 Task: Explore a virtual tour of the Taj Mahal and learn about its history.
Action: Mouse moved to (476, 9)
Screenshot: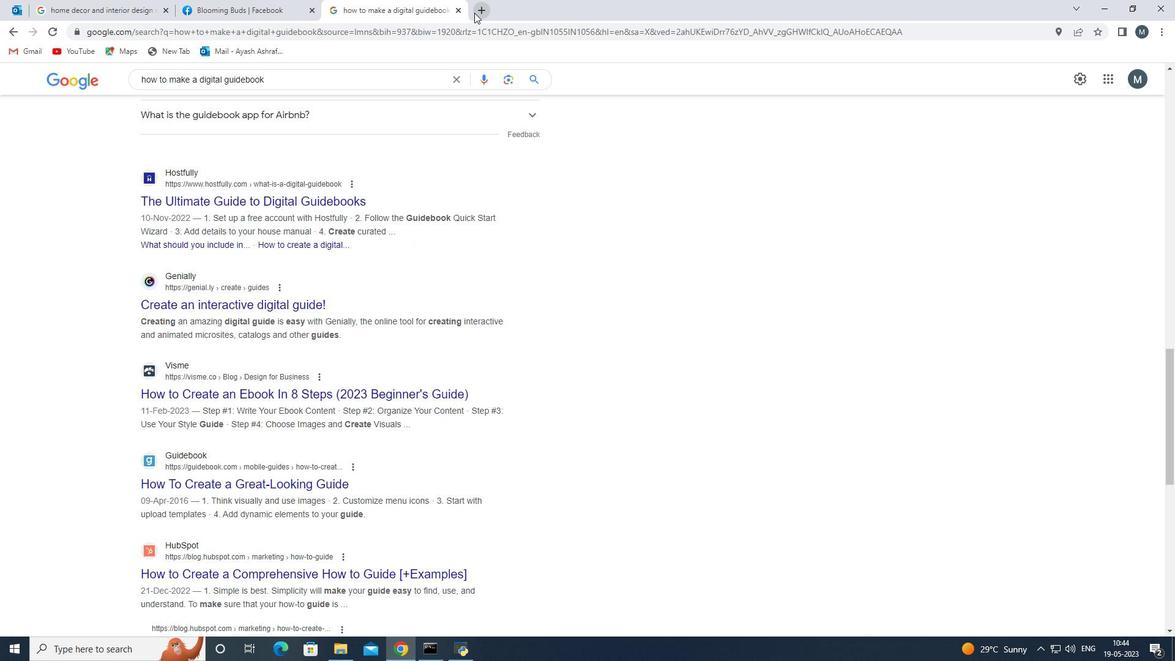 
Action: Mouse pressed left at (476, 9)
Screenshot: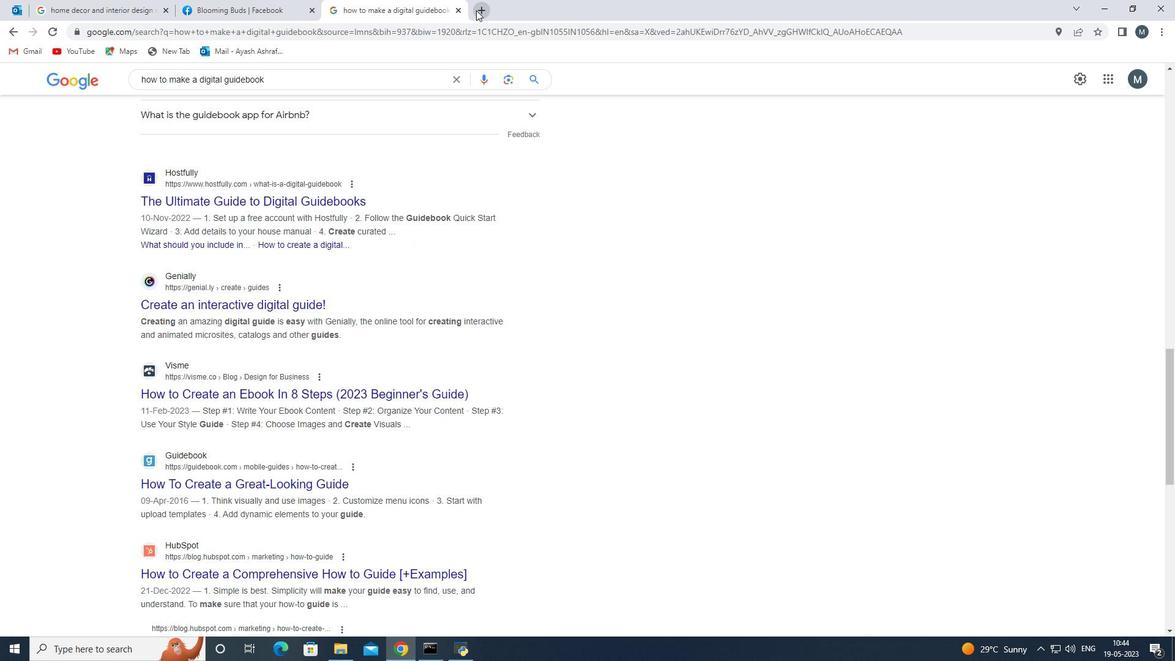 
Action: Mouse moved to (302, 25)
Screenshot: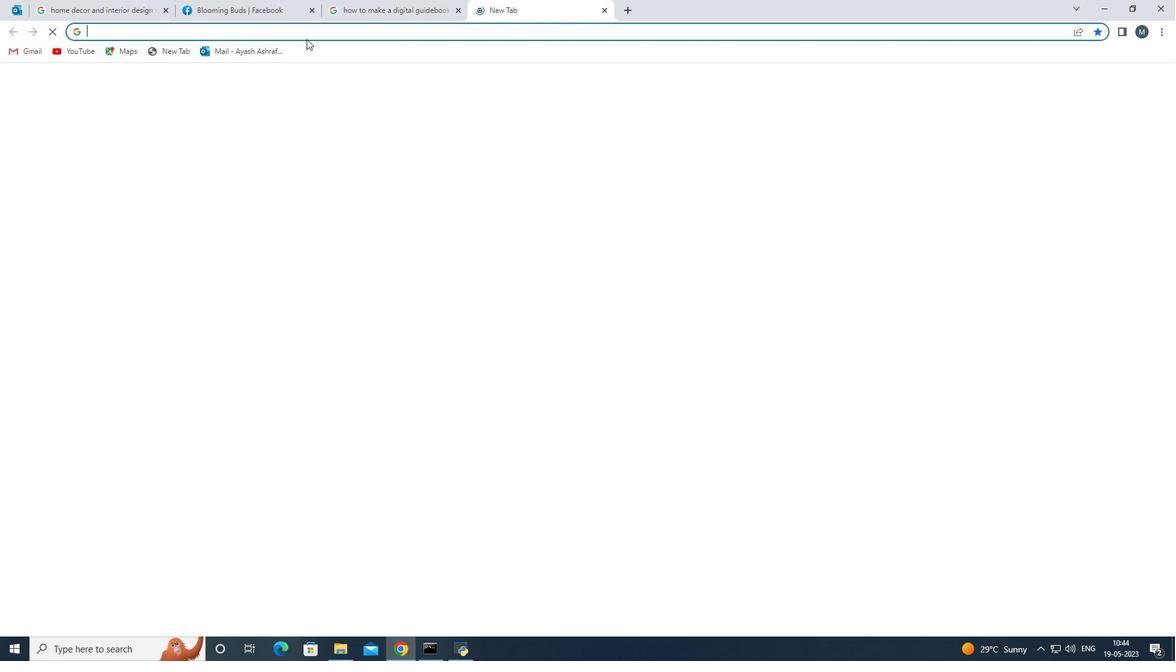 
Action: Mouse pressed left at (302, 25)
Screenshot: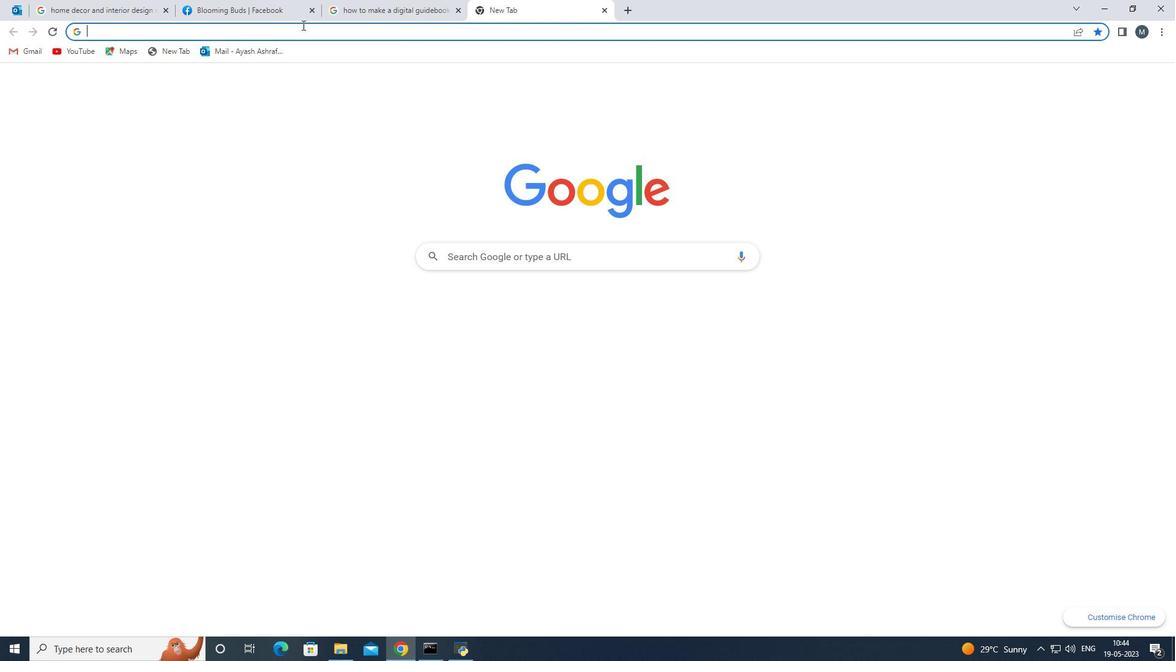 
Action: Mouse moved to (181, 36)
Screenshot: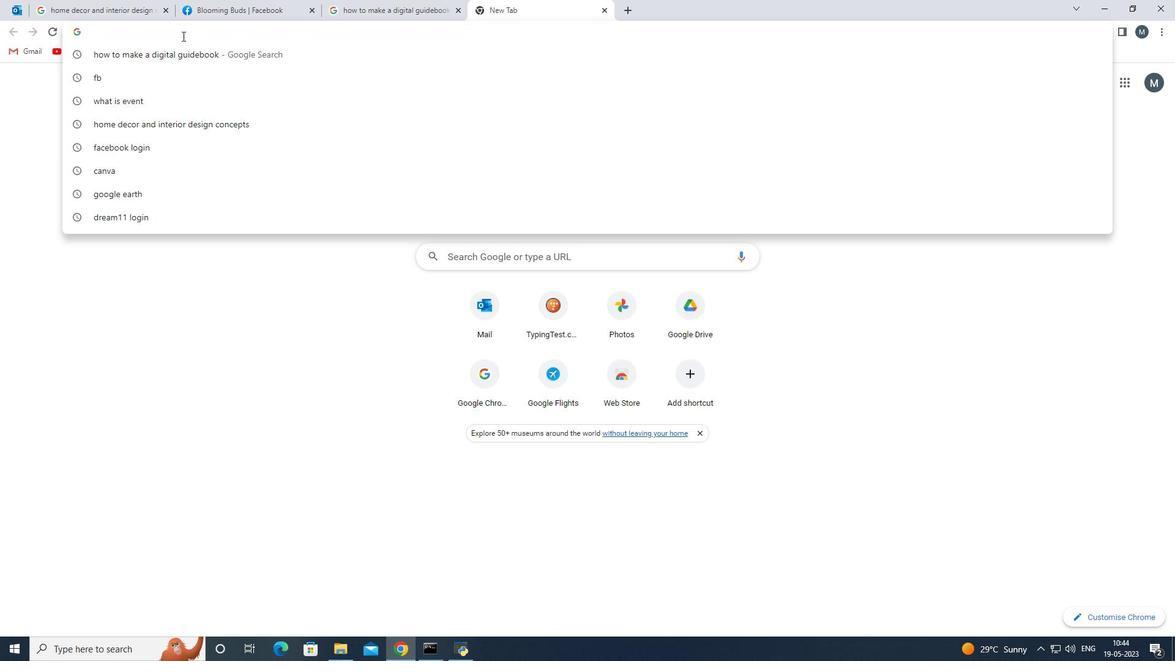 
Action: Key pressed <Key.shift>Tah<Key.backspace>j<Key.space>mahal<Key.space>virtu
Screenshot: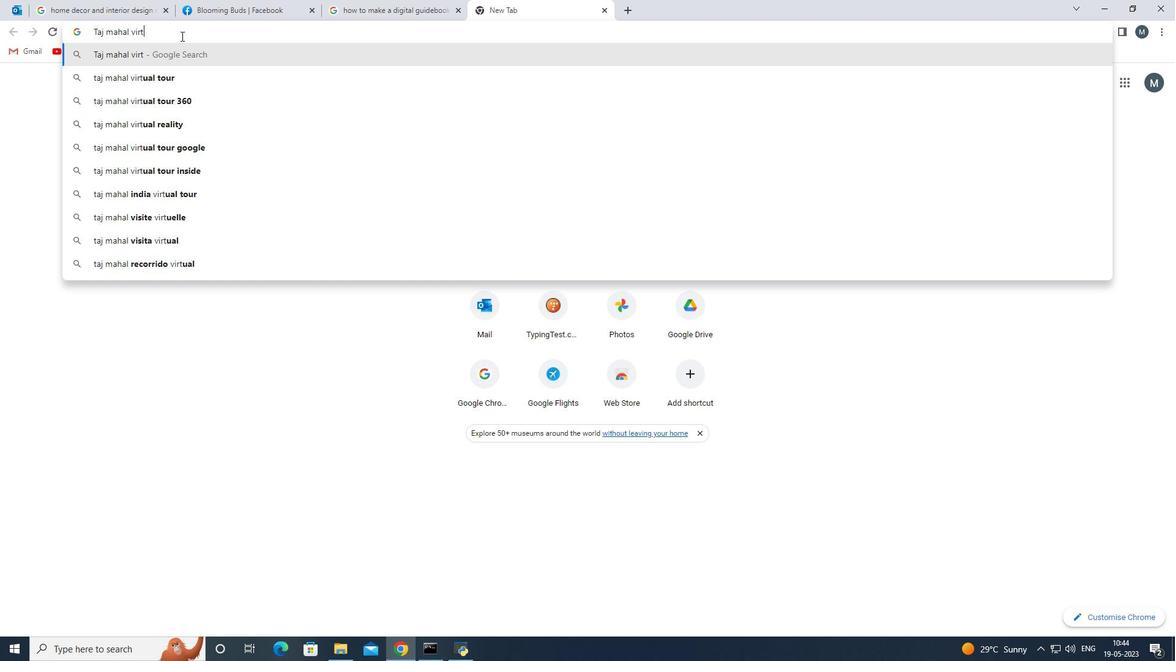 
Action: Mouse moved to (191, 56)
Screenshot: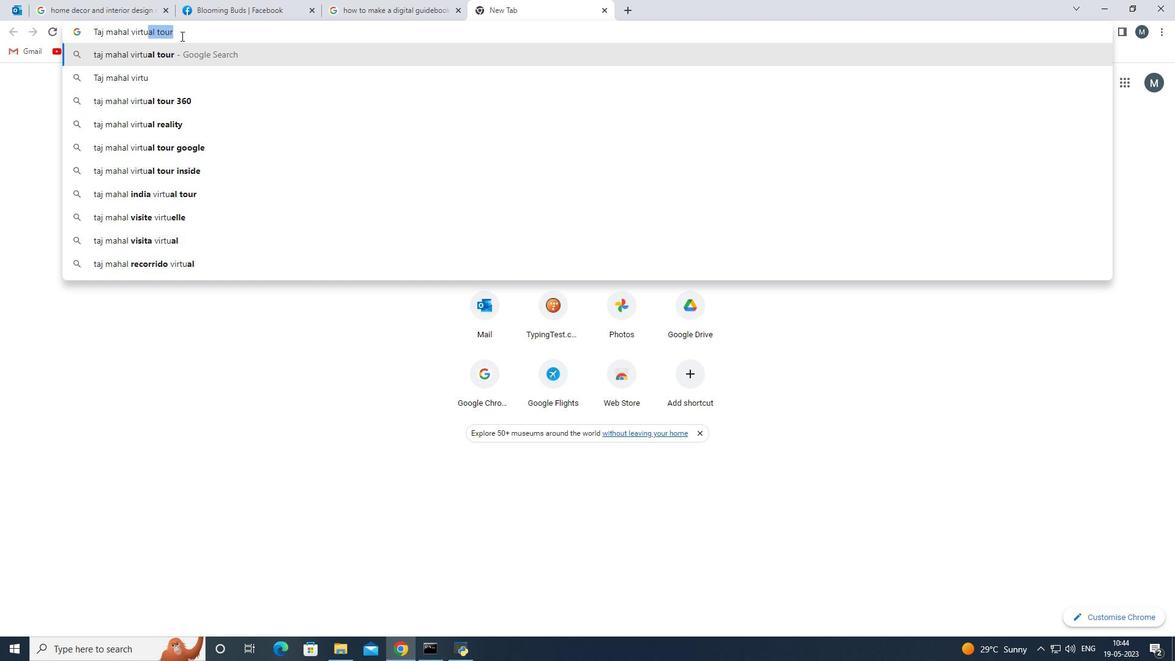 
Action: Mouse pressed left at (191, 56)
Screenshot: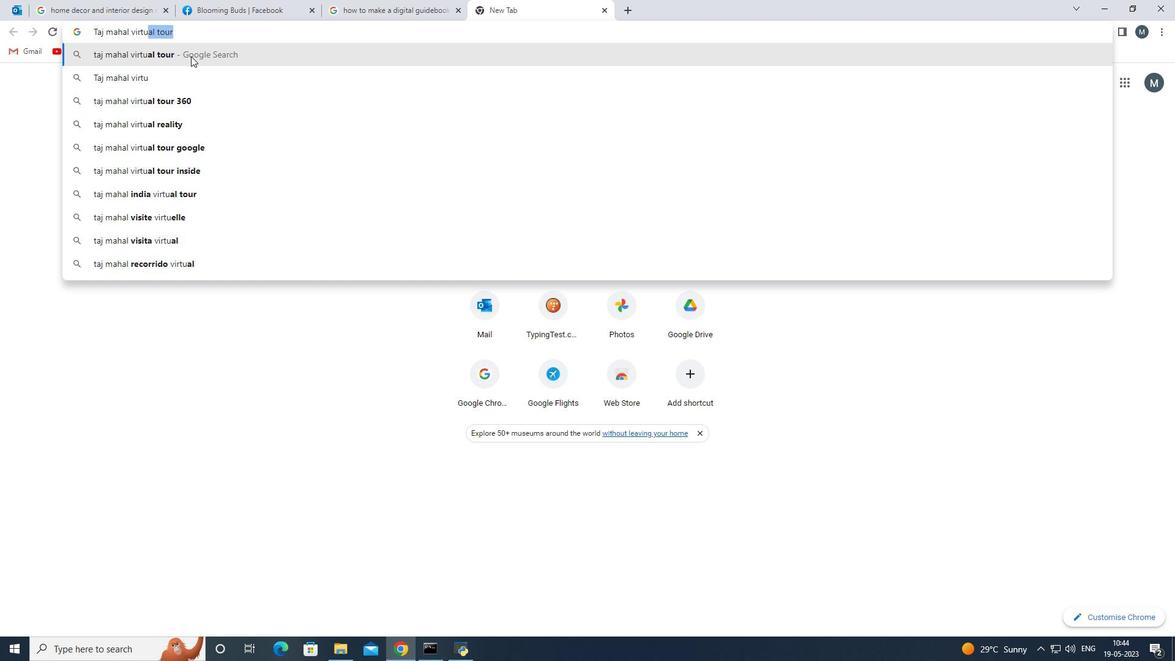 
Action: Mouse moved to (206, 247)
Screenshot: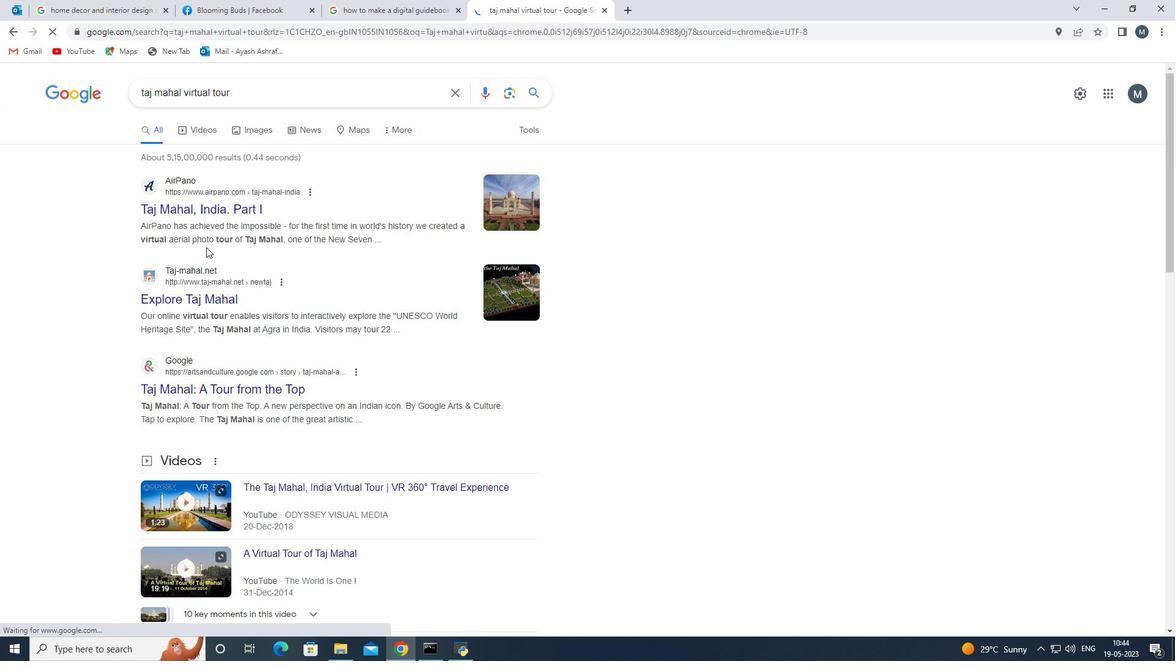 
Action: Mouse scrolled (206, 247) with delta (0, 0)
Screenshot: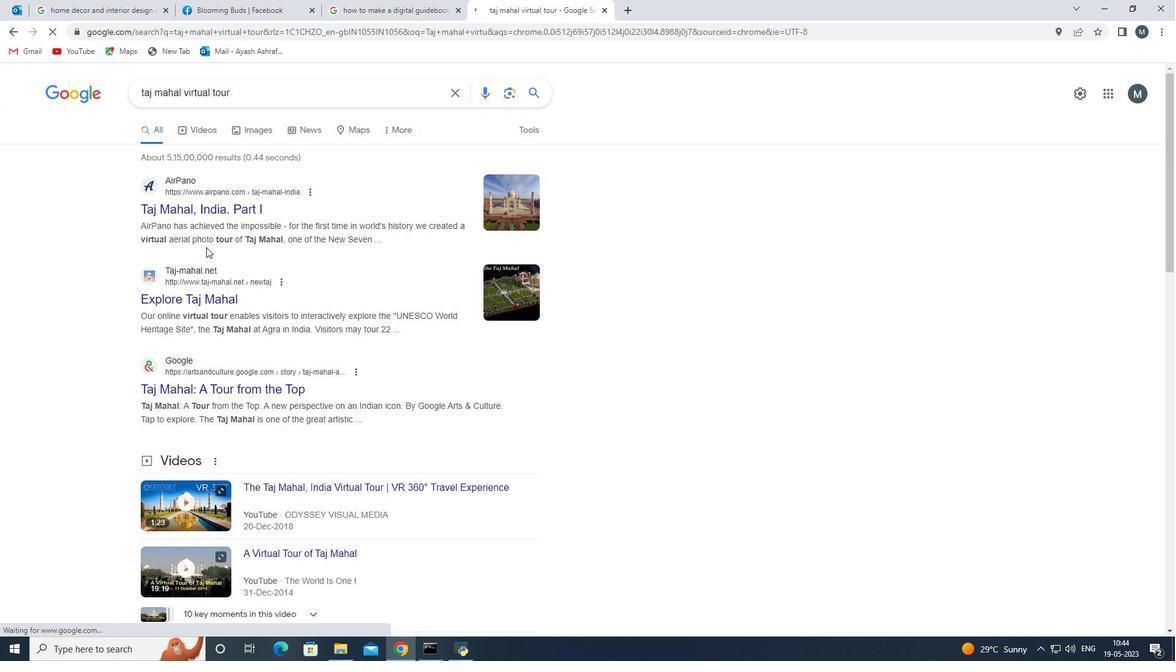 
Action: Mouse moved to (227, 238)
Screenshot: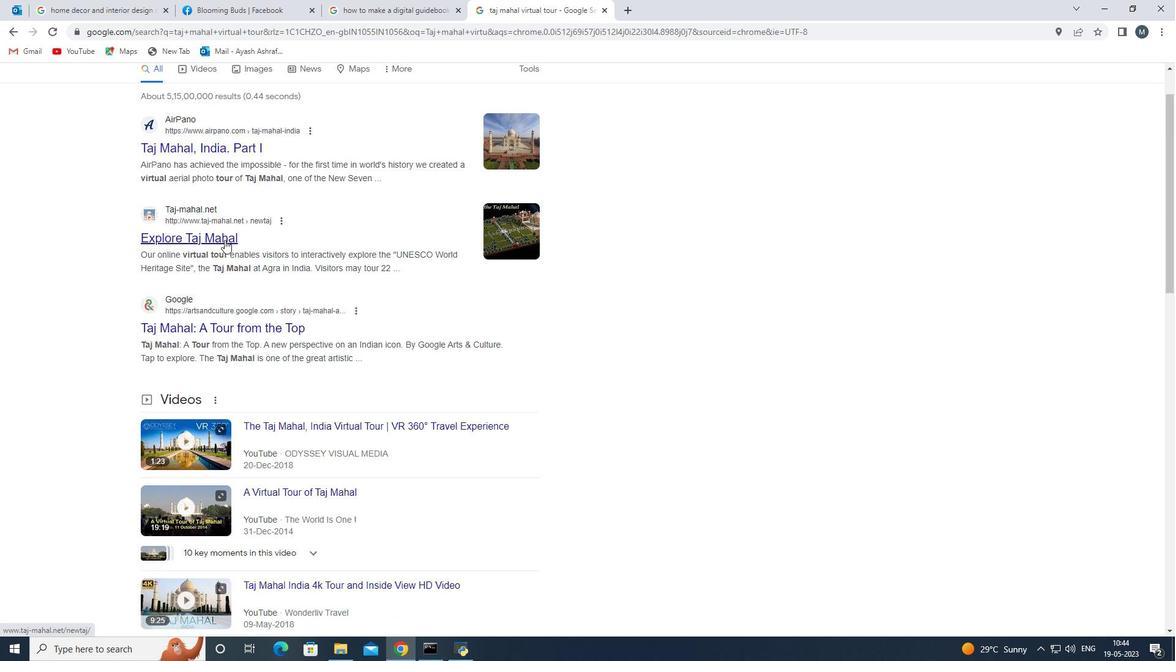 
Action: Mouse scrolled (227, 237) with delta (0, 0)
Screenshot: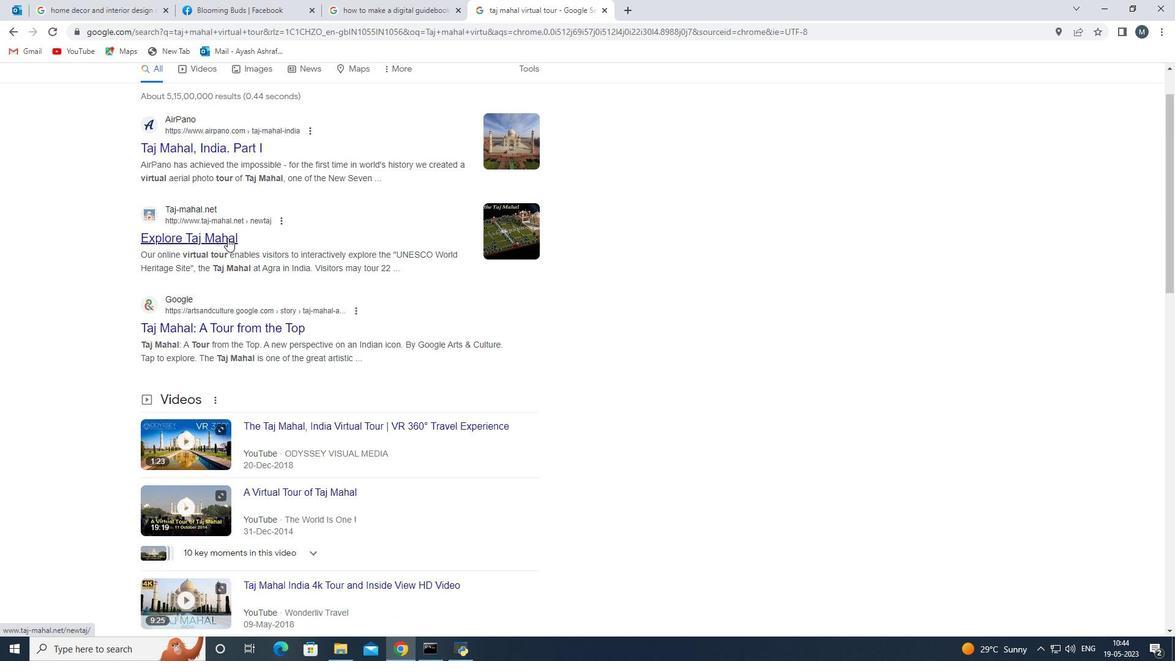 
Action: Mouse moved to (275, 355)
Screenshot: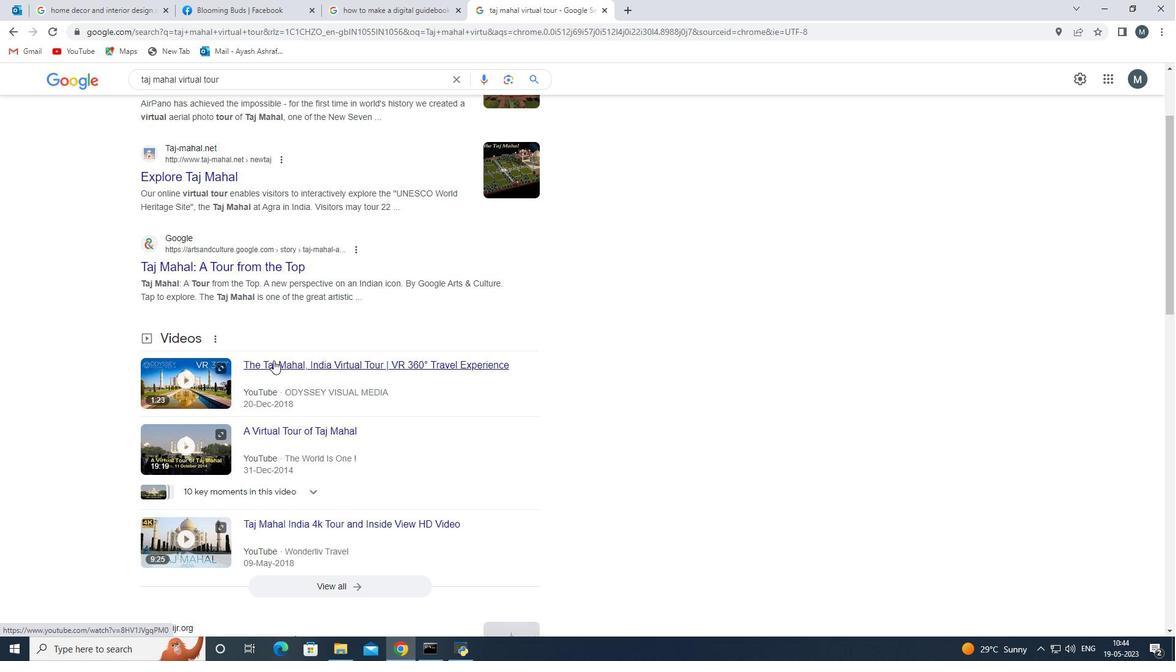 
Action: Mouse scrolled (275, 355) with delta (0, 0)
Screenshot: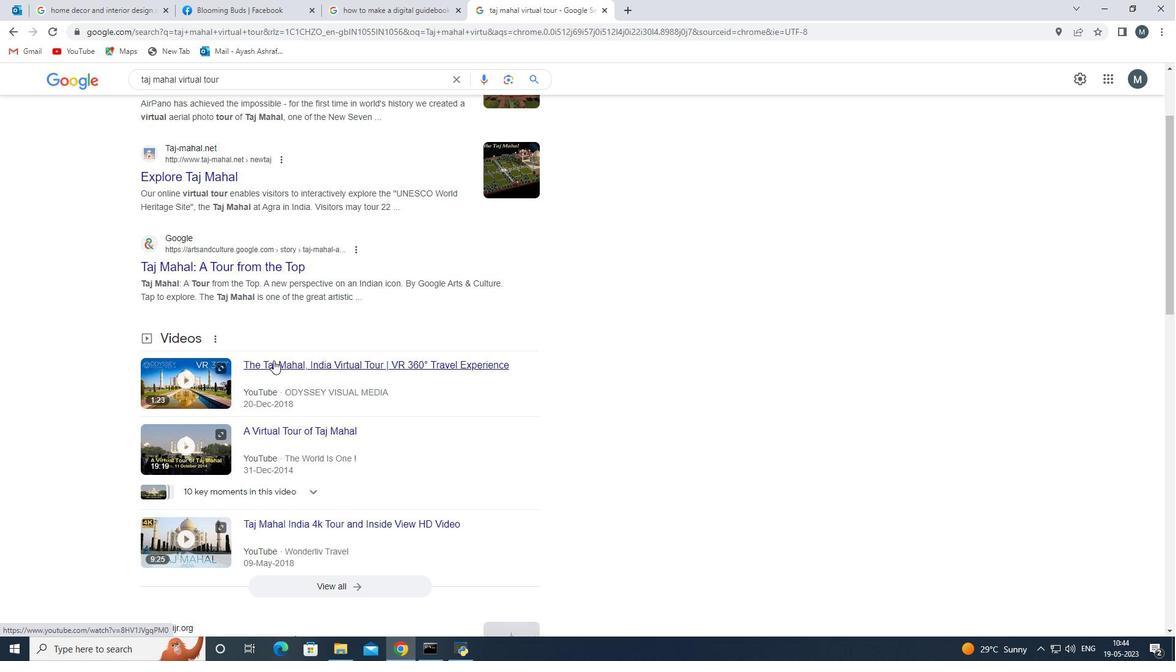 
Action: Mouse scrolled (275, 355) with delta (0, 0)
Screenshot: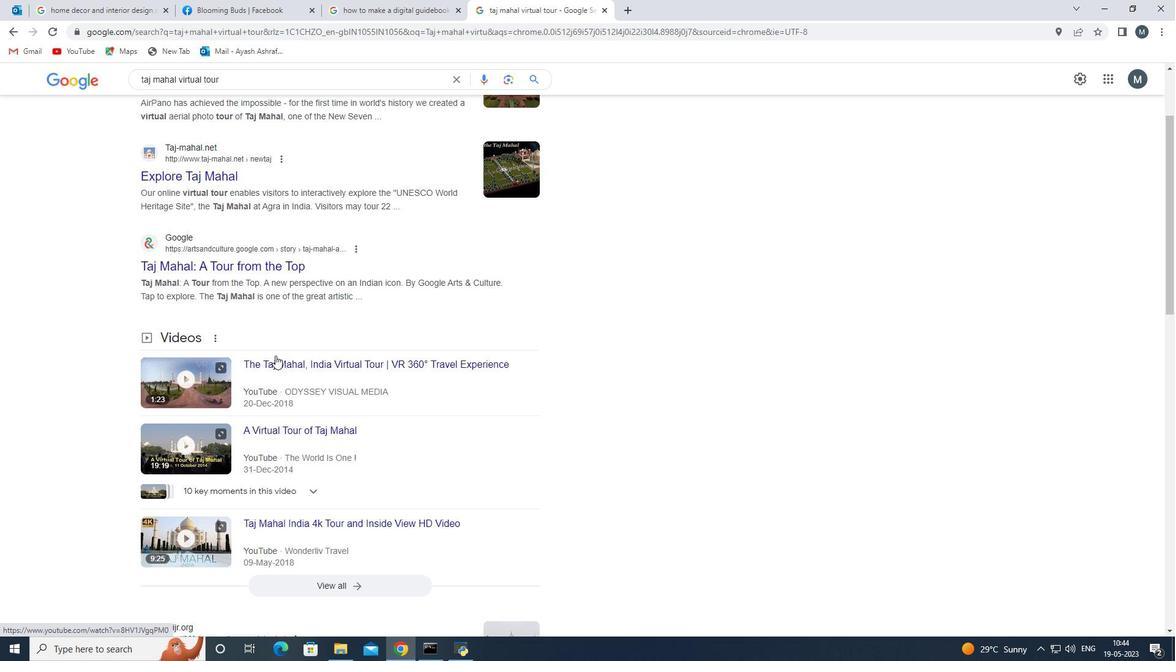 
Action: Mouse moved to (200, 334)
Screenshot: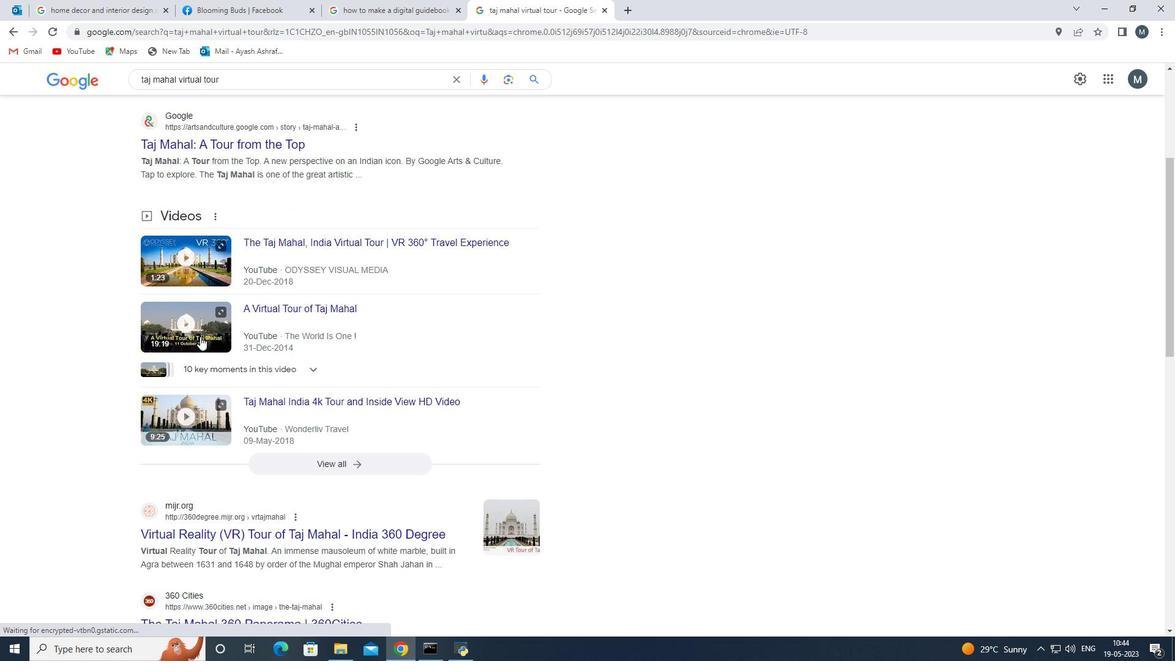 
Action: Mouse pressed left at (200, 334)
Screenshot: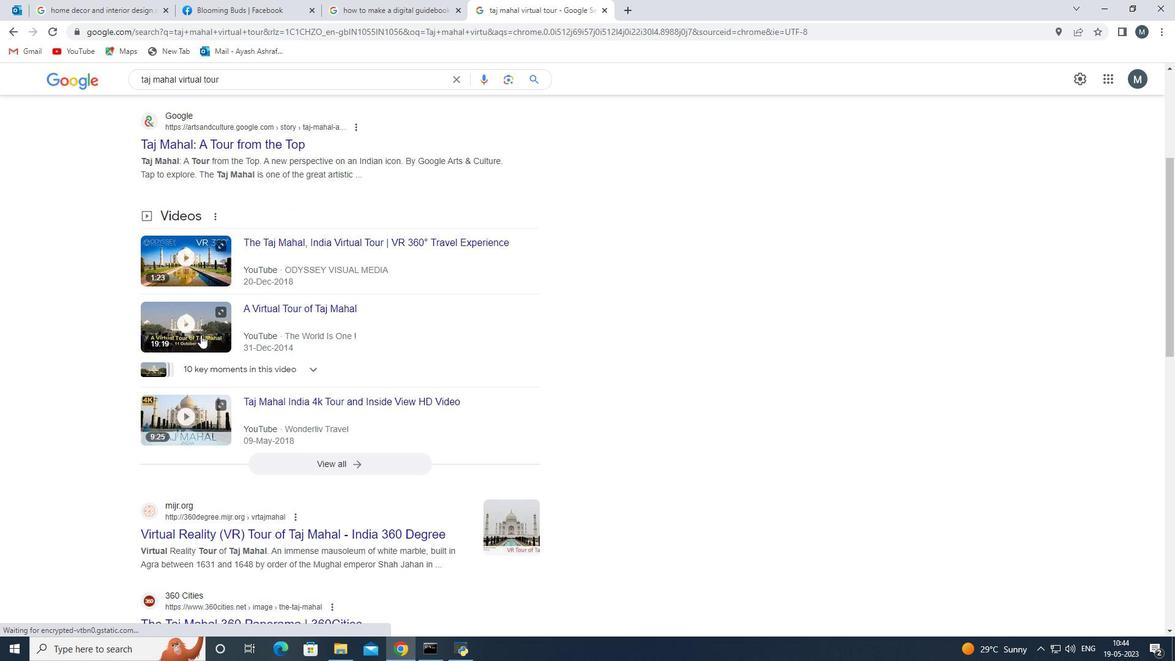 
Action: Mouse moved to (462, 243)
Screenshot: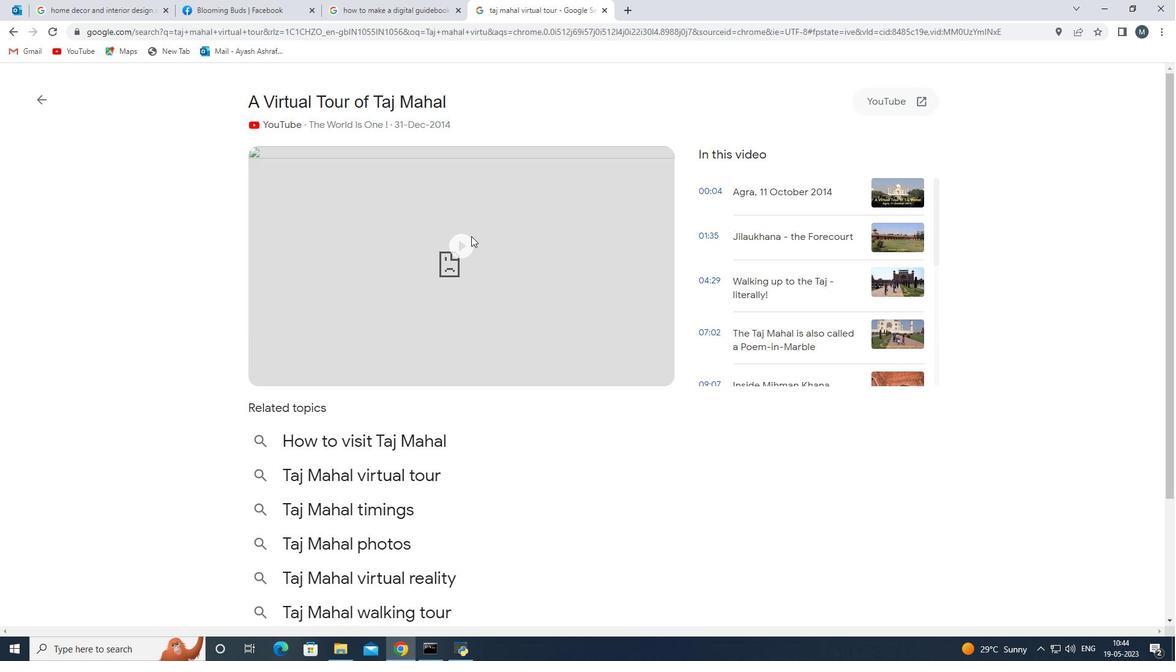 
Action: Mouse pressed left at (462, 243)
Screenshot: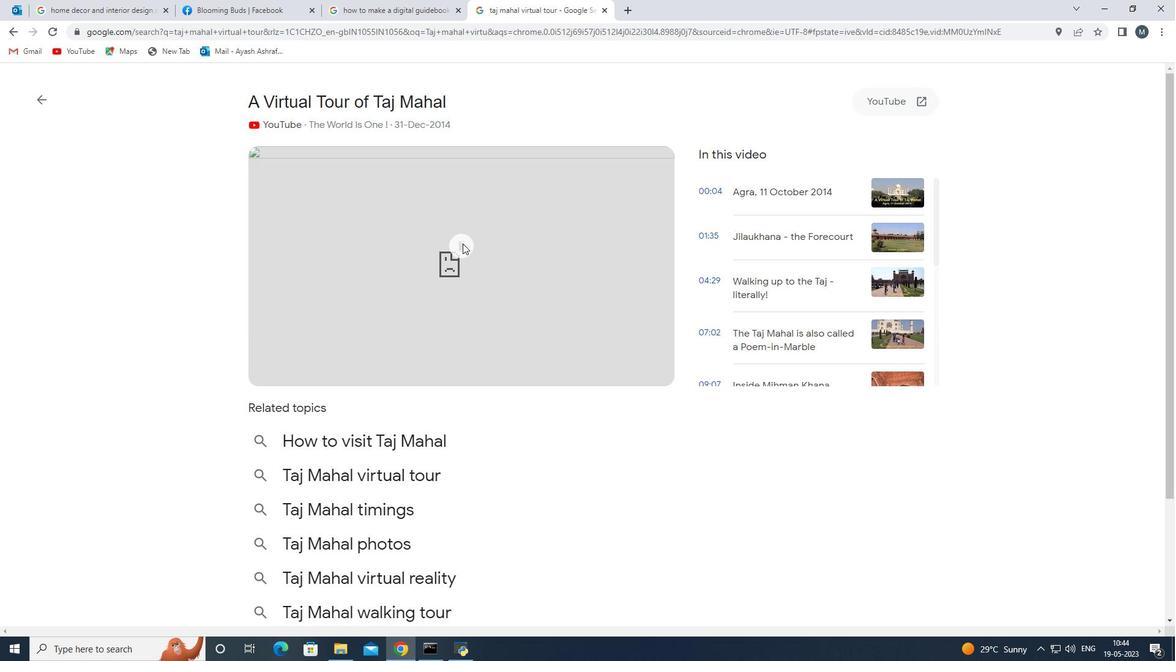 
Action: Mouse moved to (450, 266)
Screenshot: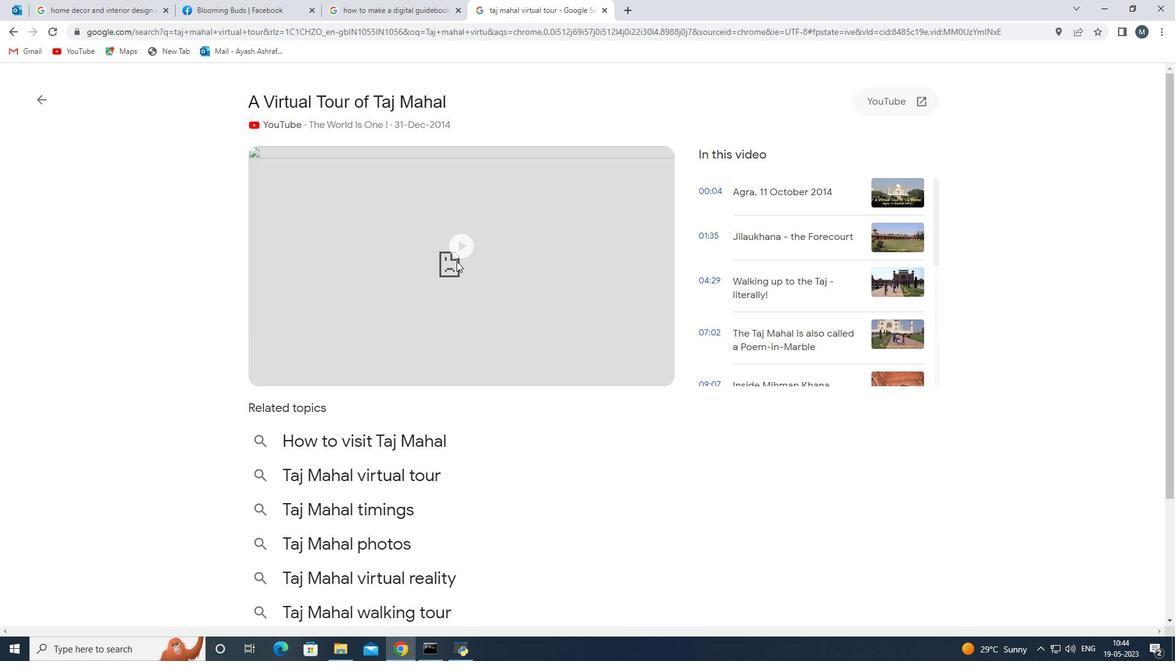 
Action: Mouse scrolled (450, 266) with delta (0, 0)
Screenshot: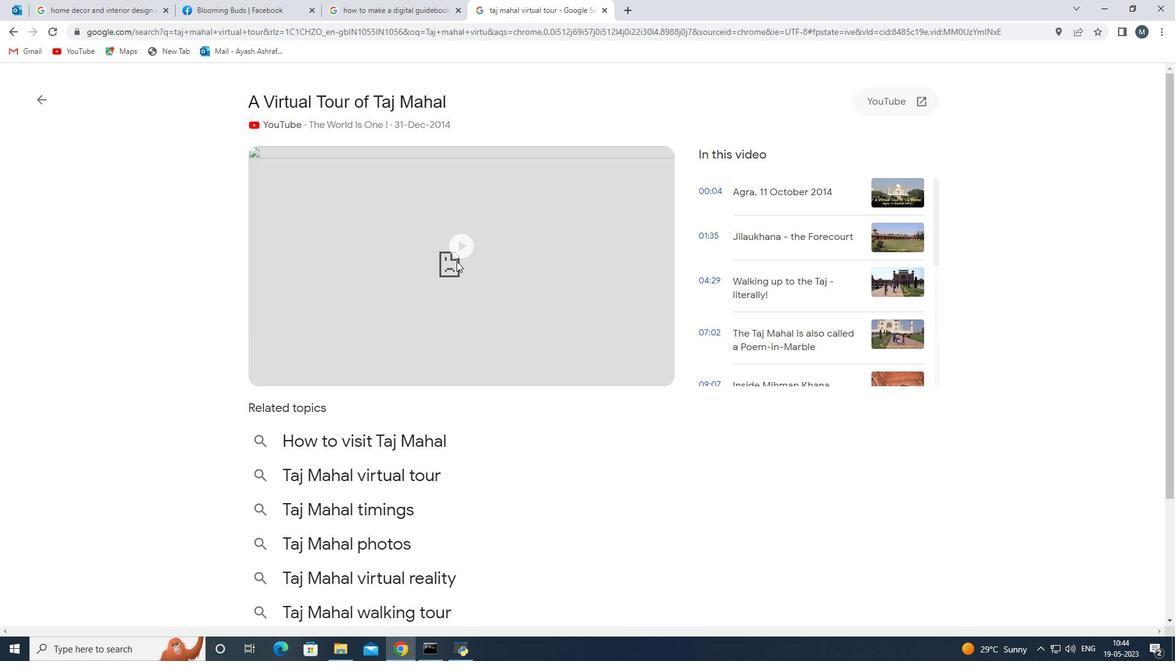 
Action: Mouse moved to (448, 269)
Screenshot: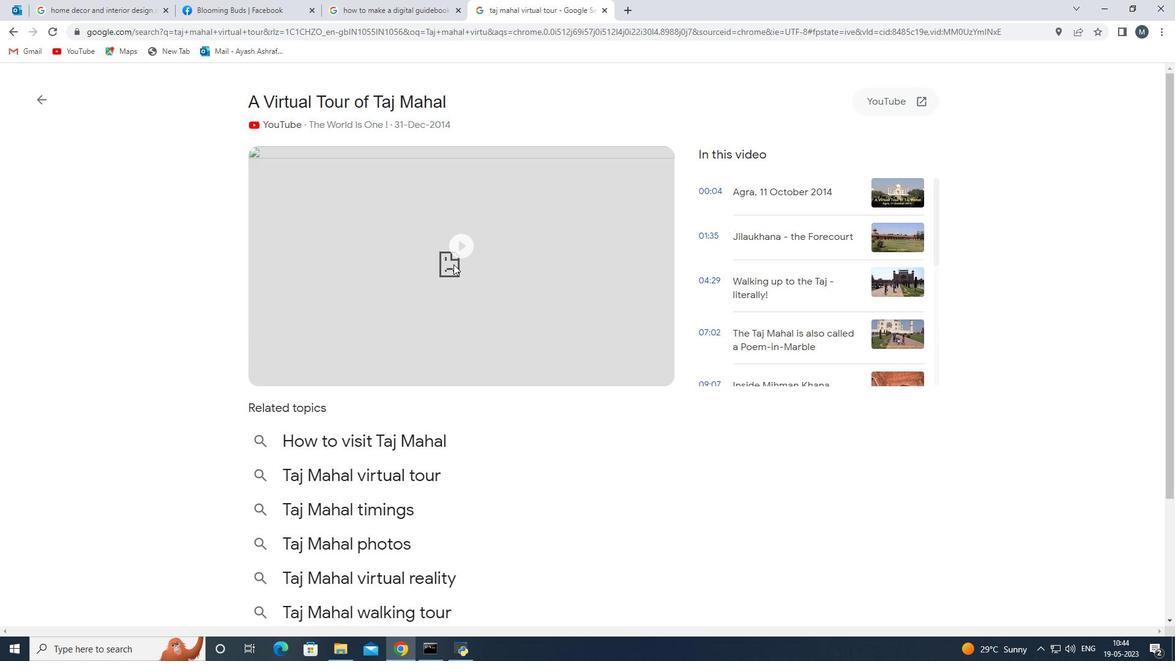 
Action: Mouse scrolled (448, 268) with delta (0, 0)
Screenshot: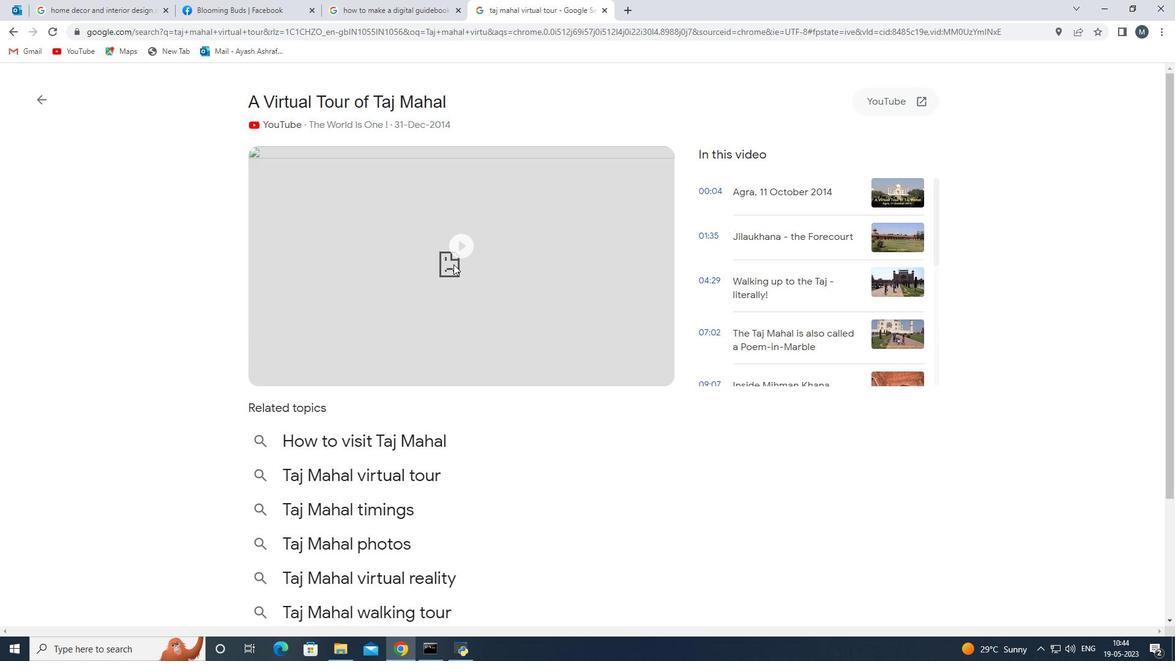 
Action: Mouse moved to (444, 271)
Screenshot: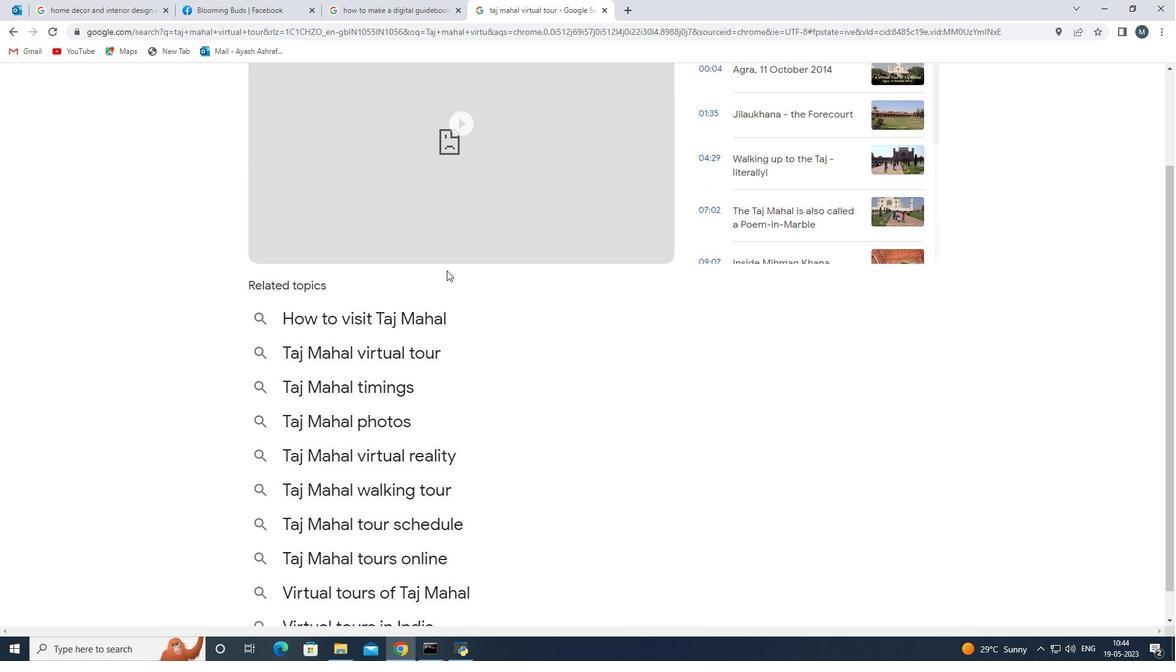 
Action: Mouse scrolled (444, 271) with delta (0, 0)
Screenshot: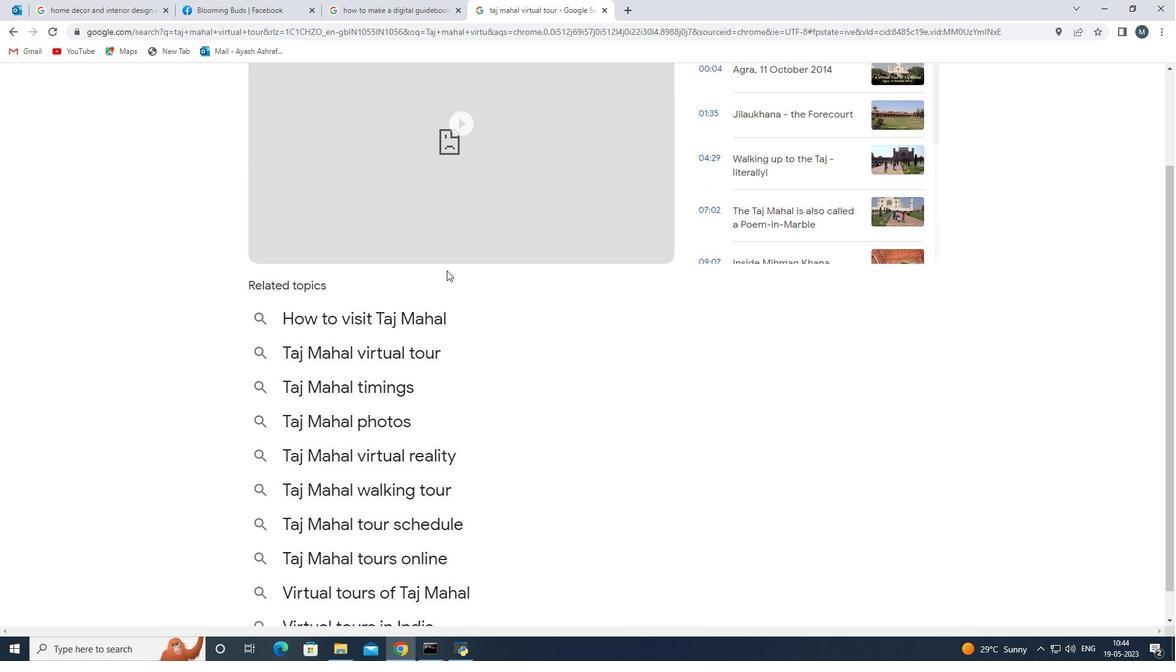 
Action: Mouse moved to (443, 271)
Screenshot: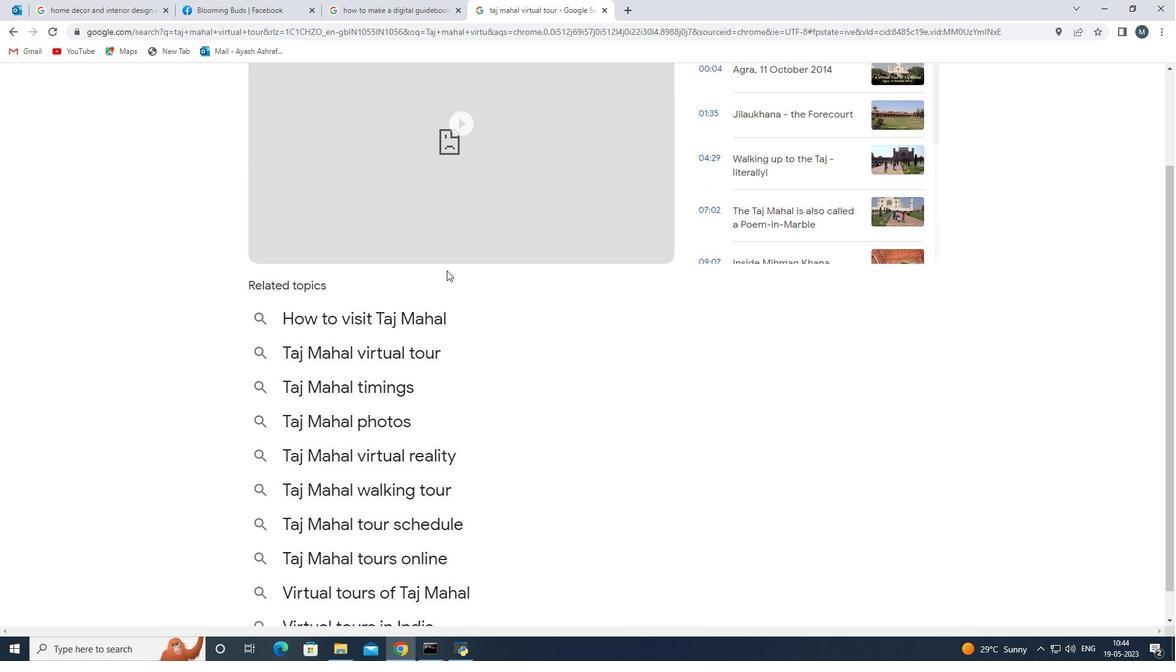 
Action: Mouse scrolled (443, 271) with delta (0, 0)
Screenshot: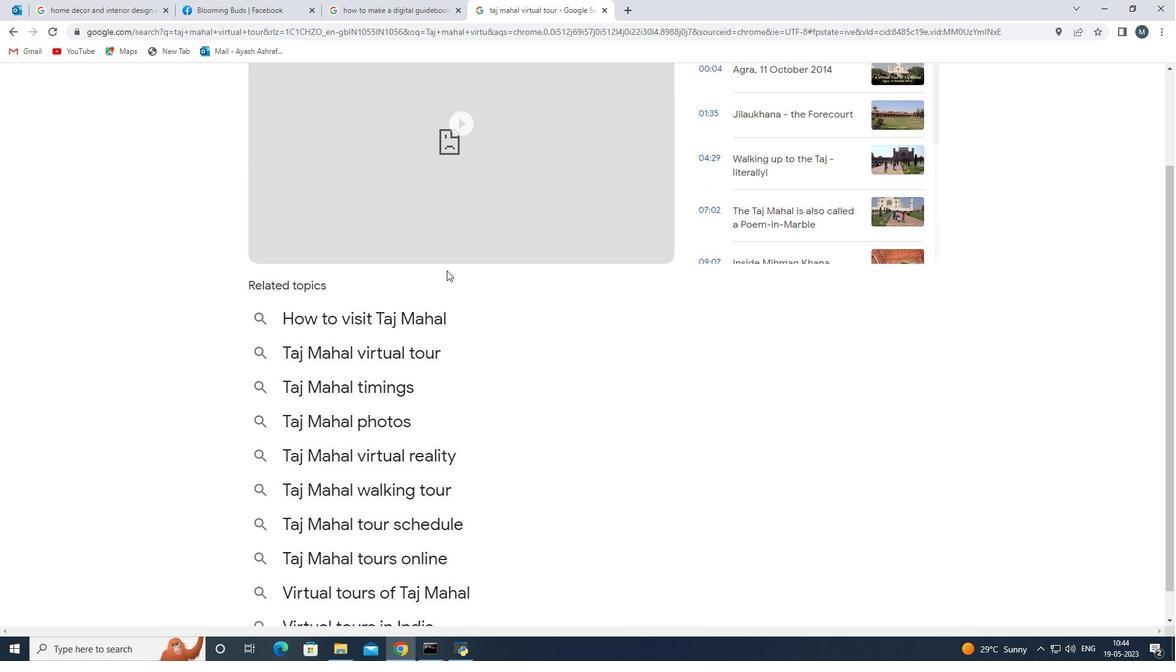 
Action: Mouse moved to (435, 270)
Screenshot: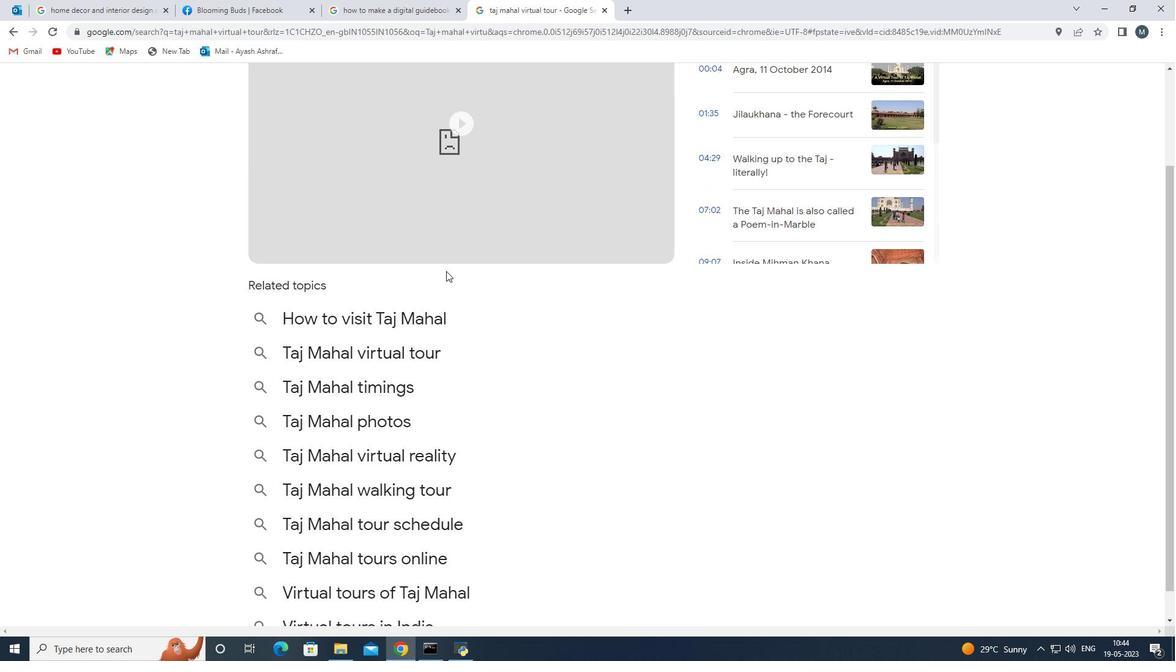 
Action: Mouse scrolled (440, 270) with delta (0, 0)
Screenshot: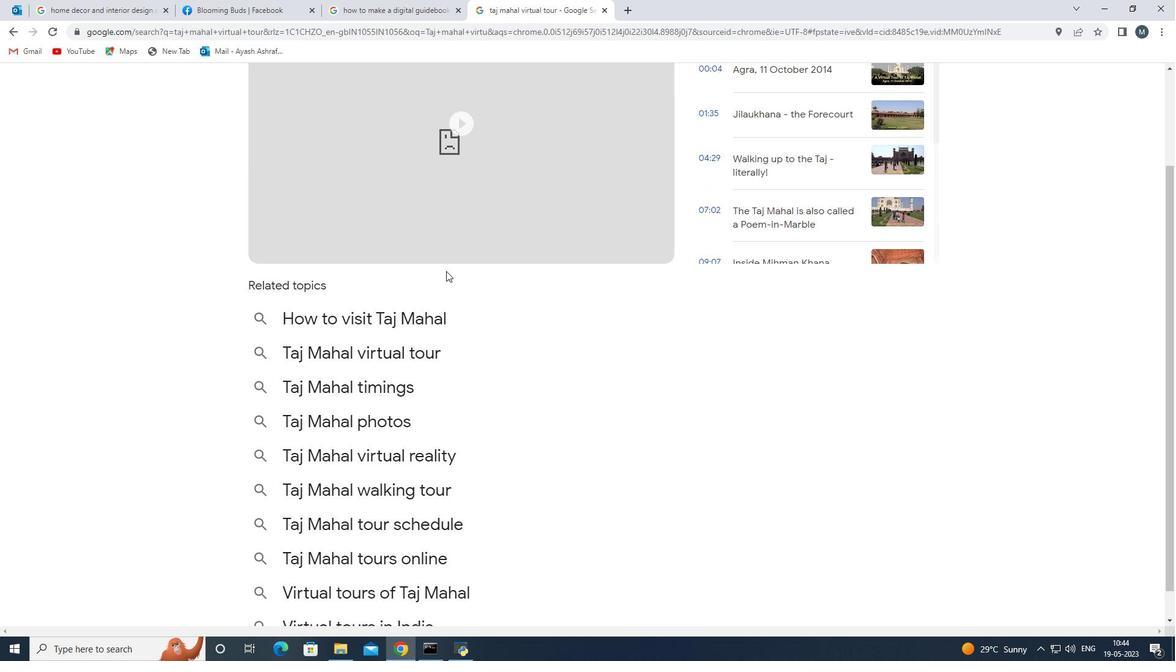 
Action: Mouse moved to (424, 267)
Screenshot: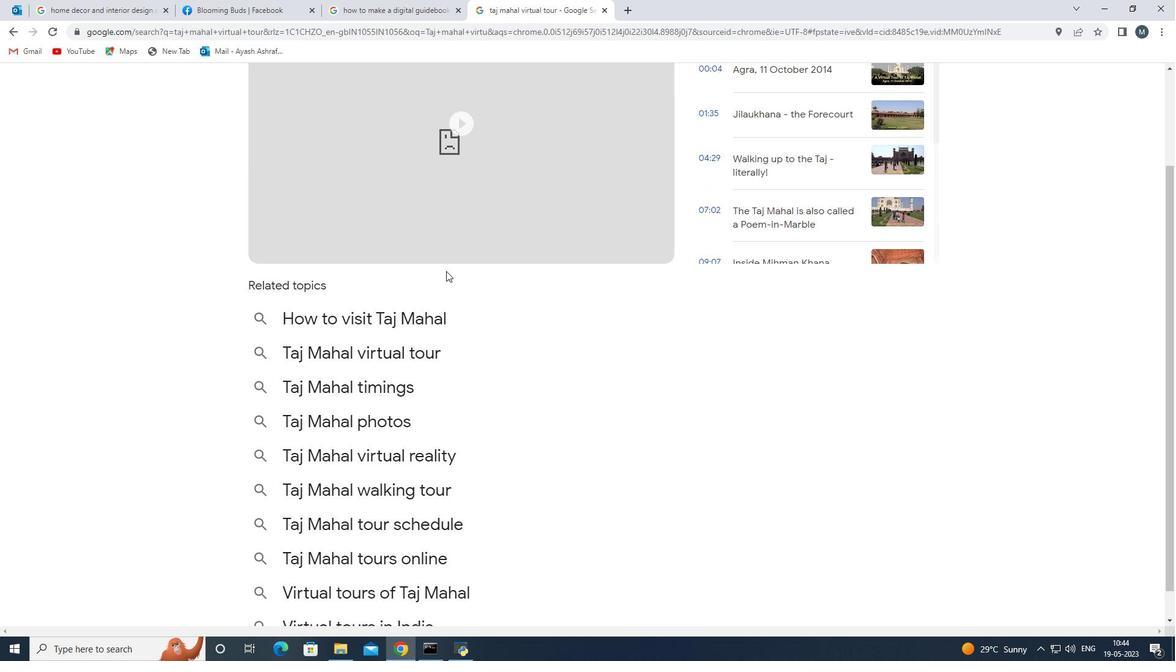 
Action: Mouse scrolled (431, 269) with delta (0, 0)
Screenshot: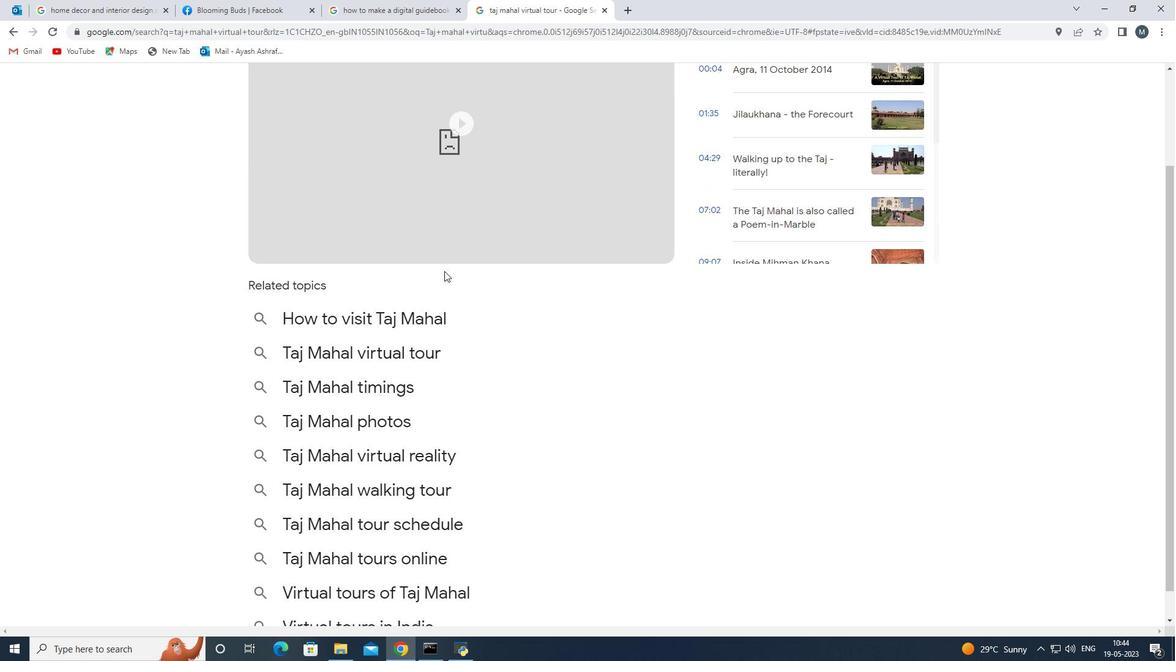 
Action: Mouse moved to (333, 243)
Screenshot: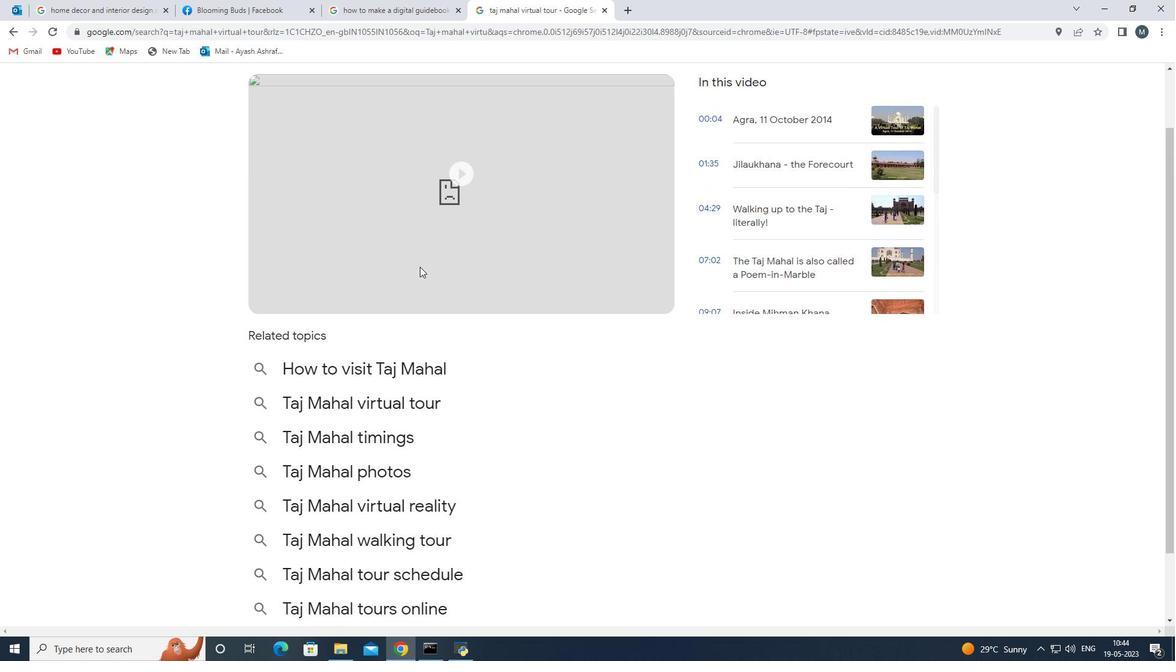 
Action: Mouse scrolled (399, 261) with delta (0, 0)
Screenshot: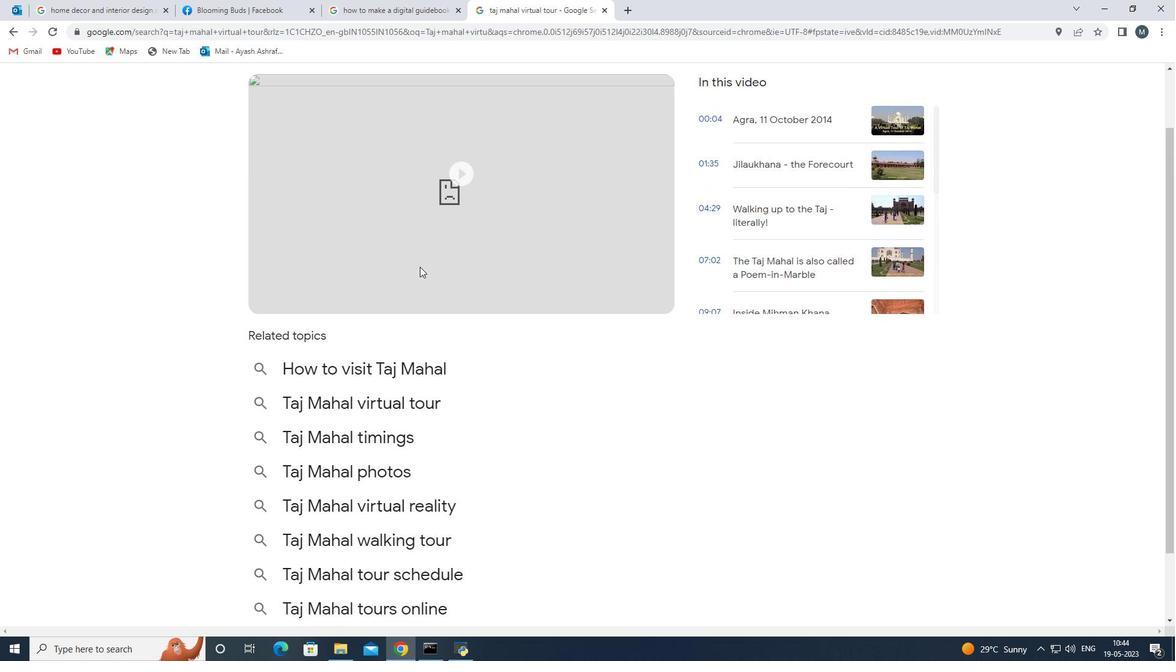 
Action: Mouse moved to (704, 334)
Screenshot: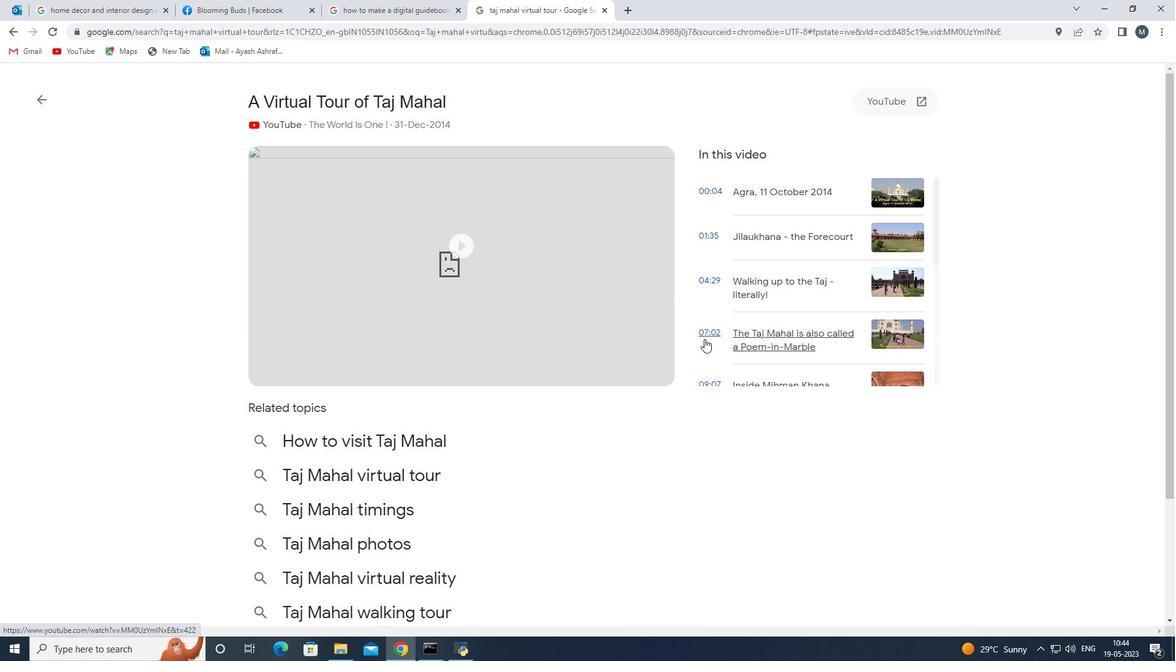 
Action: Mouse pressed left at (704, 334)
Screenshot: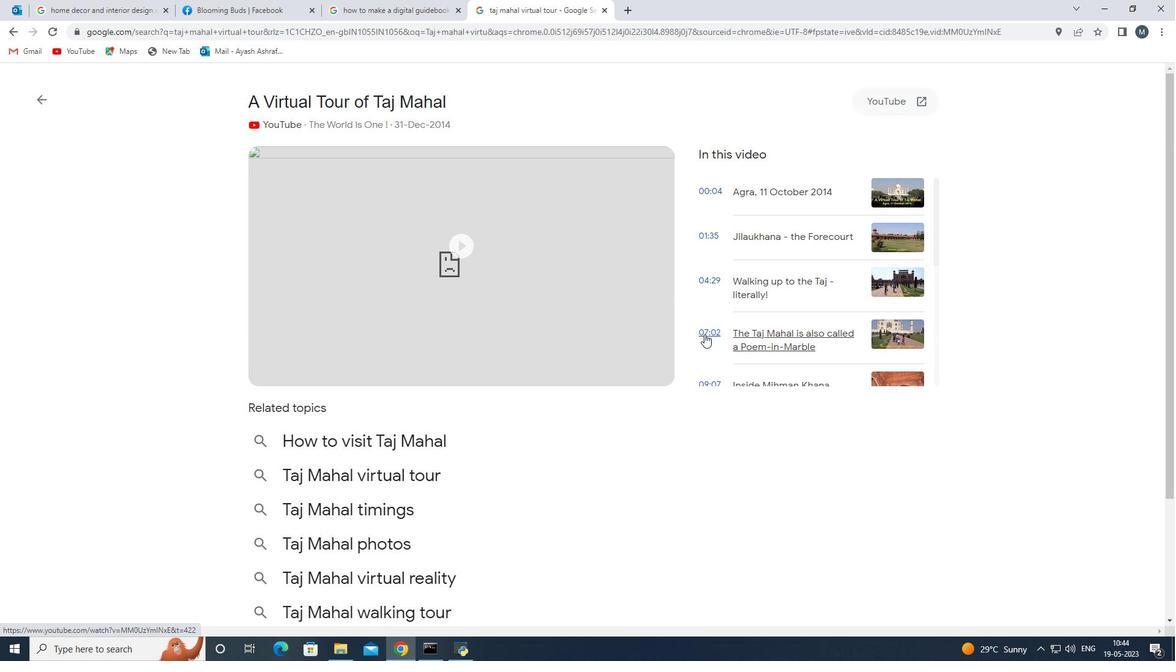 
Action: Mouse moved to (711, 327)
Screenshot: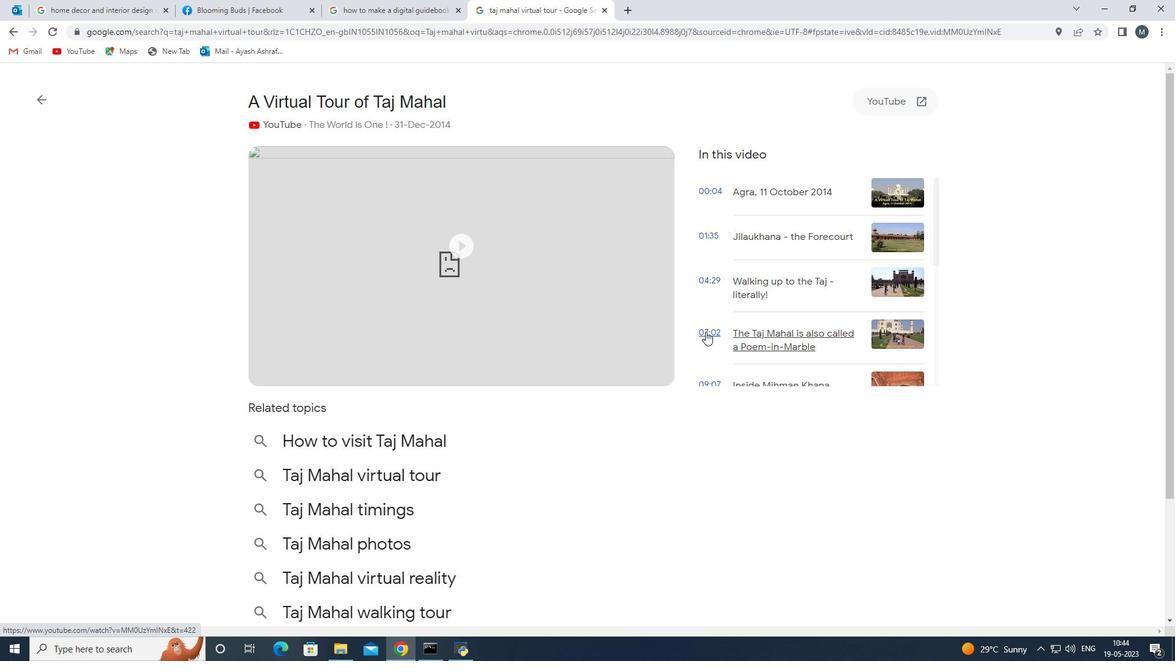 
Action: Mouse pressed left at (711, 327)
Screenshot: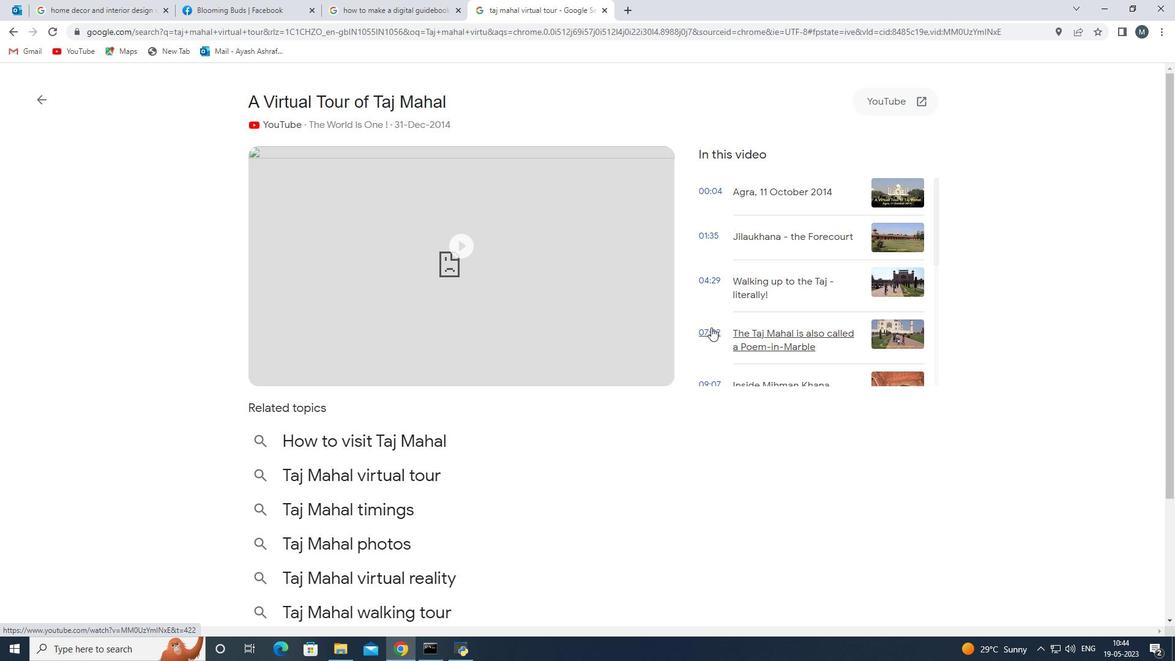 
Action: Mouse moved to (712, 281)
Screenshot: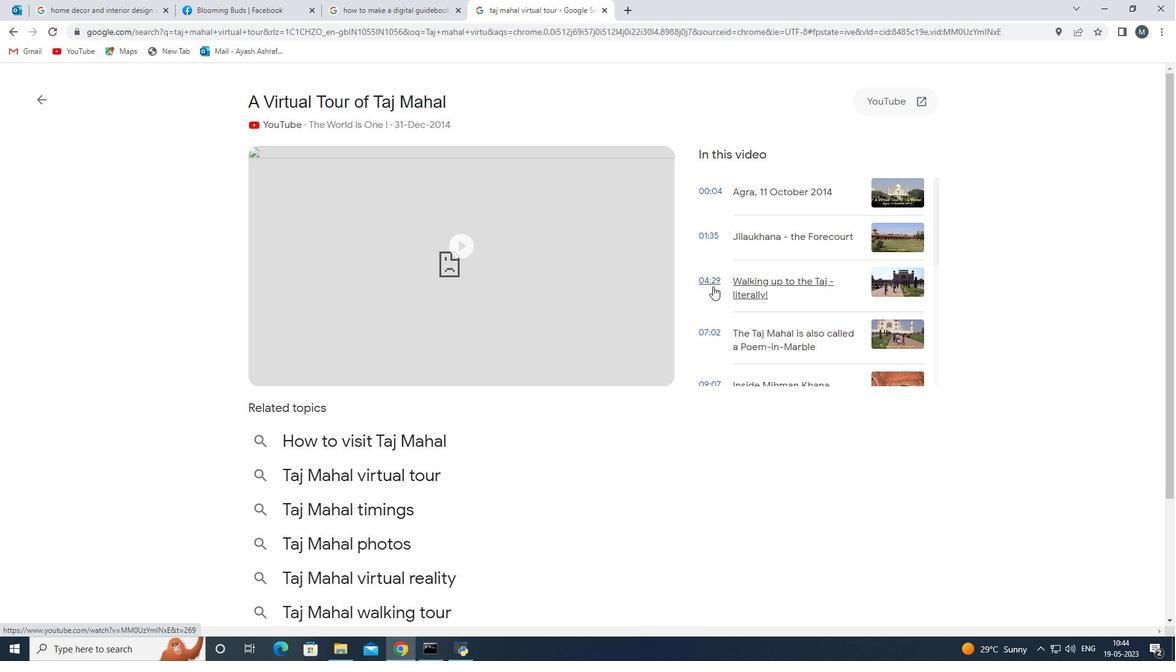 
Action: Mouse pressed left at (712, 281)
Screenshot: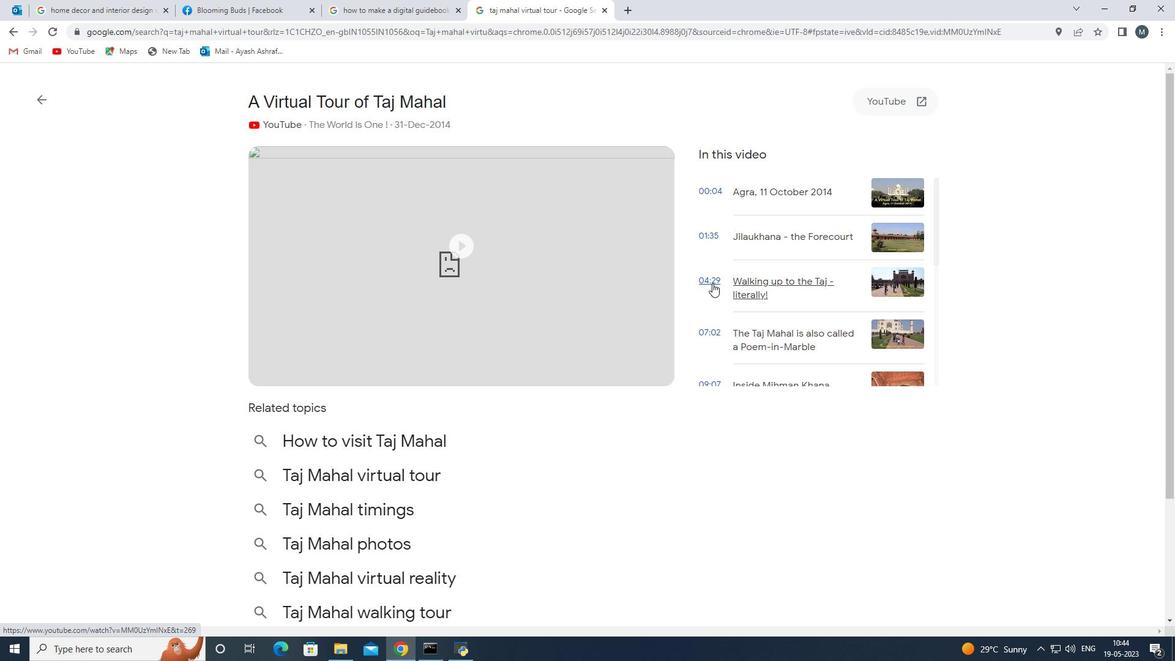 
Action: Mouse moved to (229, 304)
Screenshot: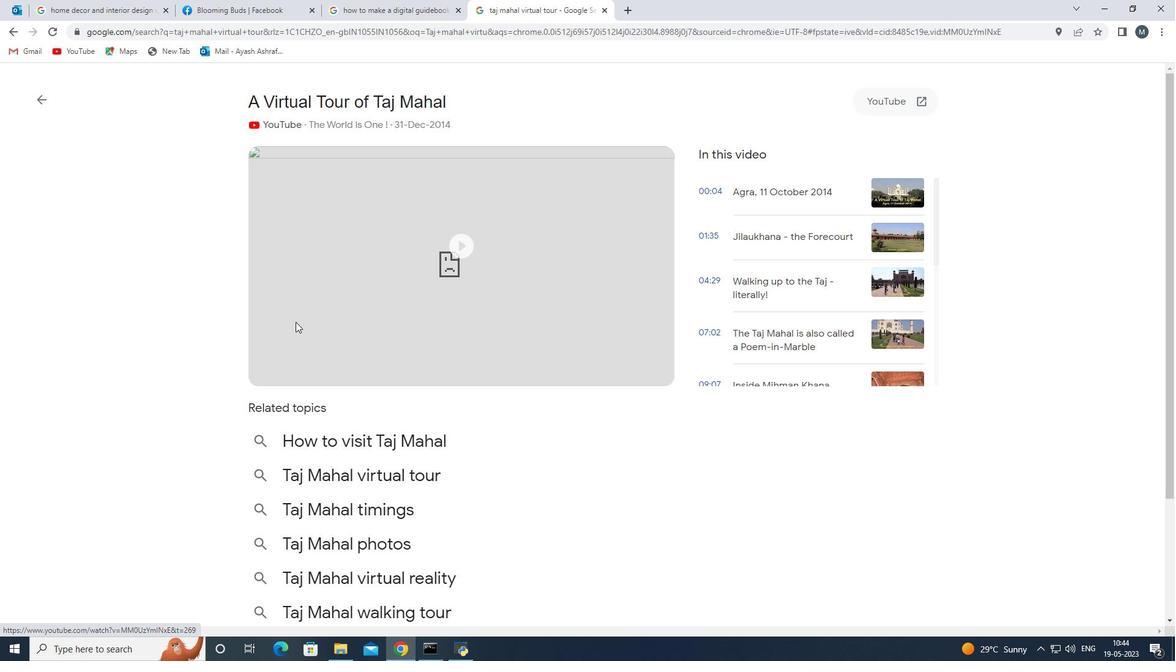 
Action: Mouse scrolled (229, 304) with delta (0, 0)
Screenshot: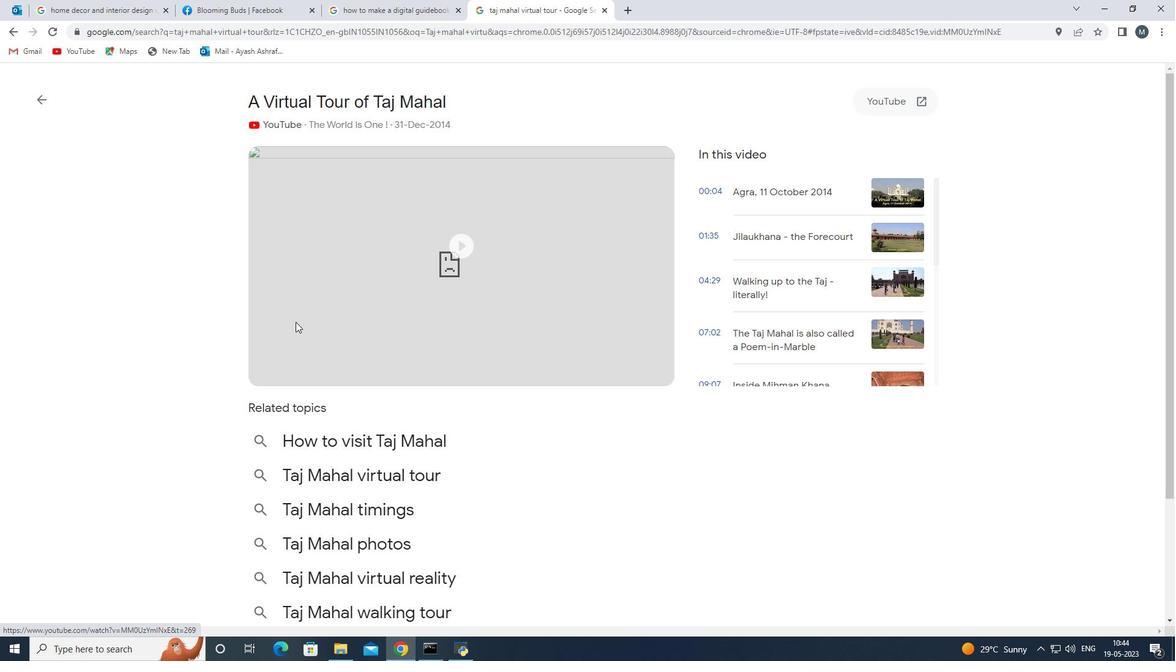 
Action: Mouse moved to (223, 303)
Screenshot: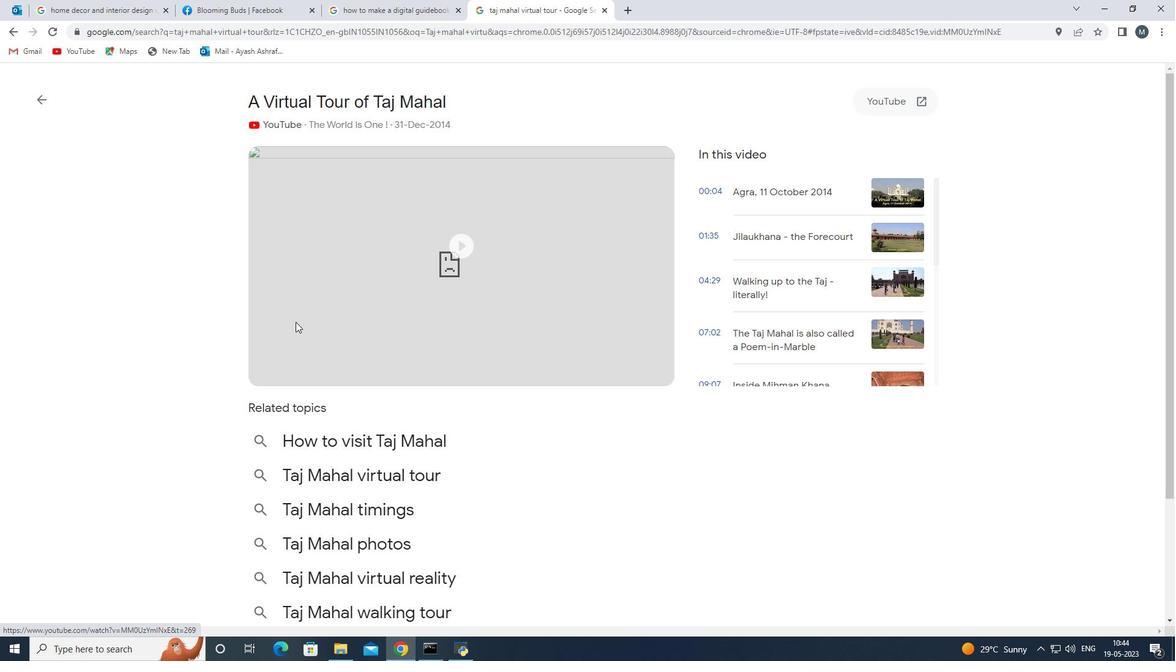 
Action: Mouse scrolled (223, 303) with delta (0, 0)
Screenshot: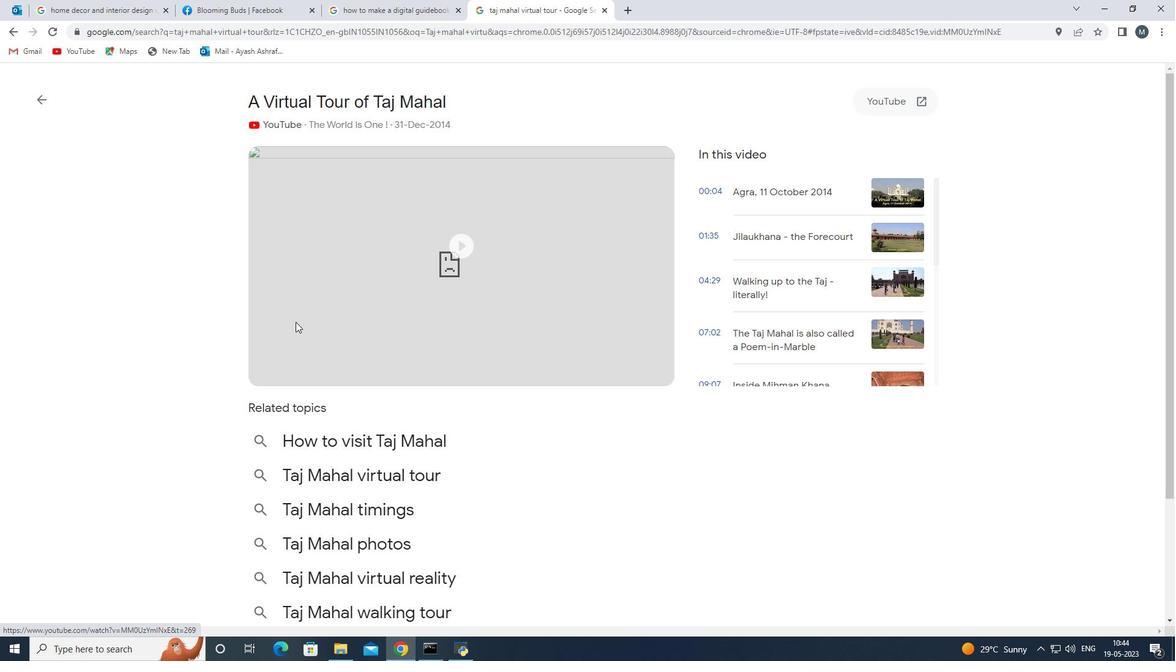
Action: Mouse moved to (217, 301)
Screenshot: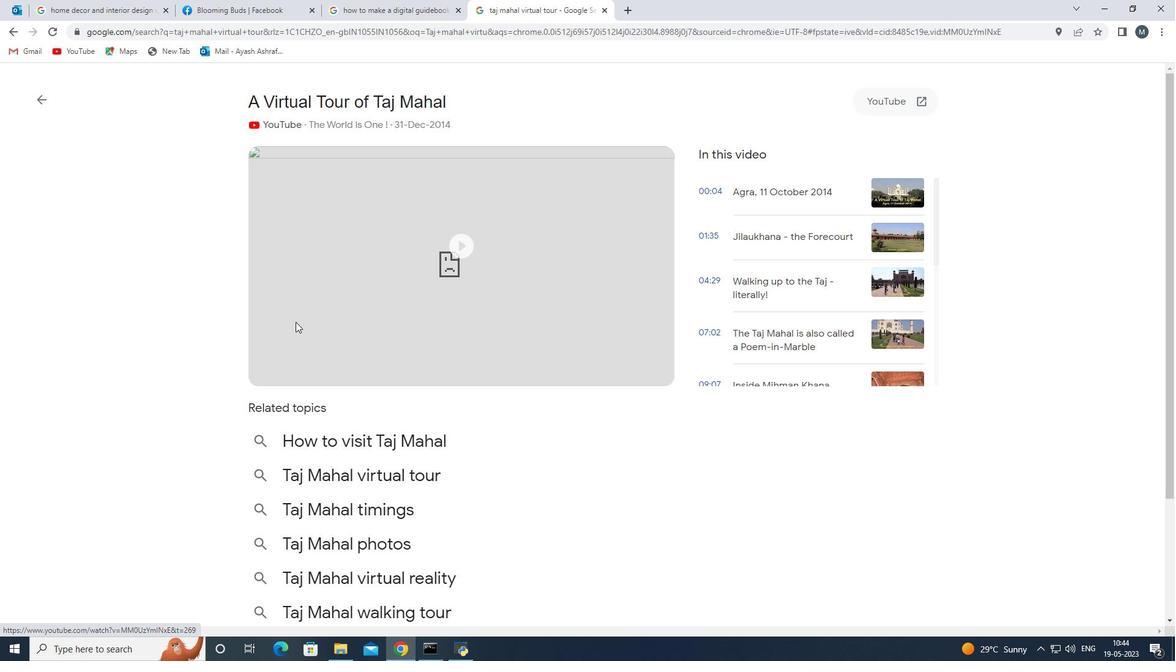 
Action: Mouse scrolled (217, 301) with delta (0, 0)
Screenshot: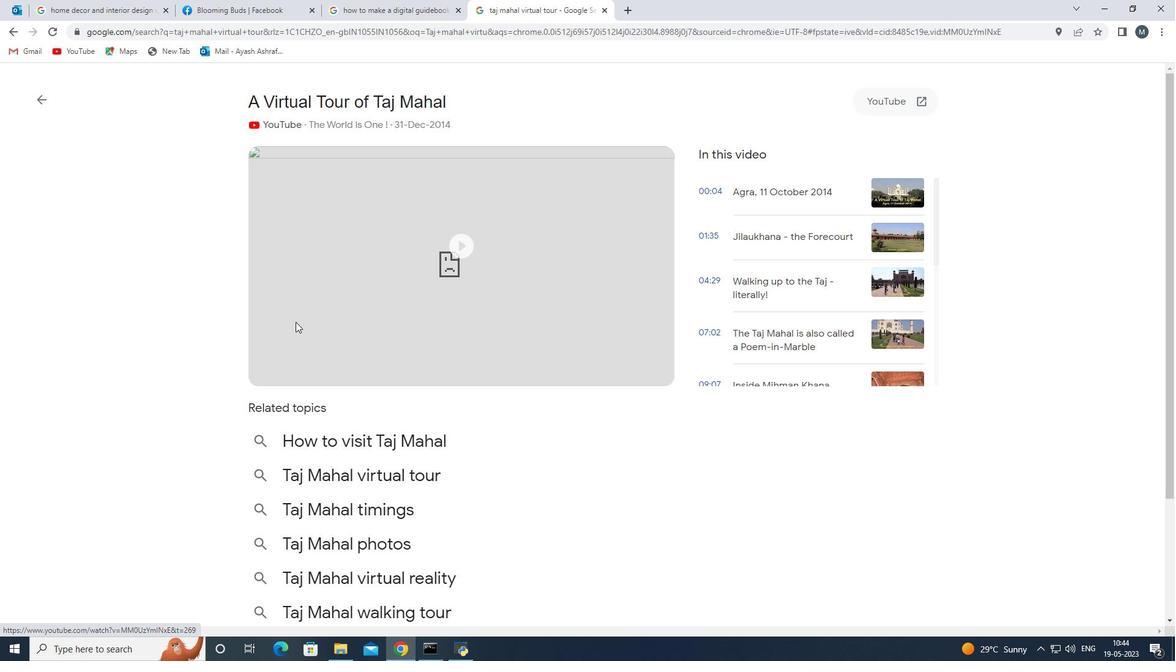 
Action: Mouse moved to (213, 300)
Screenshot: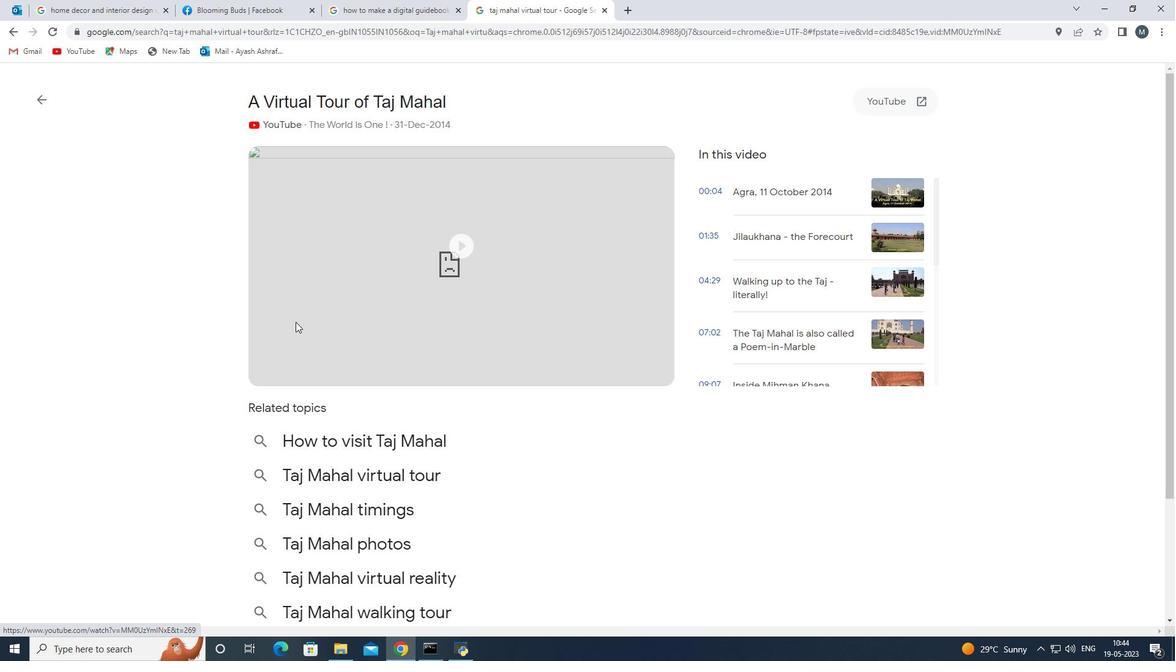 
Action: Mouse scrolled (213, 301) with delta (0, 0)
Screenshot: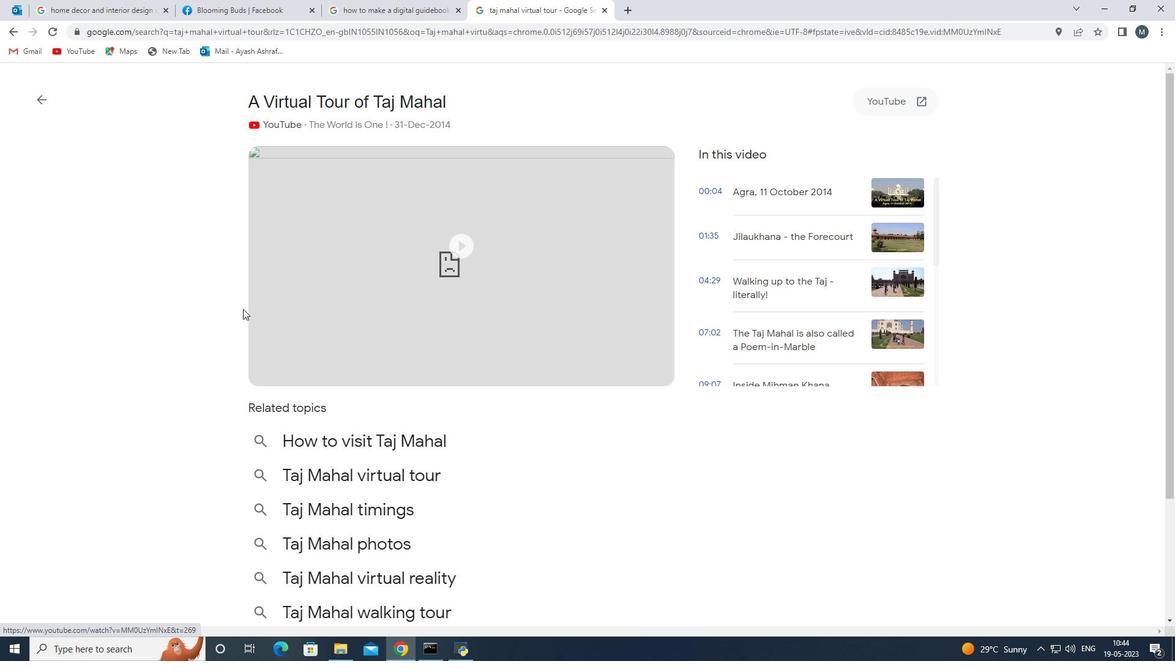 
Action: Mouse moved to (238, 227)
Screenshot: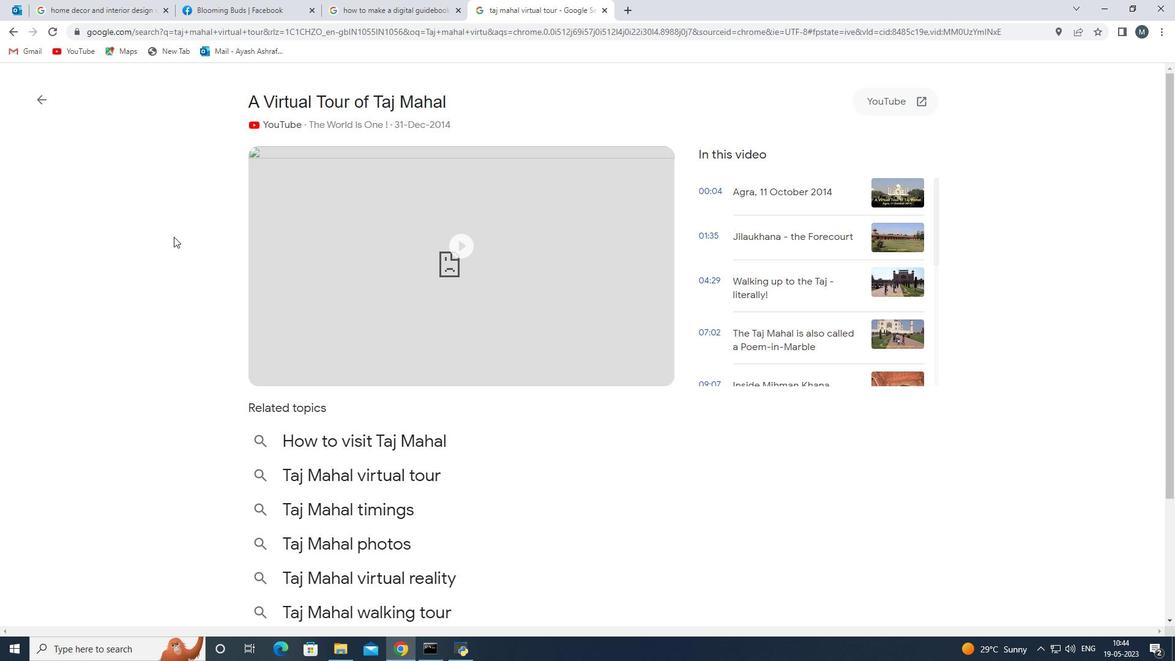 
Action: Mouse scrolled (238, 227) with delta (0, 0)
Screenshot: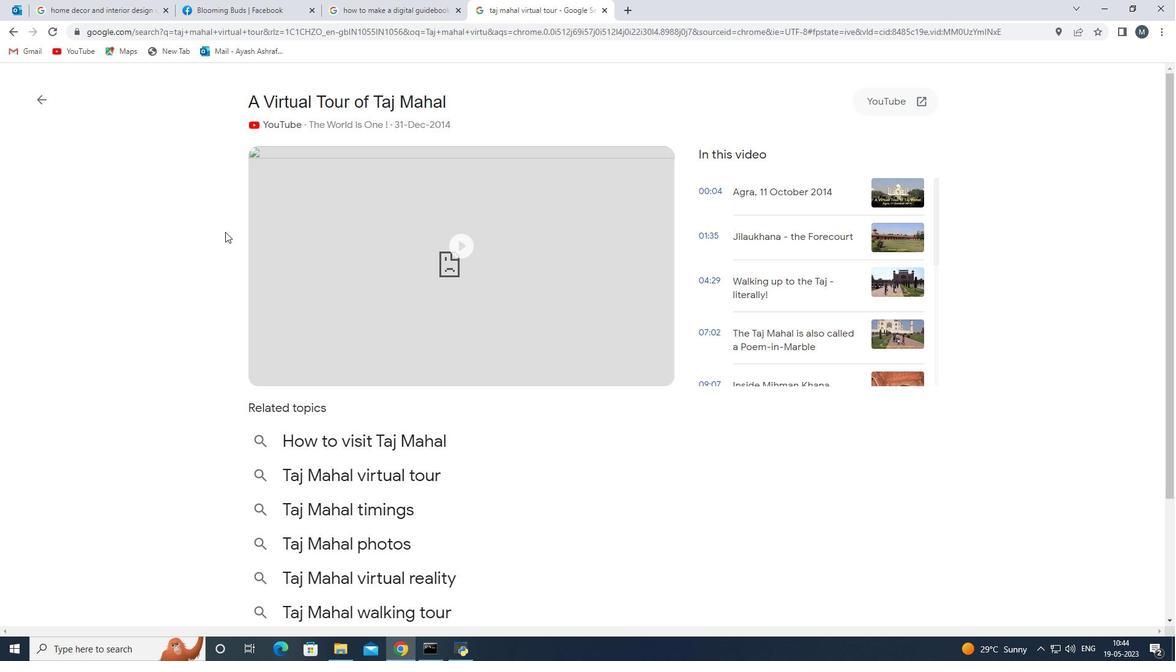 
Action: Mouse scrolled (238, 227) with delta (0, 0)
Screenshot: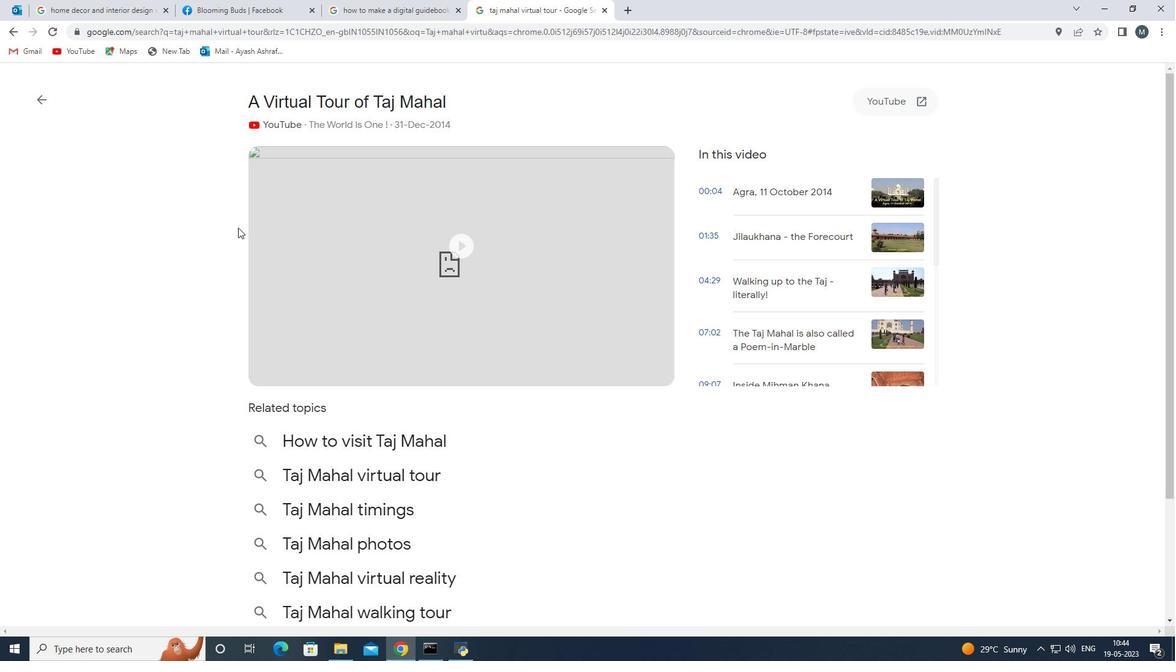 
Action: Mouse scrolled (238, 227) with delta (0, 0)
Screenshot: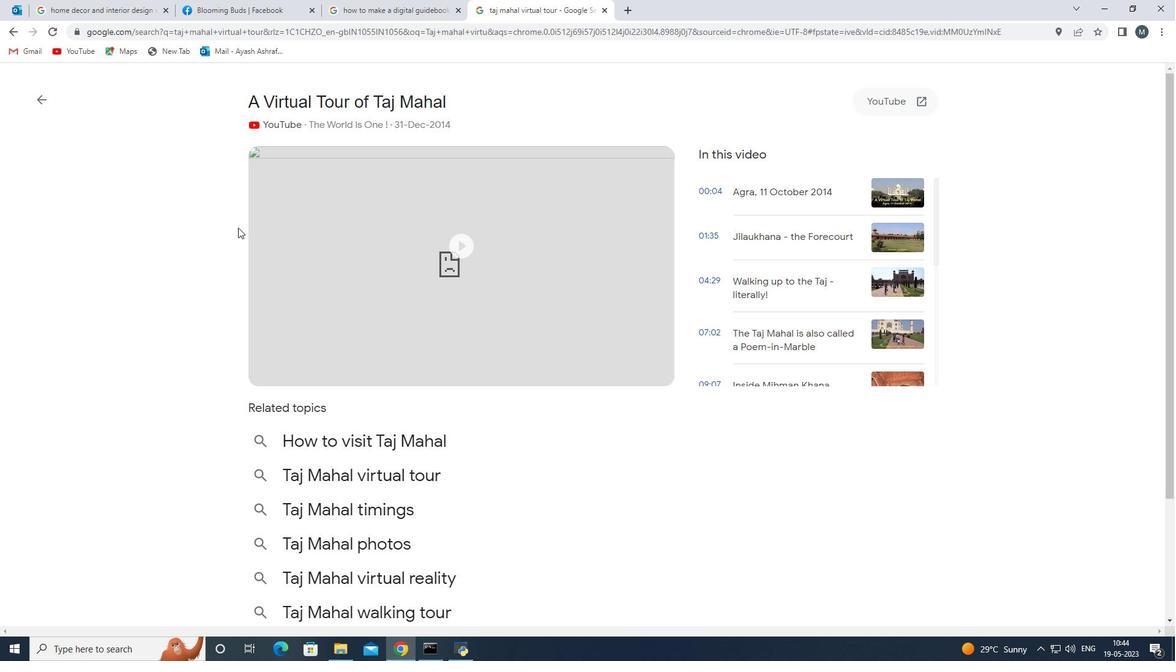 
Action: Mouse scrolled (238, 227) with delta (0, 0)
Screenshot: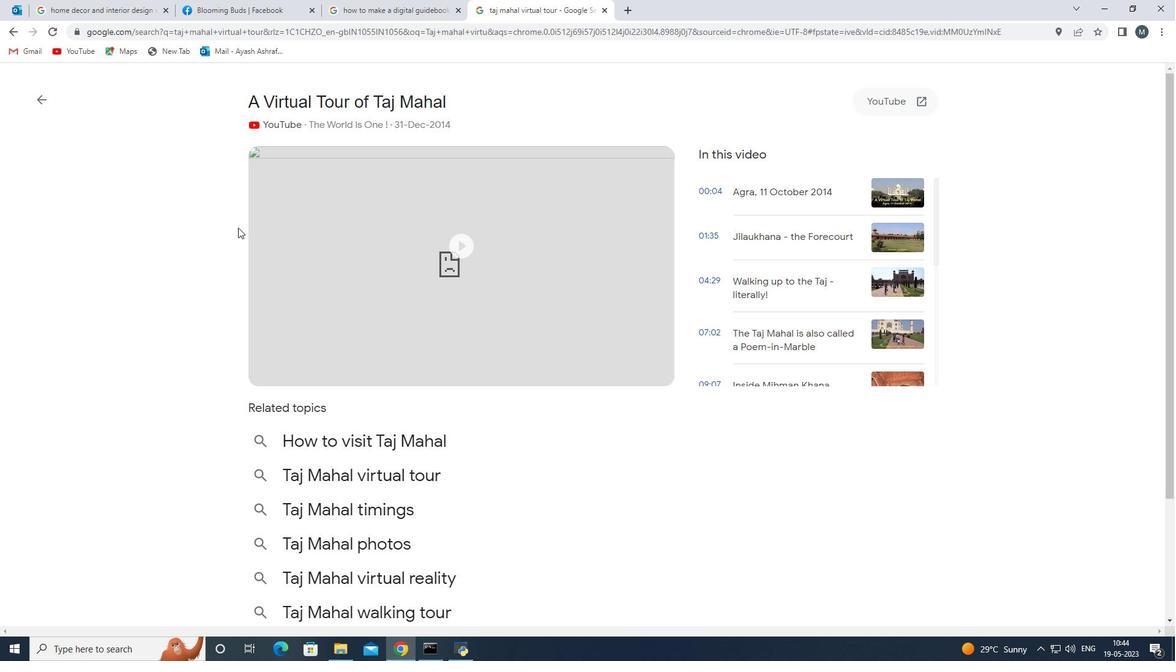 
Action: Mouse moved to (199, 225)
Screenshot: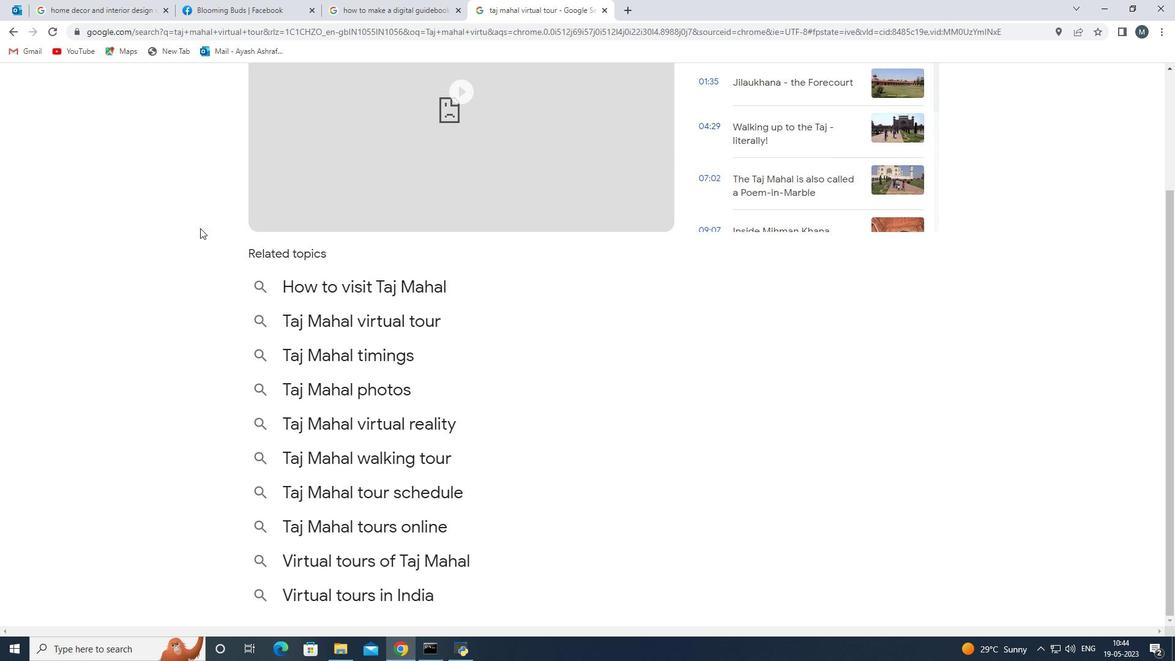 
Action: Mouse scrolled (199, 226) with delta (0, 0)
Screenshot: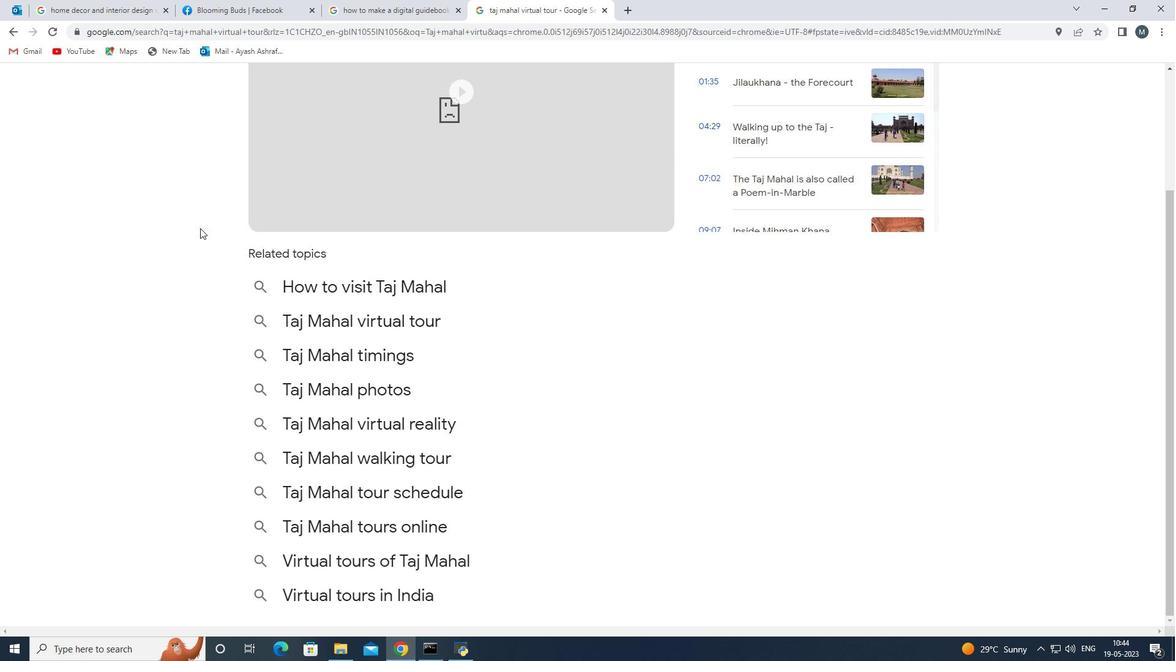 
Action: Mouse scrolled (199, 226) with delta (0, 0)
Screenshot: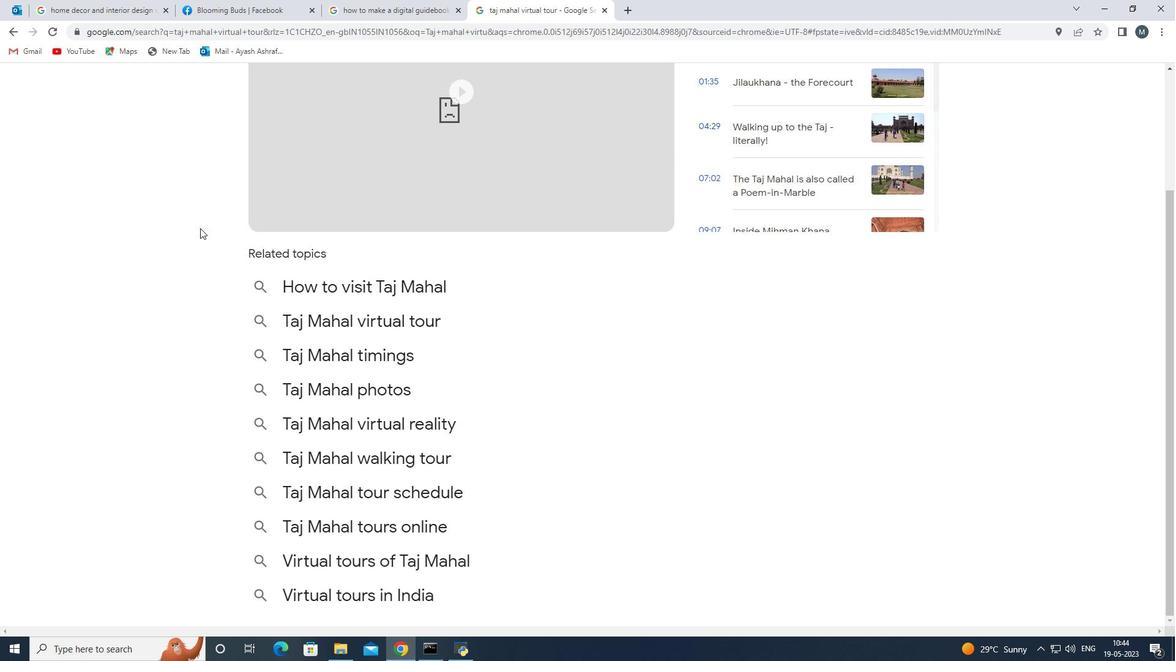 
Action: Mouse scrolled (199, 226) with delta (0, 0)
Screenshot: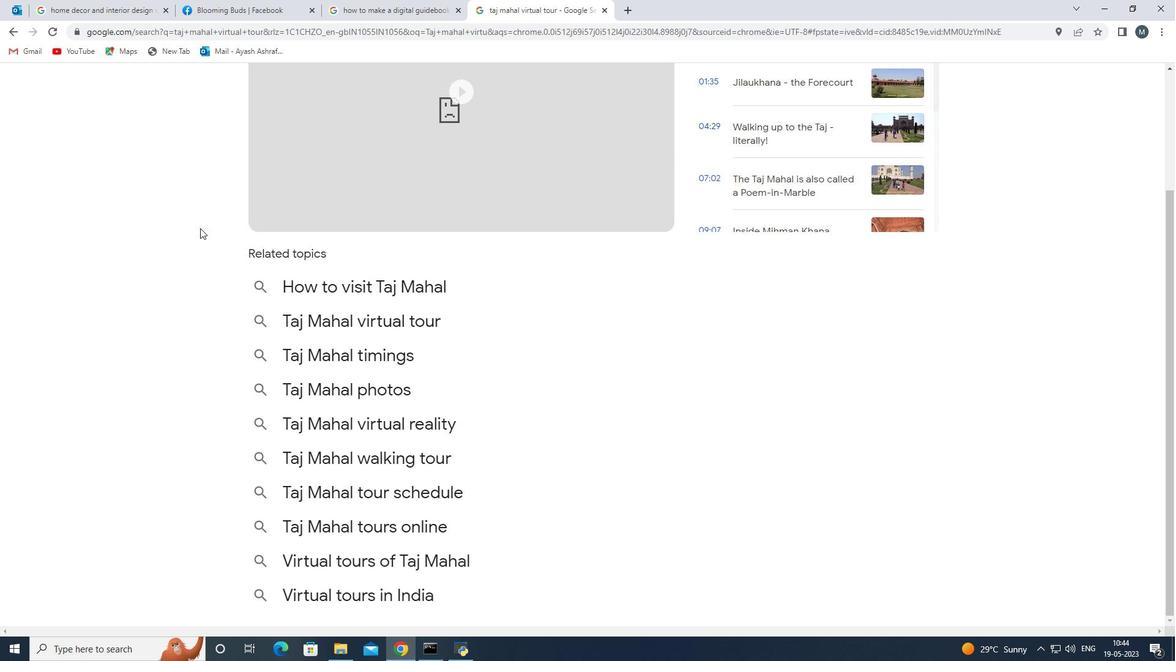 
Action: Mouse scrolled (199, 226) with delta (0, 0)
Screenshot: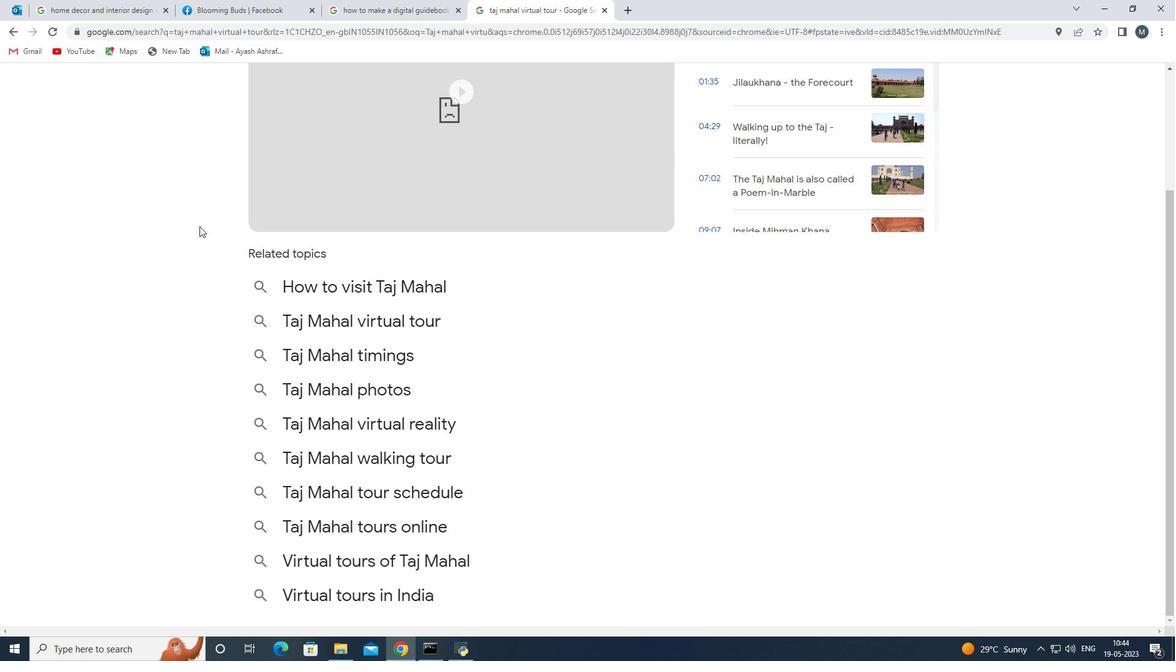 
Action: Mouse moved to (195, 217)
Screenshot: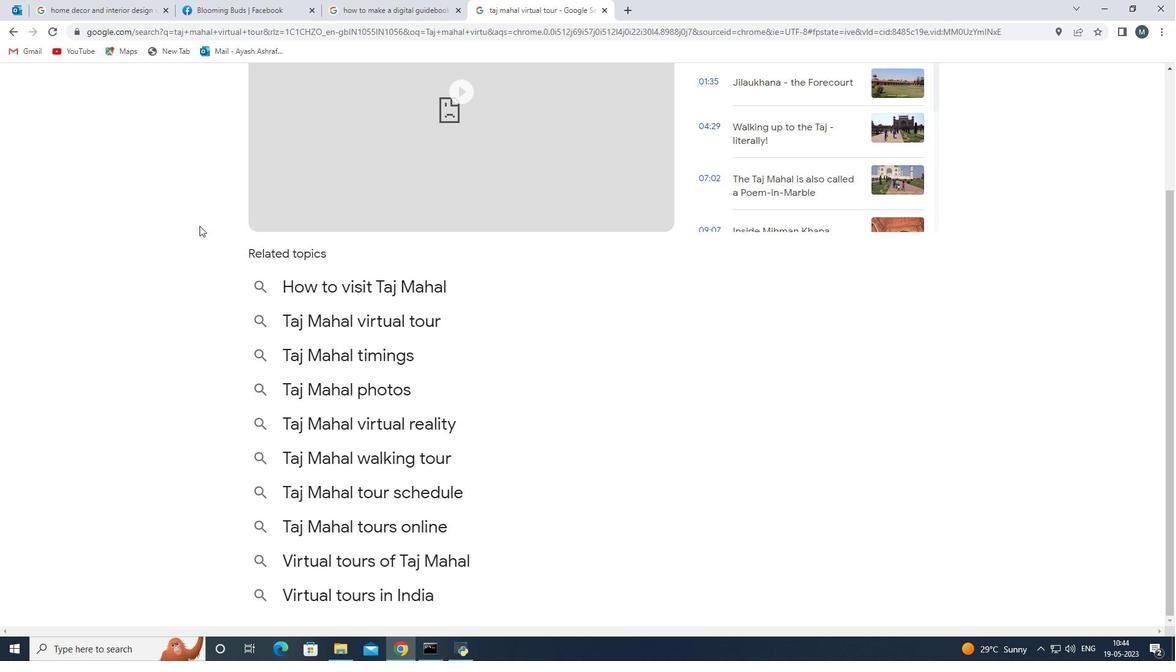 
Action: Mouse scrolled (195, 218) with delta (0, 0)
Screenshot: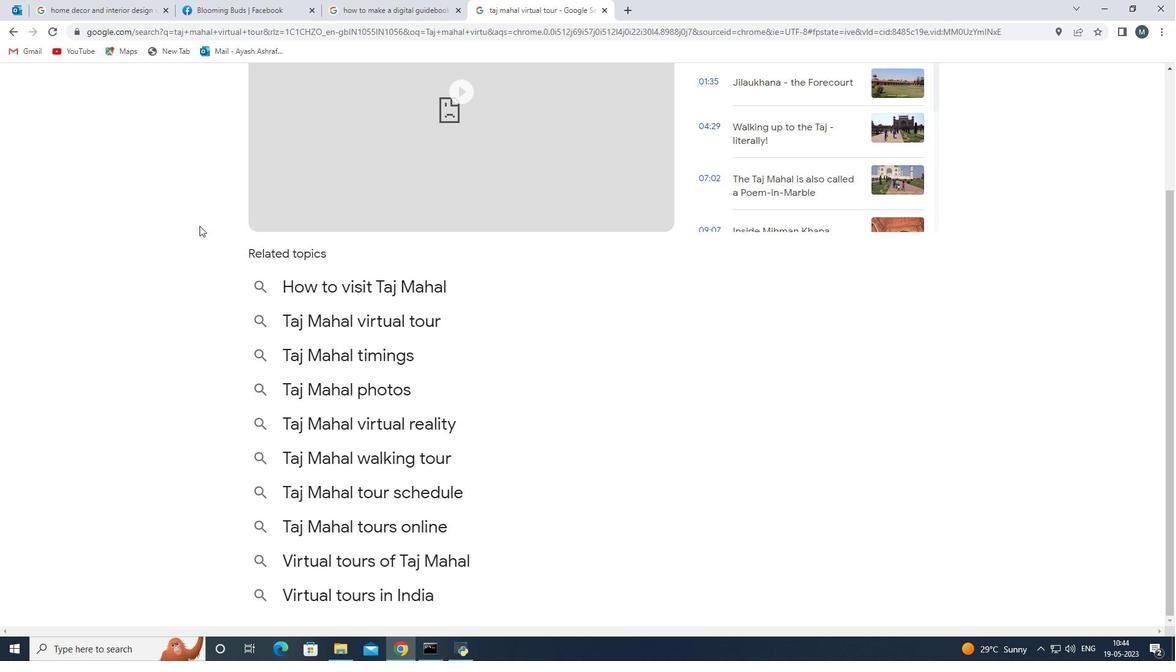 
Action: Mouse moved to (38, 94)
Screenshot: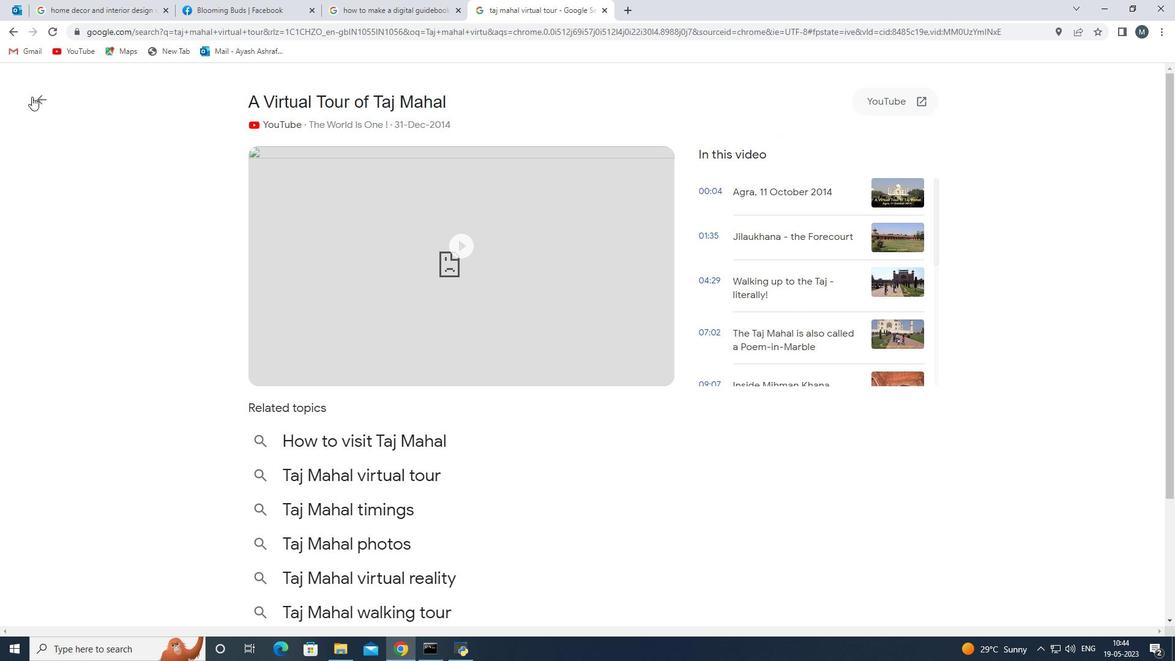 
Action: Mouse pressed left at (38, 94)
Screenshot: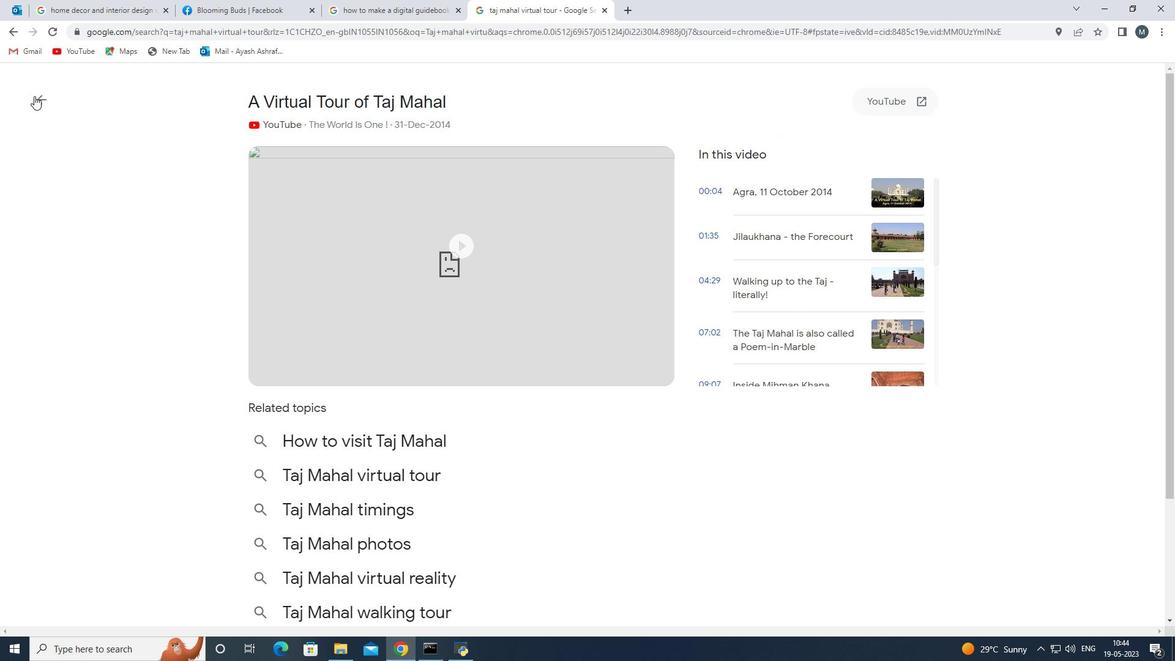 
Action: Mouse moved to (396, 255)
Screenshot: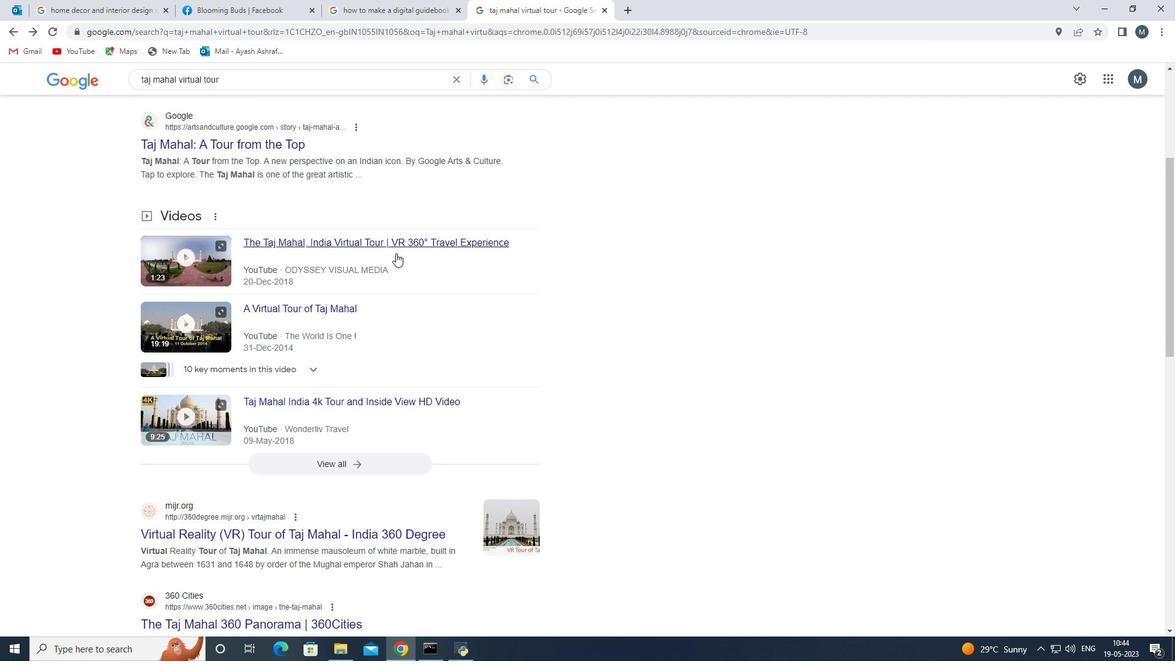 
Action: Mouse scrolled (396, 254) with delta (0, 0)
Screenshot: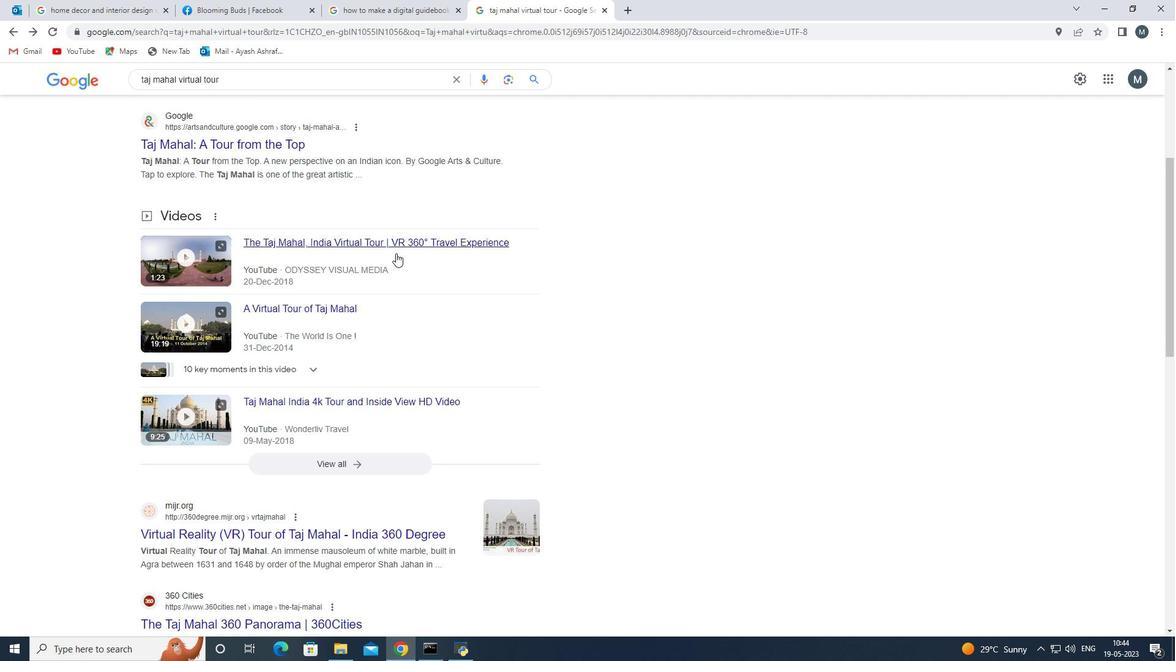 
Action: Mouse moved to (396, 260)
Screenshot: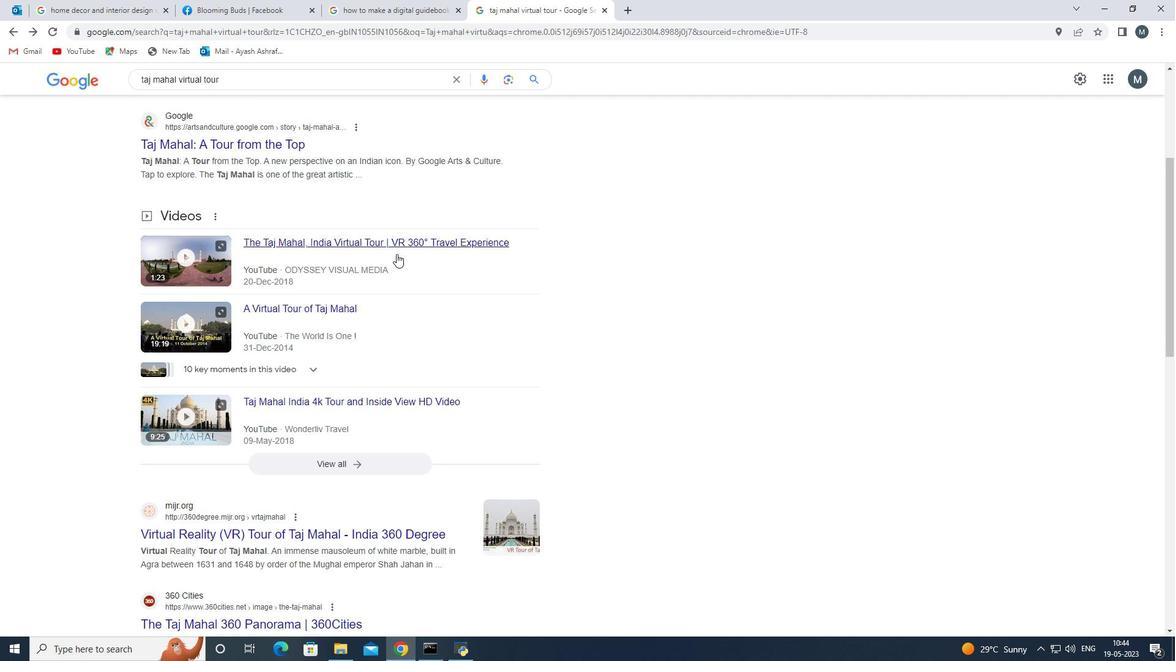 
Action: Mouse scrolled (396, 260) with delta (0, 0)
Screenshot: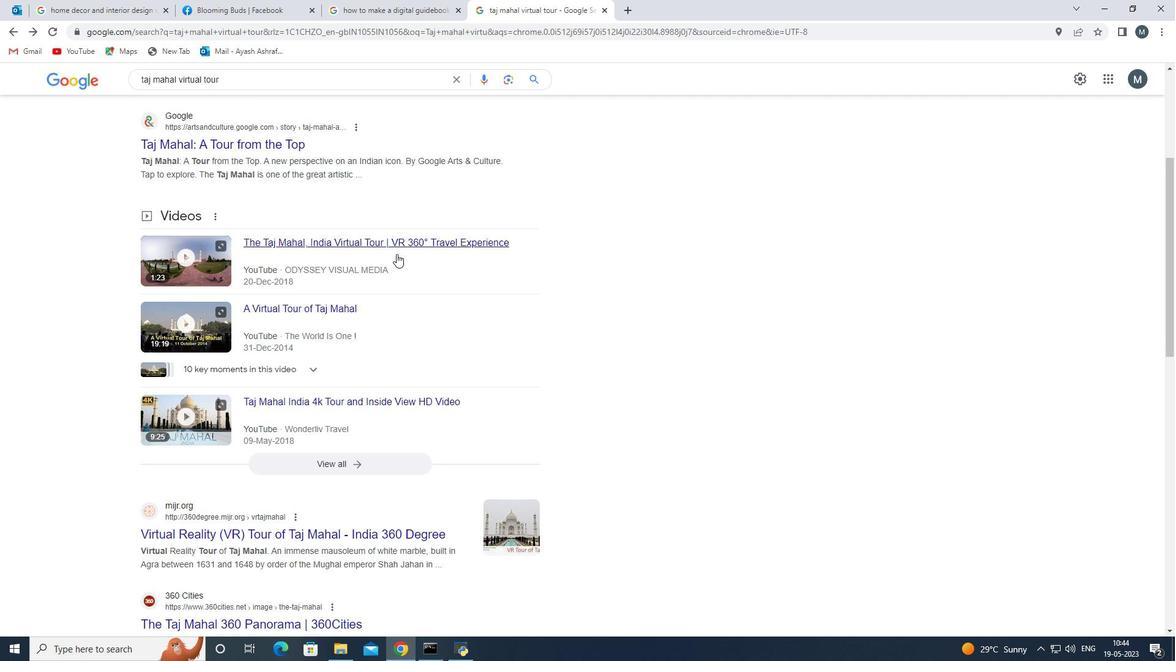 
Action: Mouse moved to (191, 293)
Screenshot: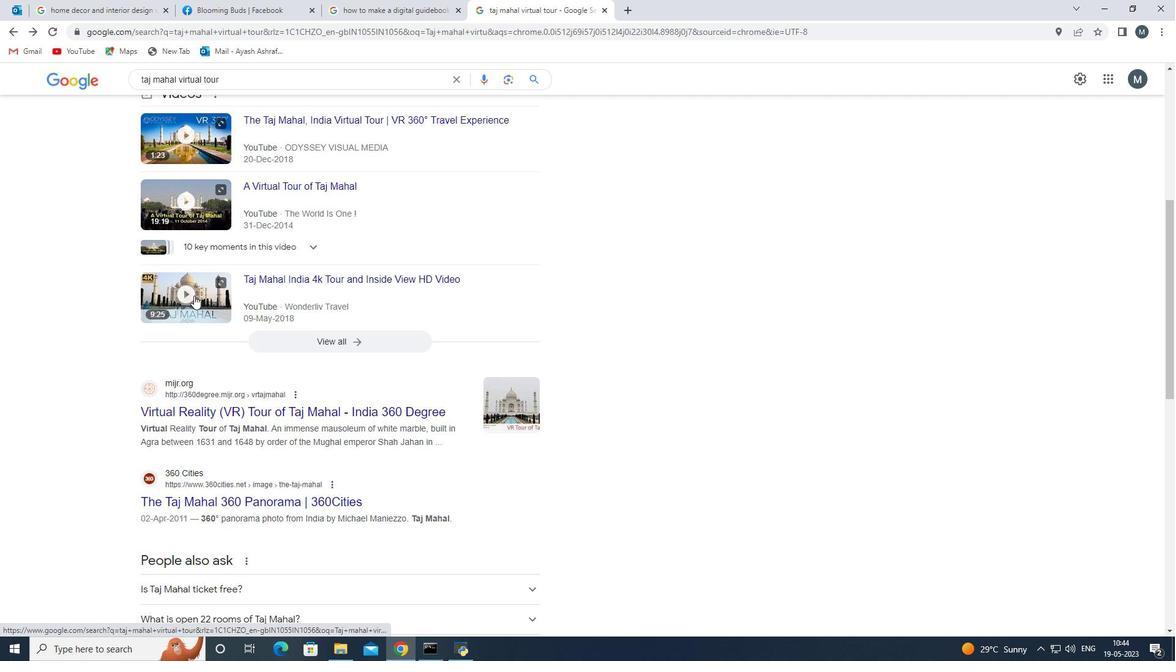 
Action: Mouse pressed left at (191, 293)
Screenshot: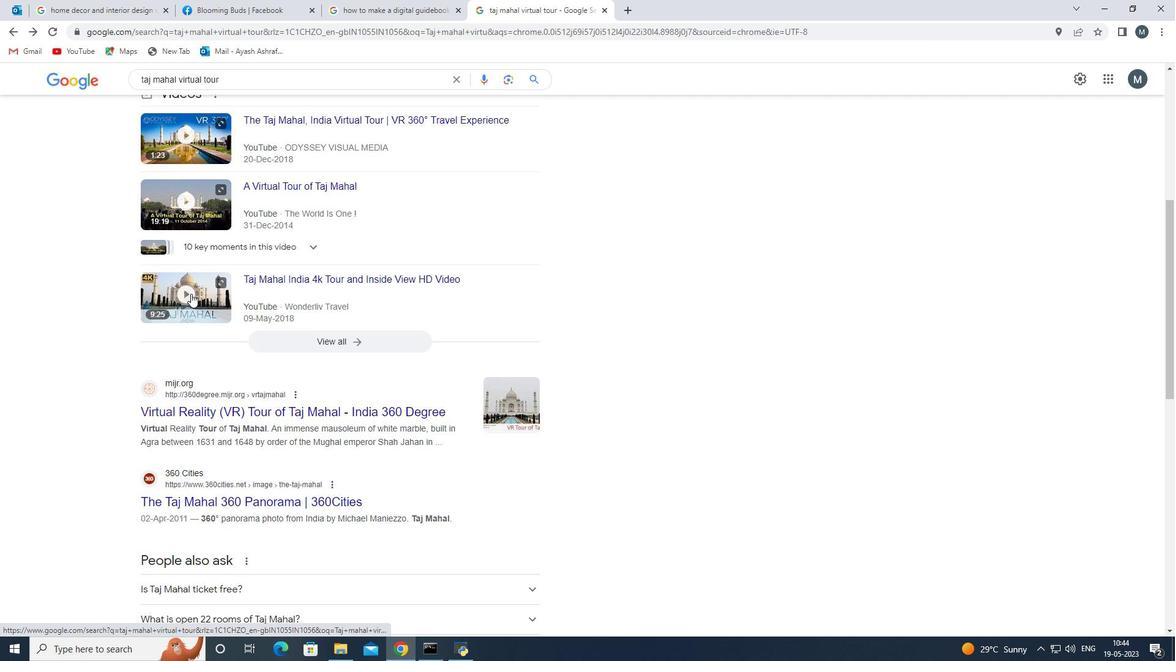 
Action: Mouse moved to (591, 298)
Screenshot: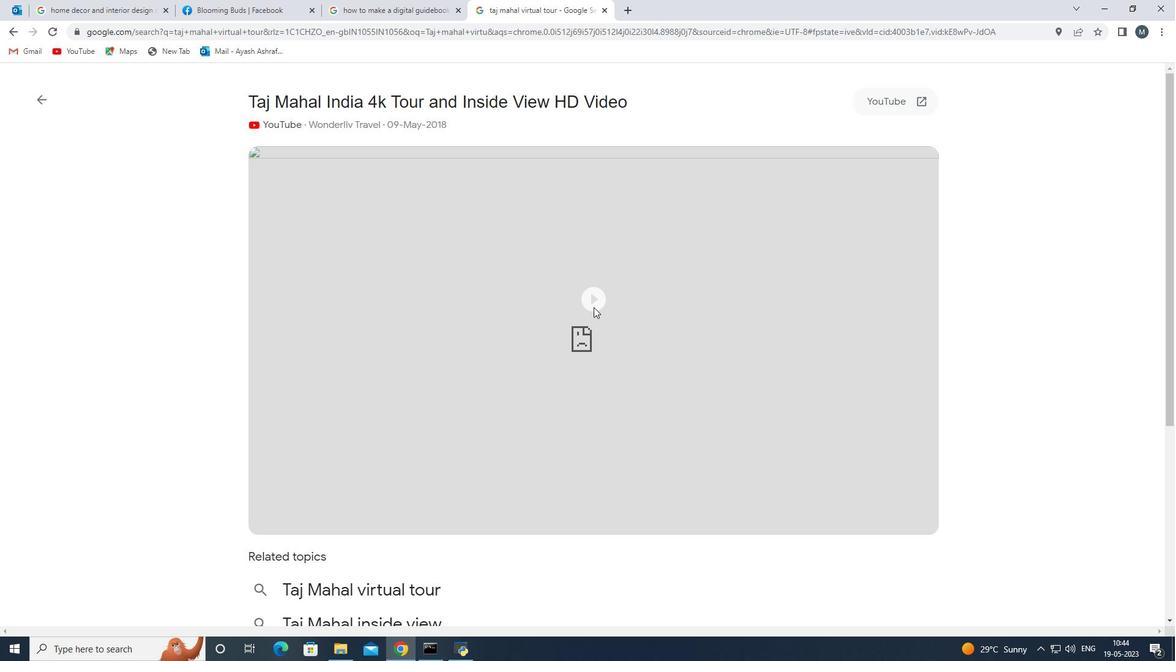 
Action: Mouse pressed left at (591, 298)
Screenshot: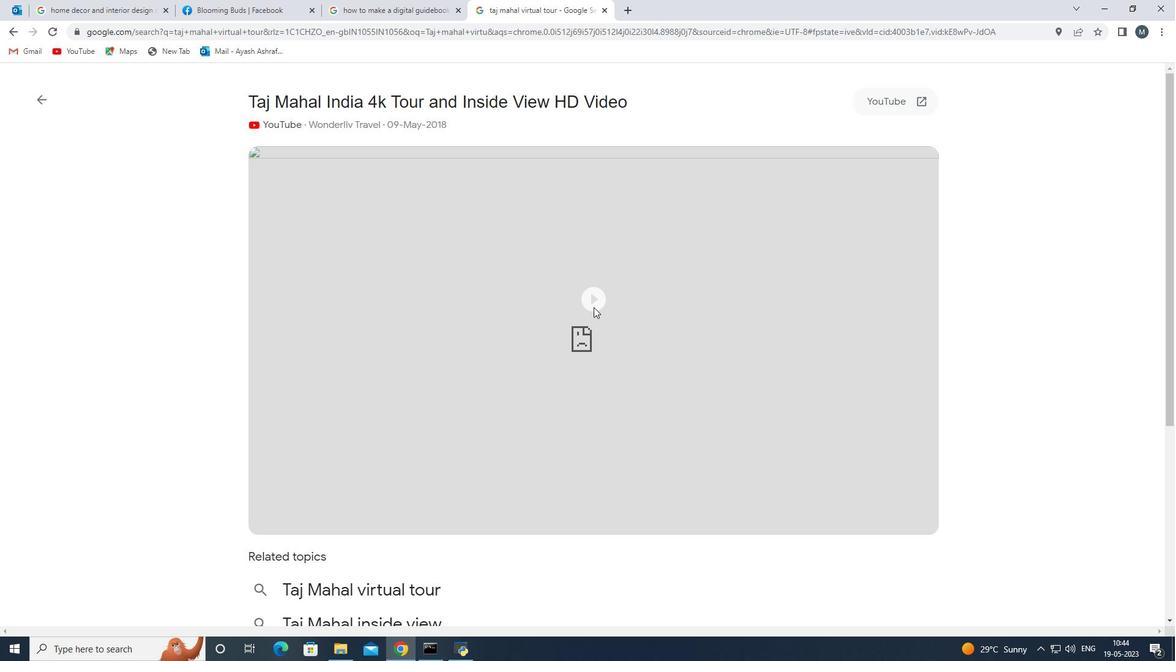 
Action: Mouse moved to (882, 104)
Screenshot: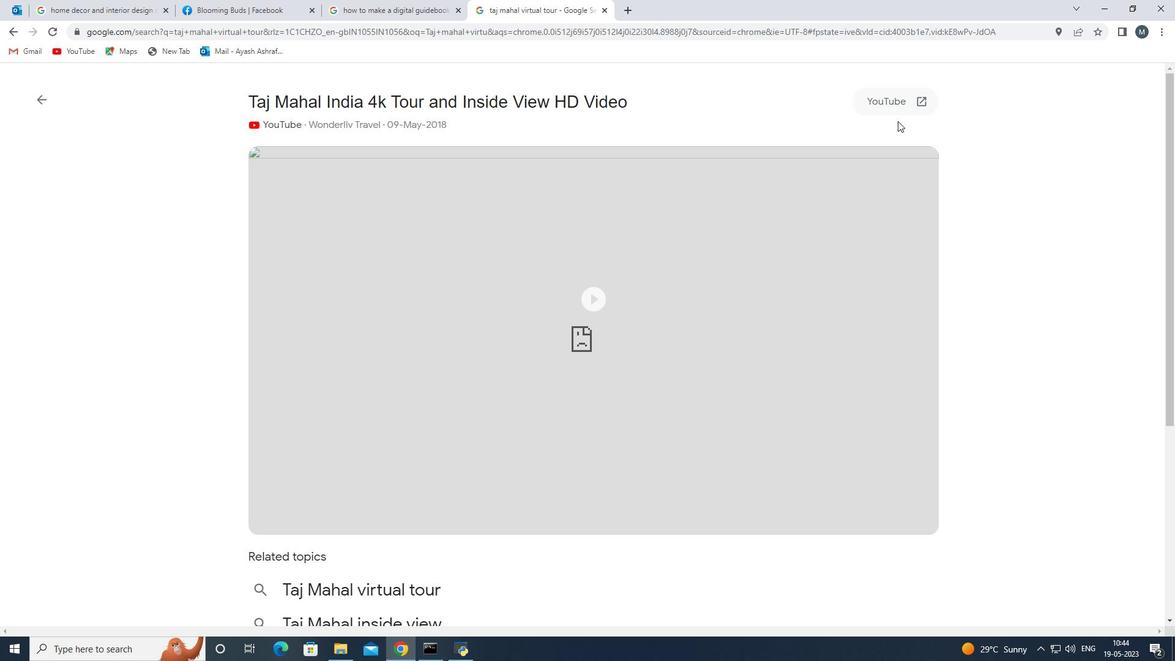 
Action: Mouse pressed left at (882, 104)
Screenshot: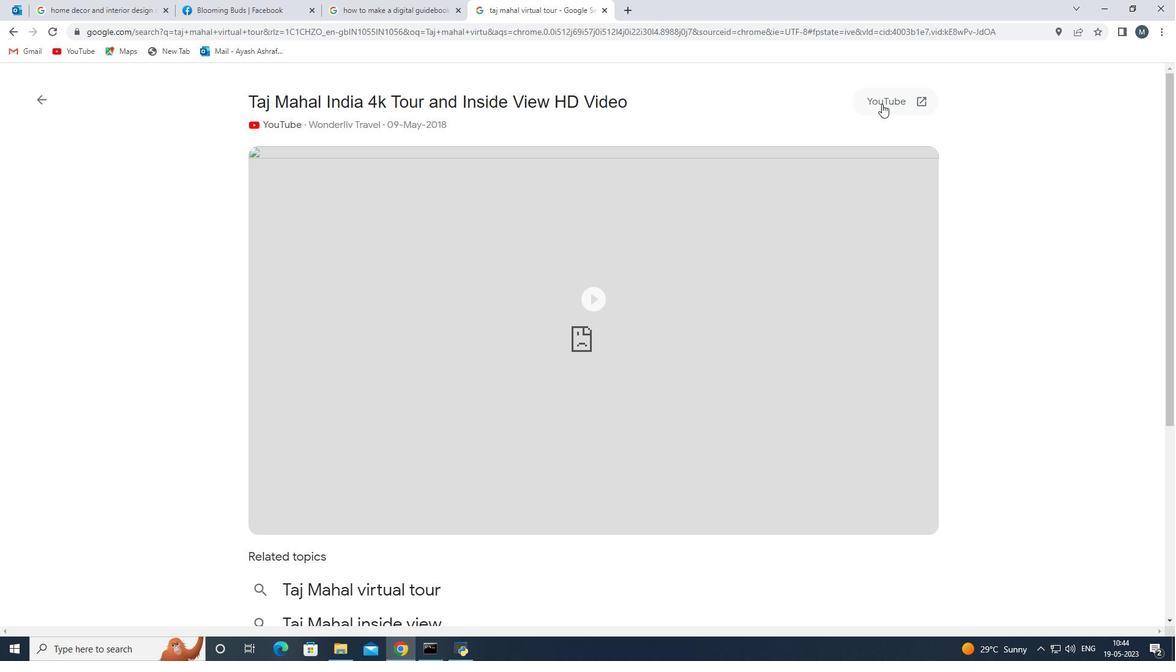 
Action: Mouse moved to (435, 0)
Screenshot: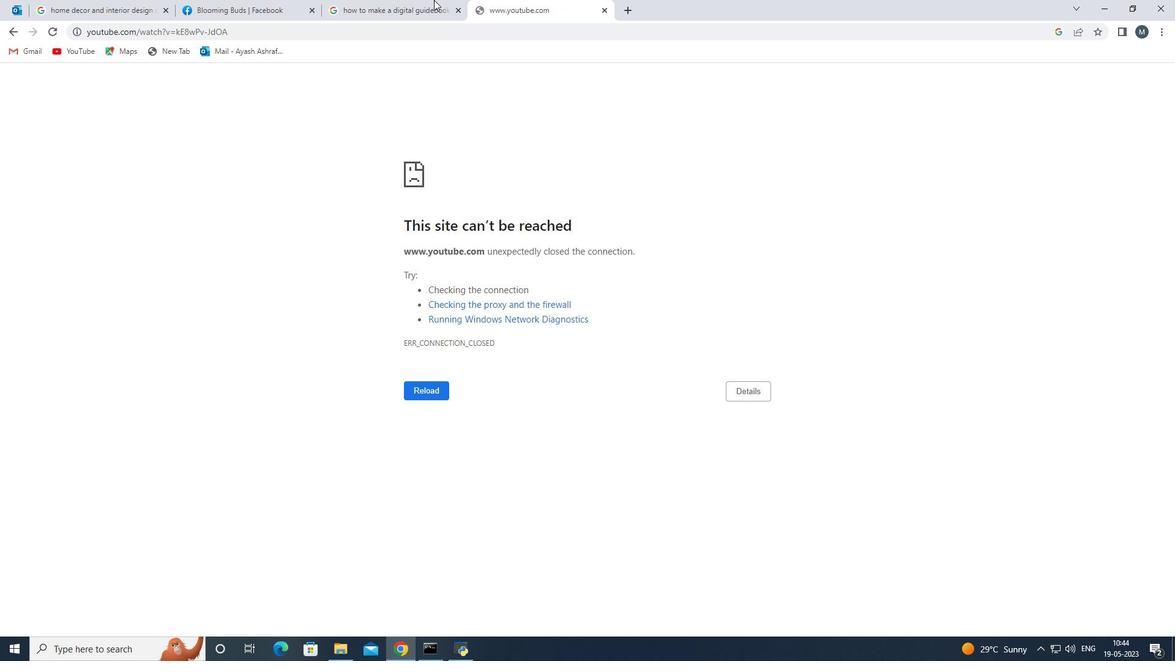 
Action: Mouse pressed left at (435, 0)
Screenshot: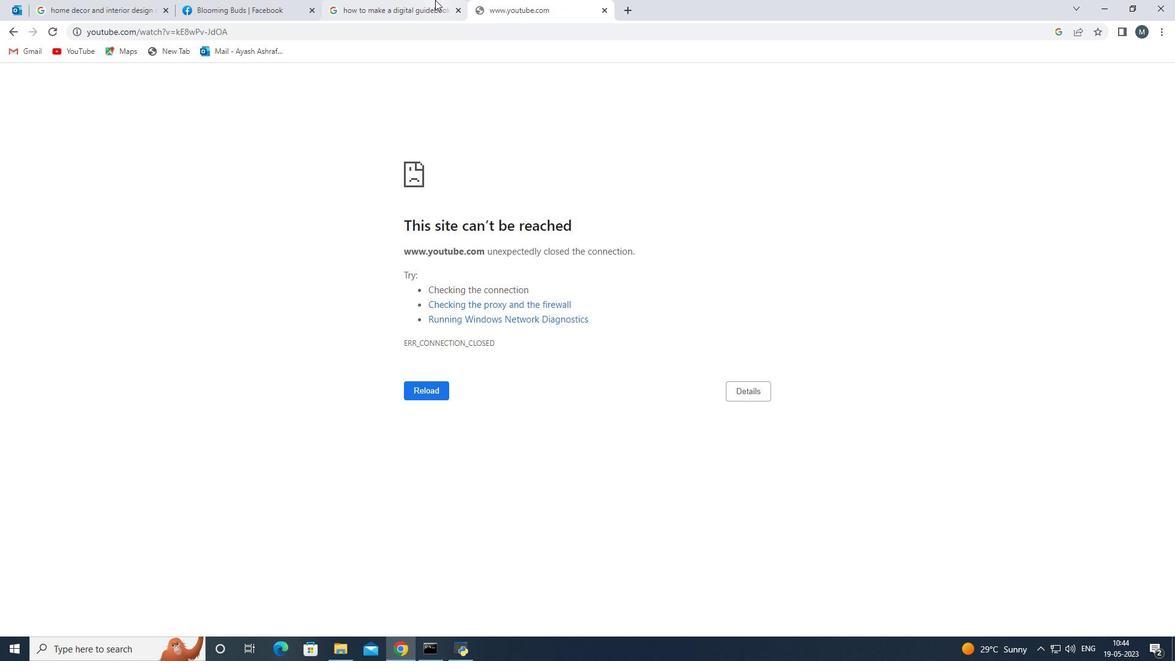 
Action: Mouse moved to (376, 480)
Screenshot: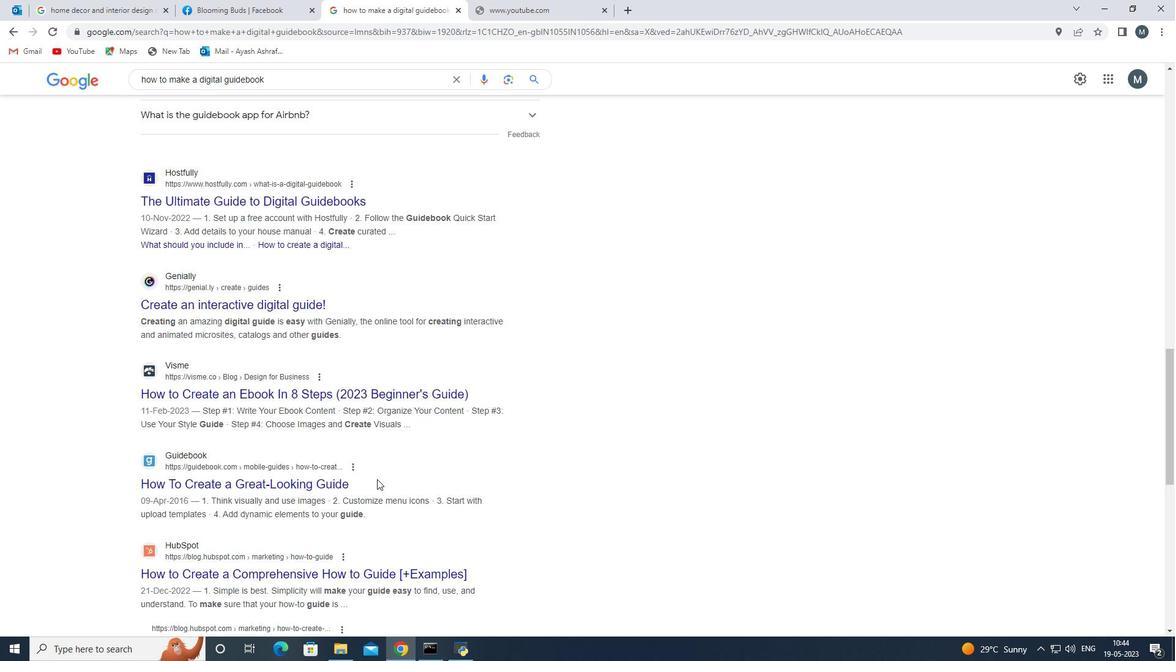 
Action: Mouse scrolled (376, 479) with delta (0, 0)
Screenshot: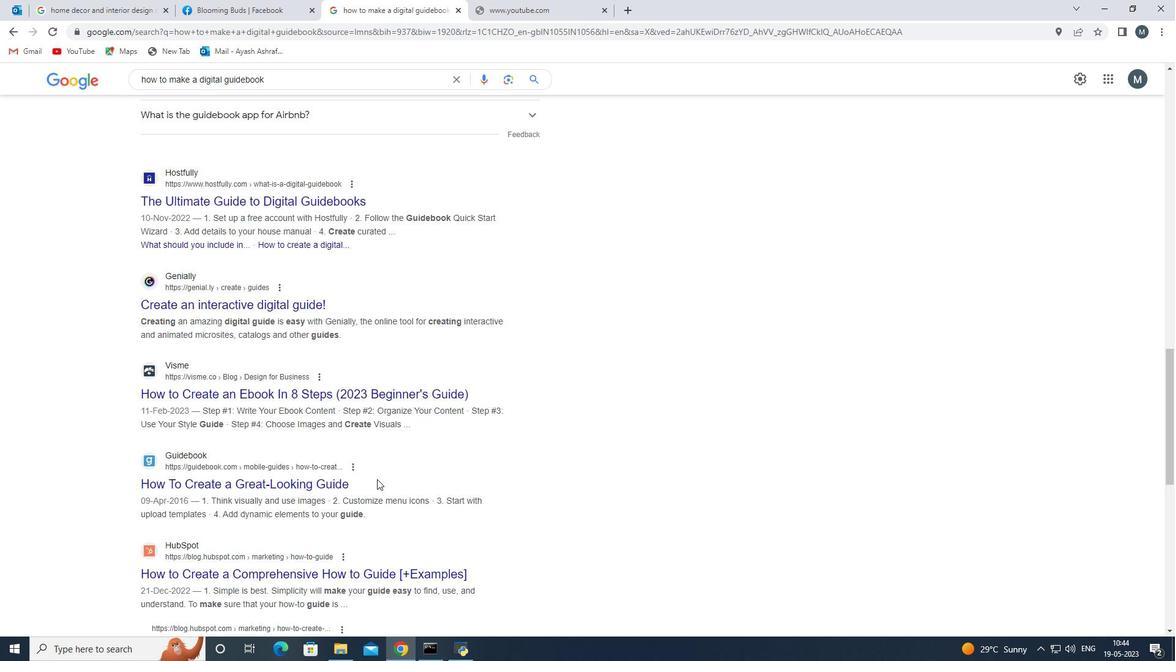 
Action: Mouse scrolled (376, 479) with delta (0, 0)
Screenshot: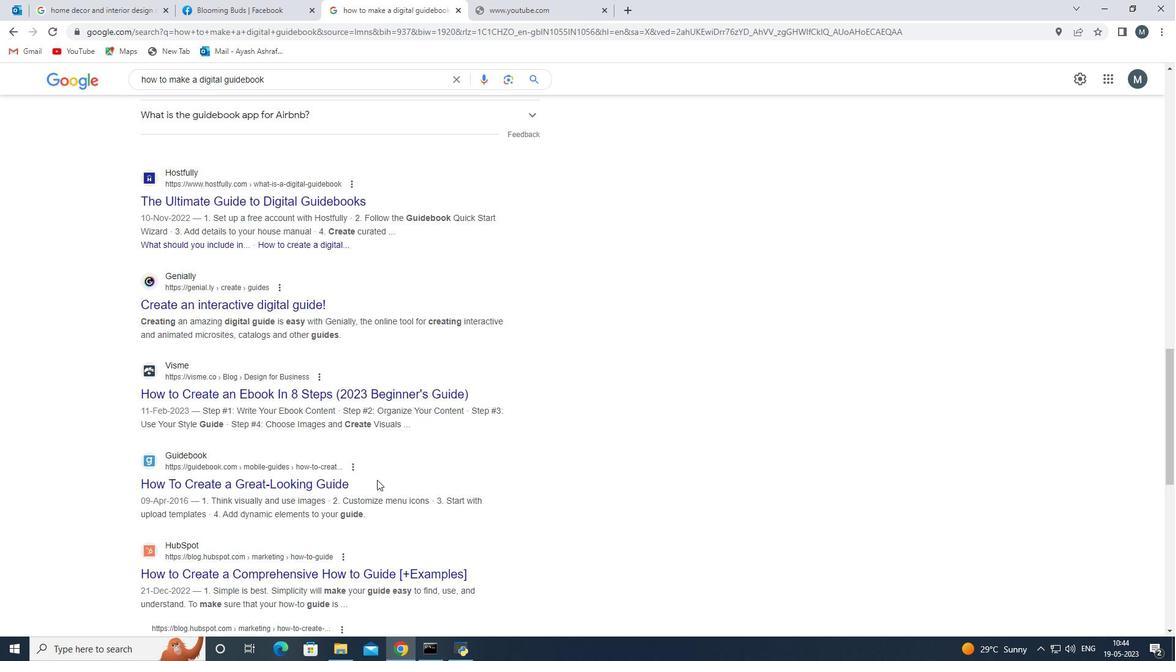 
Action: Mouse moved to (274, 438)
Screenshot: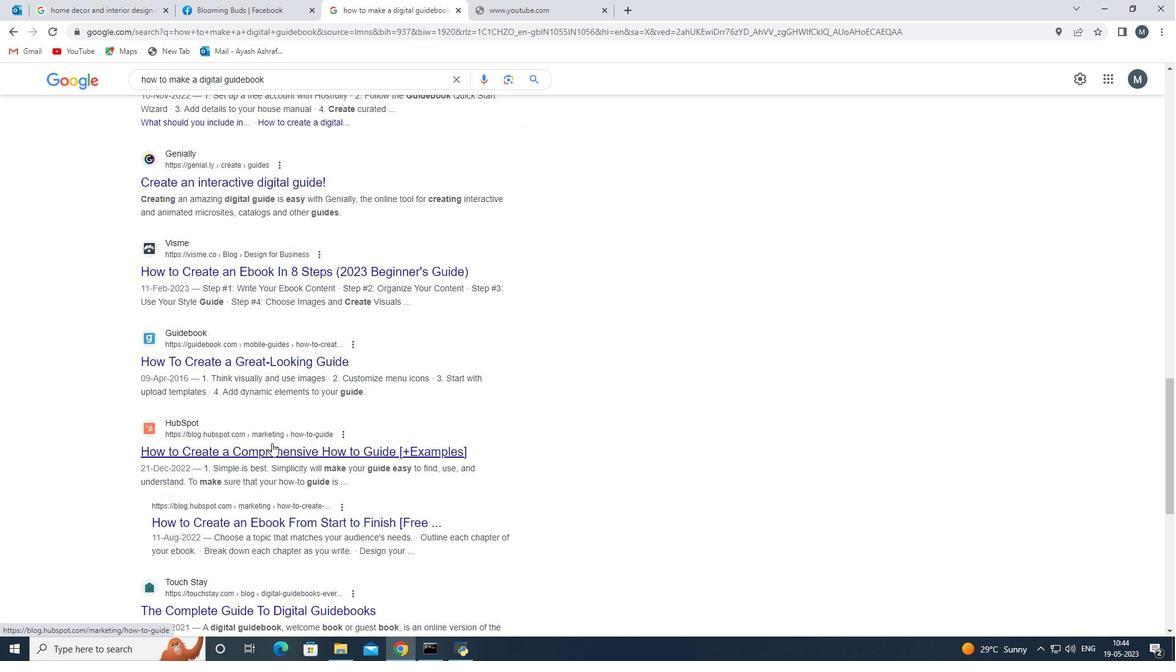 
Action: Mouse scrolled (274, 437) with delta (0, 0)
Screenshot: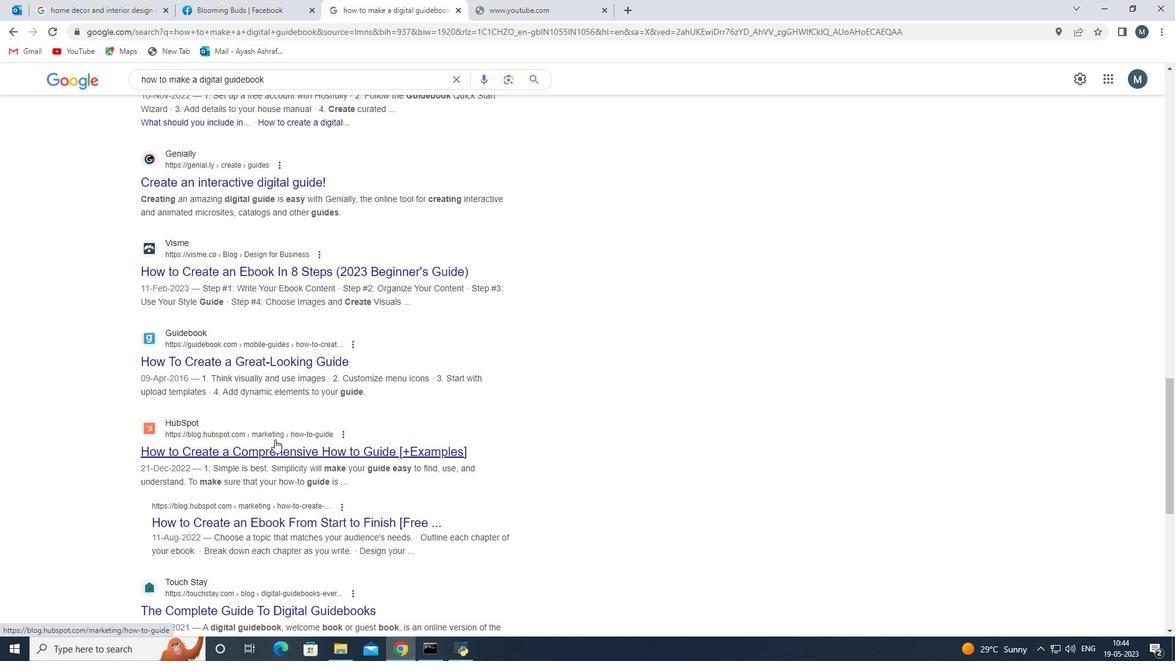 
Action: Mouse scrolled (274, 437) with delta (0, 0)
Screenshot: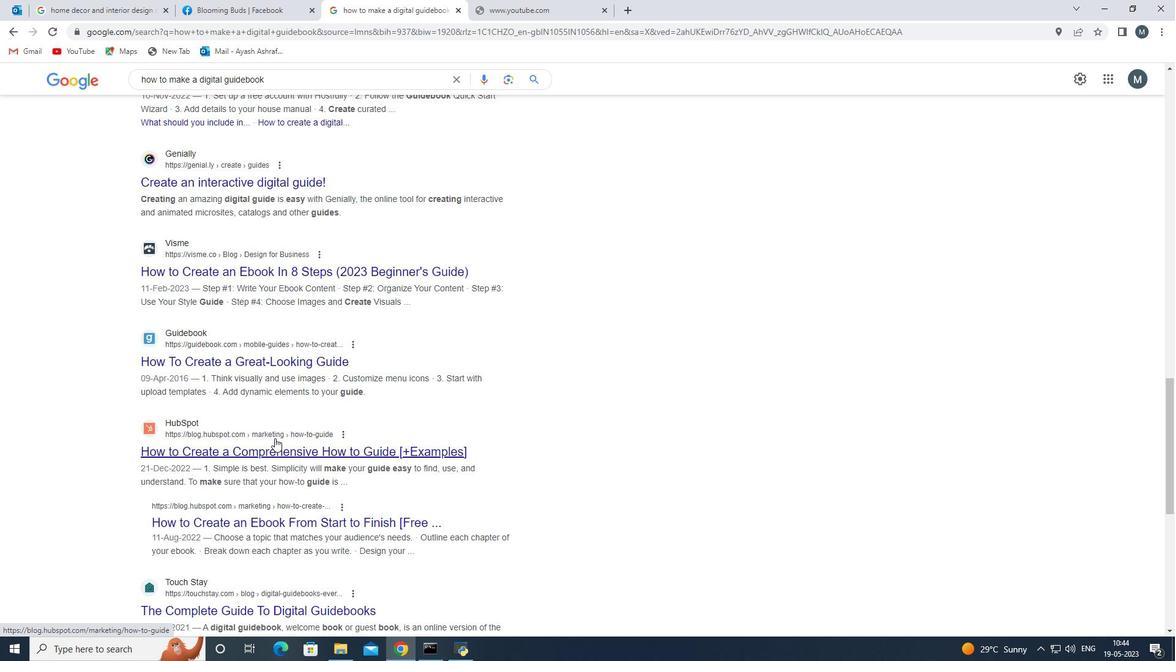 
Action: Mouse scrolled (274, 437) with delta (0, 0)
Screenshot: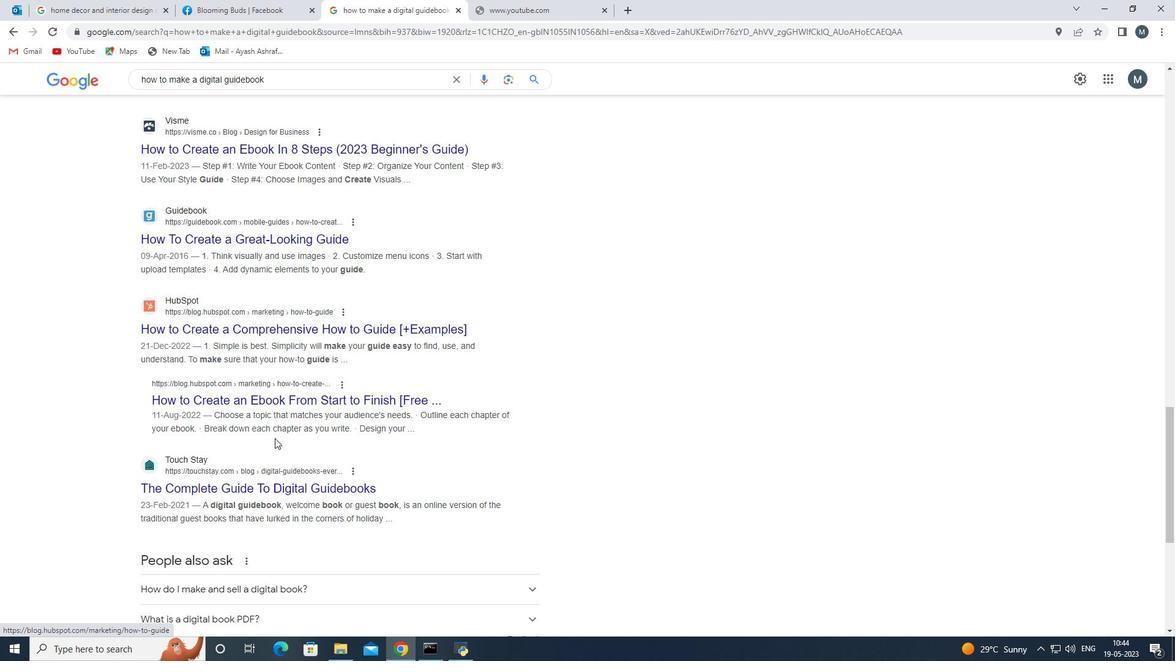 
Action: Mouse scrolled (274, 437) with delta (0, 0)
Screenshot: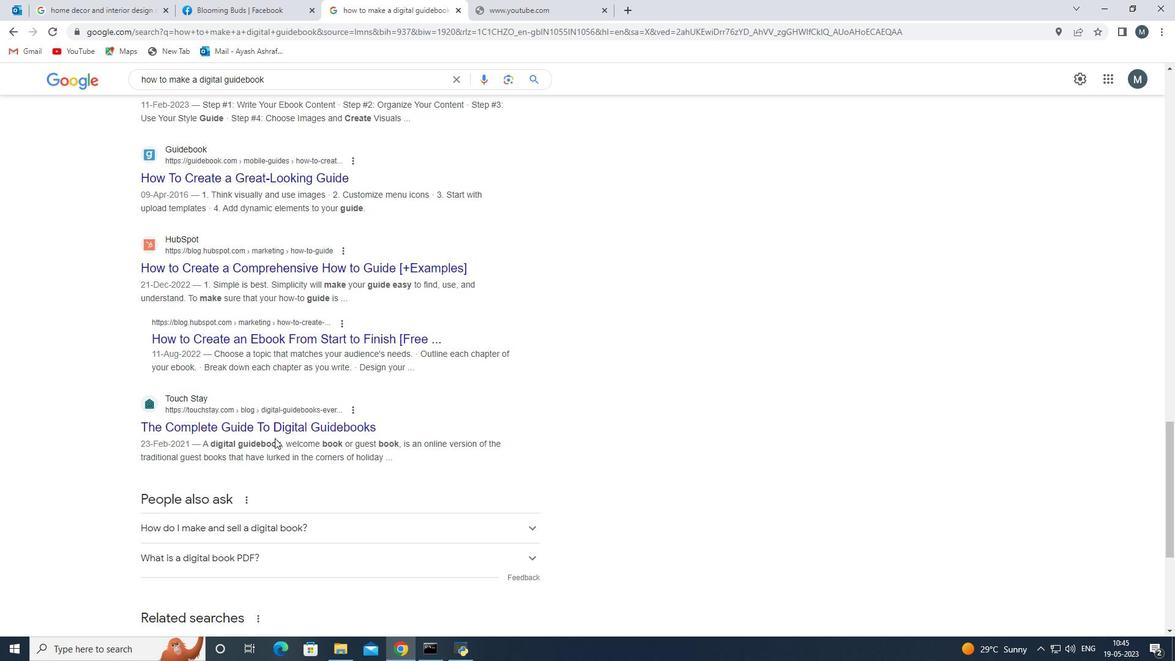 
Action: Mouse moved to (273, 367)
Screenshot: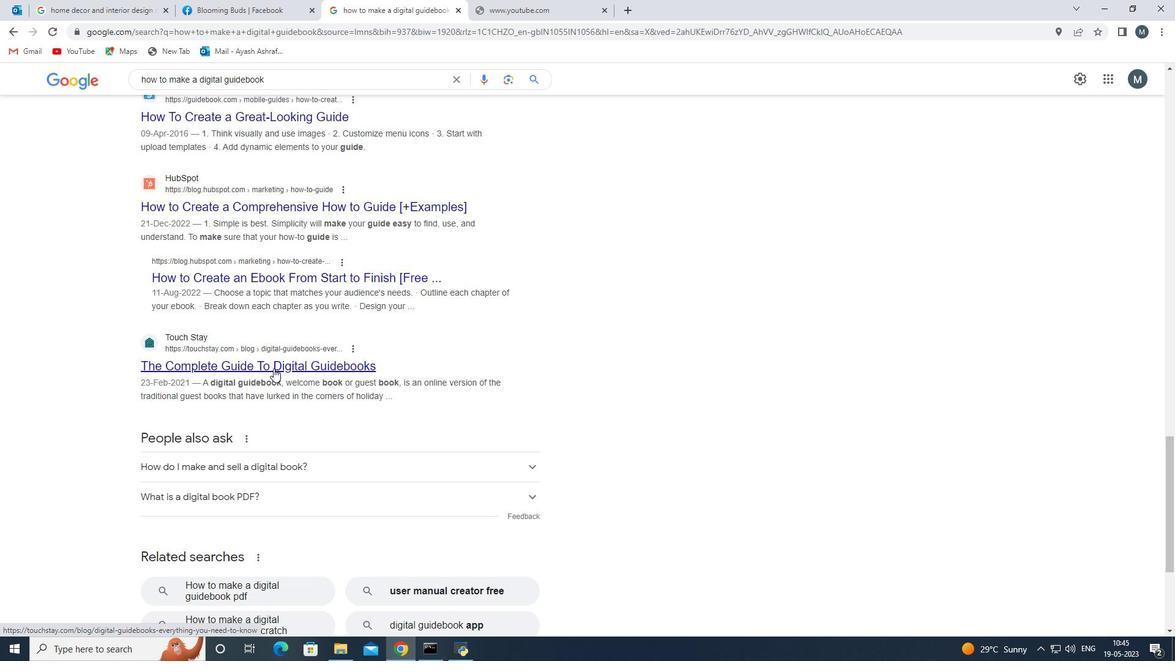
Action: Mouse pressed left at (273, 367)
Screenshot: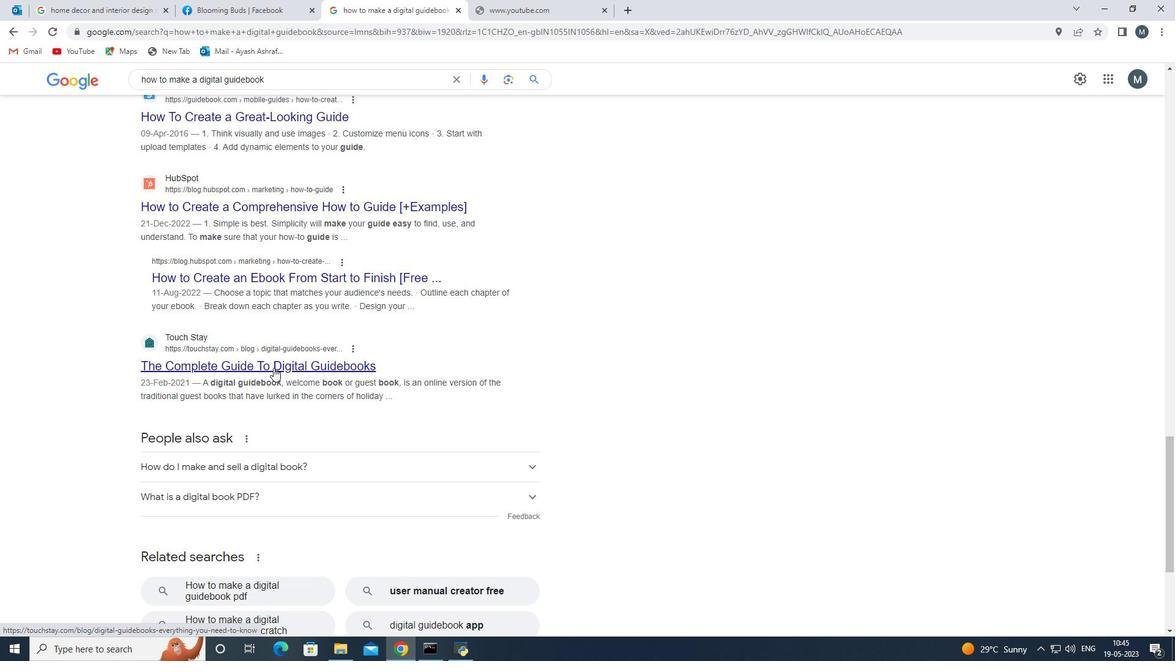 
Action: Mouse moved to (556, 358)
Screenshot: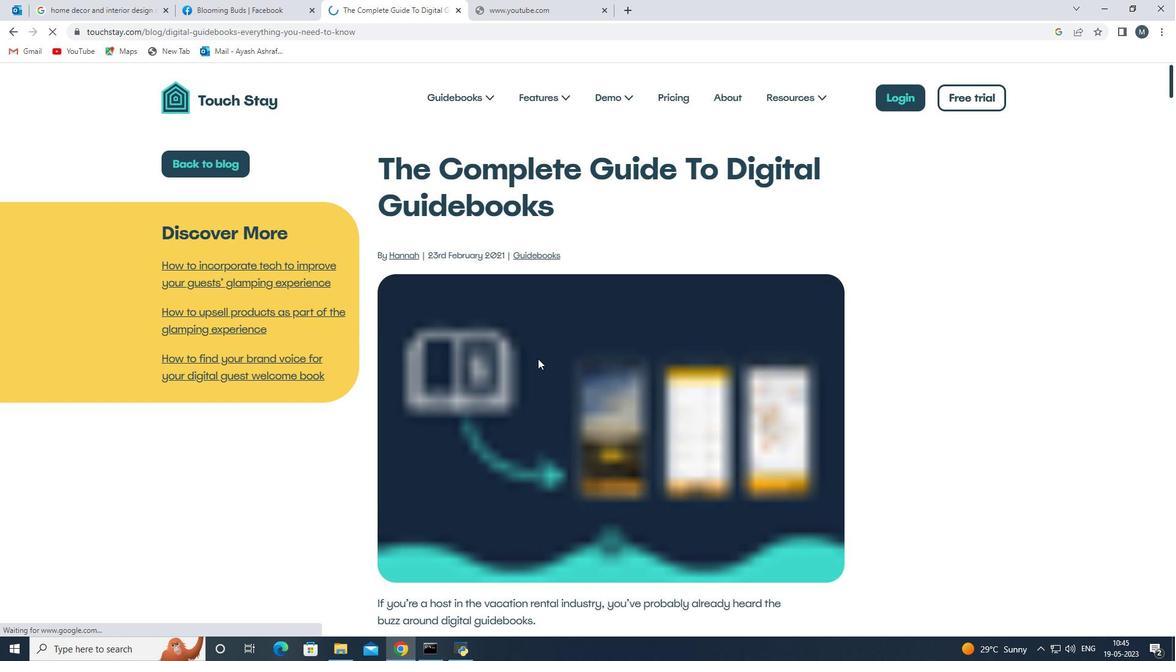 
Action: Mouse scrolled (556, 358) with delta (0, 0)
Screenshot: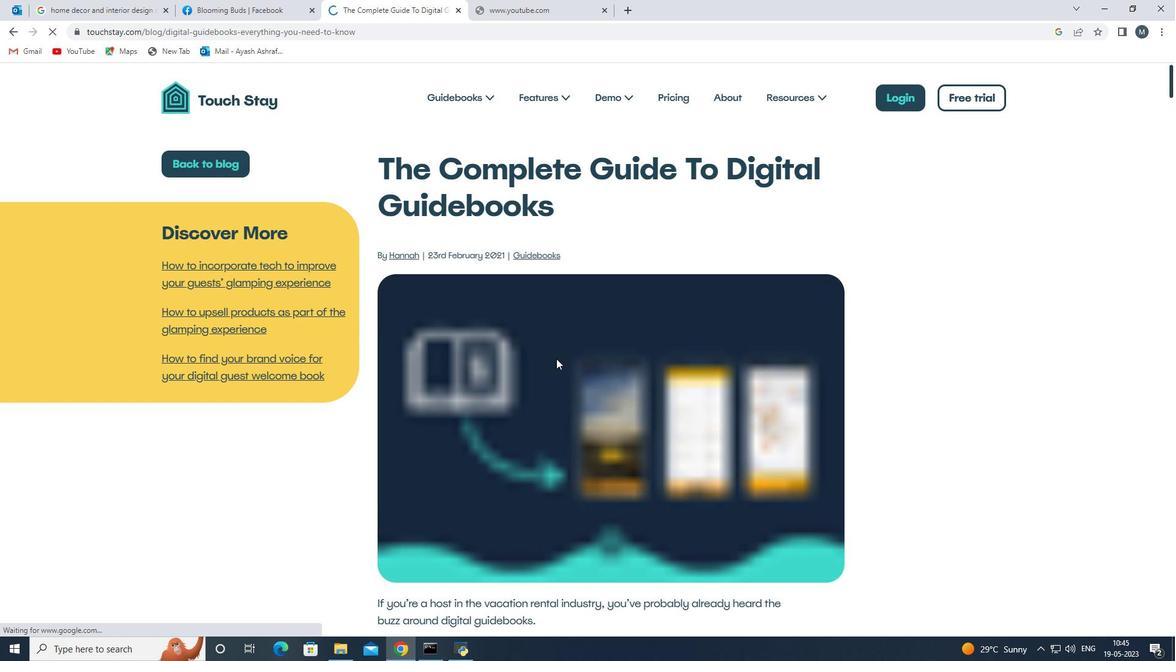 
Action: Mouse scrolled (556, 358) with delta (0, 0)
Screenshot: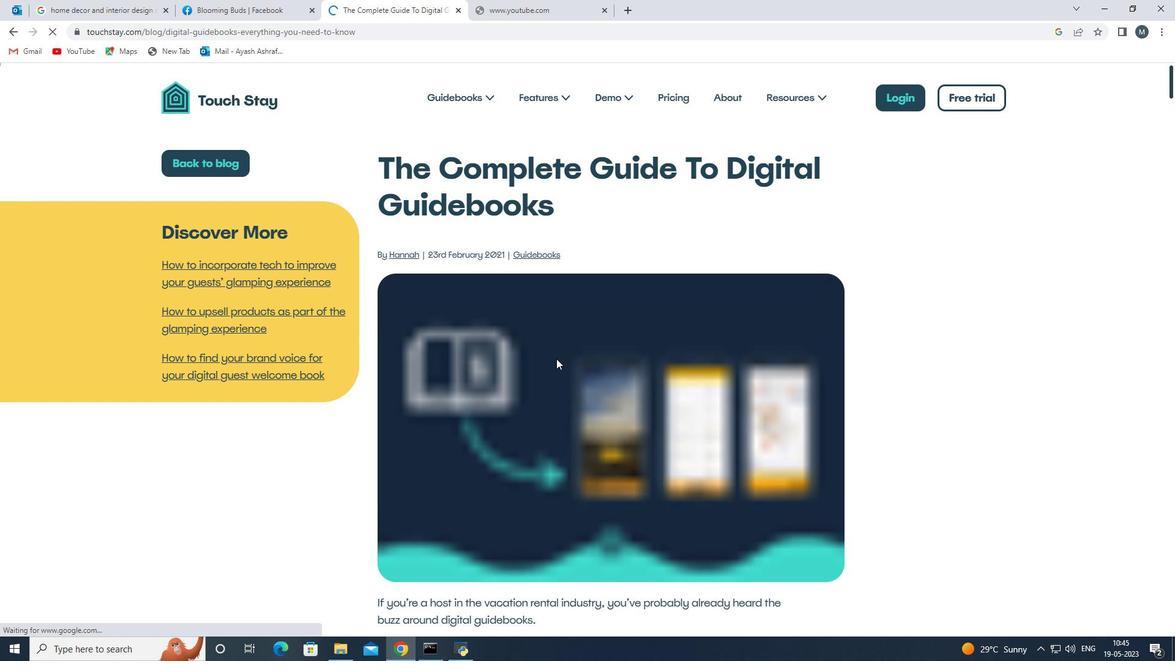 
Action: Mouse moved to (549, 365)
Screenshot: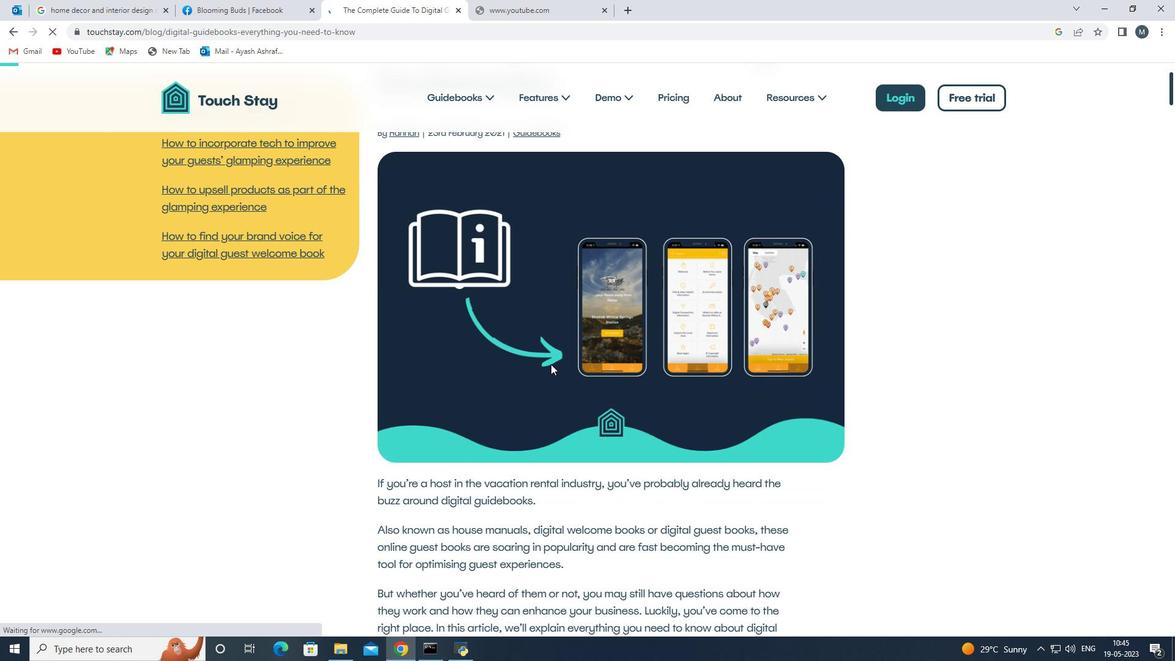 
Action: Mouse scrolled (549, 364) with delta (0, 0)
Screenshot: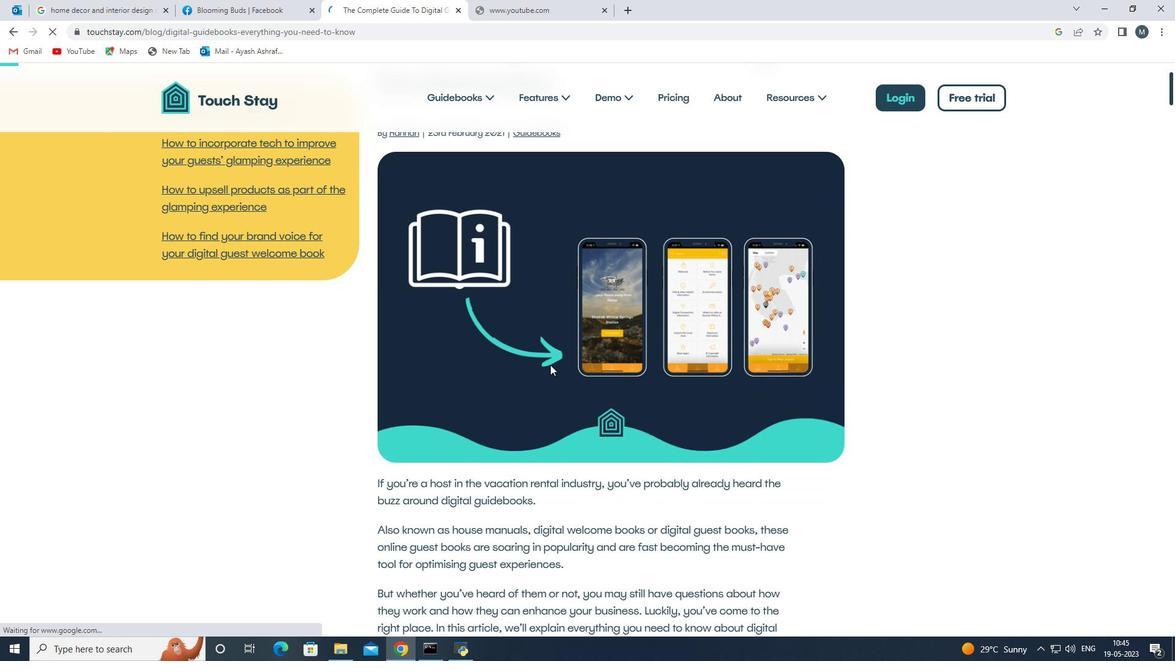 
Action: Mouse moved to (584, 412)
Screenshot: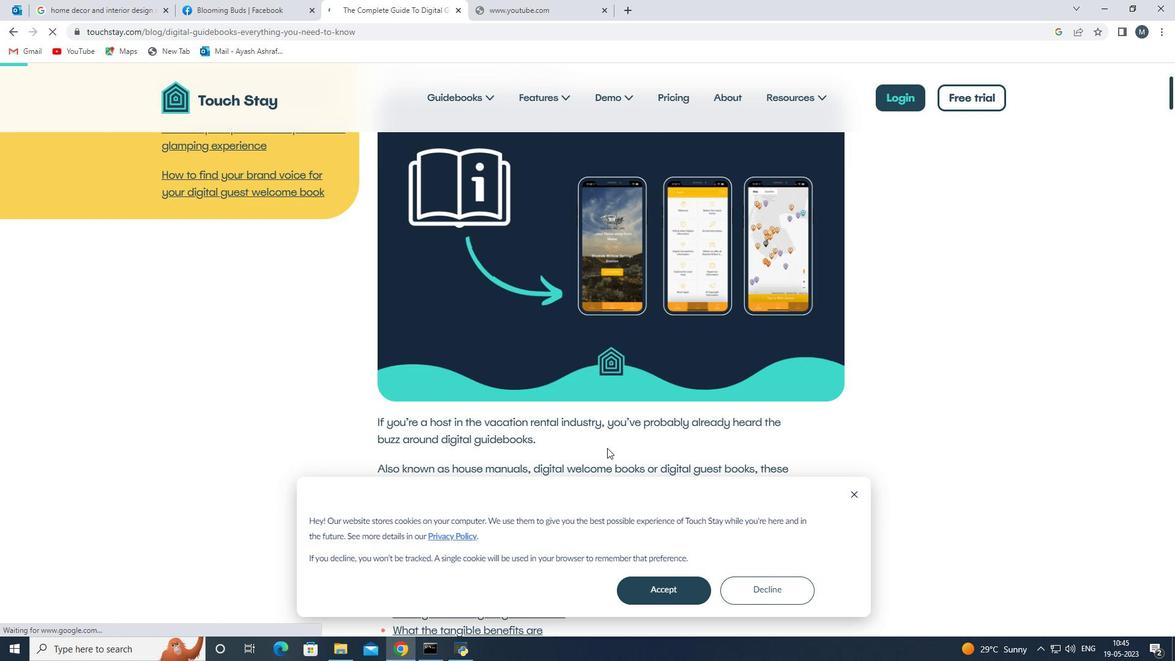 
Action: Mouse scrolled (584, 412) with delta (0, 0)
Screenshot: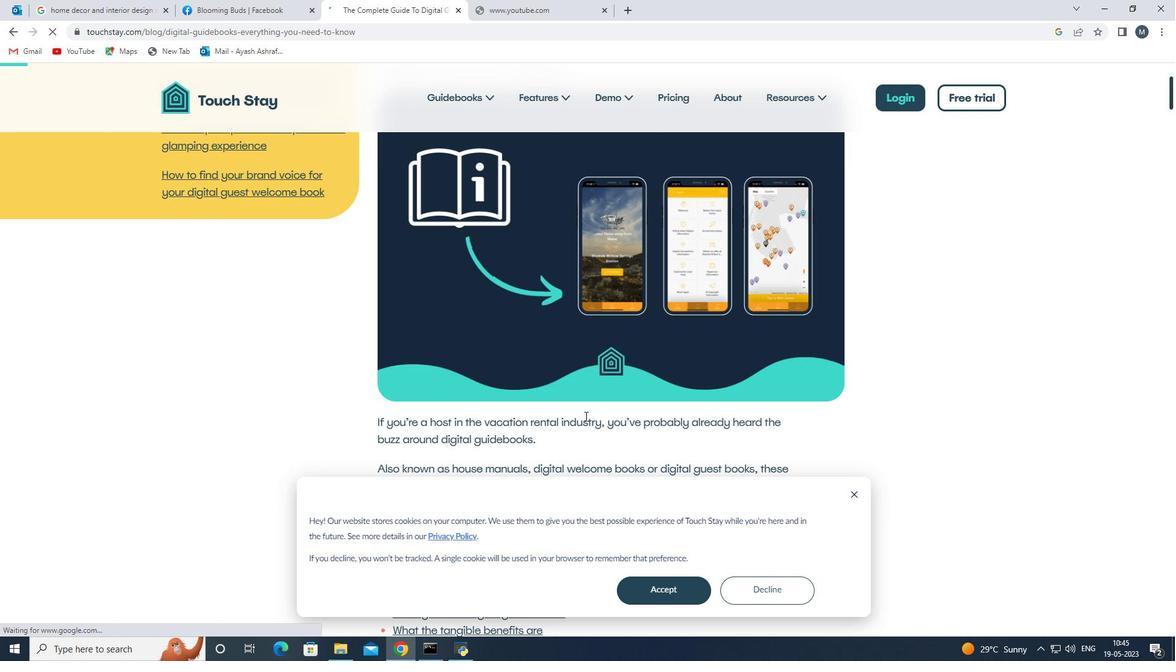 
Action: Mouse scrolled (584, 412) with delta (0, 0)
Screenshot: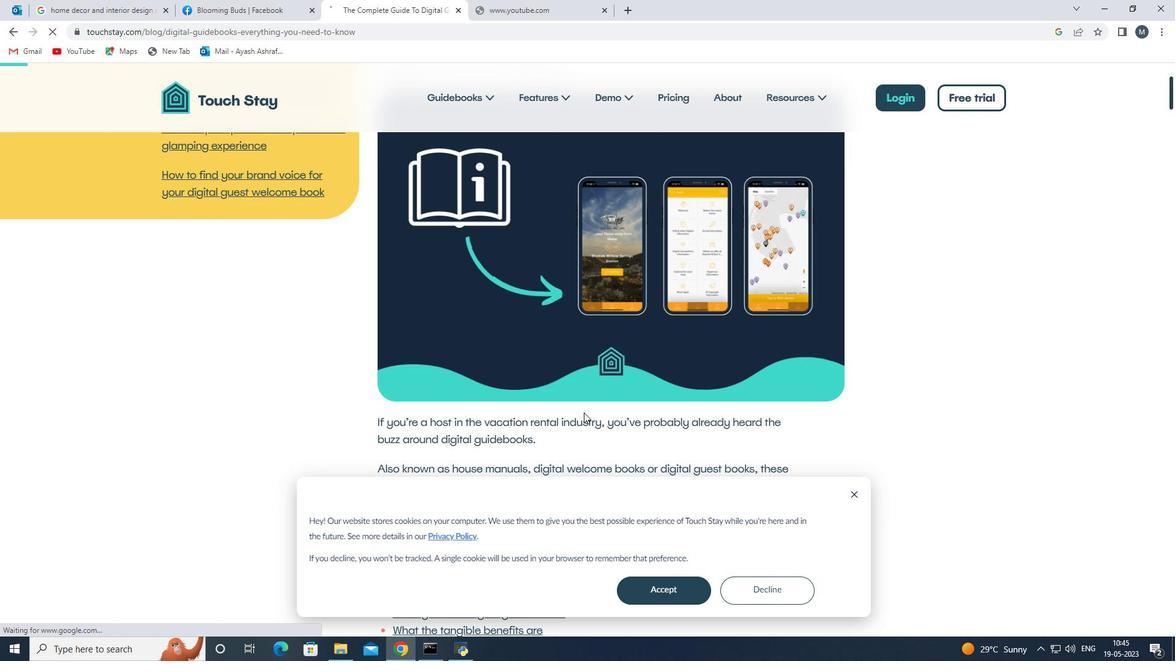 
Action: Mouse moved to (16, 33)
Screenshot: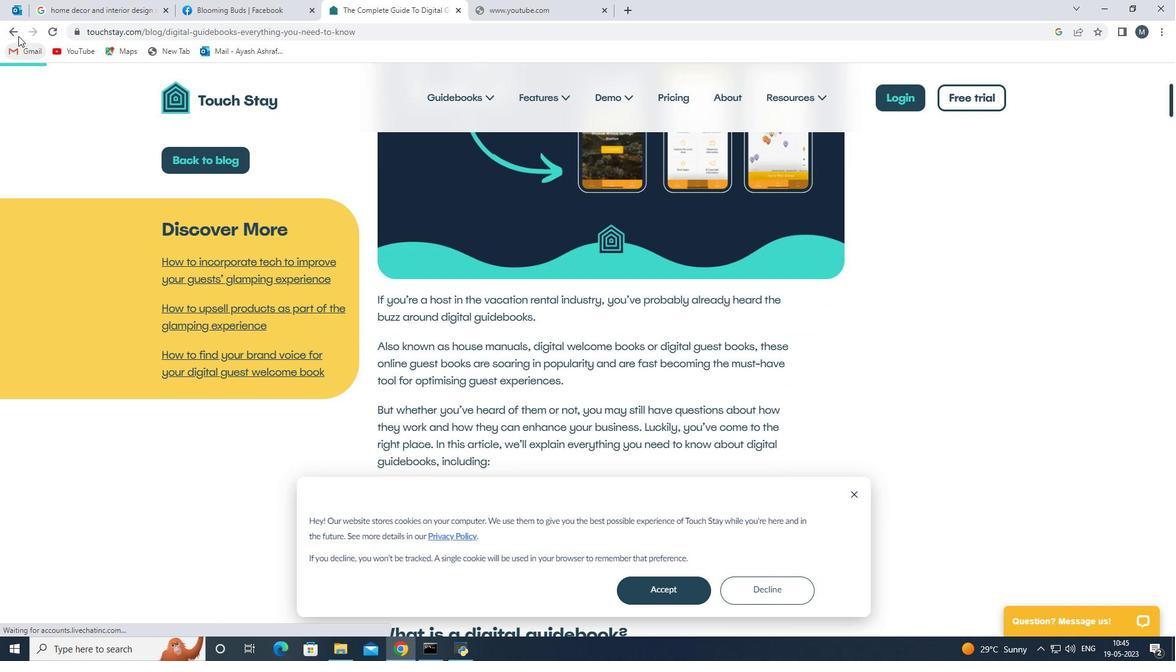 
Action: Mouse pressed left at (16, 33)
Screenshot: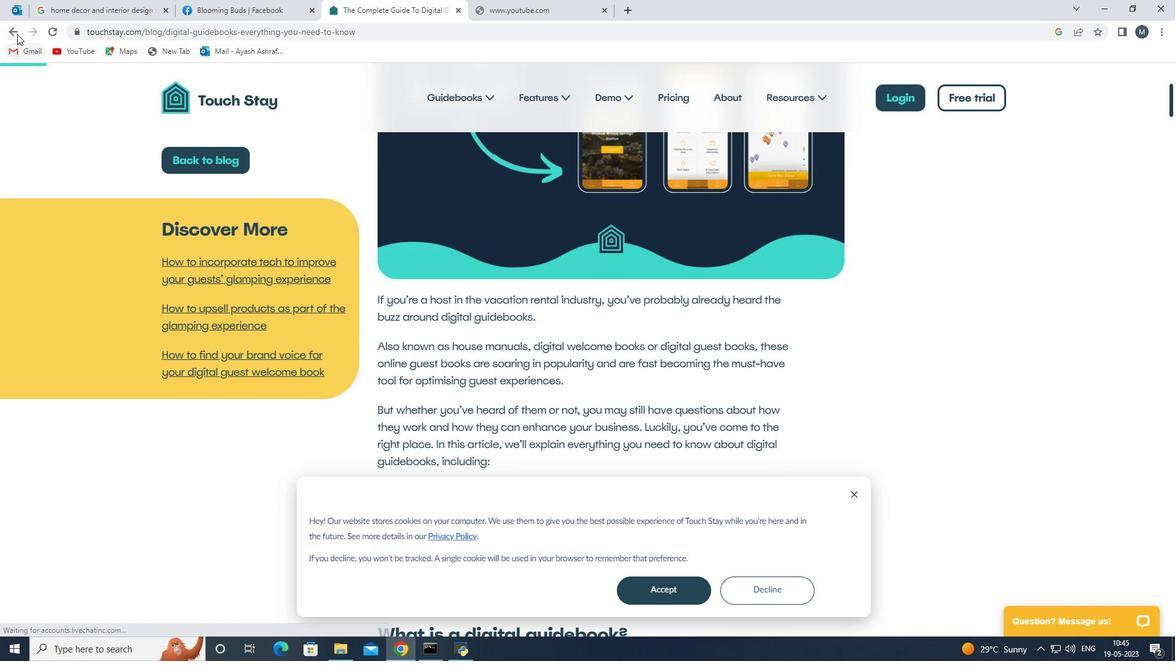 
Action: Mouse moved to (412, 329)
Screenshot: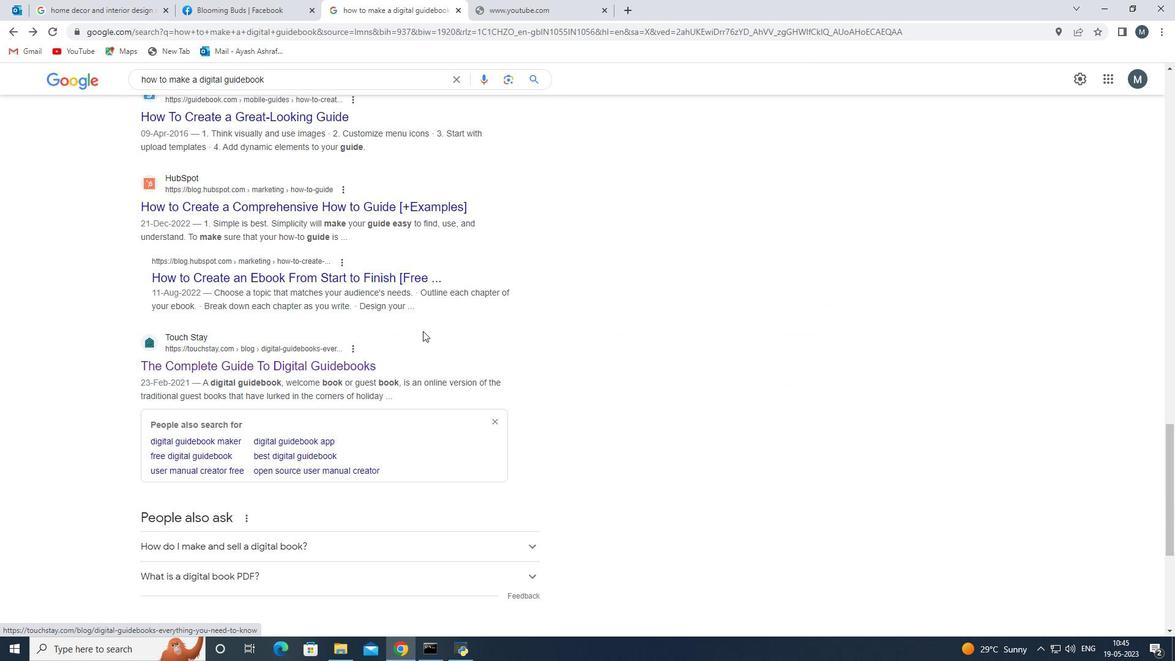 
Action: Mouse scrolled (412, 328) with delta (0, 0)
Screenshot: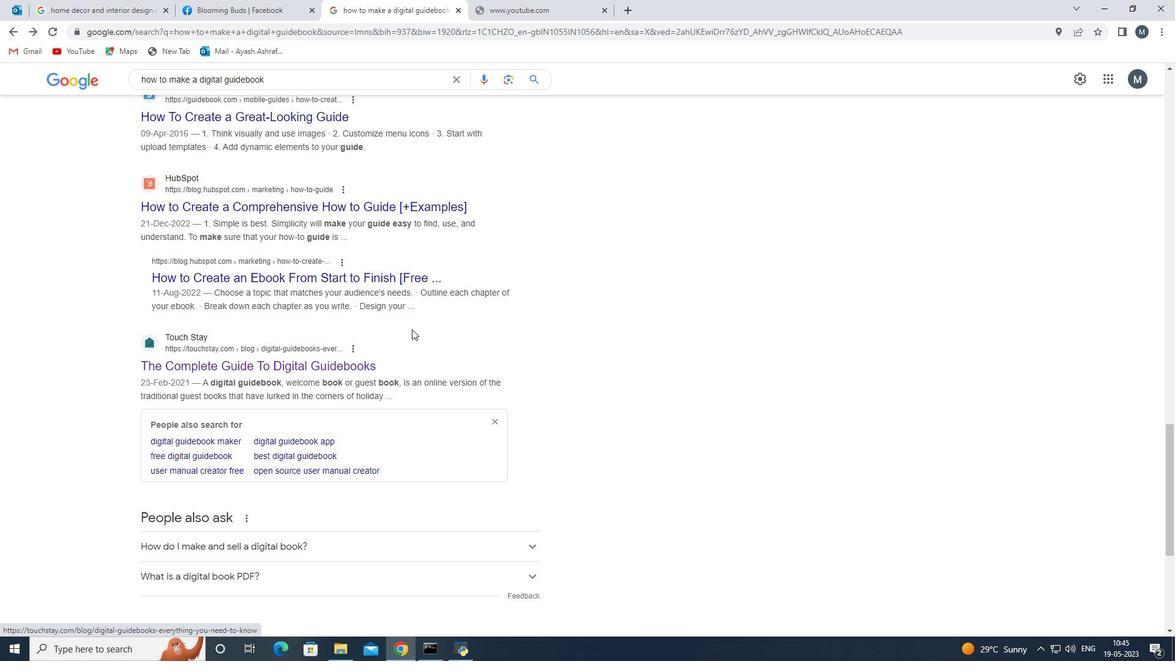 
Action: Mouse scrolled (412, 328) with delta (0, 0)
Screenshot: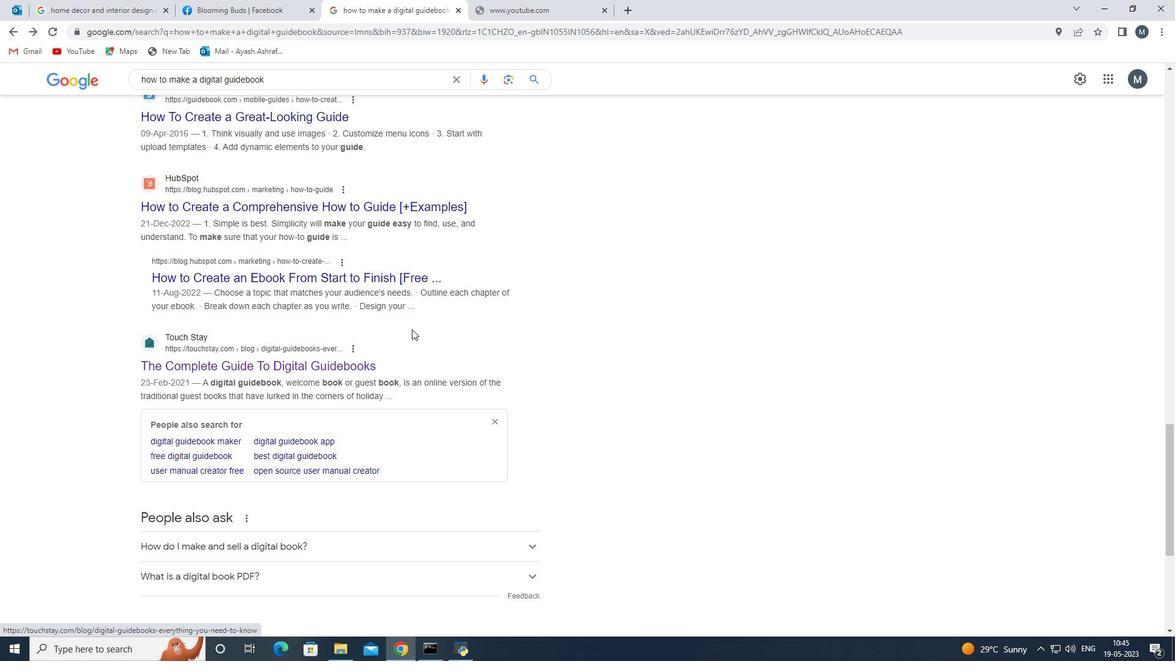 
Action: Mouse moved to (367, 356)
Screenshot: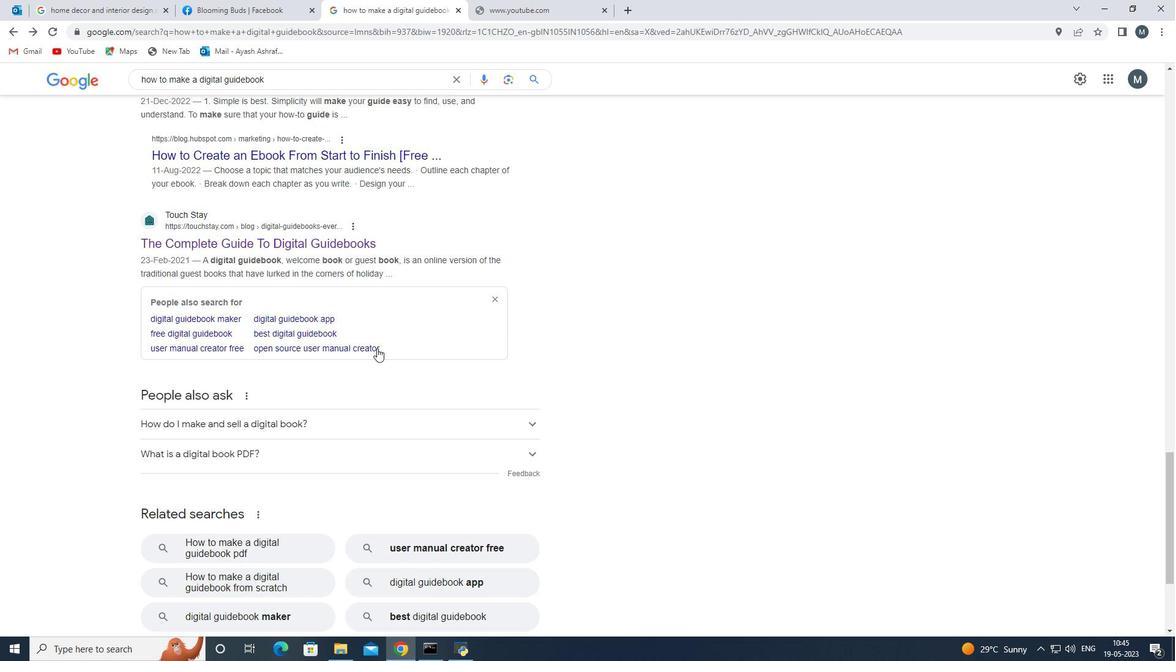 
Action: Mouse scrolled (367, 356) with delta (0, 0)
Screenshot: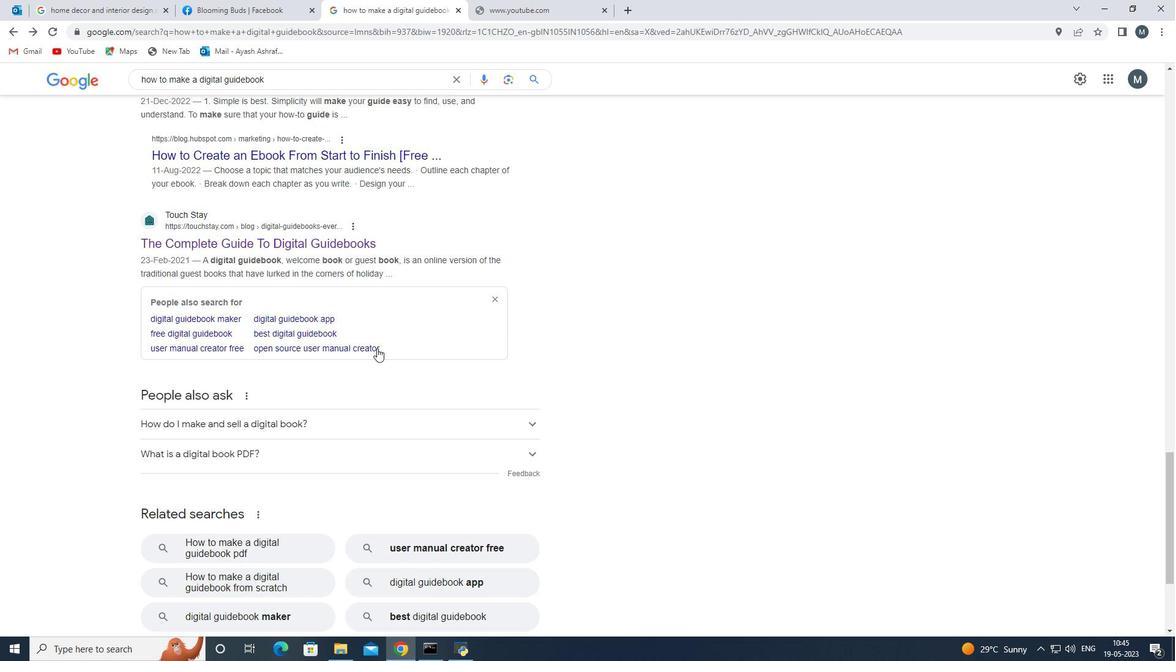 
Action: Mouse moved to (365, 361)
Screenshot: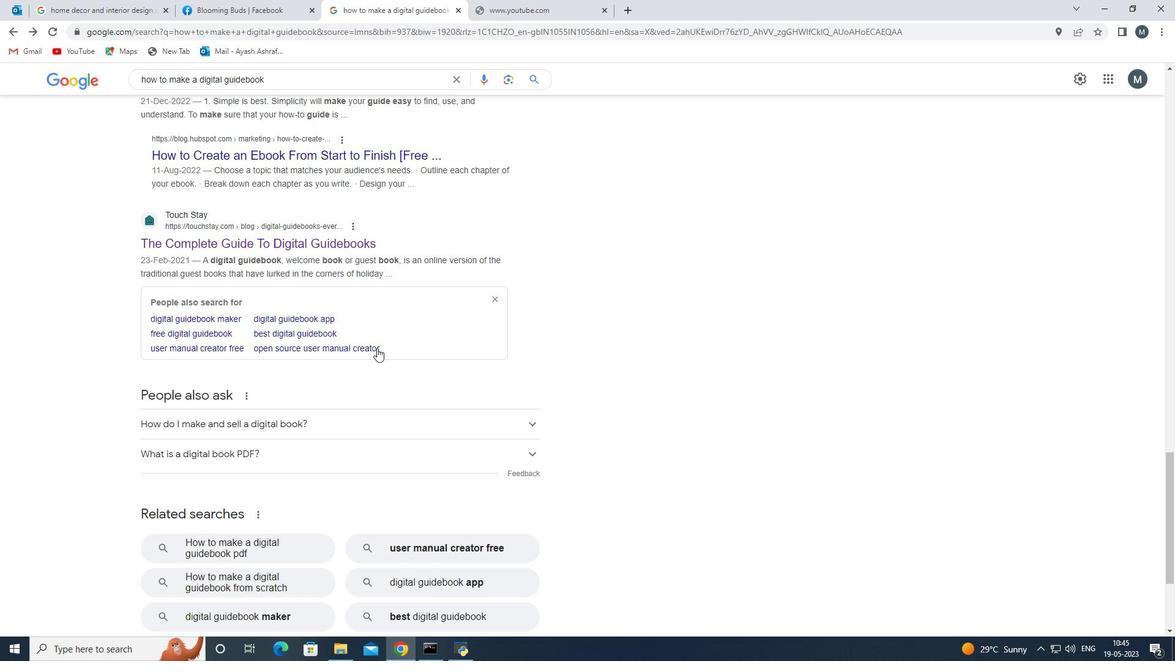 
Action: Mouse scrolled (365, 360) with delta (0, 0)
Screenshot: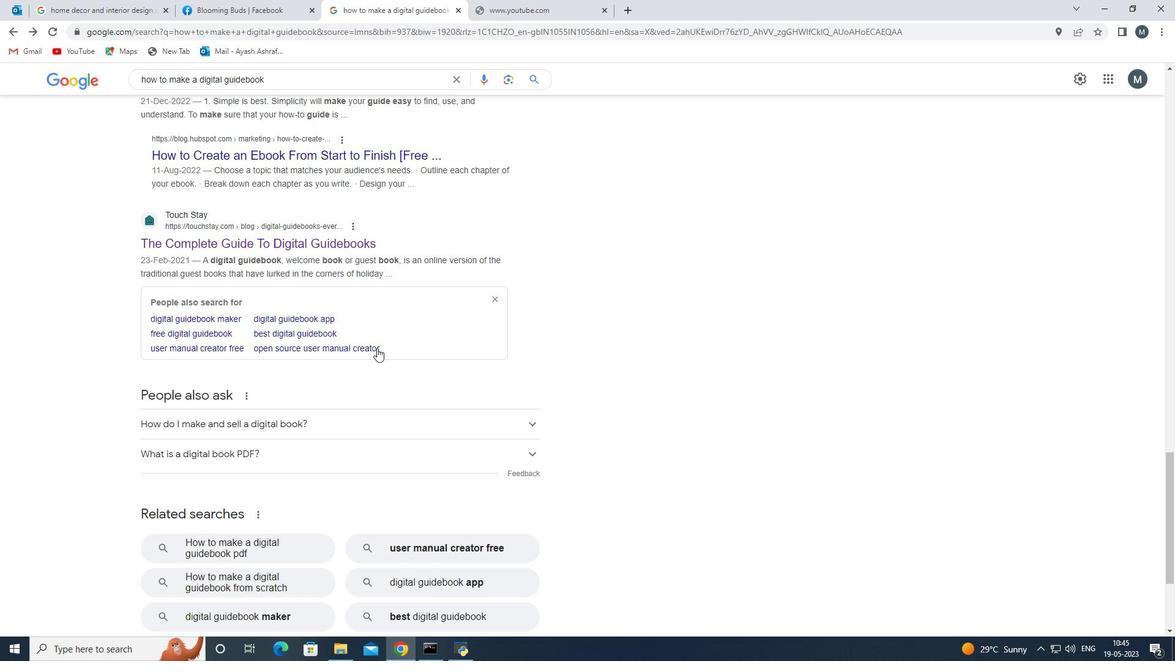 
Action: Mouse moved to (339, 364)
Screenshot: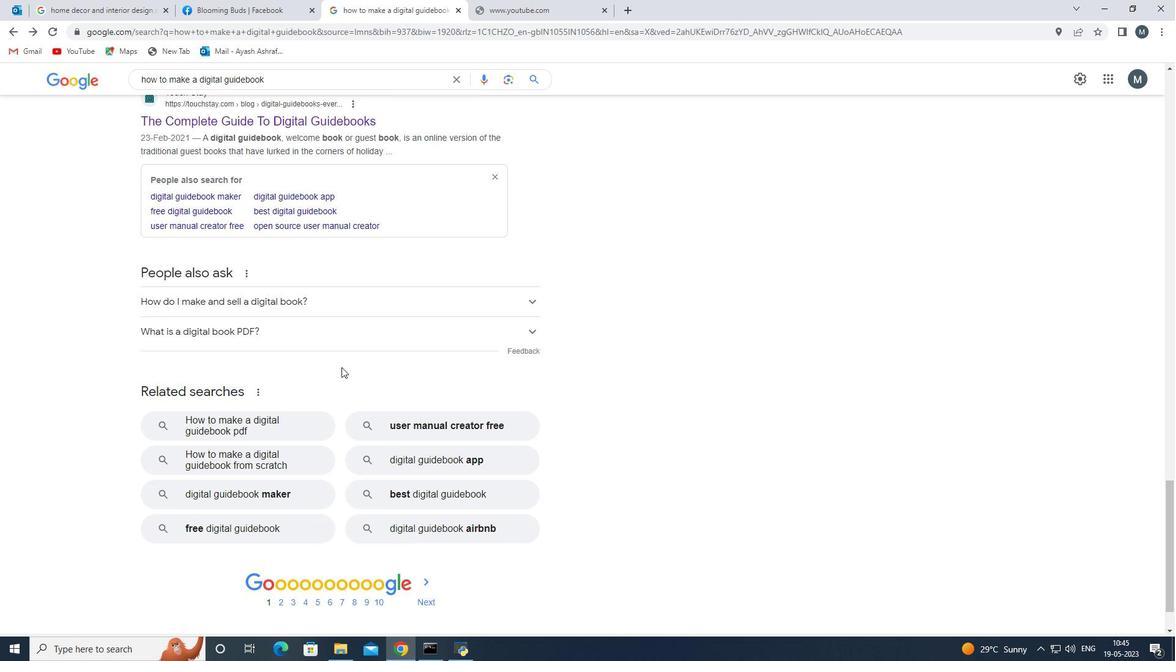 
Action: Mouse scrolled (339, 364) with delta (0, 0)
Screenshot: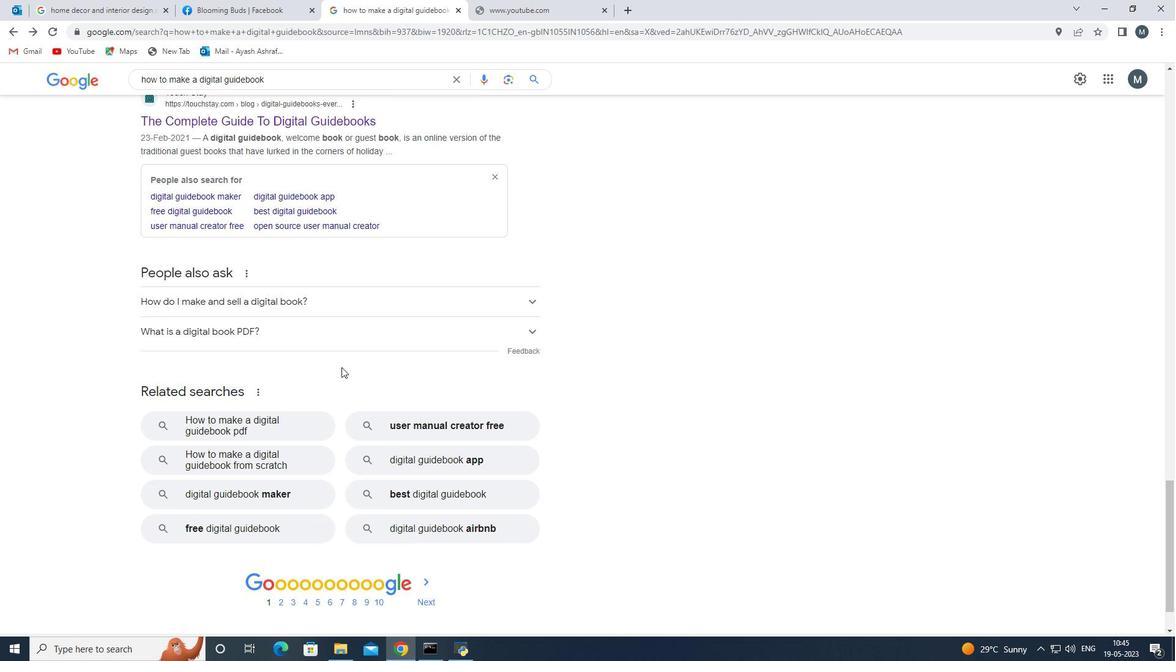 
Action: Mouse scrolled (339, 364) with delta (0, 0)
Screenshot: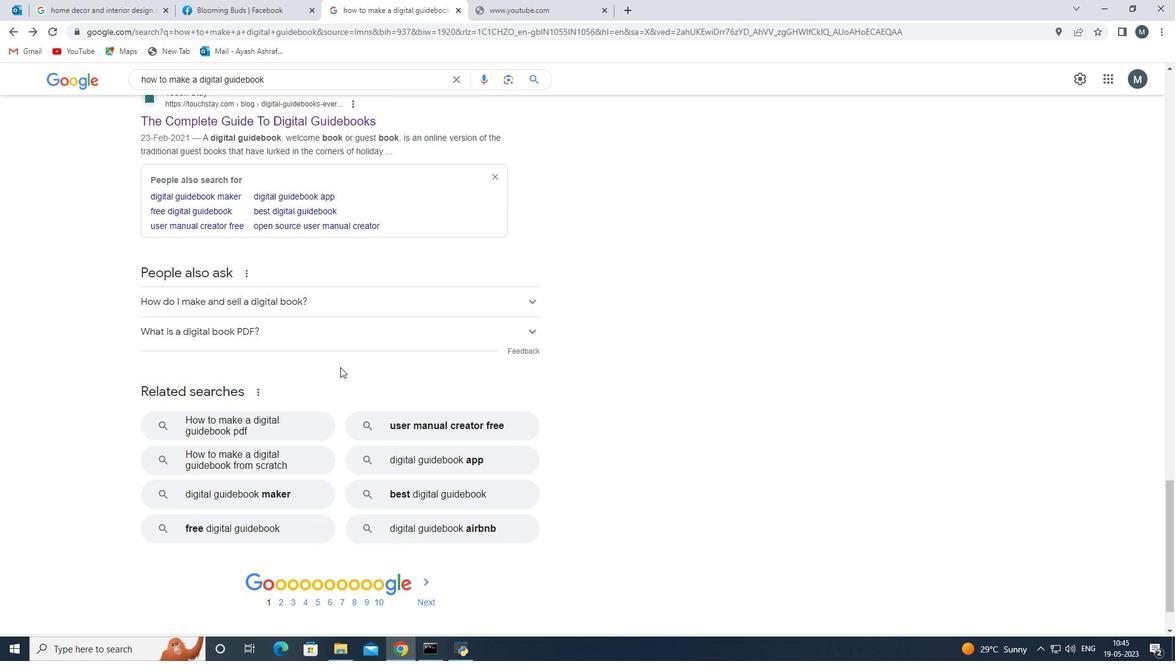 
Action: Mouse moved to (326, 355)
Screenshot: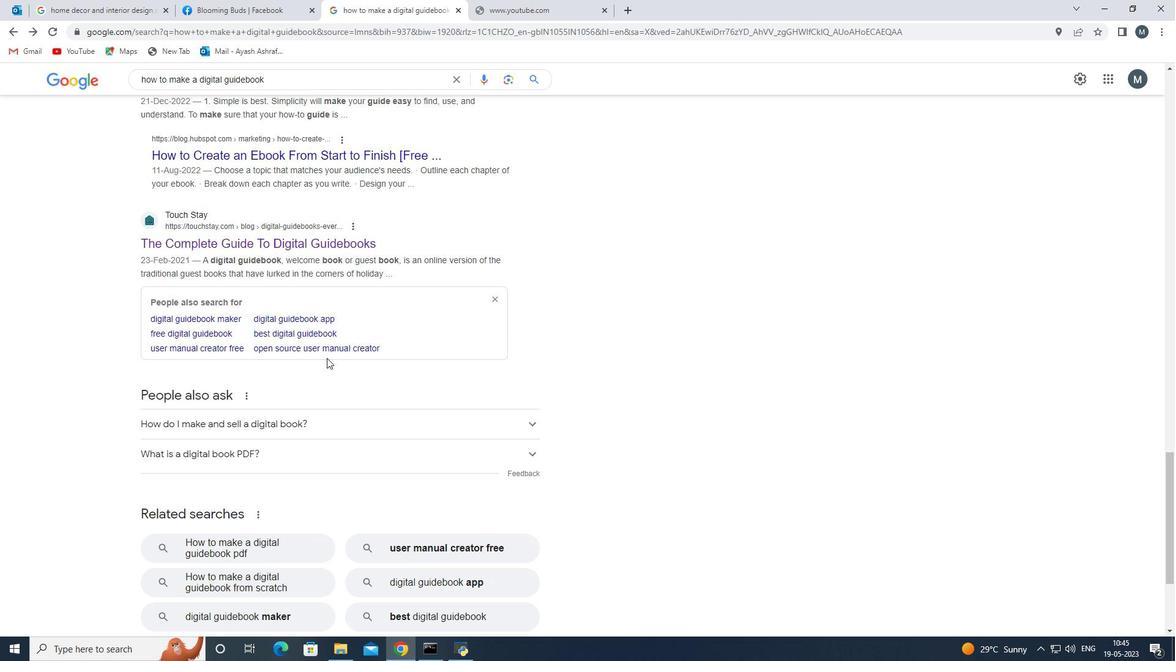 
Action: Mouse scrolled (326, 356) with delta (0, 0)
Screenshot: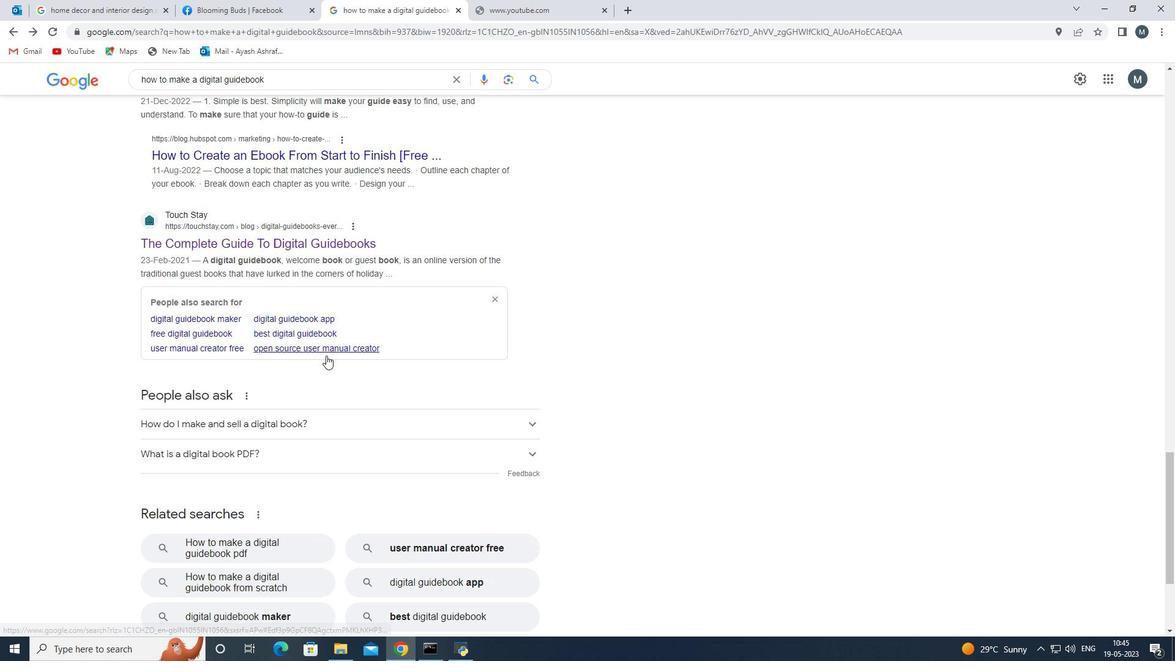 
Action: Mouse scrolled (326, 356) with delta (0, 0)
Screenshot: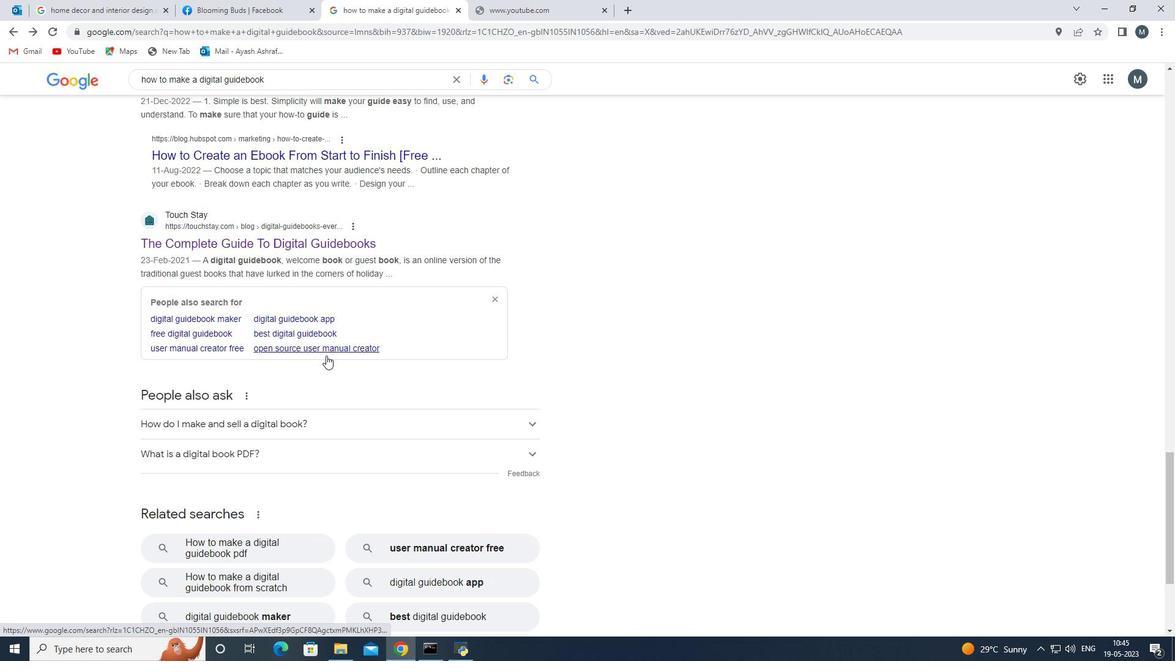 
Action: Mouse moved to (326, 352)
Screenshot: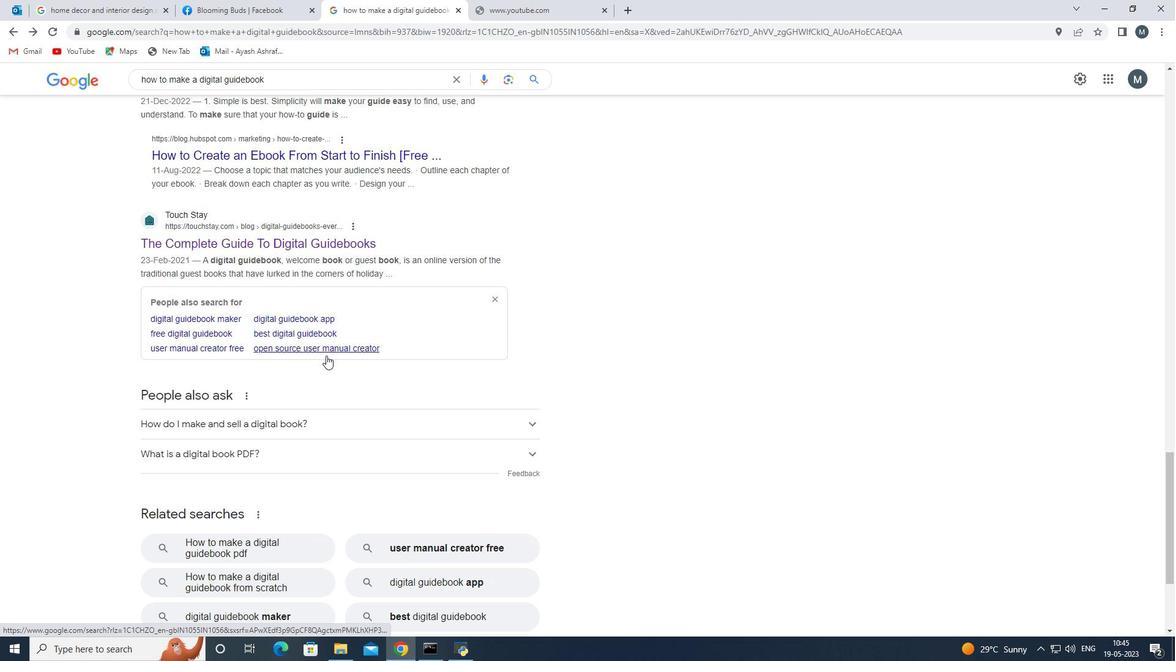 
Action: Mouse scrolled (326, 353) with delta (0, 0)
Screenshot: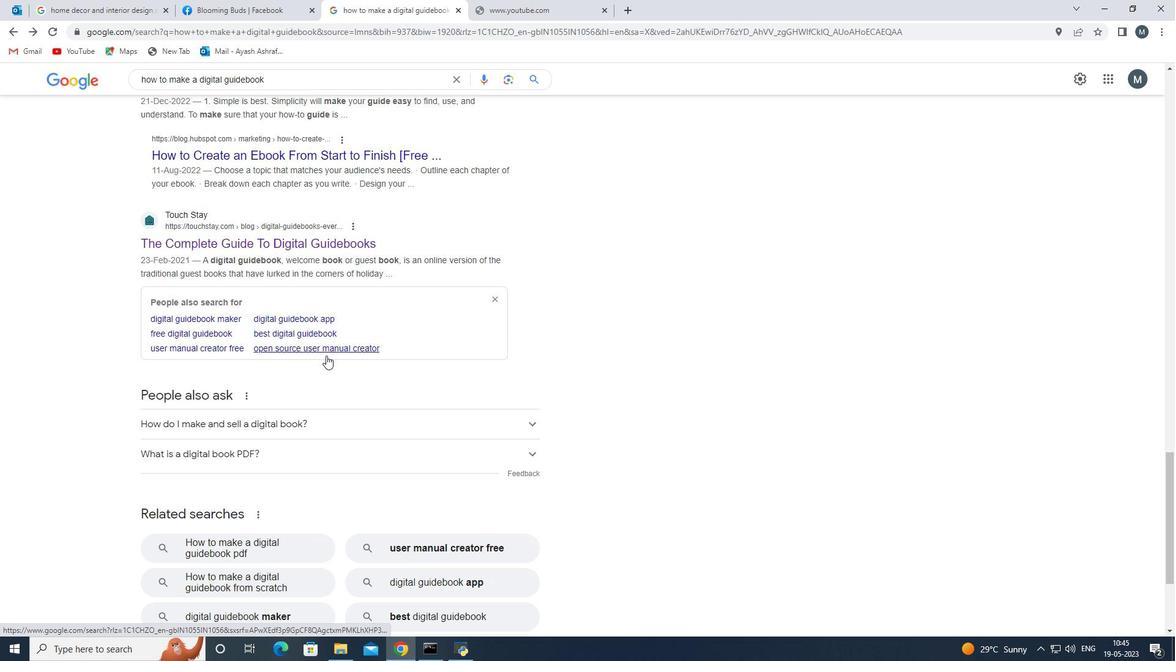 
Action: Mouse moved to (331, 353)
Screenshot: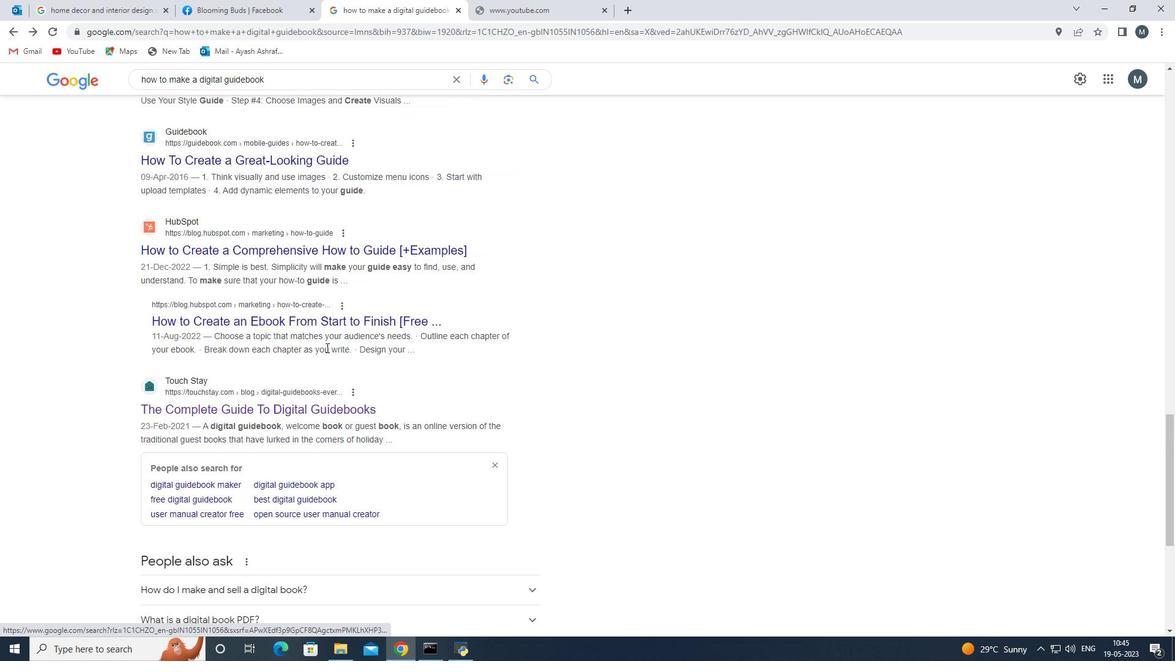 
Action: Mouse scrolled (331, 354) with delta (0, 0)
Screenshot: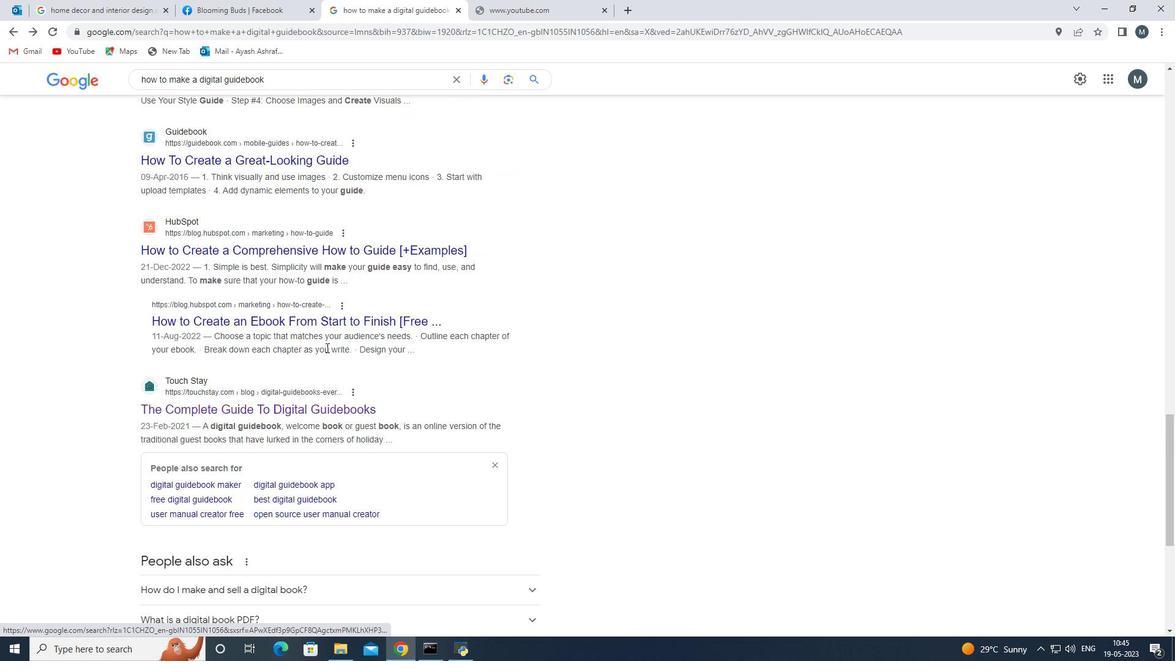 
Action: Mouse scrolled (331, 354) with delta (0, 0)
Screenshot: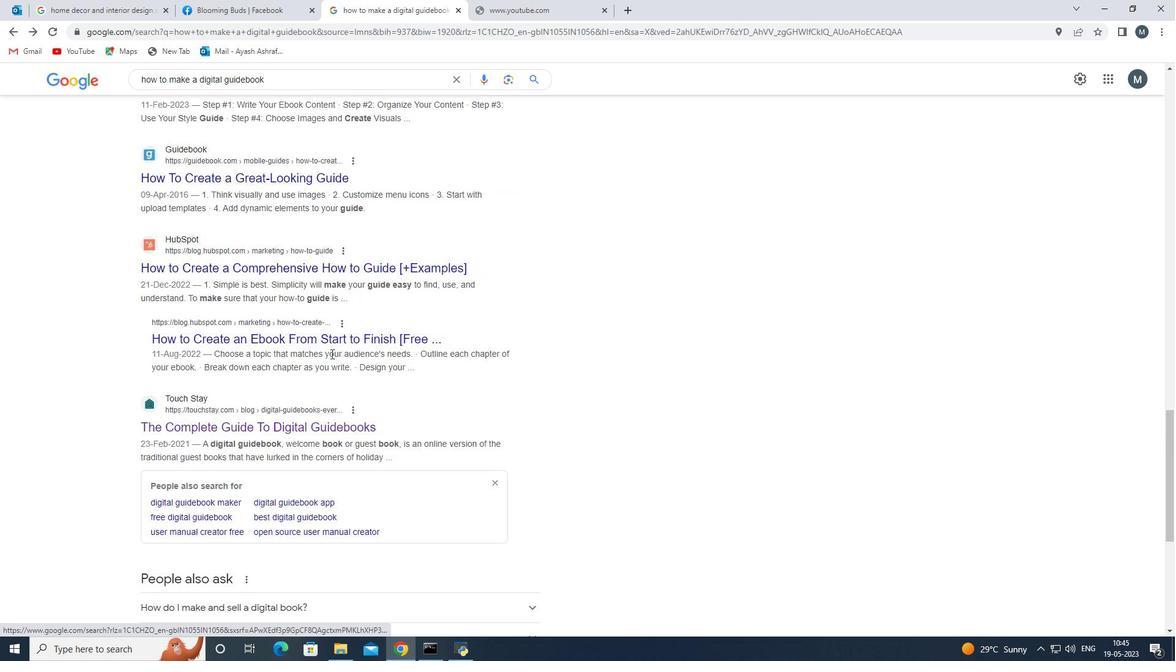 
Action: Mouse moved to (332, 353)
Screenshot: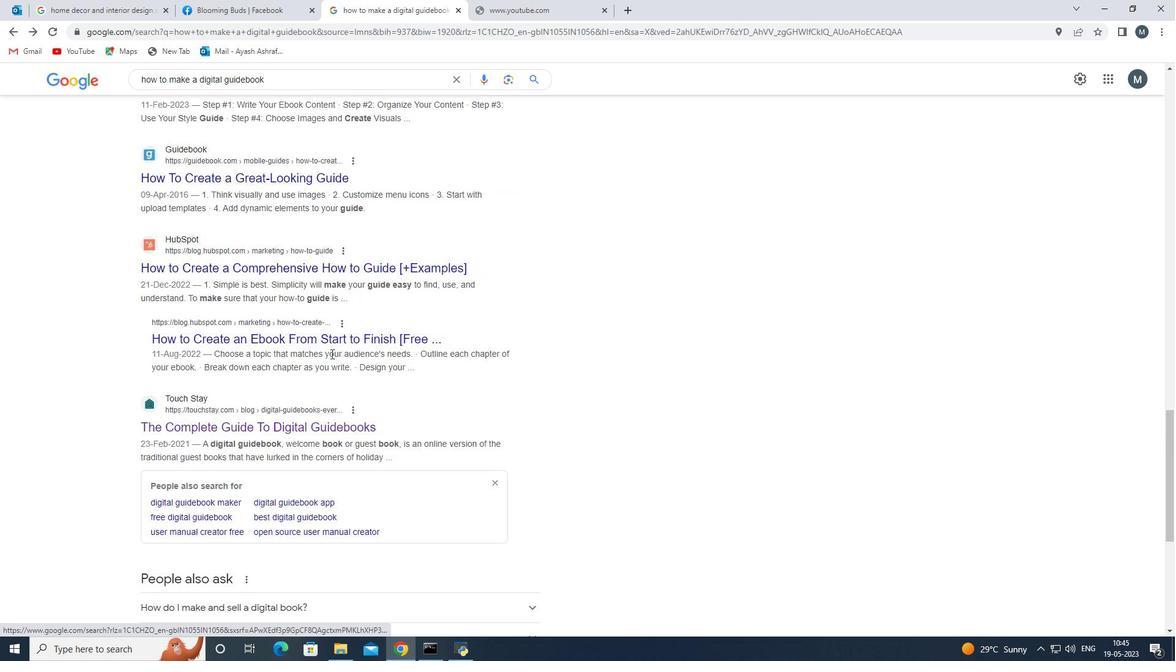 
Action: Mouse scrolled (332, 354) with delta (0, 0)
Screenshot: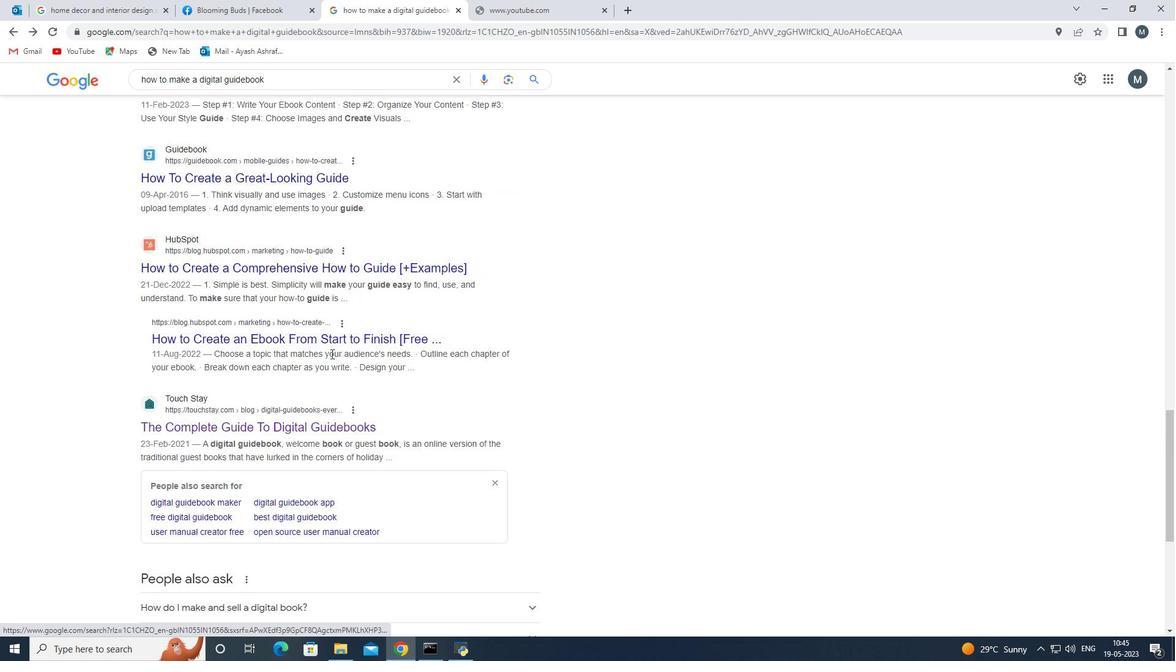 
Action: Mouse moved to (333, 352)
Screenshot: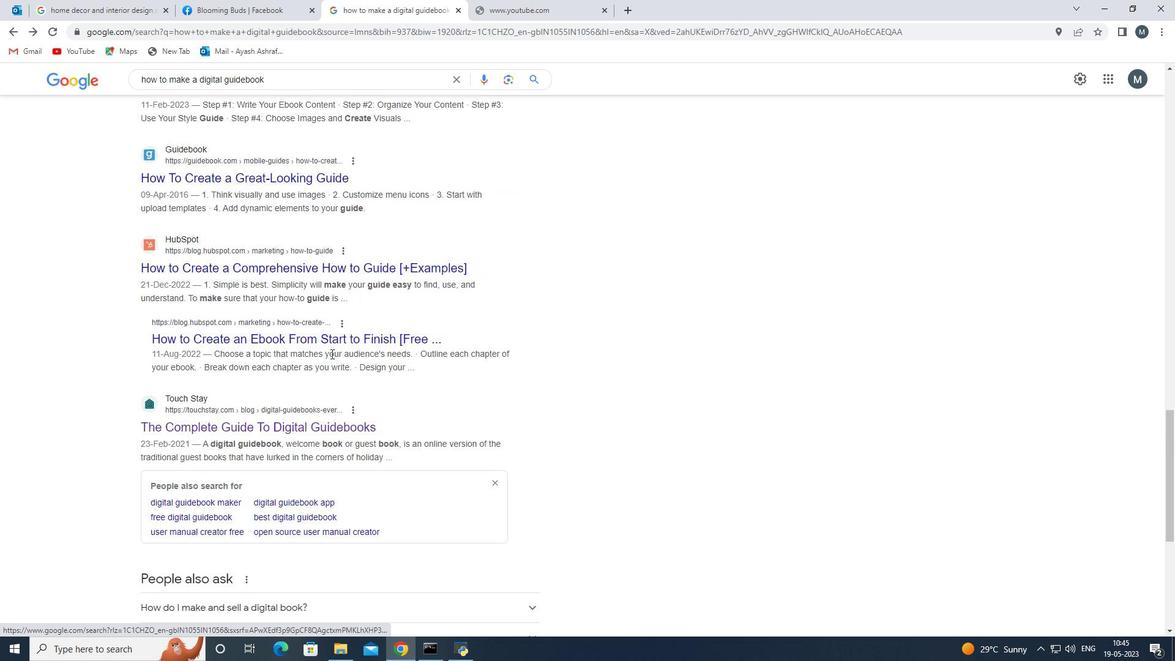 
Action: Mouse scrolled (333, 352) with delta (0, 0)
Screenshot: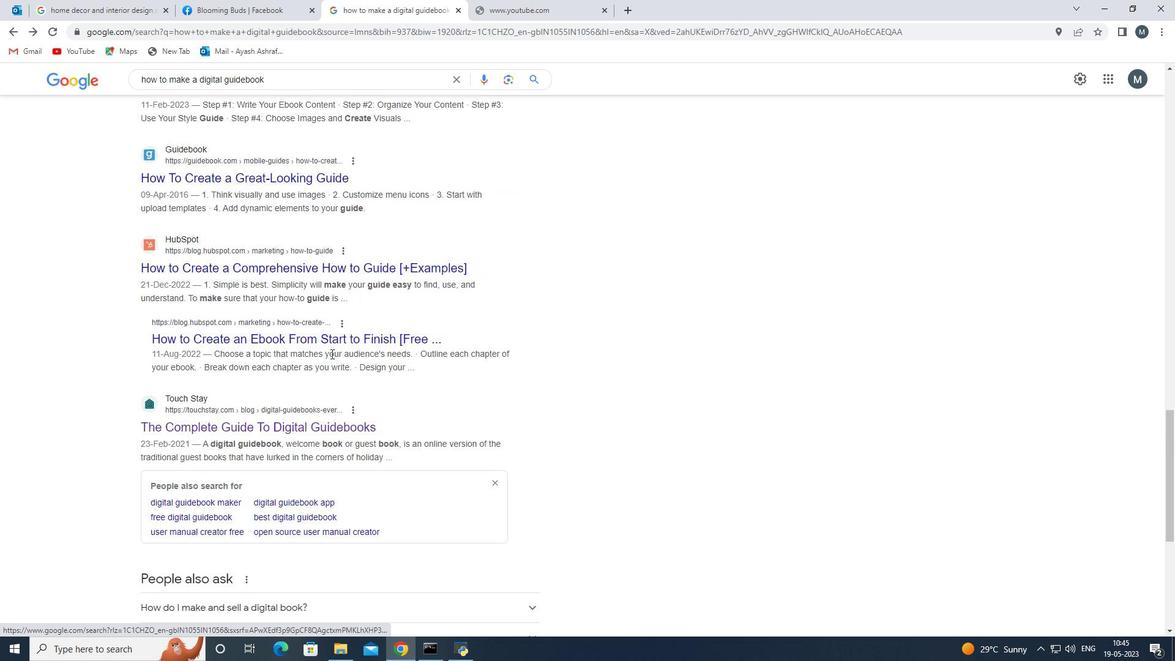 
Action: Mouse moved to (333, 352)
Screenshot: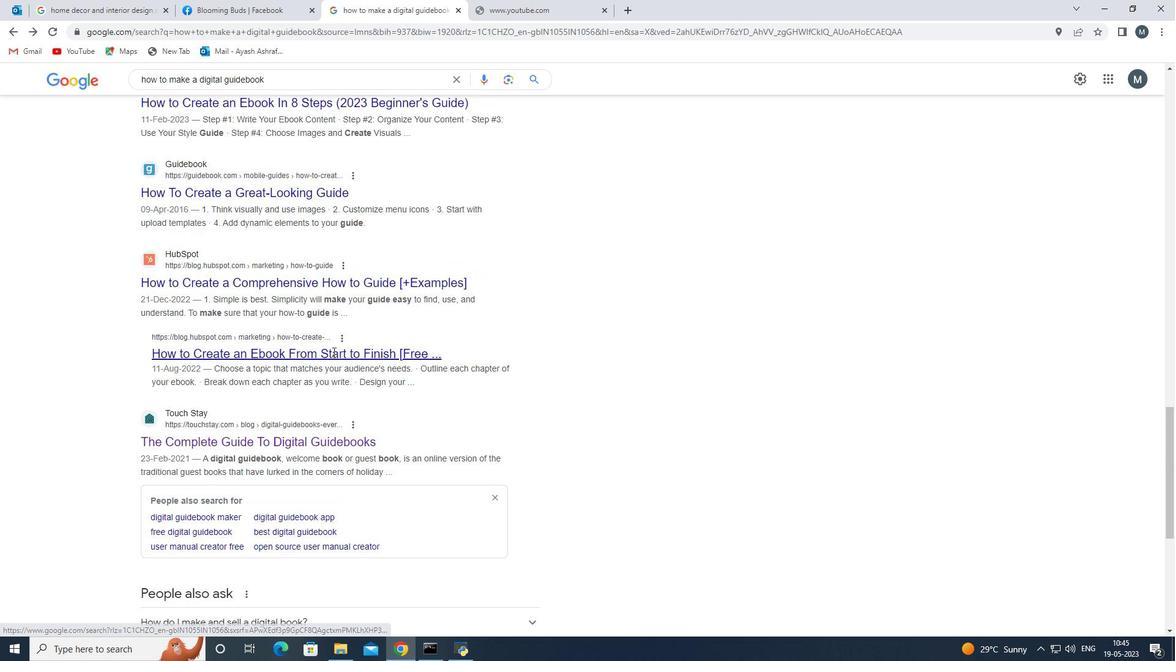 
Action: Mouse scrolled (333, 352) with delta (0, 0)
Screenshot: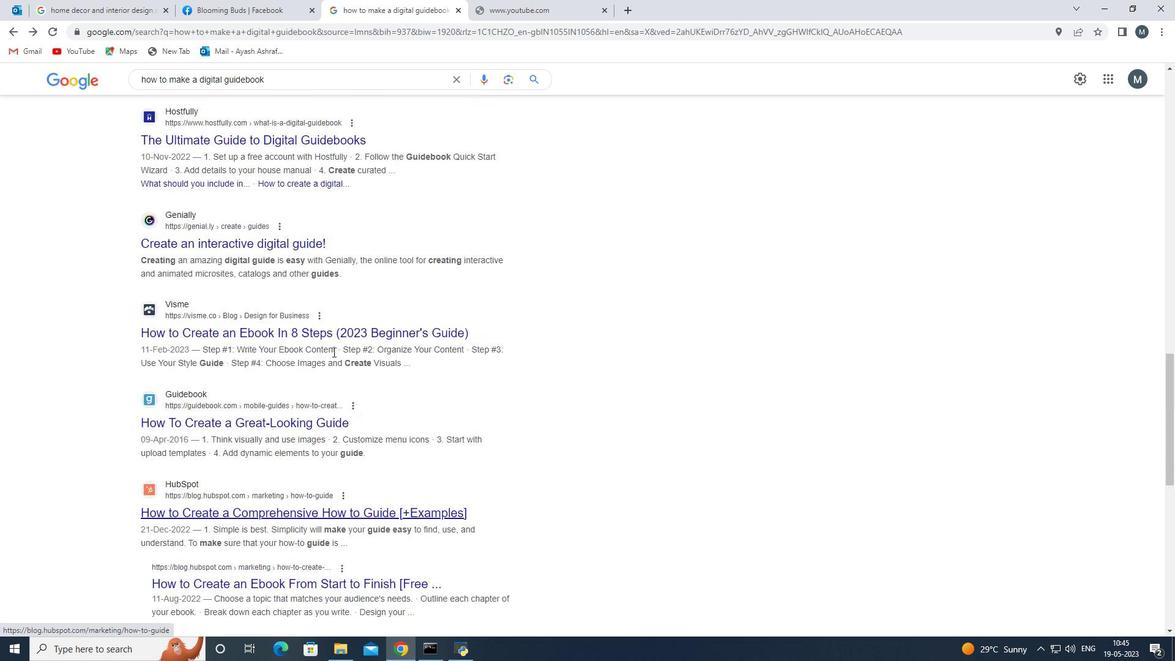 
Action: Mouse scrolled (333, 352) with delta (0, 0)
Screenshot: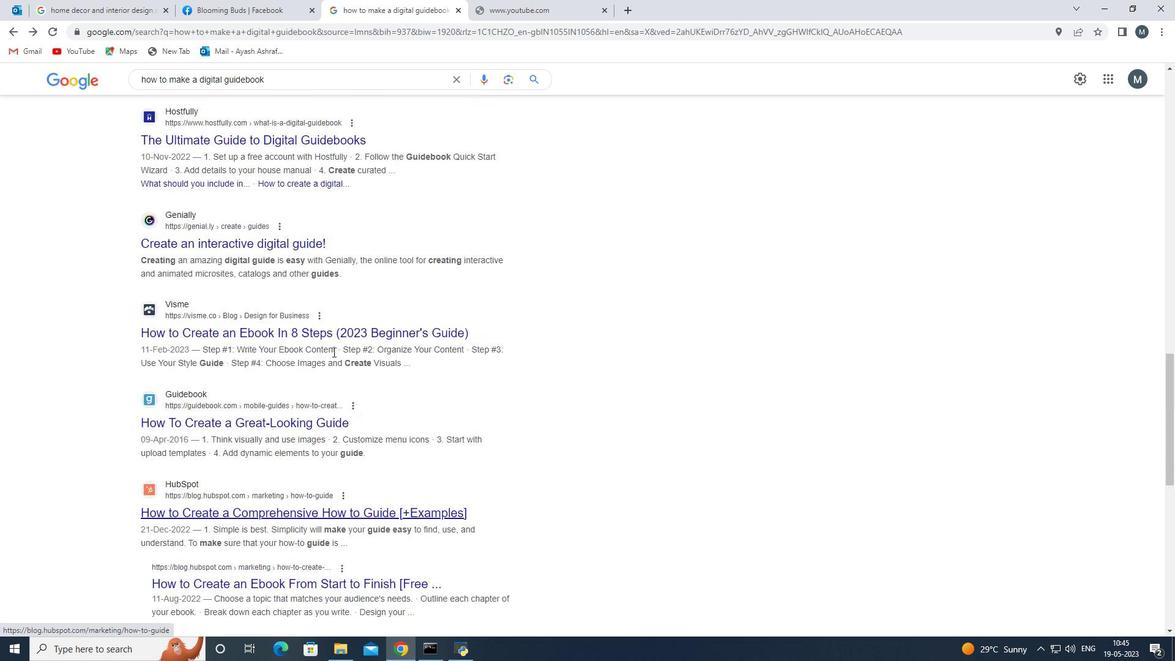 
Action: Mouse scrolled (333, 352) with delta (0, 0)
Screenshot: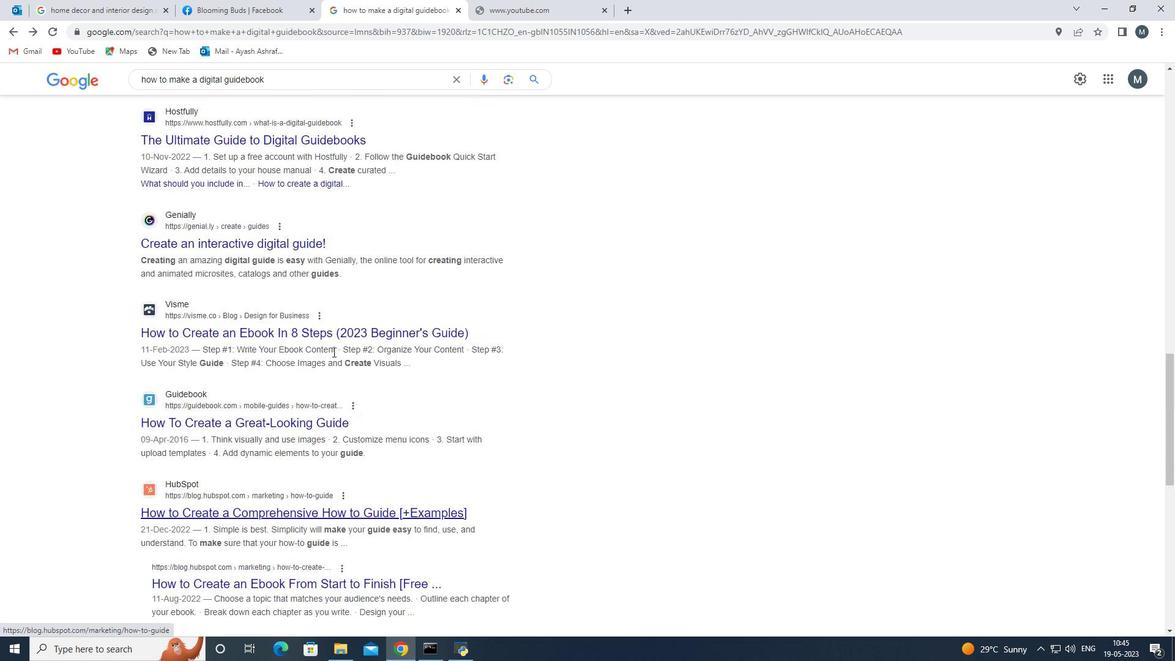 
Action: Mouse scrolled (333, 352) with delta (0, 0)
Screenshot: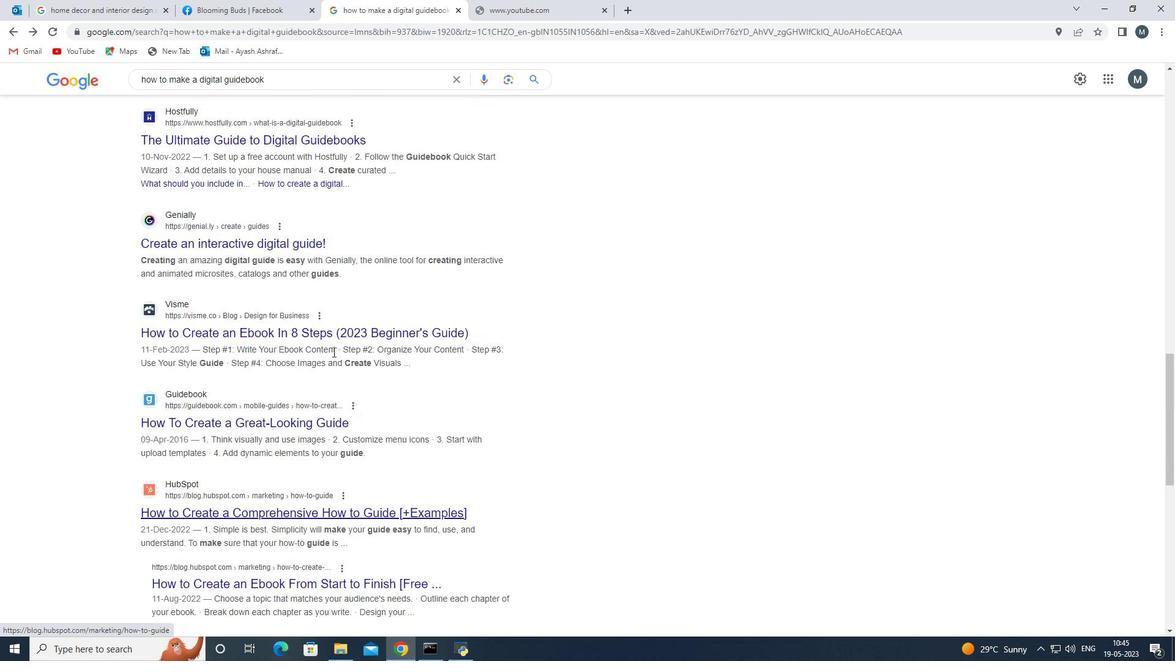 
Action: Mouse moved to (331, 349)
Screenshot: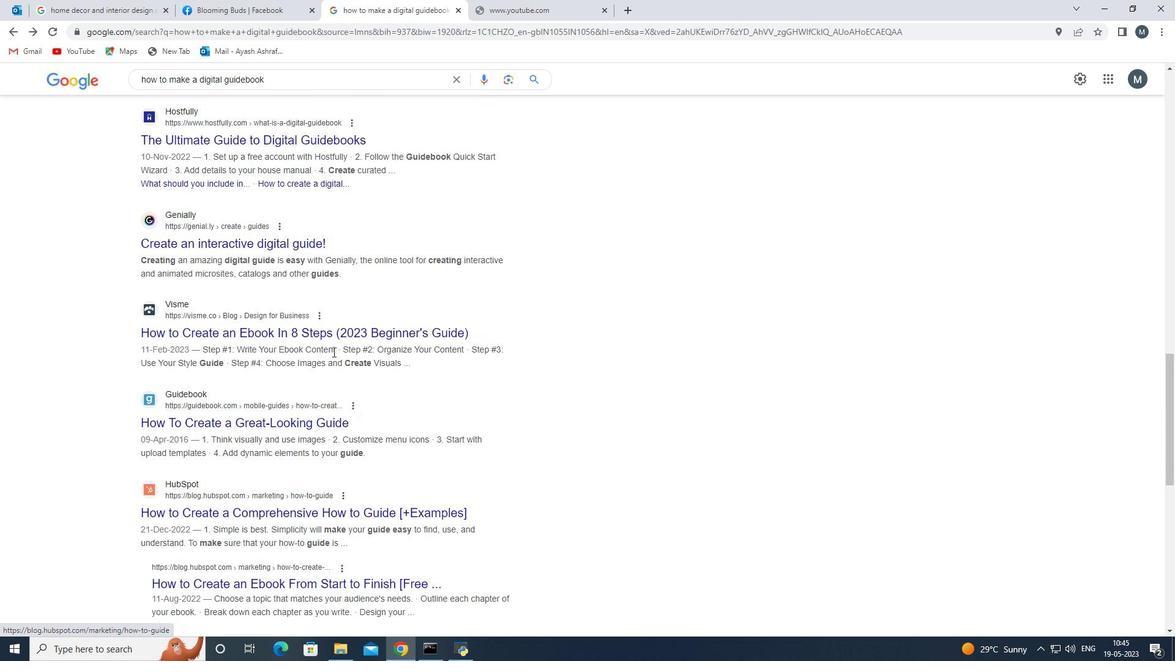 
Action: Mouse scrolled (331, 349) with delta (0, 0)
Screenshot: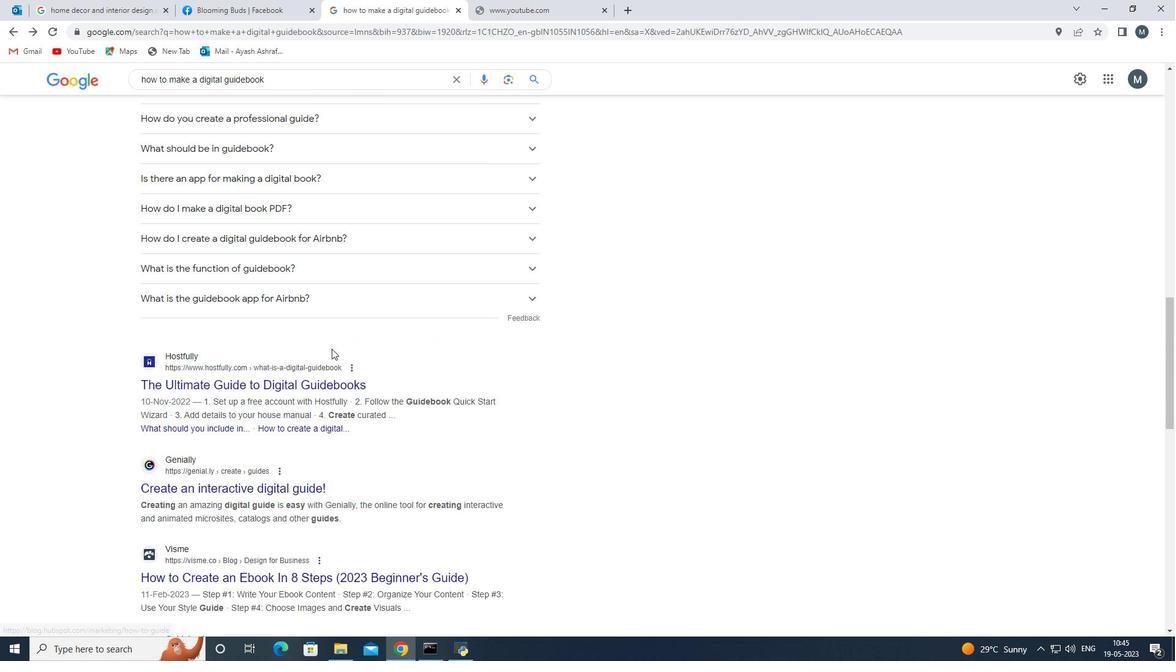 
Action: Mouse scrolled (331, 349) with delta (0, 0)
Screenshot: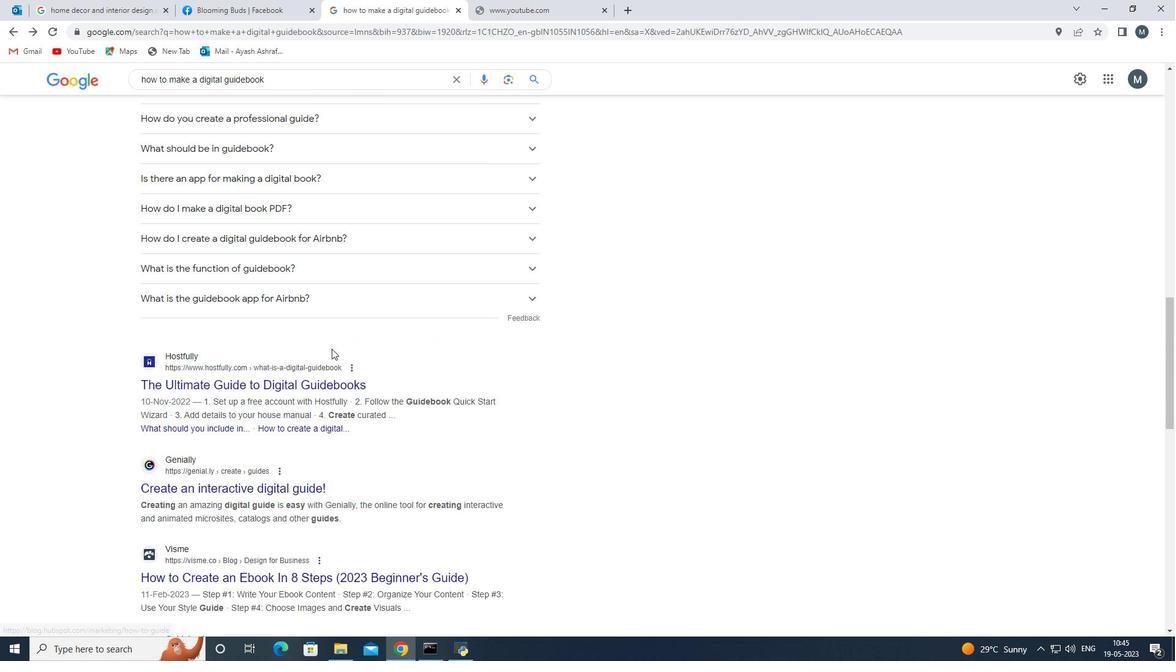 
Action: Mouse scrolled (331, 349) with delta (0, 0)
Screenshot: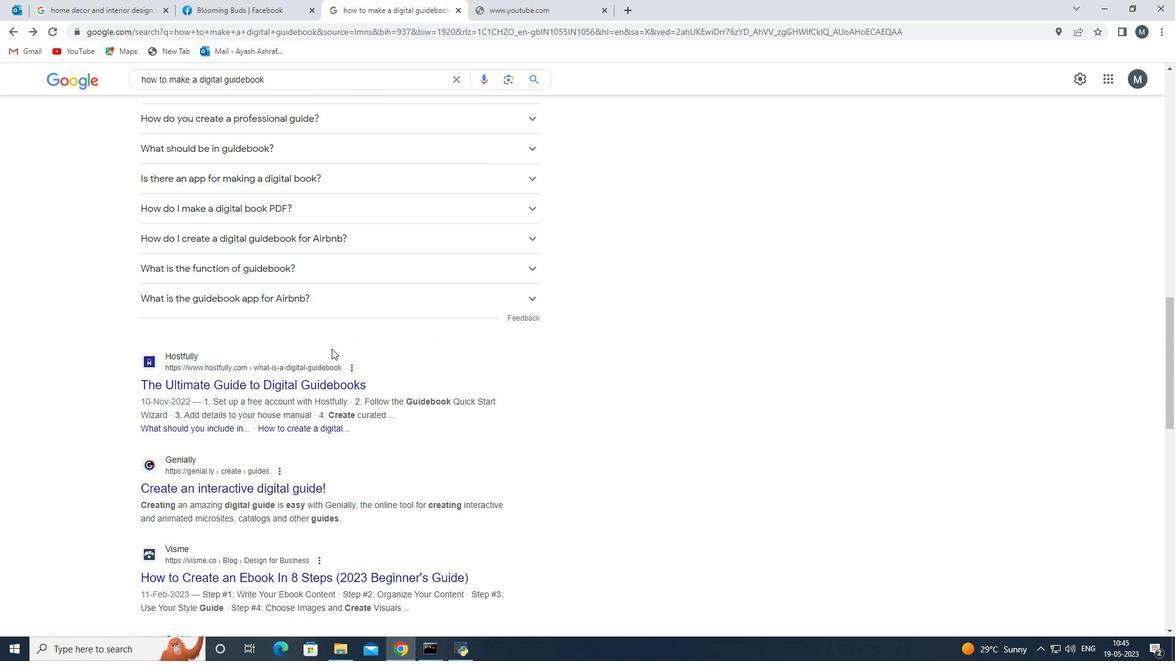 
Action: Mouse scrolled (331, 349) with delta (0, 0)
Screenshot: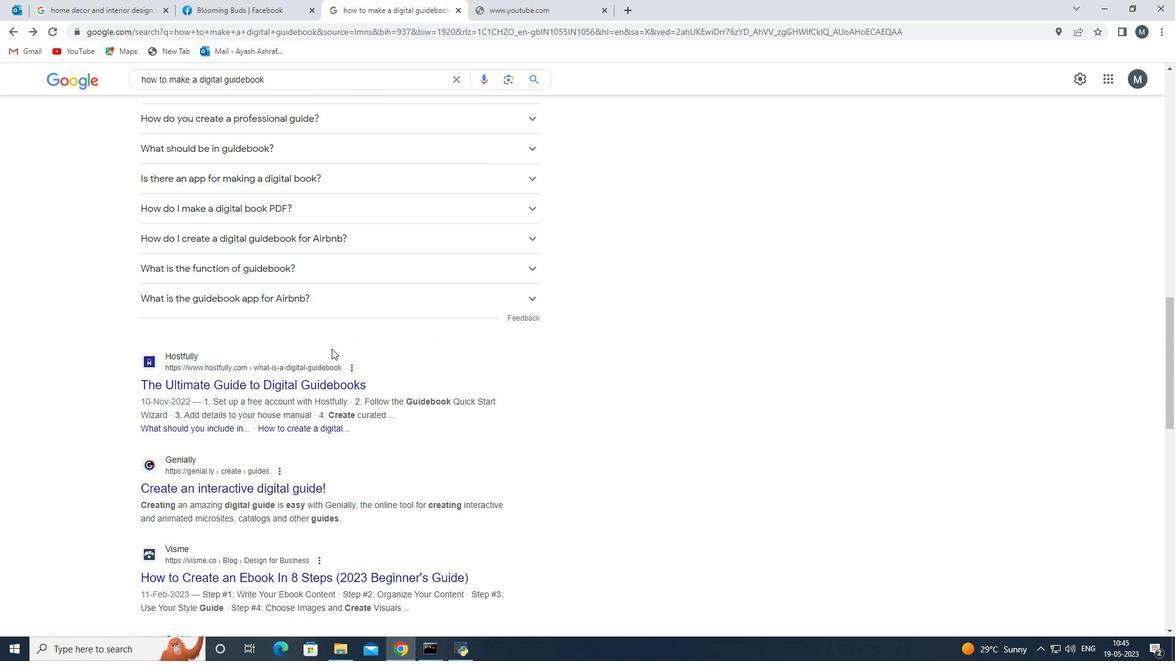 
Action: Mouse scrolled (331, 349) with delta (0, 0)
Screenshot: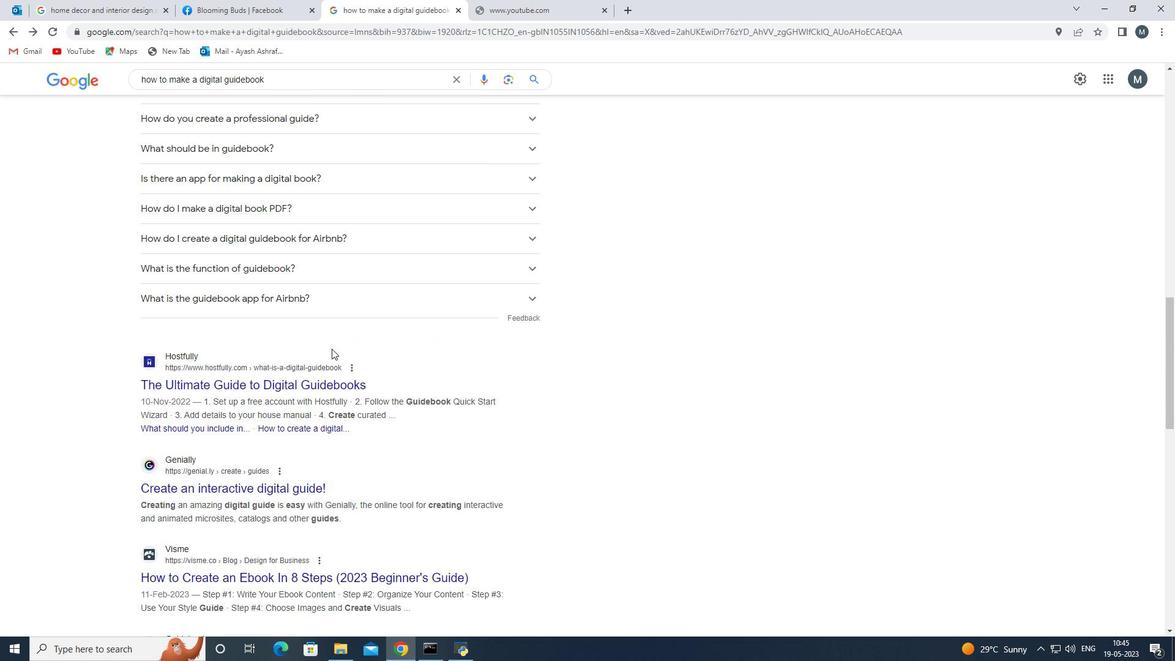 
Action: Mouse moved to (328, 344)
Screenshot: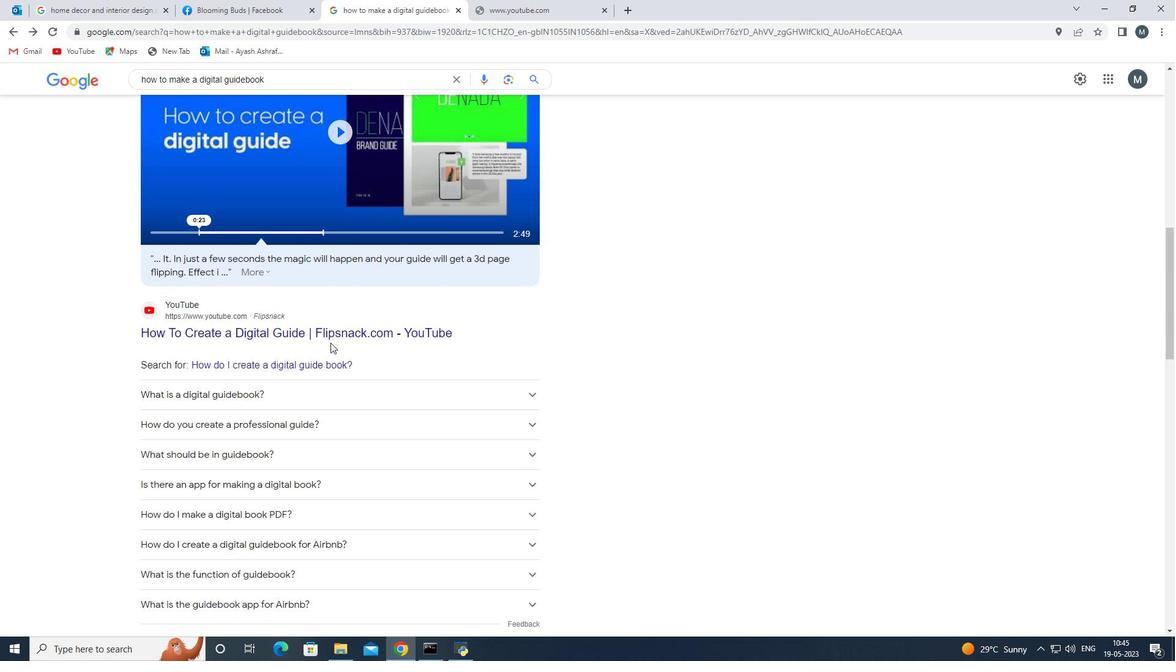 
Action: Mouse scrolled (328, 345) with delta (0, 0)
Screenshot: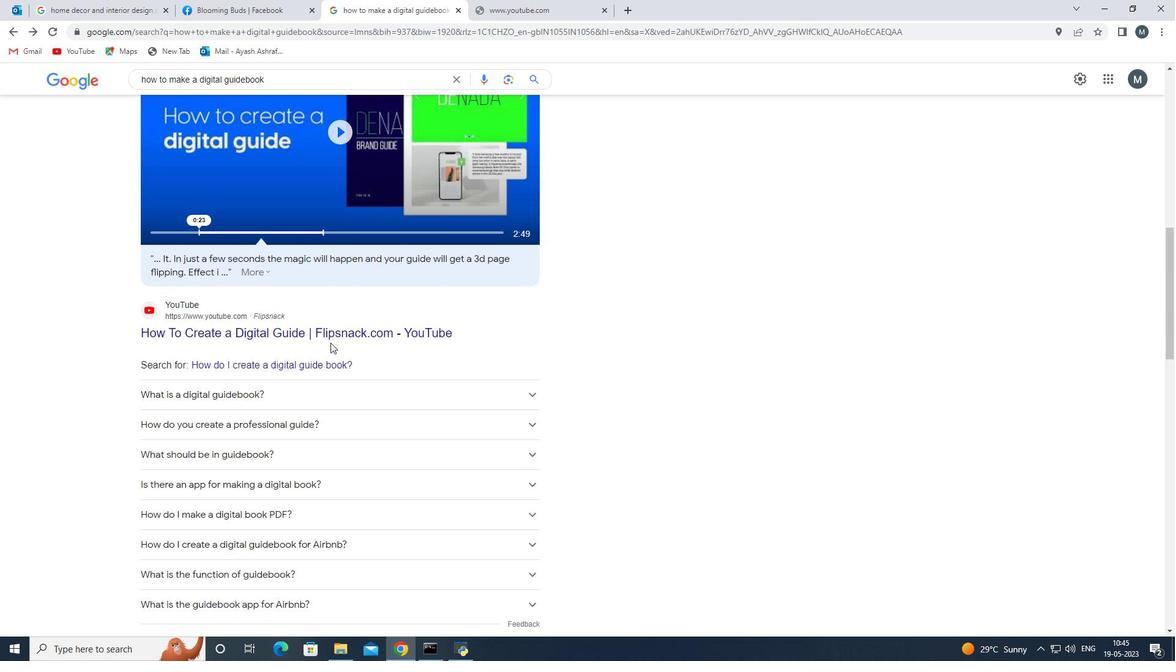 
Action: Mouse scrolled (328, 345) with delta (0, 0)
Screenshot: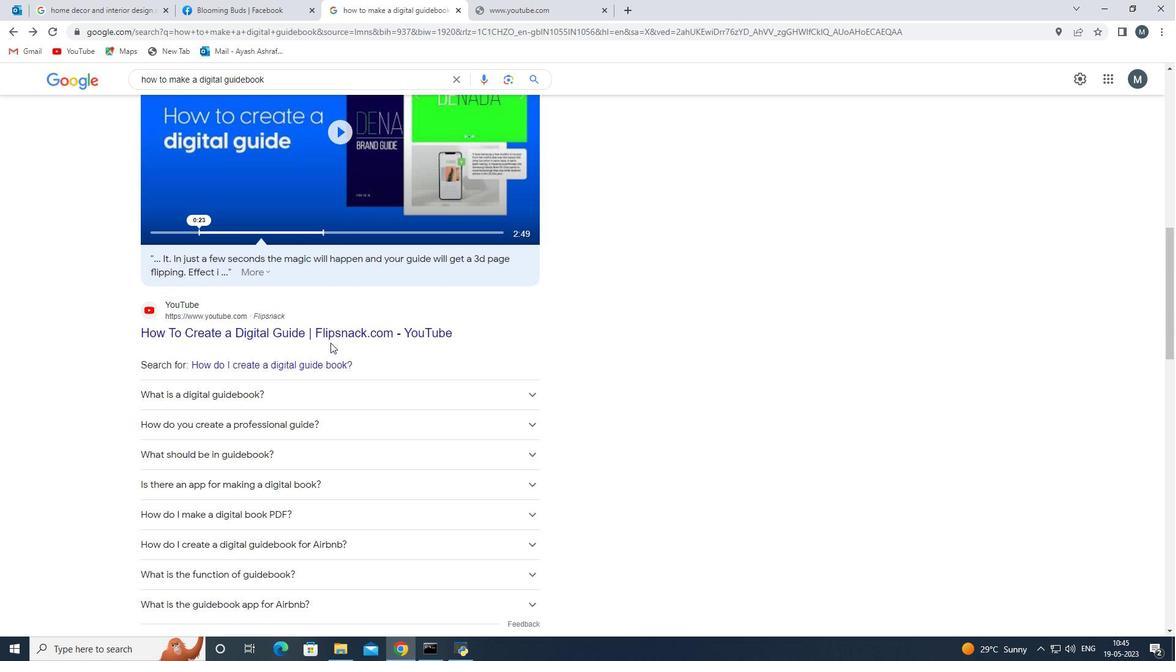 
Action: Mouse scrolled (328, 345) with delta (0, 0)
Screenshot: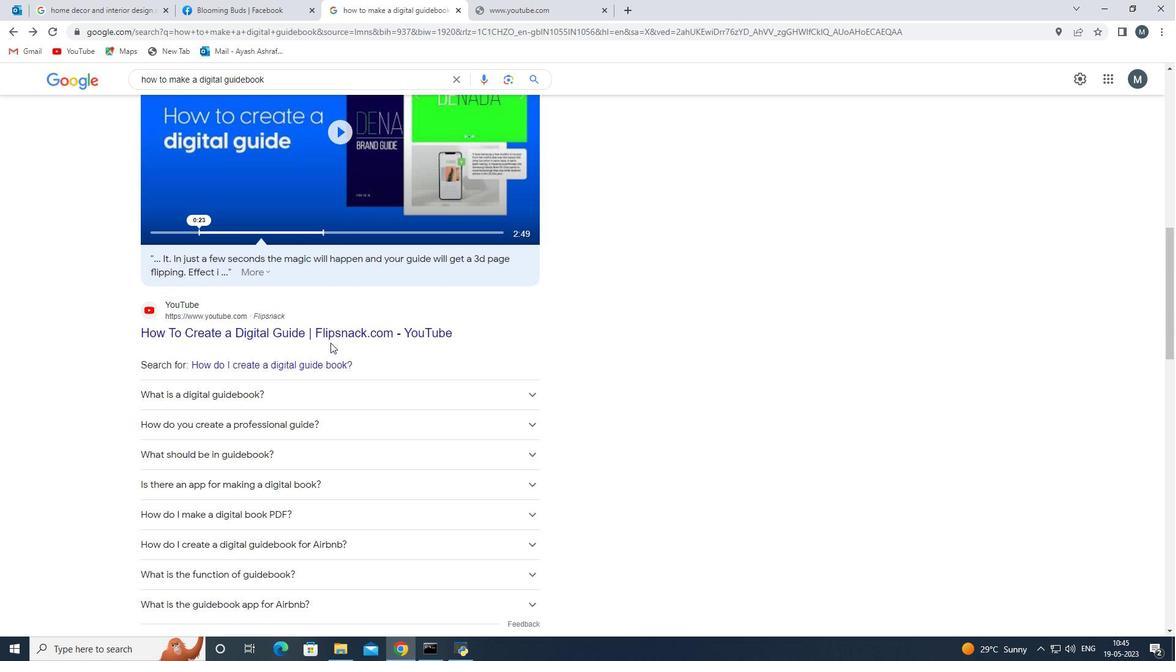 
Action: Mouse scrolled (328, 345) with delta (0, 0)
Screenshot: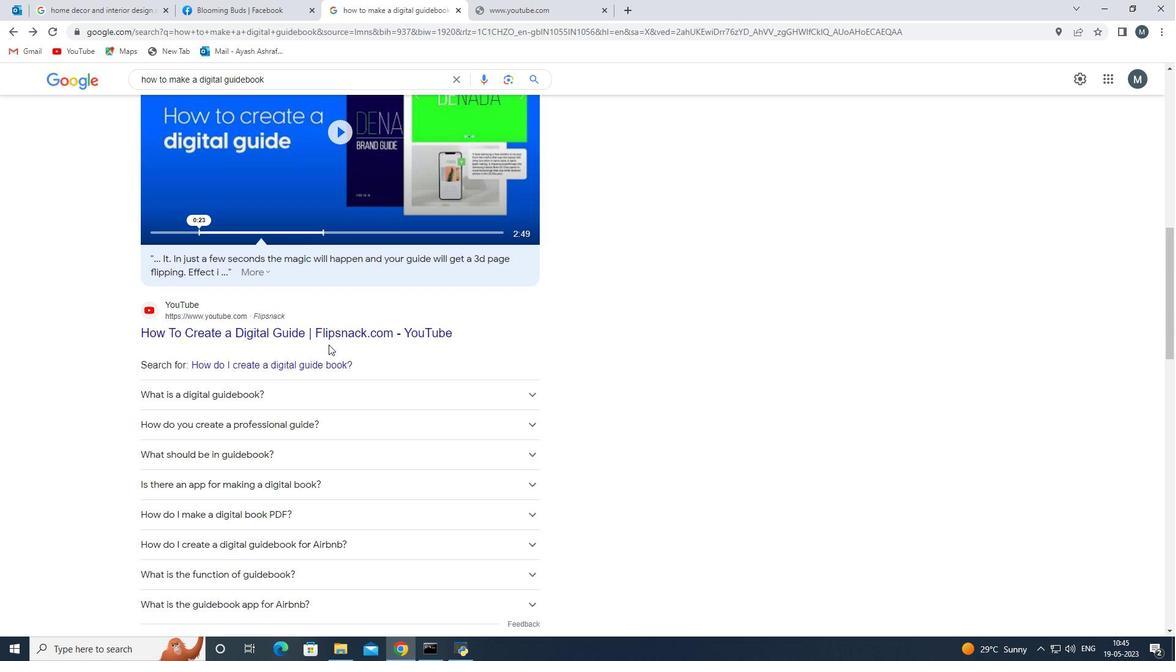 
Action: Mouse scrolled (328, 345) with delta (0, 0)
Screenshot: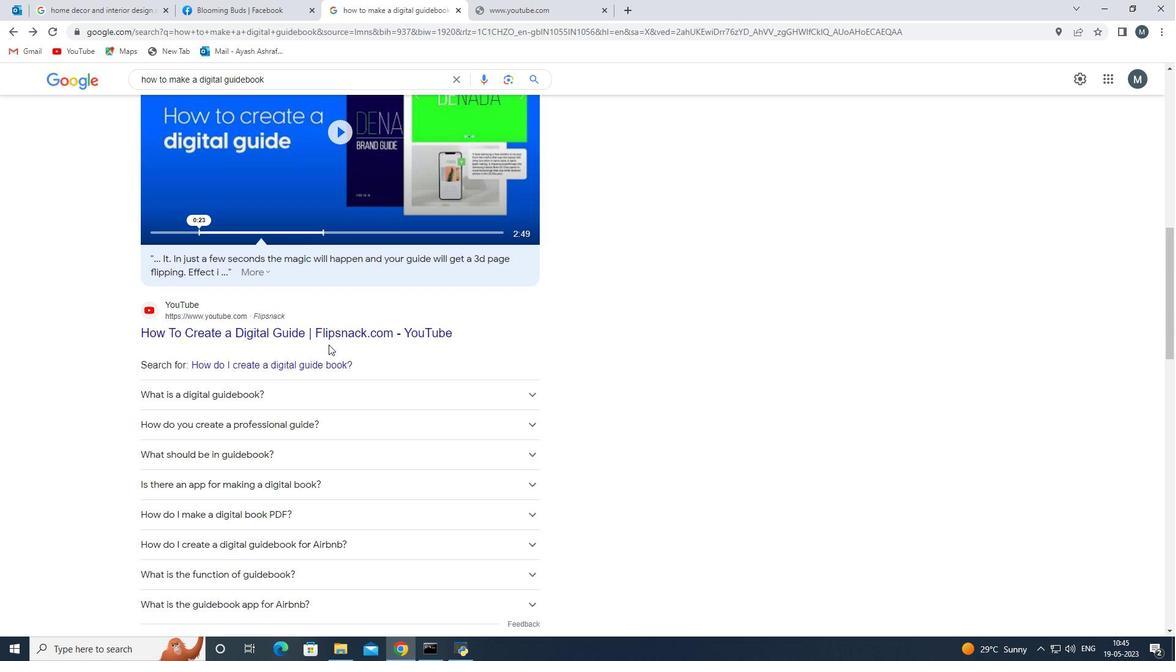 
Action: Mouse moved to (326, 341)
Screenshot: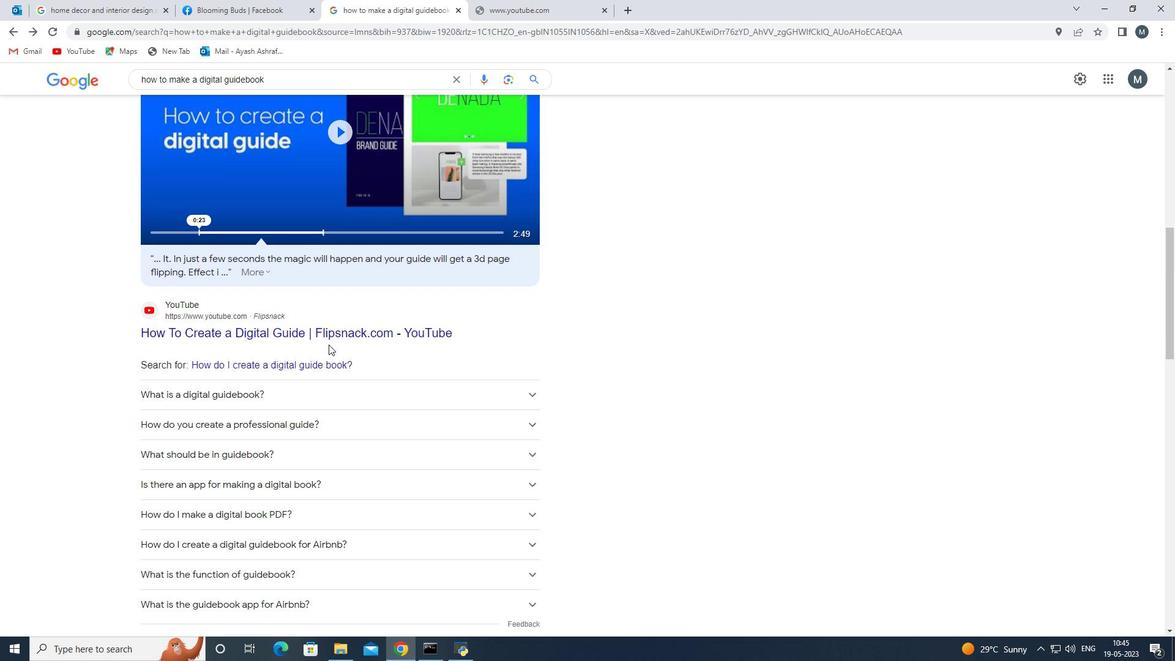 
Action: Mouse scrolled (326, 342) with delta (0, 0)
Screenshot: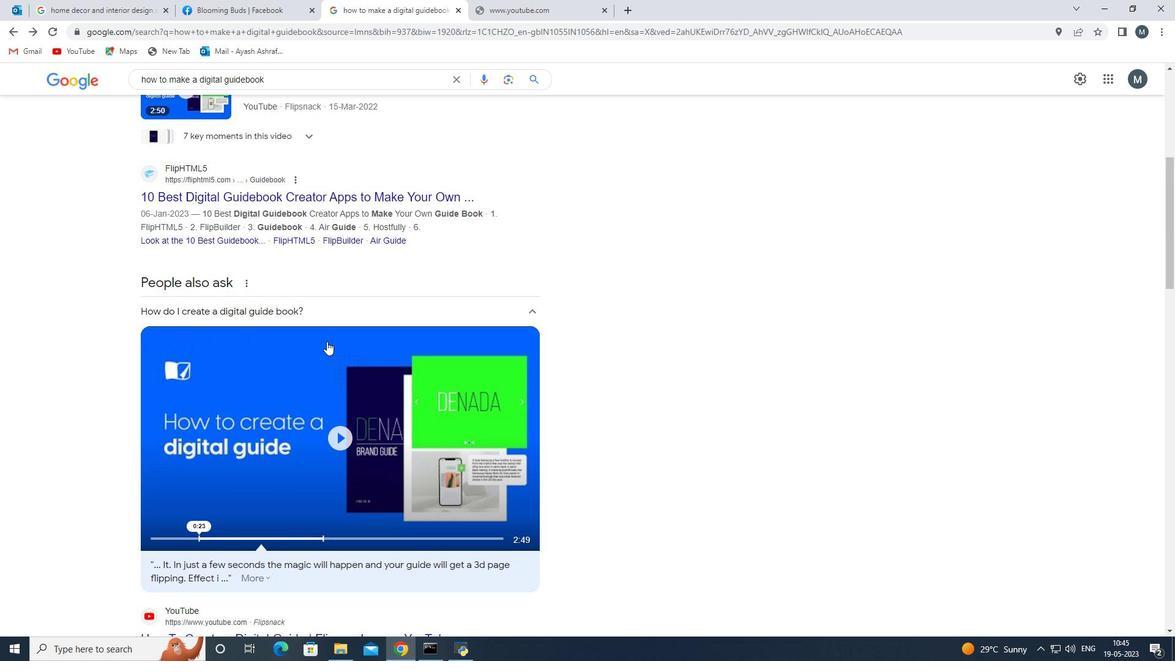 
Action: Mouse scrolled (326, 342) with delta (0, 0)
Screenshot: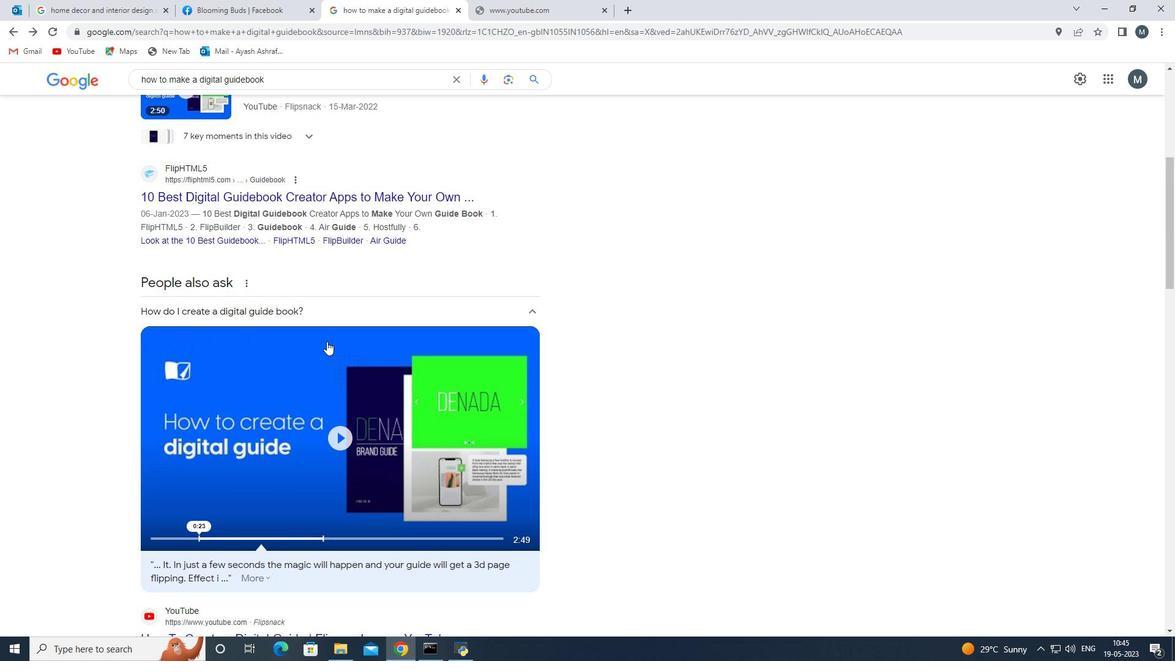 
Action: Mouse scrolled (326, 342) with delta (0, 0)
Screenshot: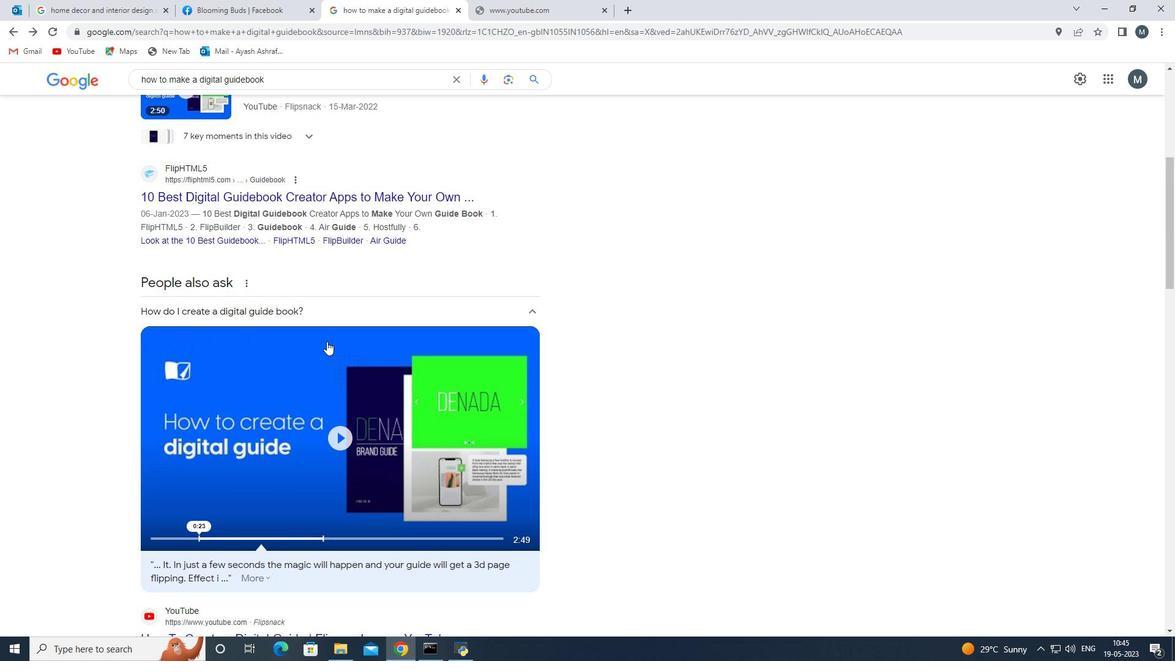 
Action: Mouse scrolled (326, 342) with delta (0, 0)
Screenshot: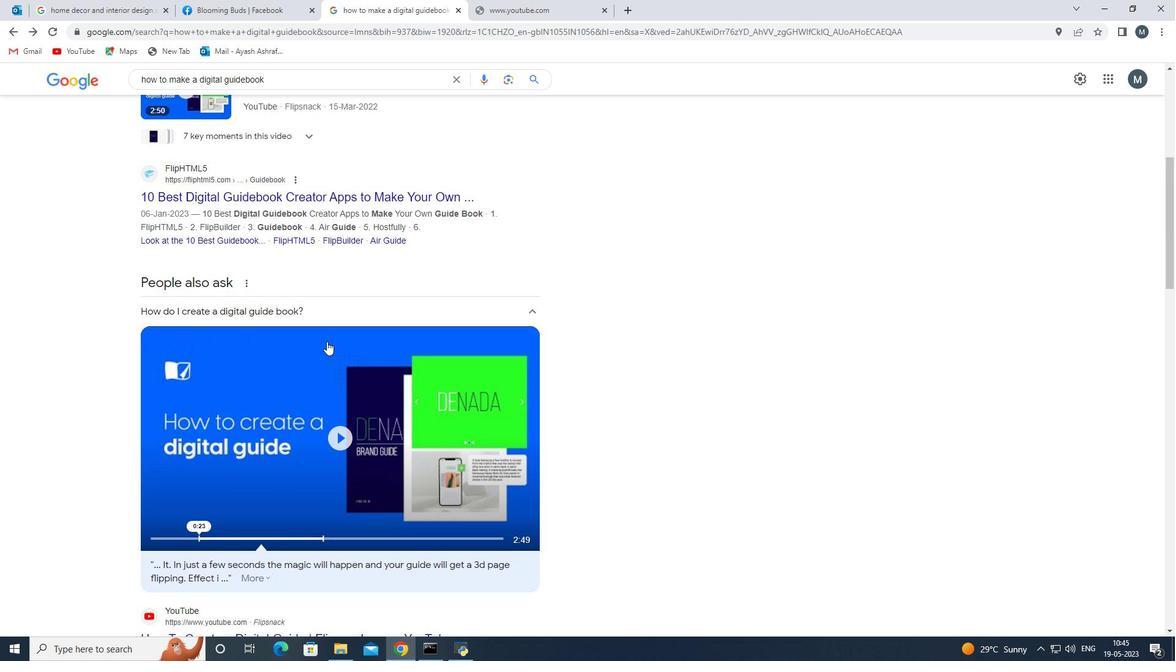 
Action: Mouse scrolled (326, 342) with delta (0, 0)
Screenshot: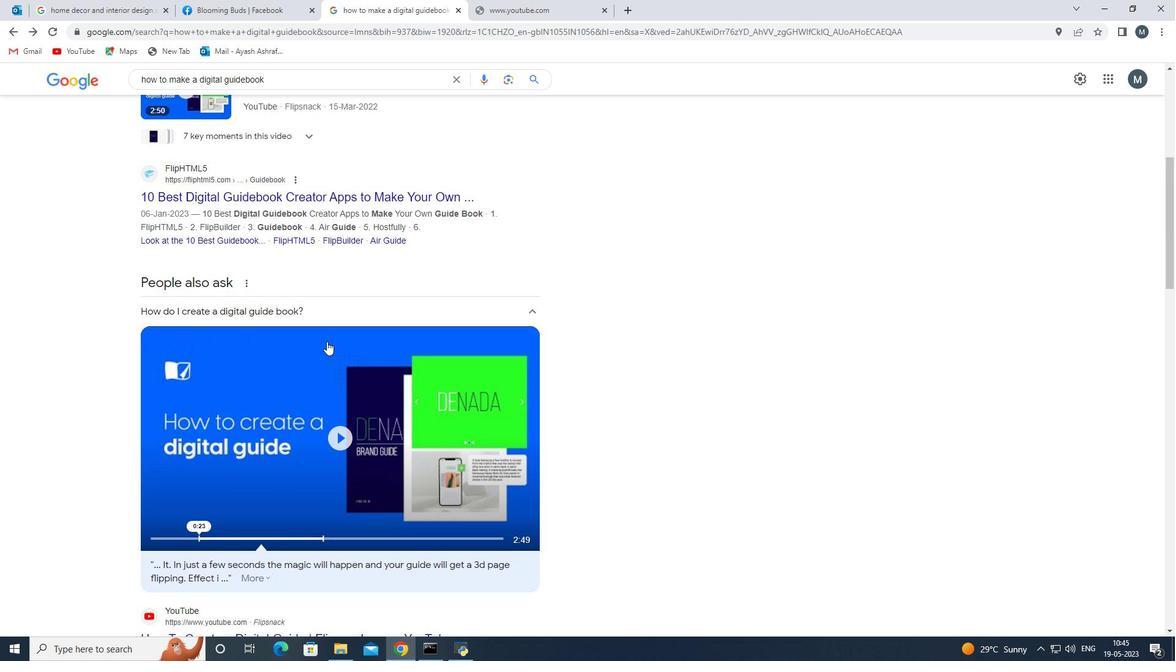 
Action: Mouse scrolled (326, 342) with delta (0, 0)
Screenshot: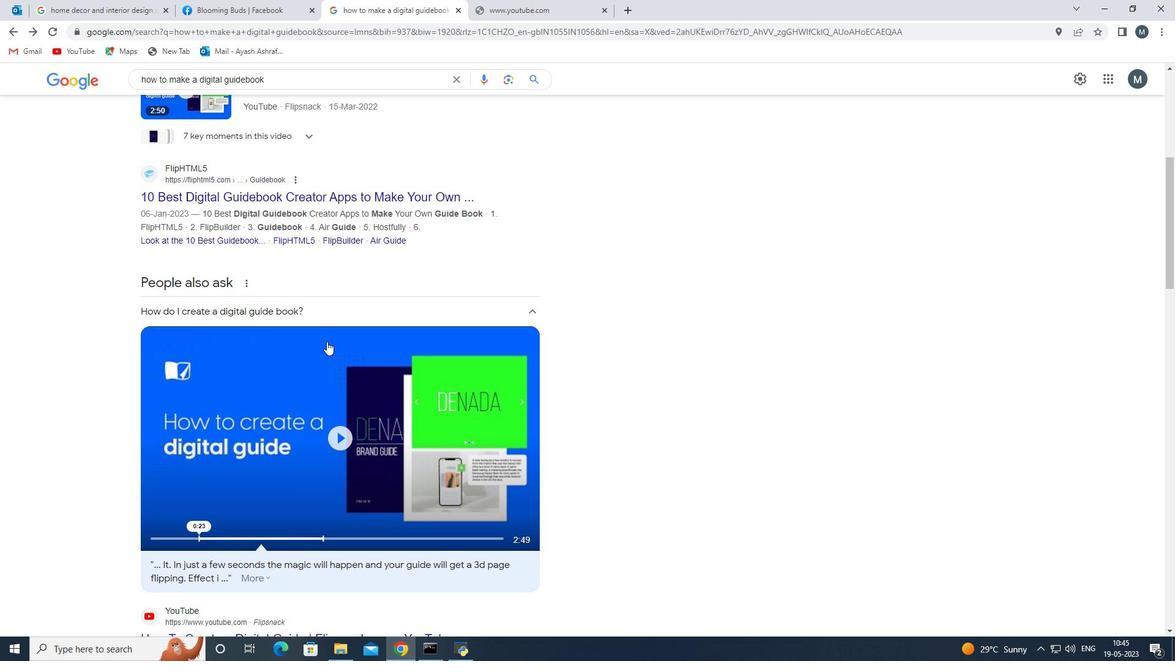 
Action: Mouse moved to (326, 344)
Screenshot: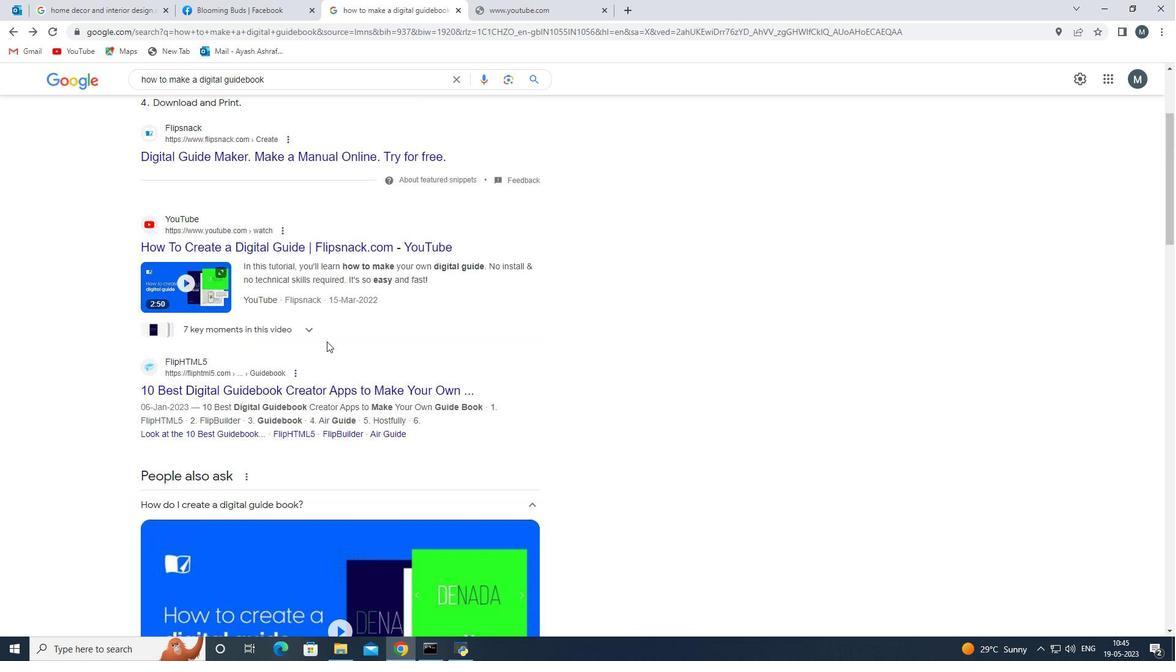 
Action: Mouse scrolled (326, 344) with delta (0, 0)
Screenshot: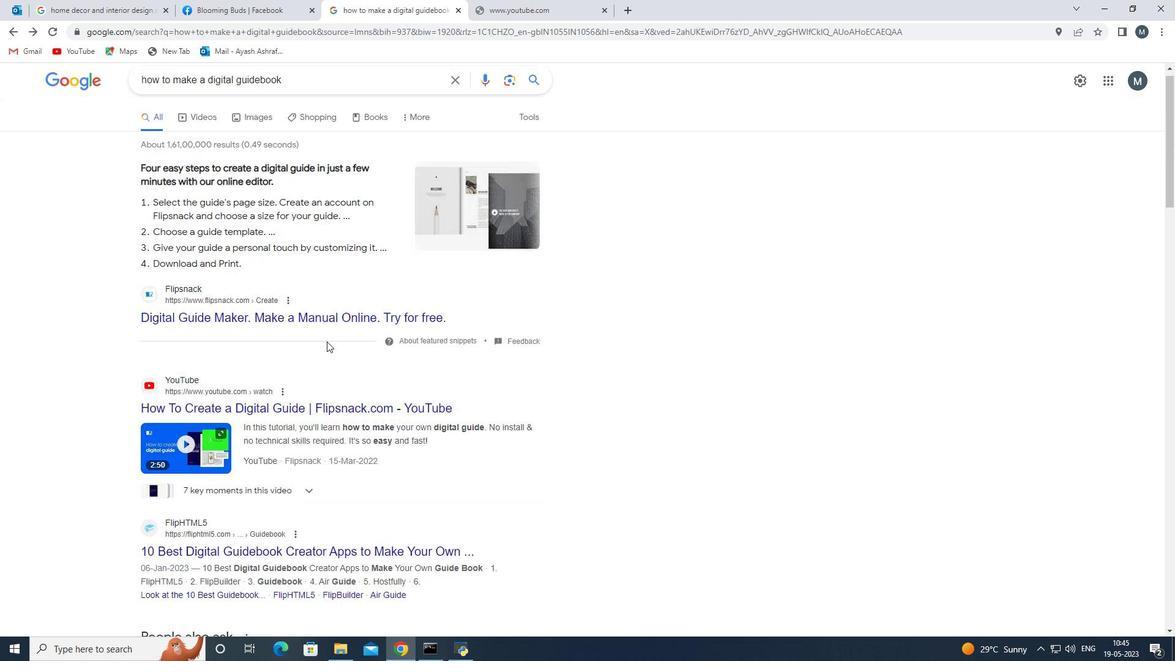 
Action: Mouse scrolled (326, 344) with delta (0, 0)
Screenshot: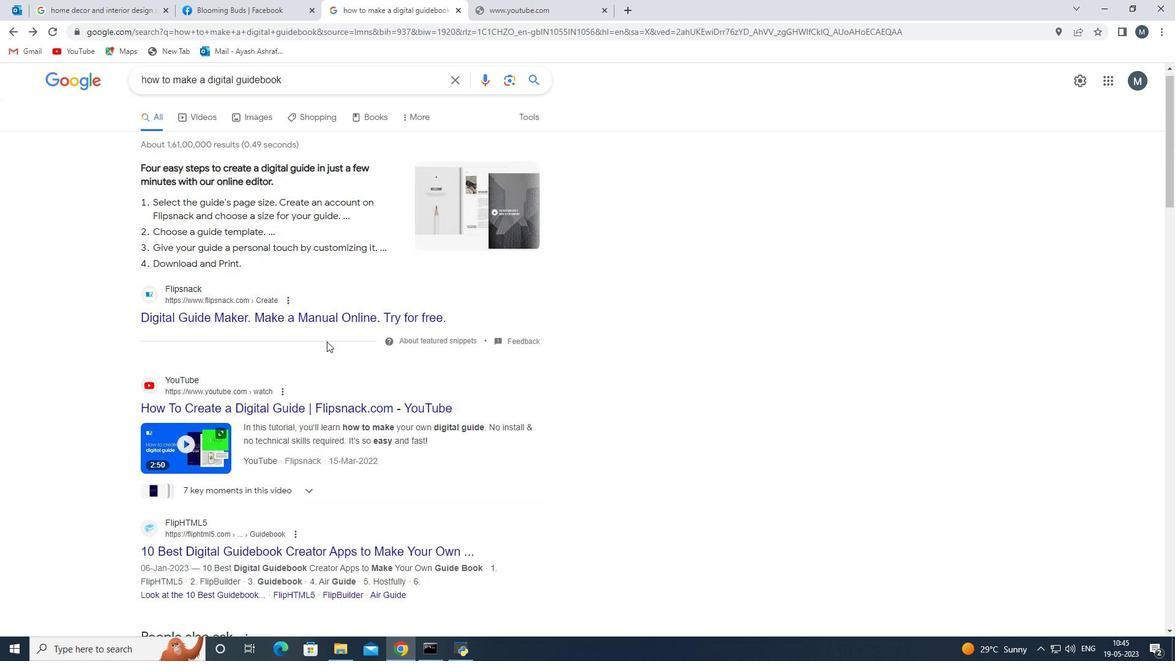 
Action: Mouse scrolled (326, 344) with delta (0, 0)
Screenshot: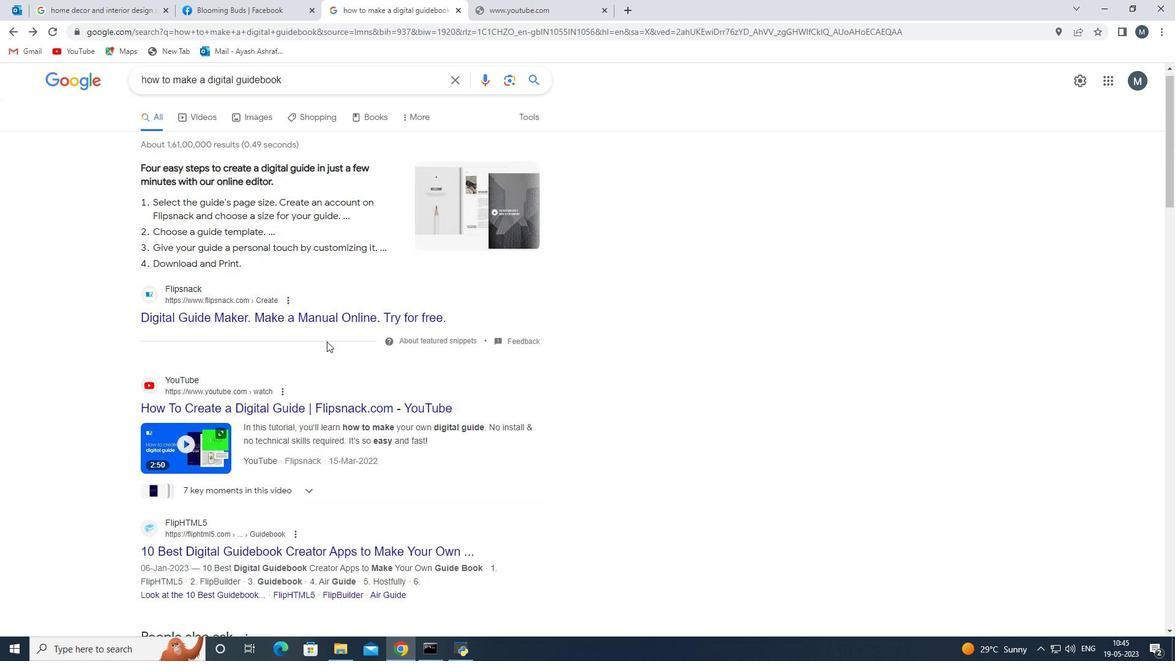 
Action: Mouse scrolled (326, 344) with delta (0, 0)
Screenshot: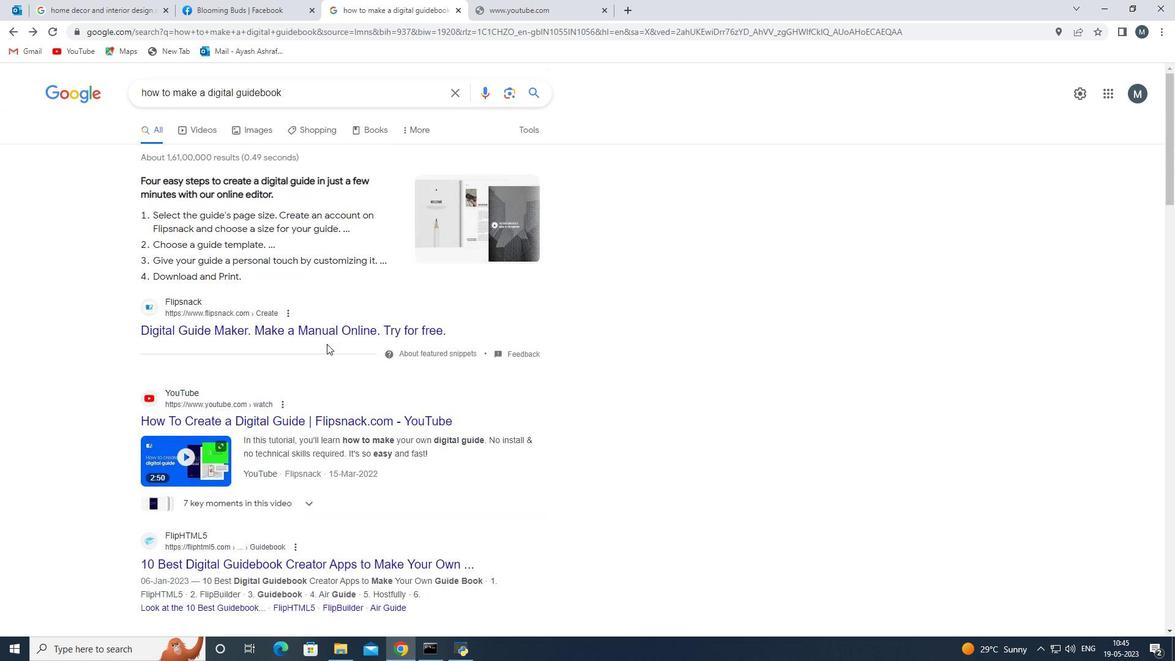 
Action: Mouse scrolled (326, 344) with delta (0, 0)
Screenshot: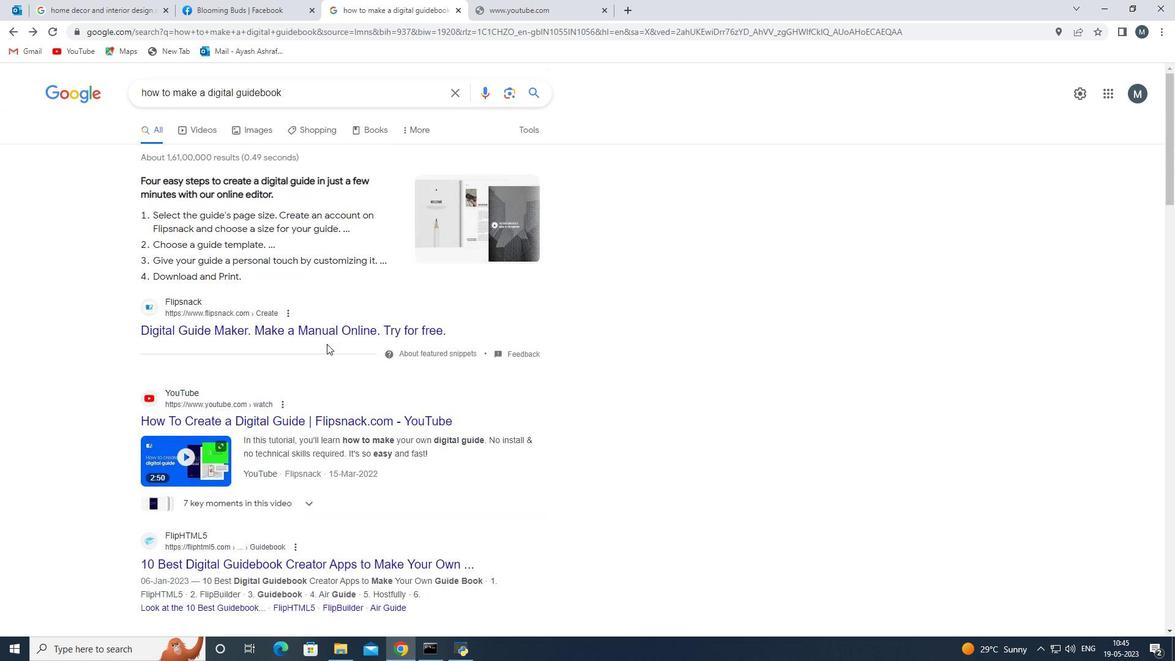 
Action: Mouse moved to (325, 344)
Screenshot: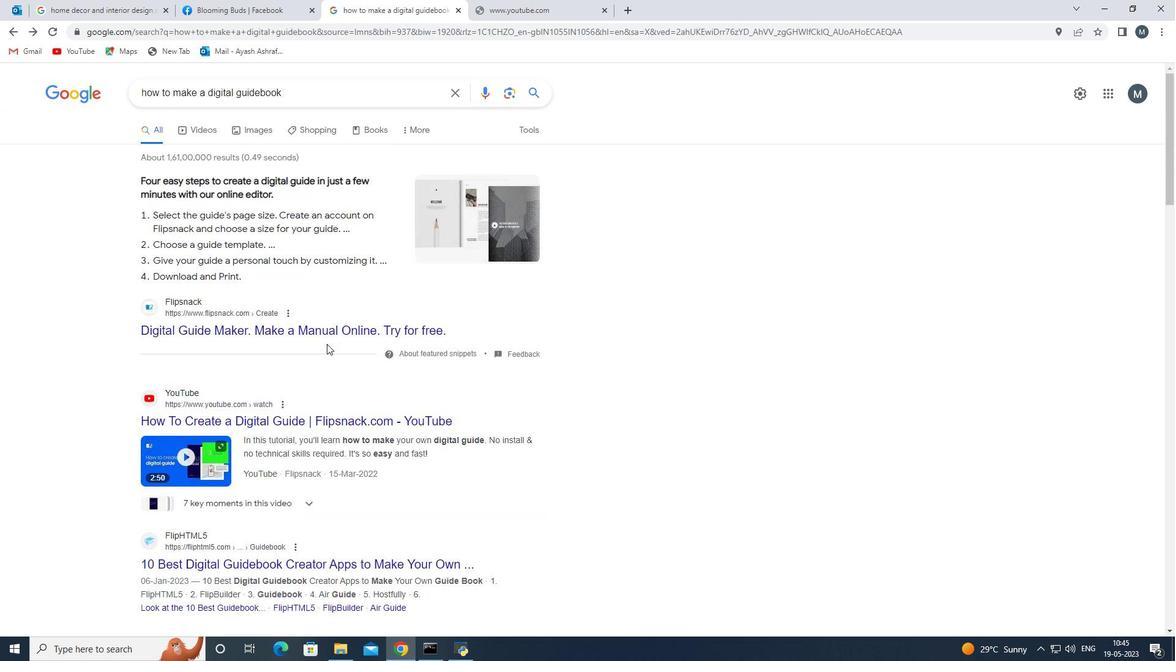 
Action: Mouse scrolled (325, 344) with delta (0, 0)
Screenshot: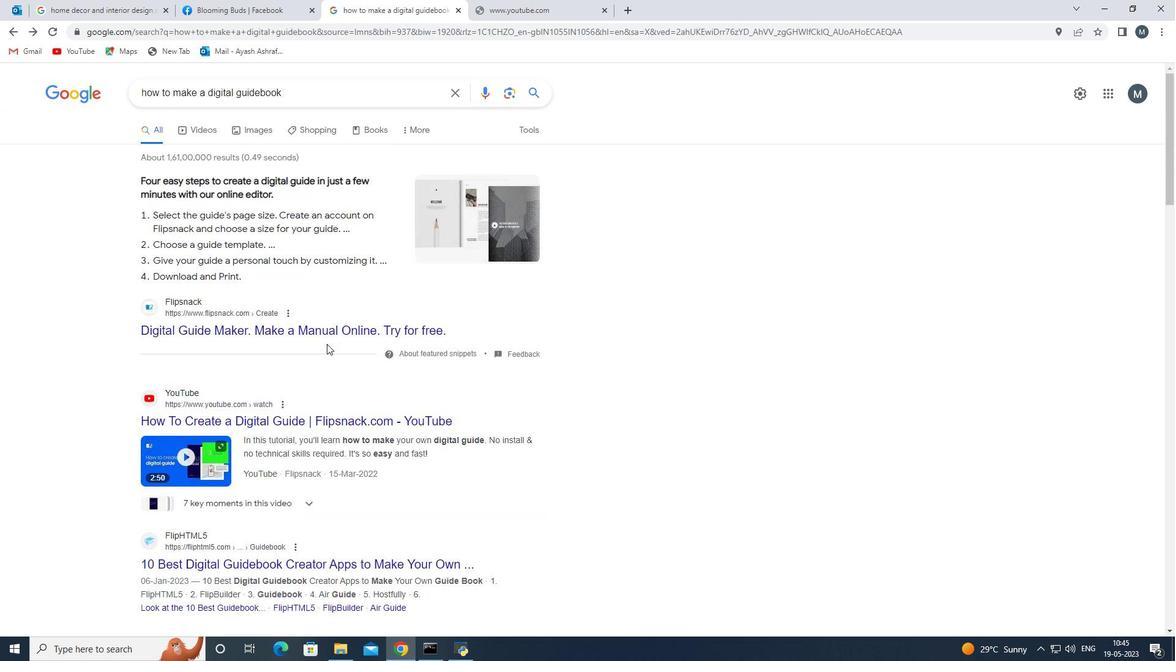 
Action: Mouse moved to (34, 37)
Screenshot: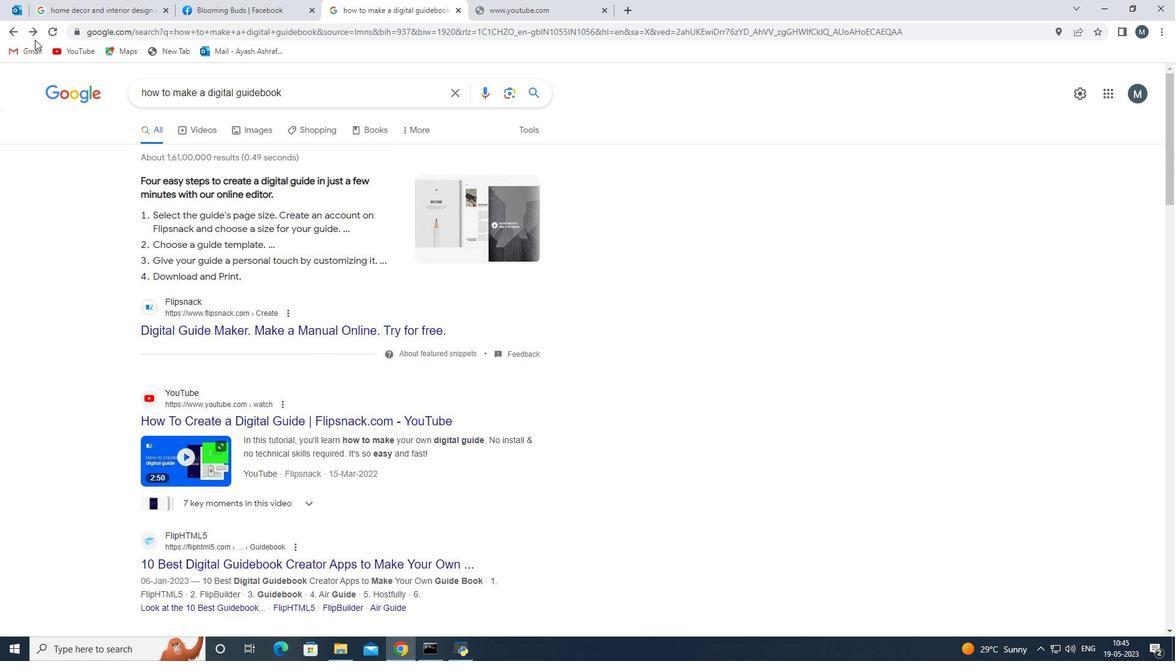 
Action: Mouse pressed left at (34, 37)
Screenshot: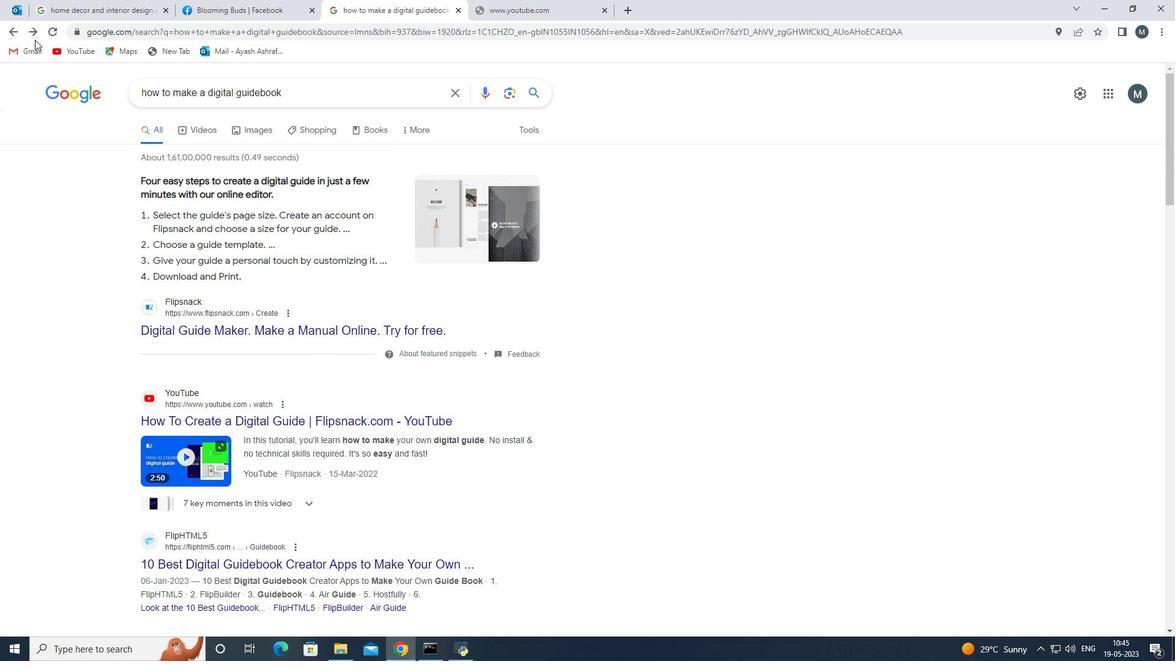 
Action: Mouse moved to (274, 335)
Screenshot: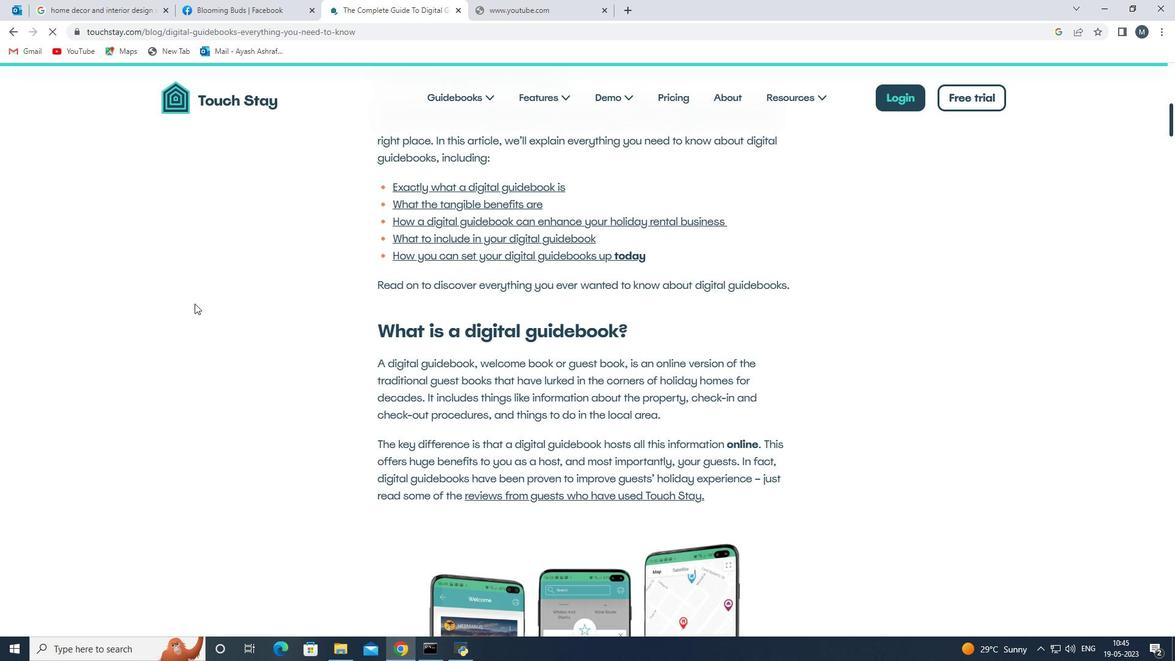 
Action: Mouse scrolled (274, 336) with delta (0, 0)
Screenshot: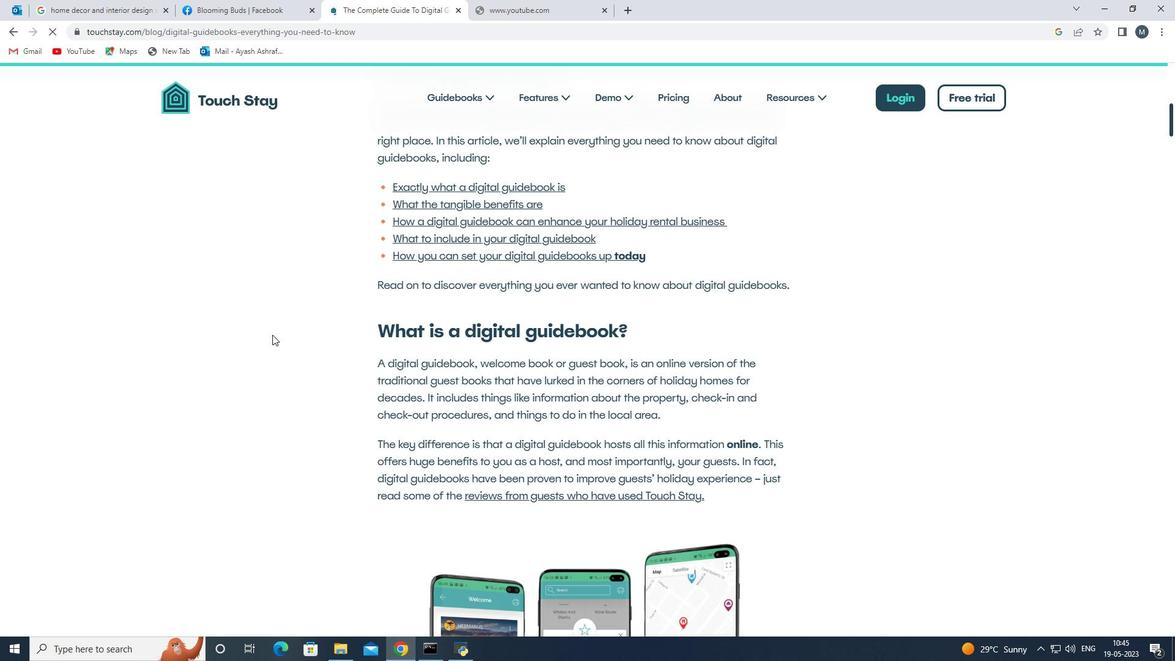 
Action: Mouse moved to (274, 335)
Screenshot: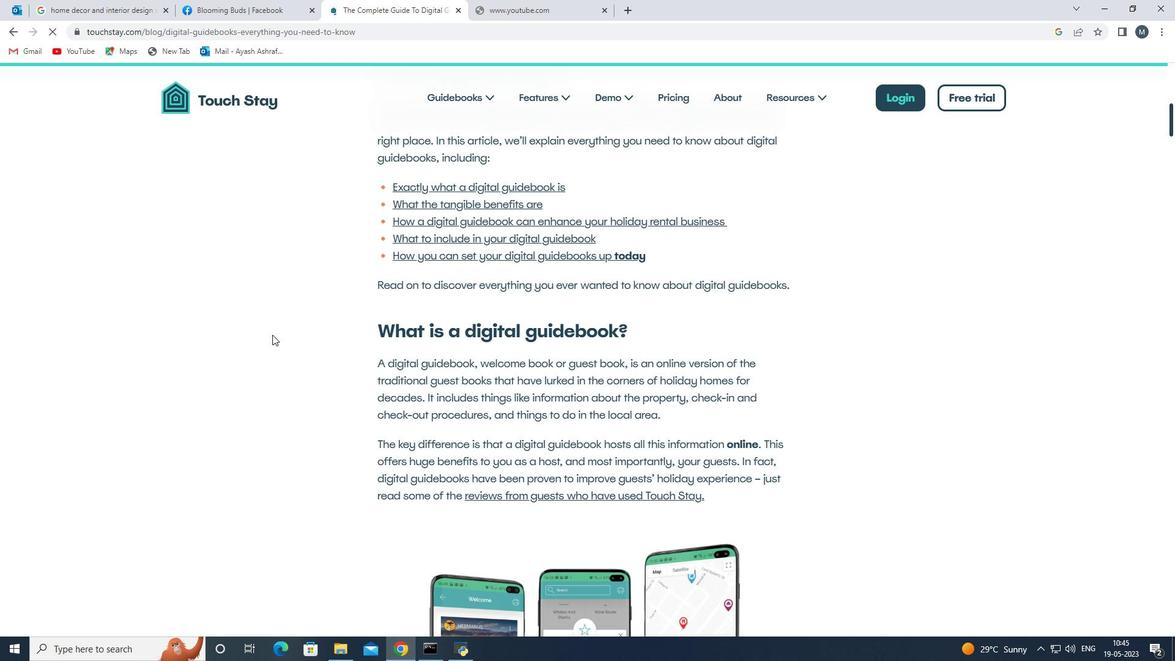 
Action: Mouse scrolled (274, 336) with delta (0, 0)
Screenshot: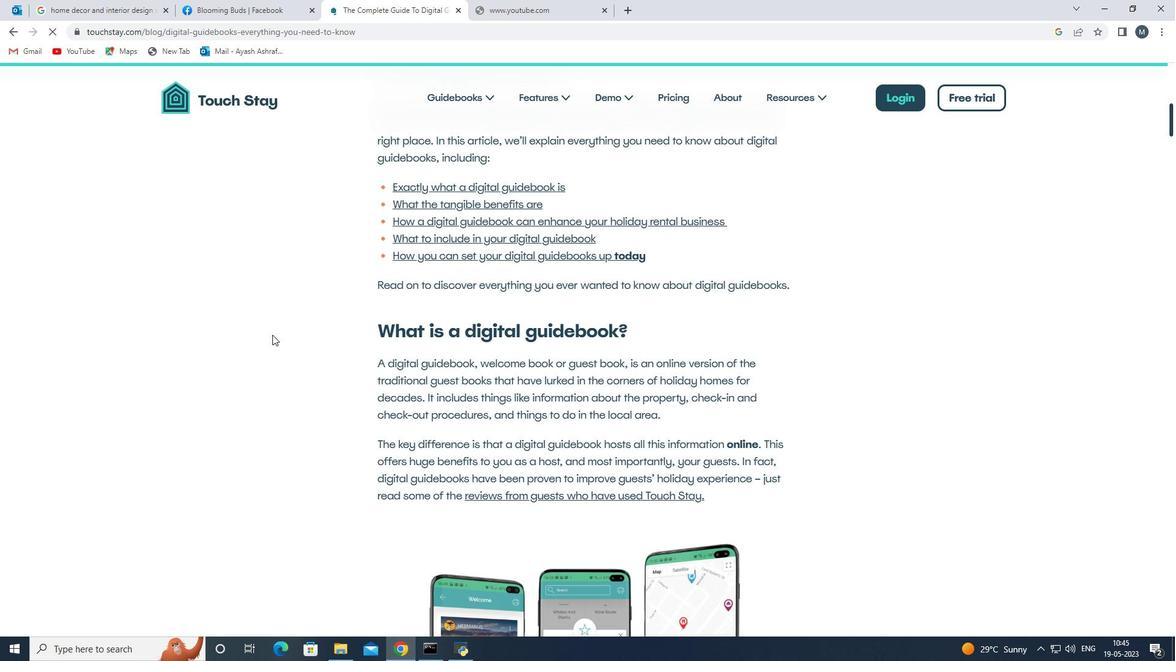 
Action: Mouse moved to (276, 335)
Screenshot: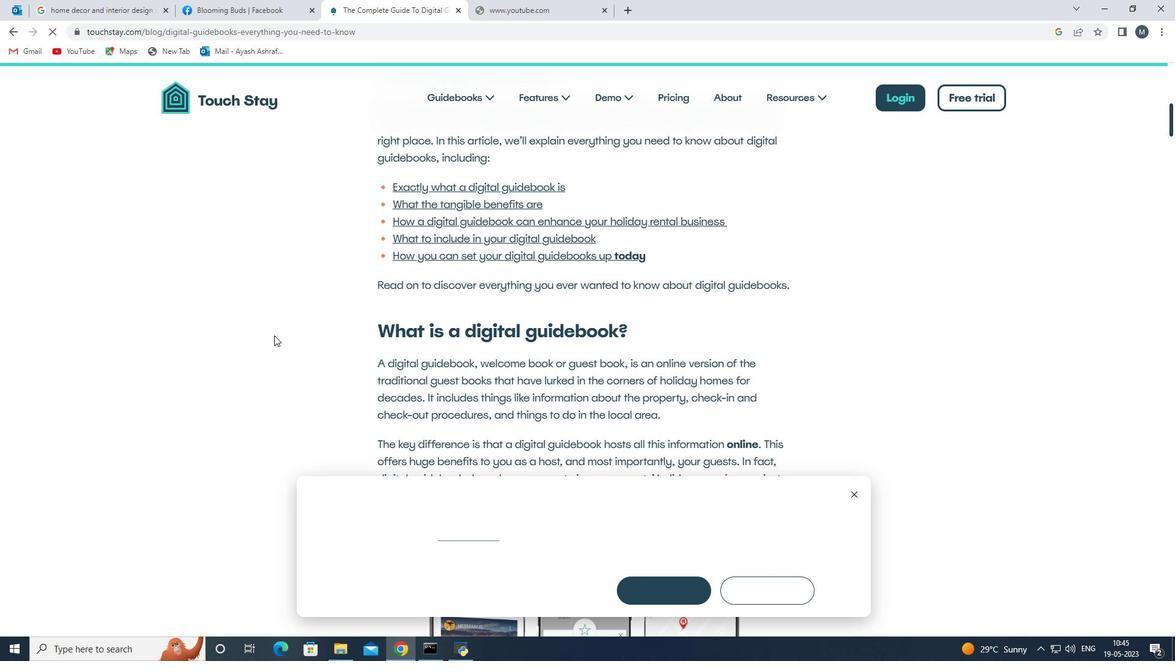 
Action: Mouse scrolled (275, 336) with delta (0, 0)
Screenshot: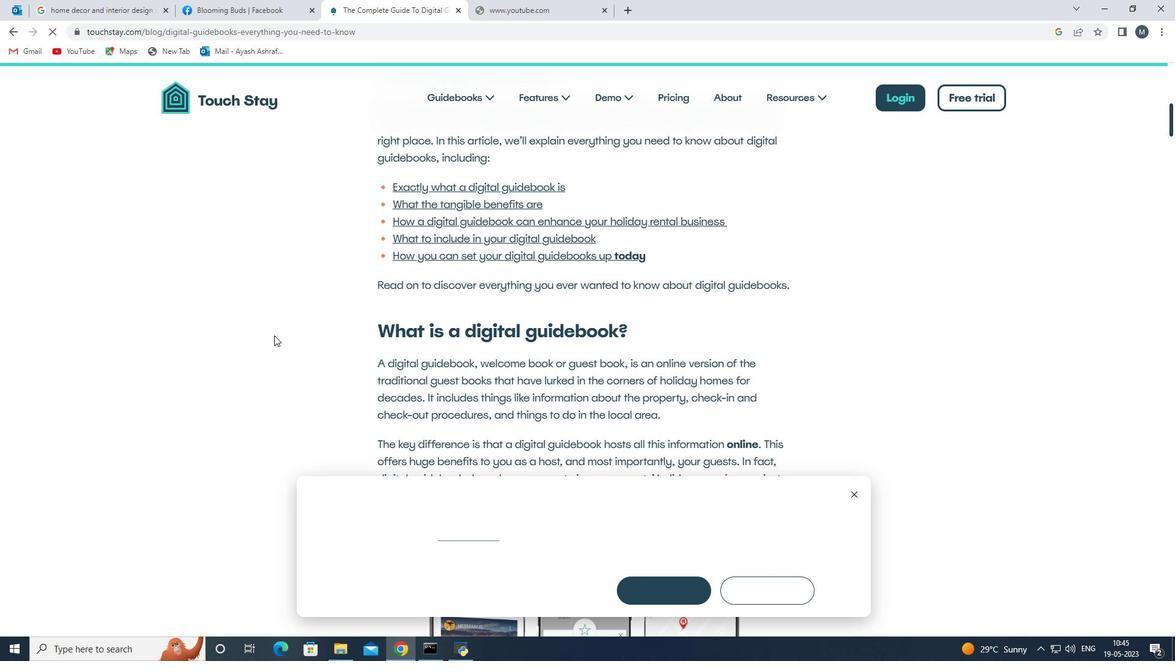 
Action: Mouse moved to (277, 332)
Screenshot: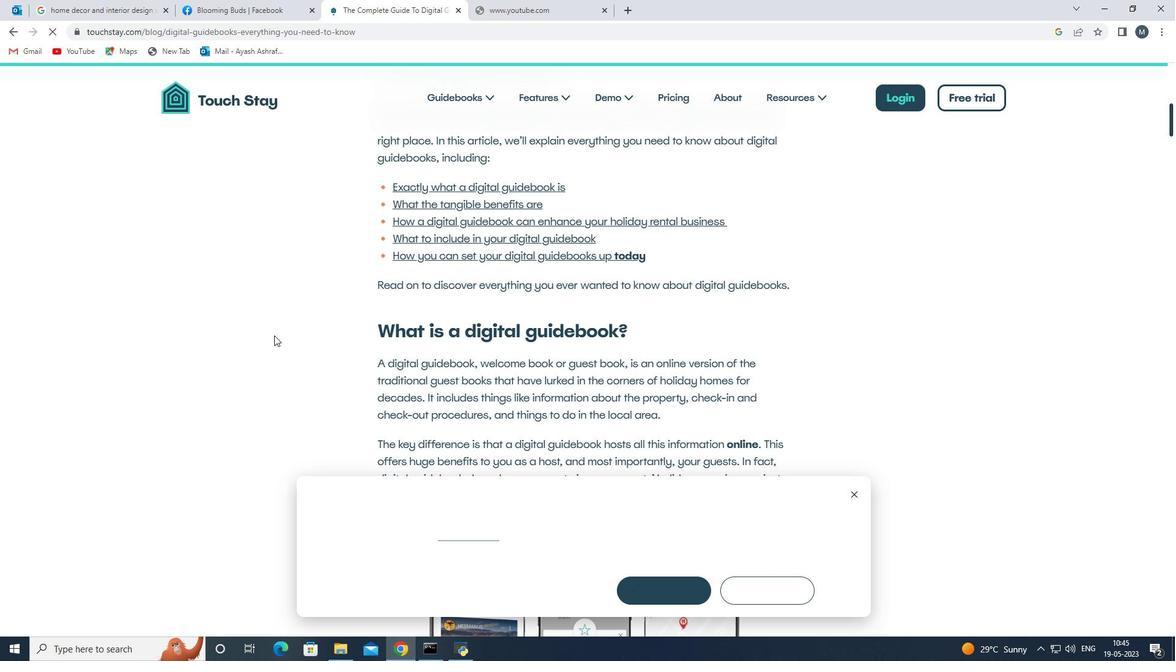 
Action: Mouse scrolled (276, 336) with delta (0, 0)
Screenshot: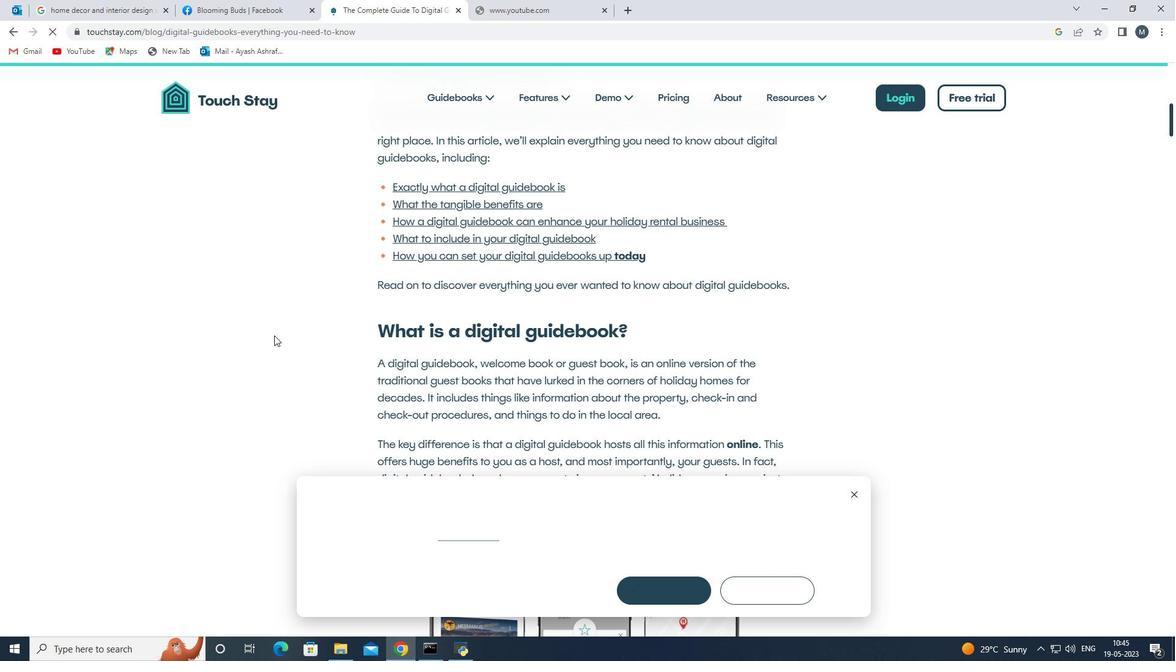 
Action: Mouse moved to (277, 330)
Screenshot: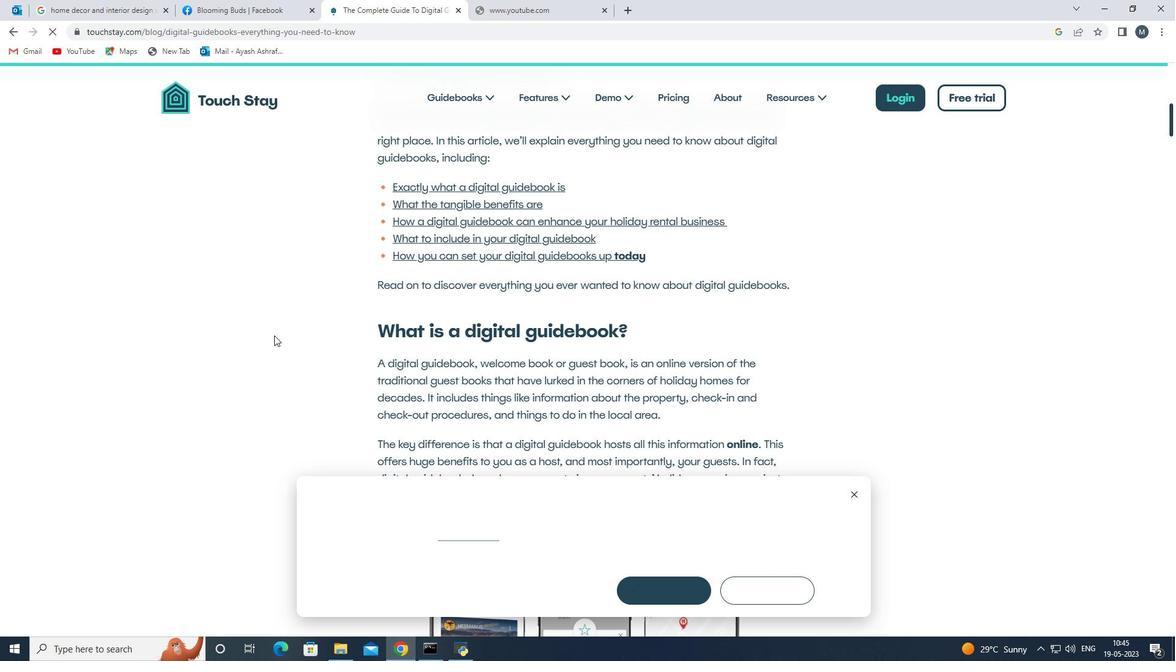 
Action: Mouse scrolled (277, 336) with delta (0, 0)
Screenshot: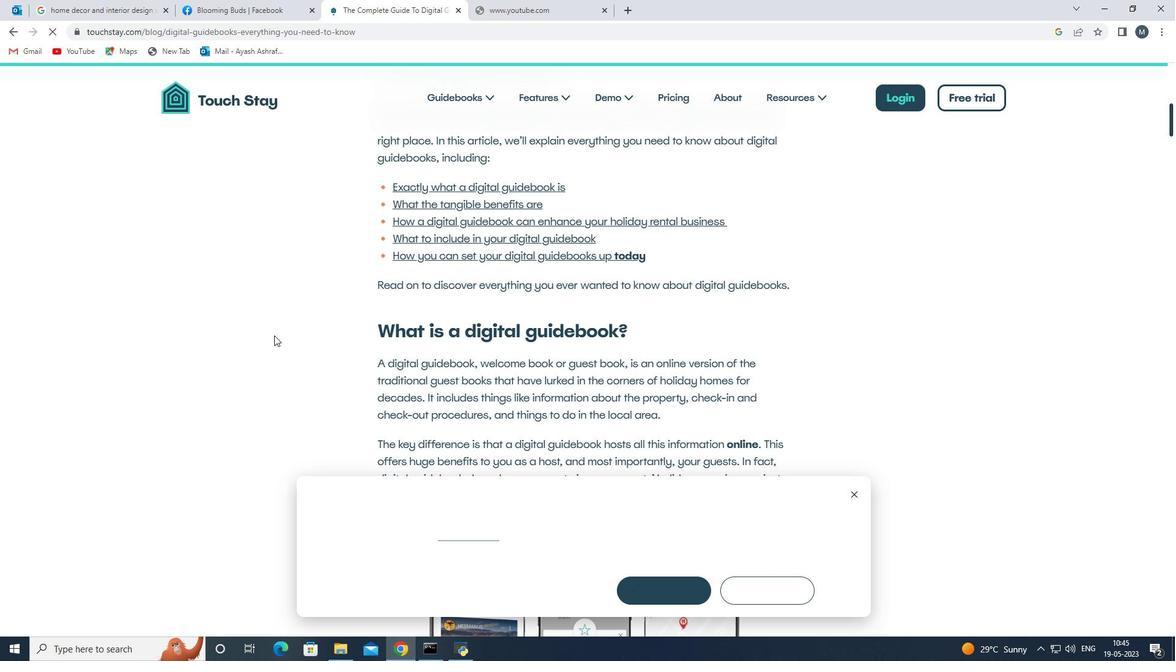 
Action: Mouse moved to (279, 355)
Screenshot: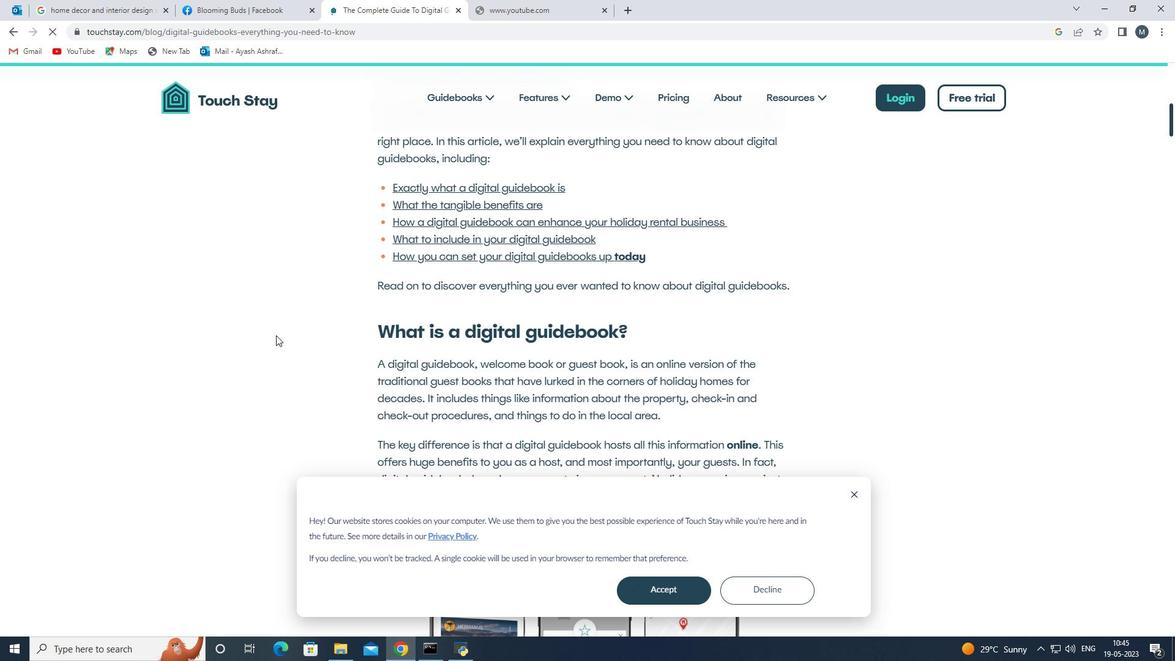 
Action: Mouse scrolled (279, 355) with delta (0, 0)
Screenshot: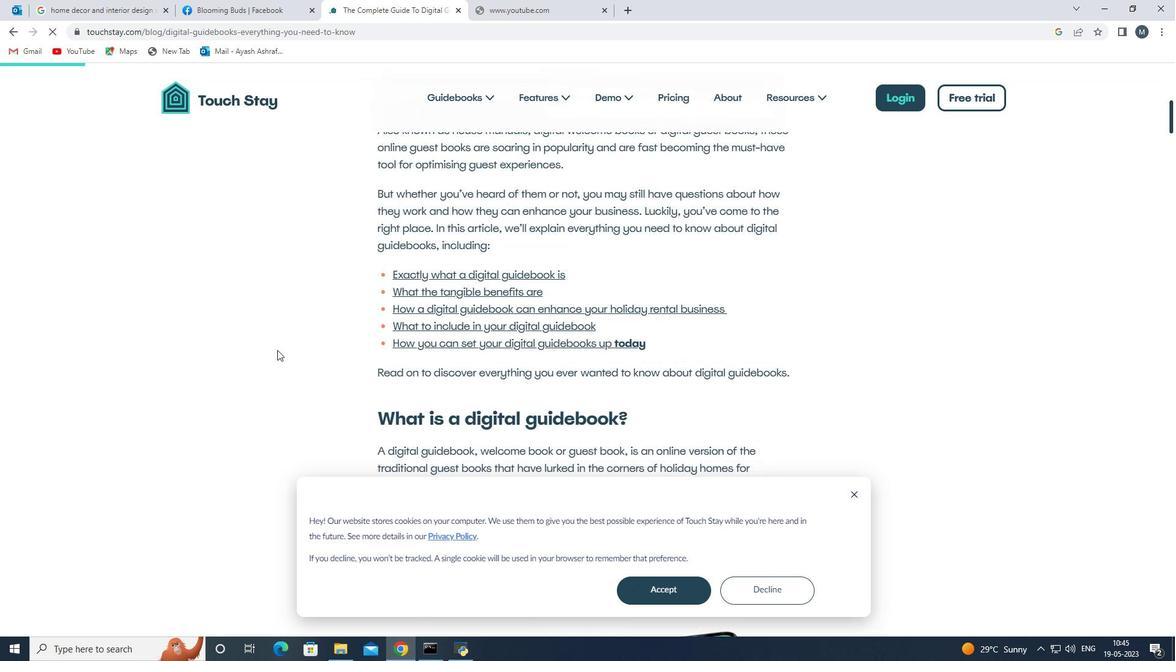 
Action: Mouse scrolled (279, 355) with delta (0, 0)
Screenshot: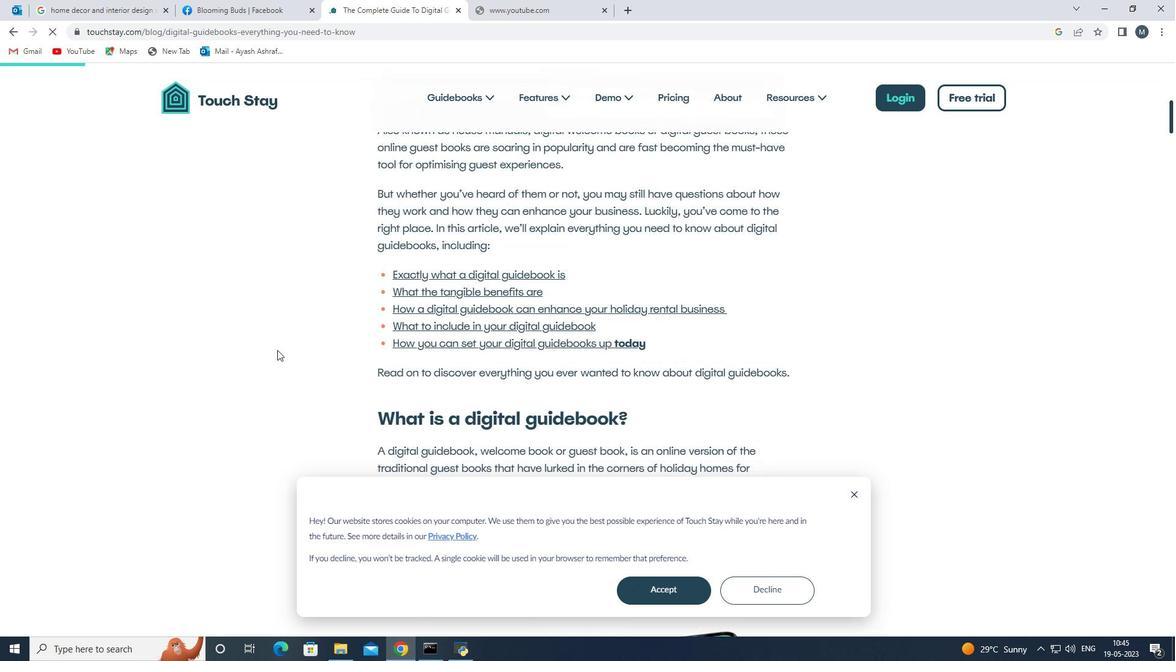 
Action: Mouse moved to (281, 354)
Screenshot: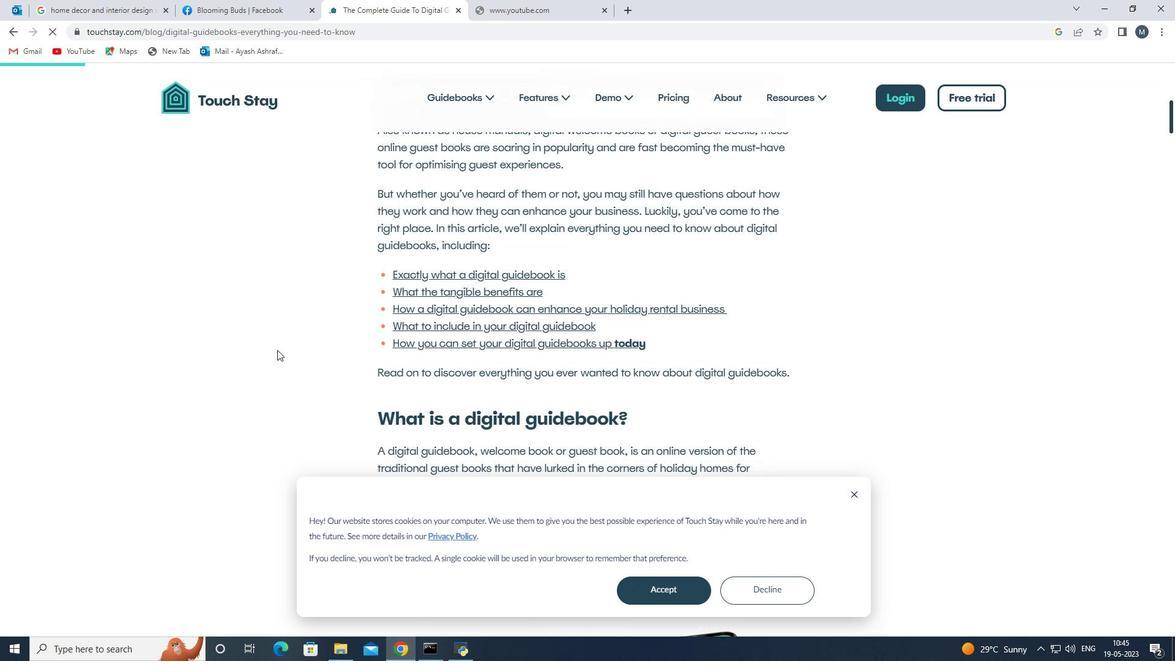 
Action: Mouse scrolled (281, 355) with delta (0, 0)
Screenshot: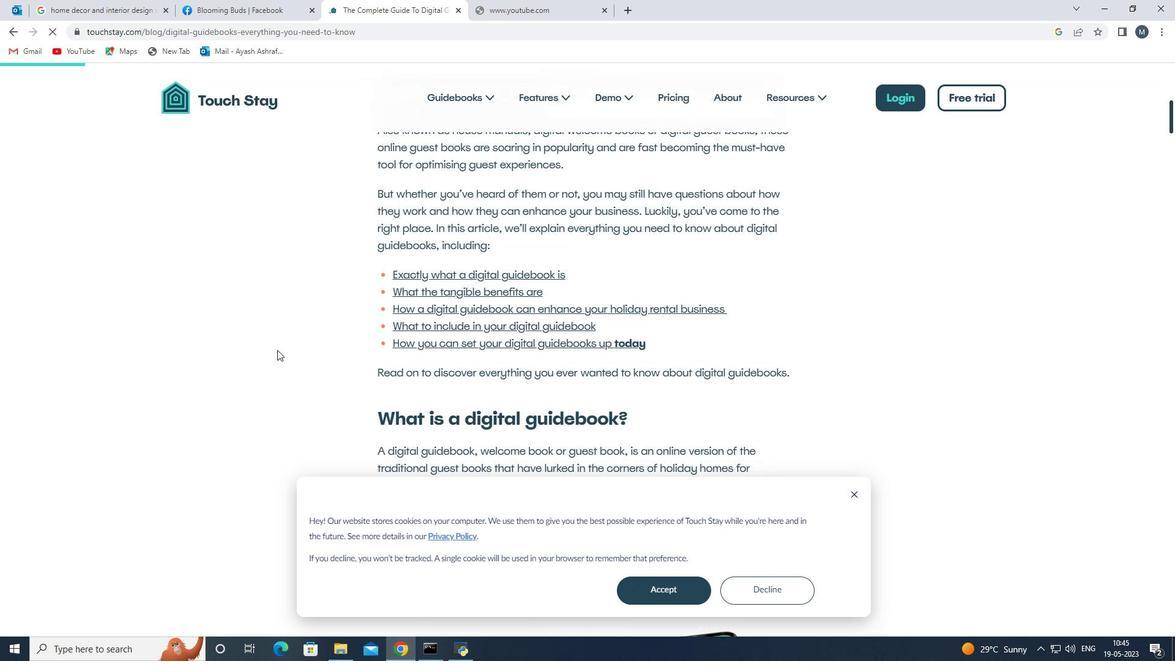 
Action: Mouse scrolled (281, 355) with delta (0, 0)
Screenshot: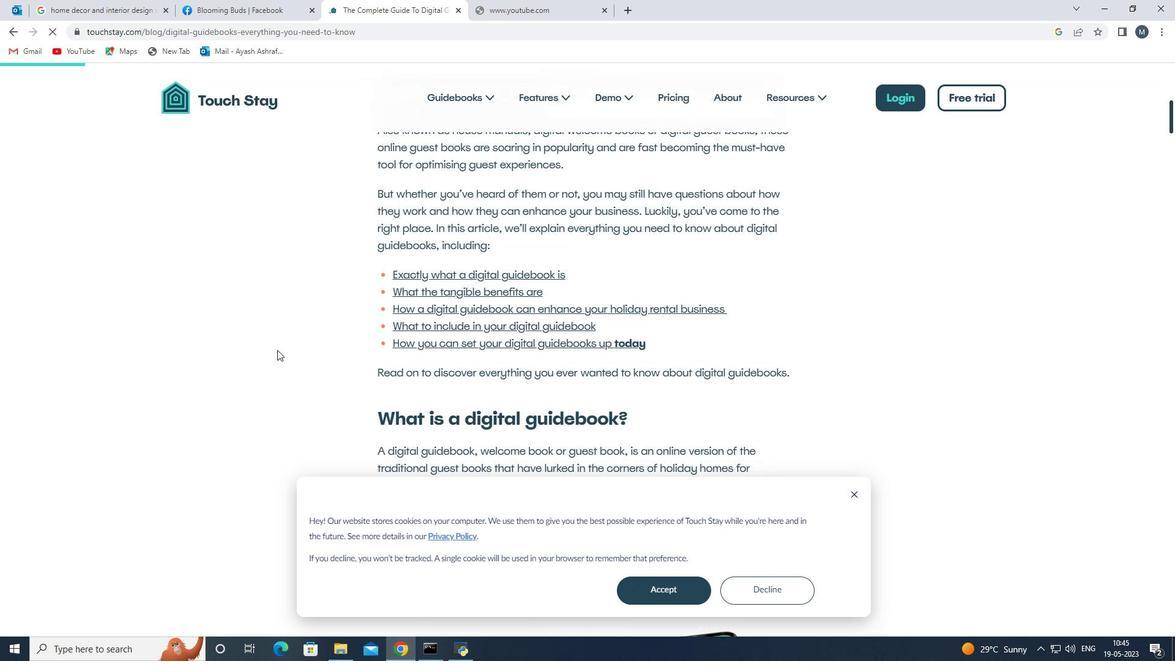 
Action: Mouse scrolled (281, 355) with delta (0, 0)
Screenshot: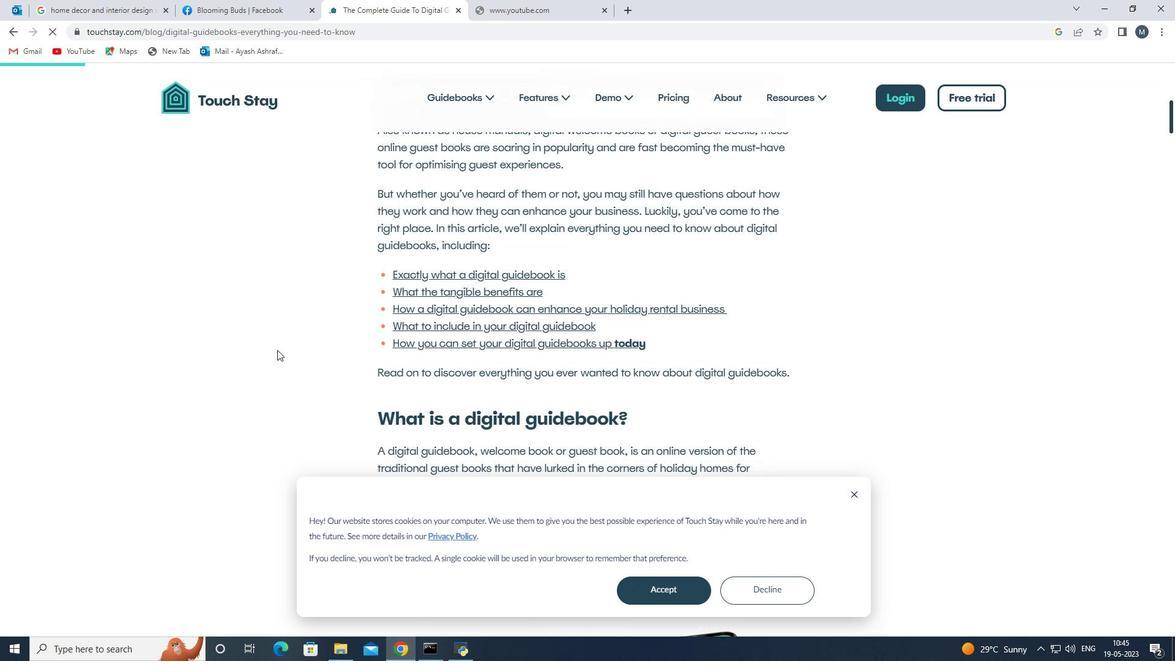 
Action: Mouse scrolled (281, 355) with delta (0, 0)
Screenshot: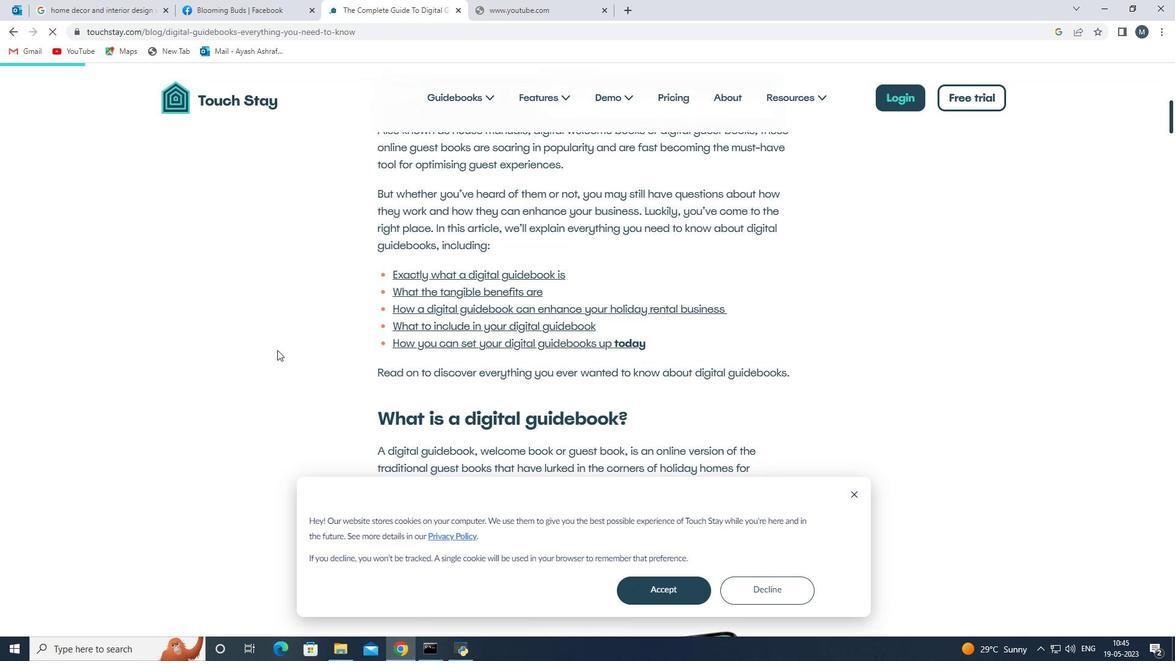 
Action: Mouse moved to (277, 362)
Screenshot: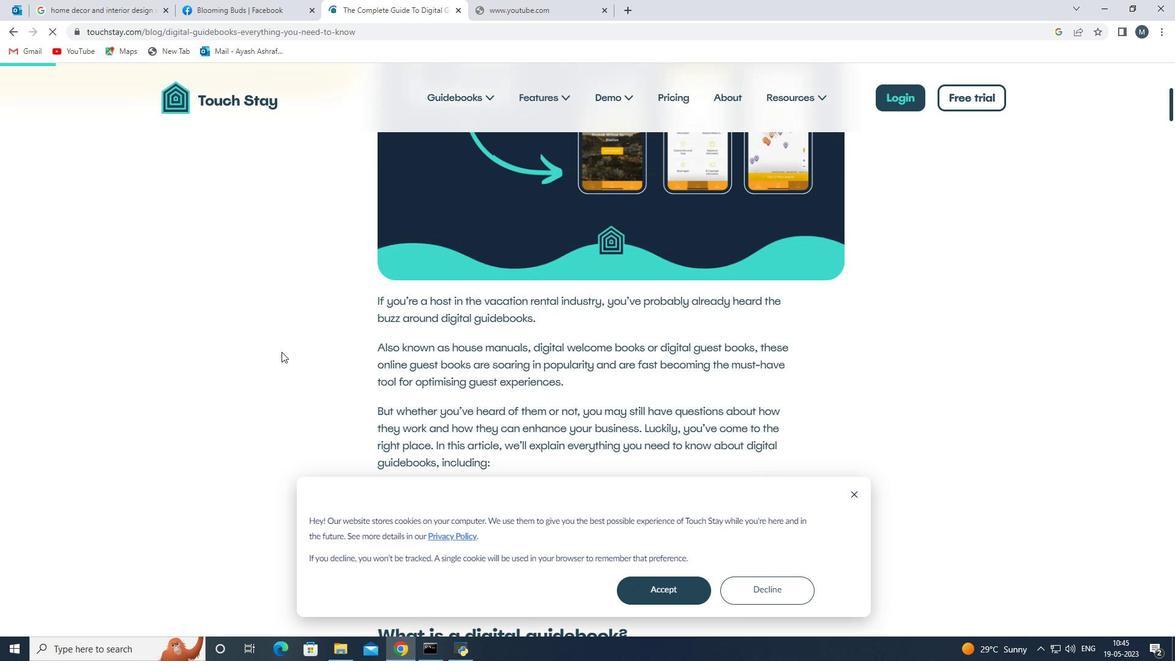 
Action: Mouse scrolled (277, 363) with delta (0, 0)
Screenshot: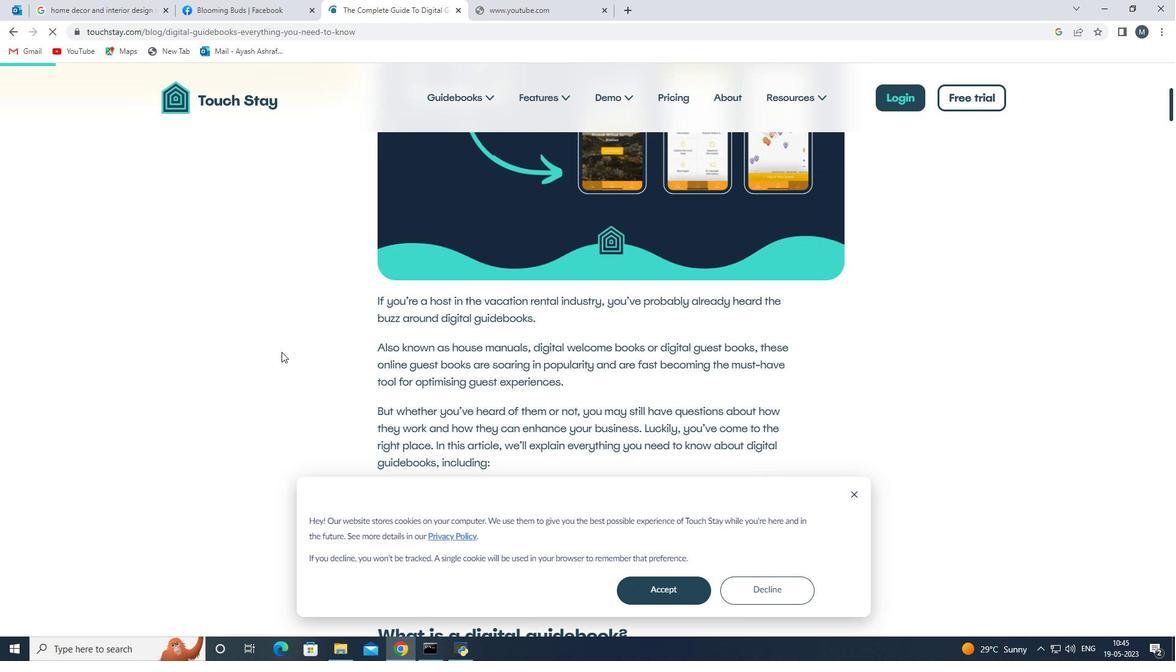 
Action: Mouse moved to (274, 354)
Screenshot: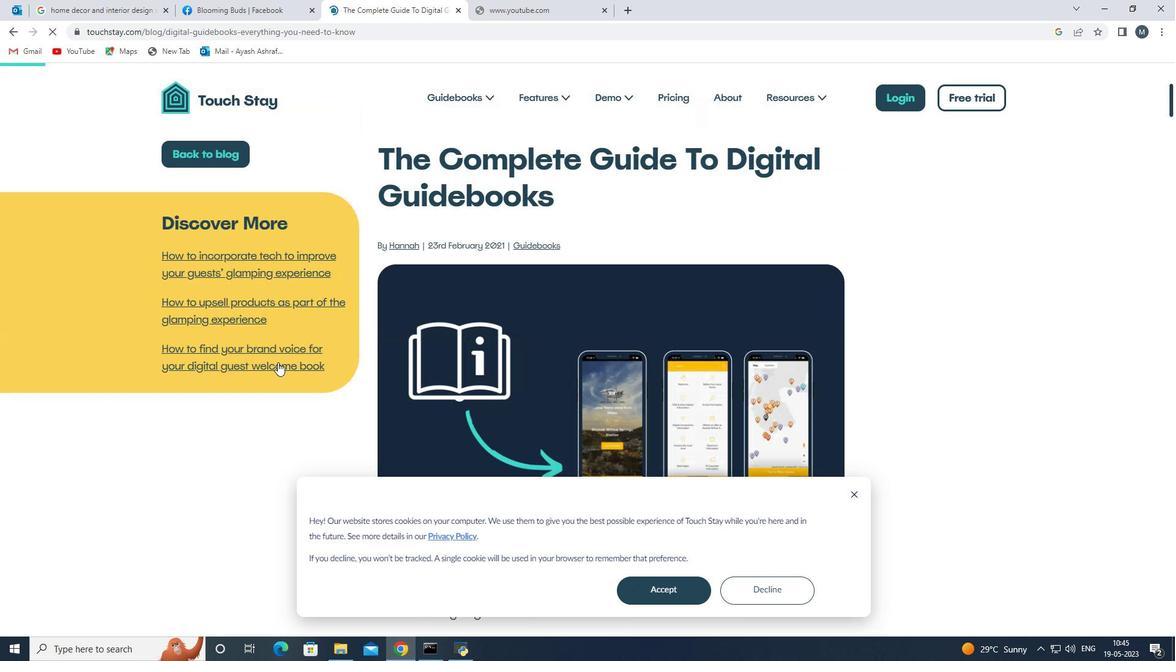 
Action: Mouse scrolled (277, 361) with delta (0, 0)
Screenshot: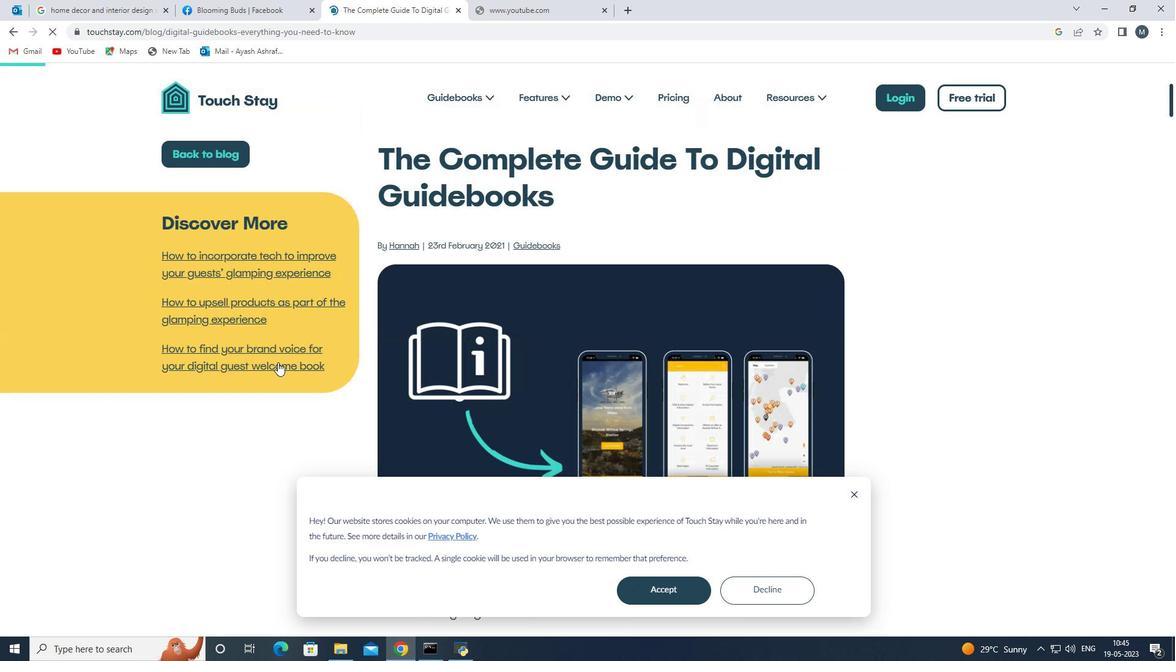 
Action: Mouse moved to (273, 352)
Screenshot: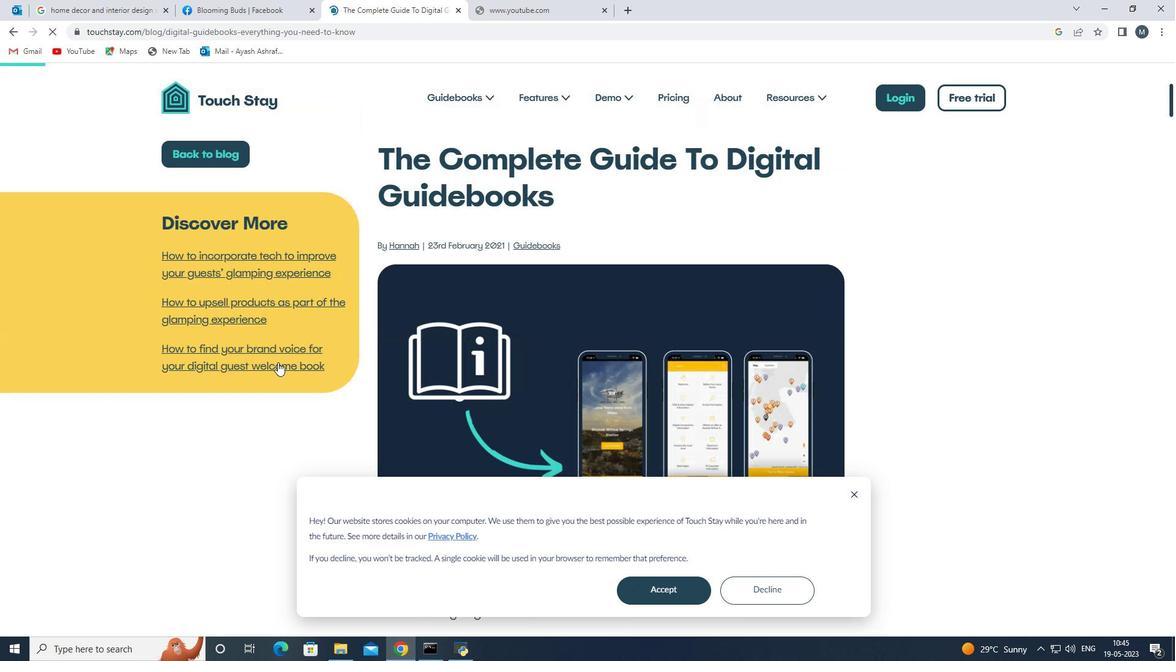 
Action: Mouse scrolled (277, 361) with delta (0, 0)
Screenshot: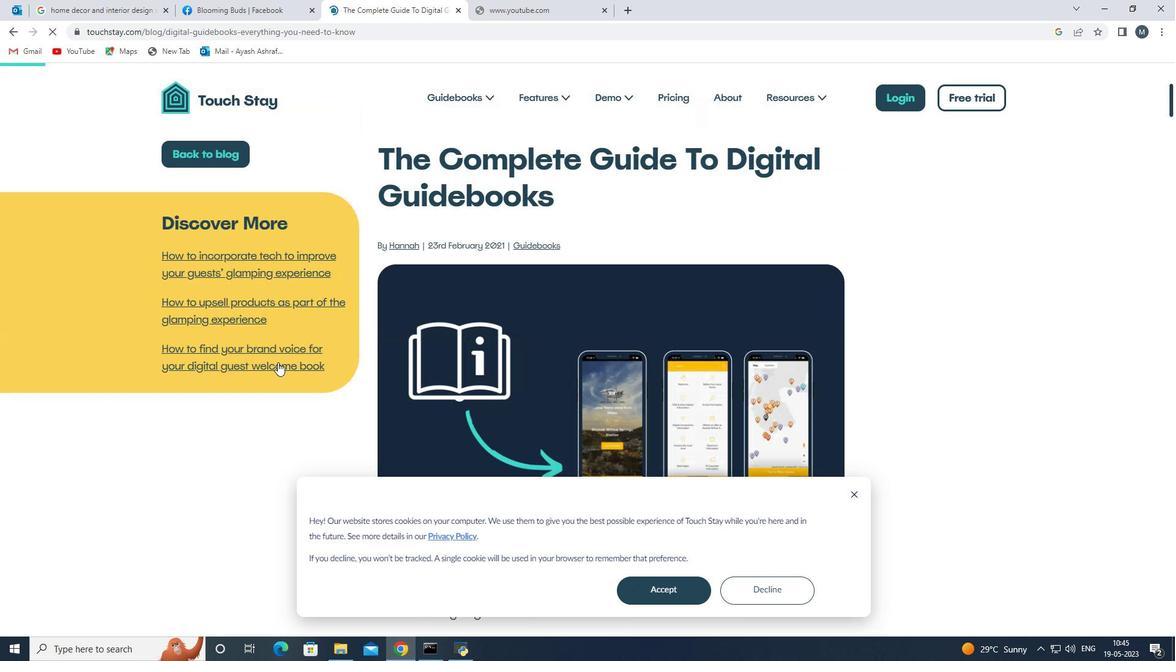 
Action: Mouse moved to (270, 347)
Screenshot: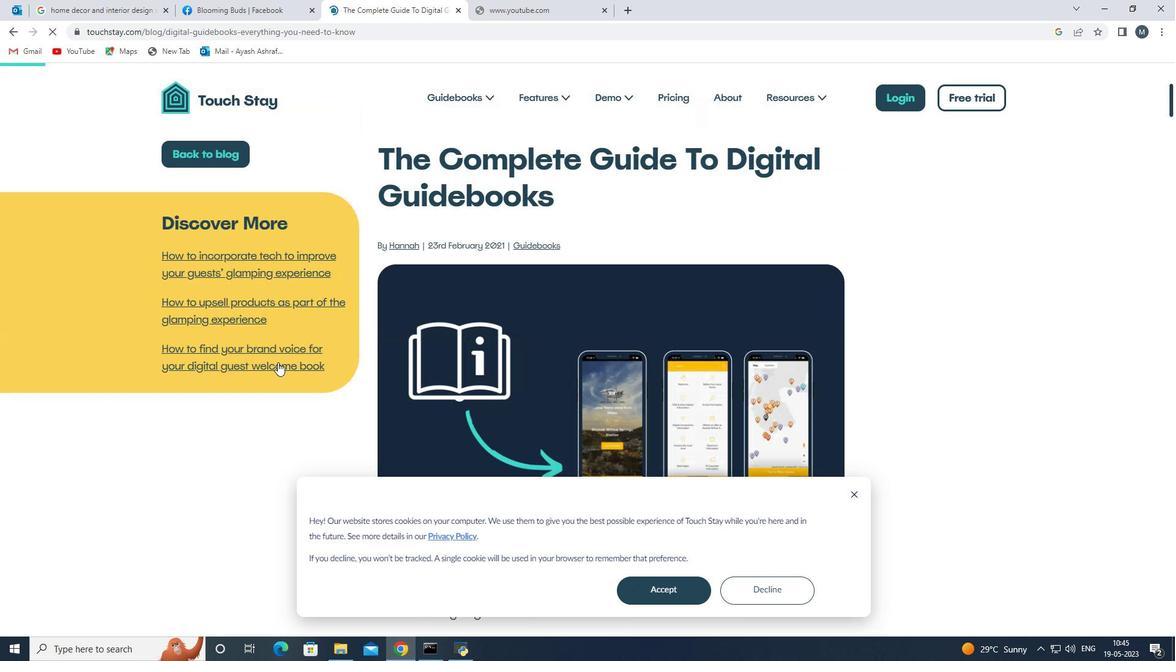 
Action: Mouse scrolled (277, 360) with delta (0, 0)
Screenshot: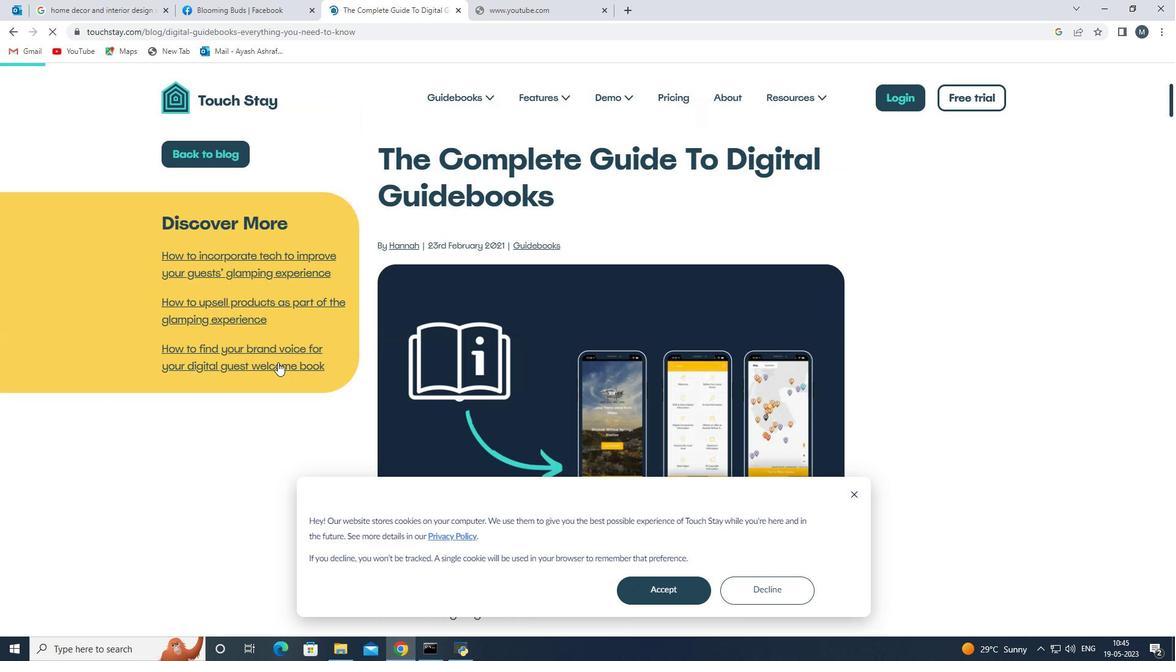 
Action: Mouse moved to (255, 331)
Screenshot: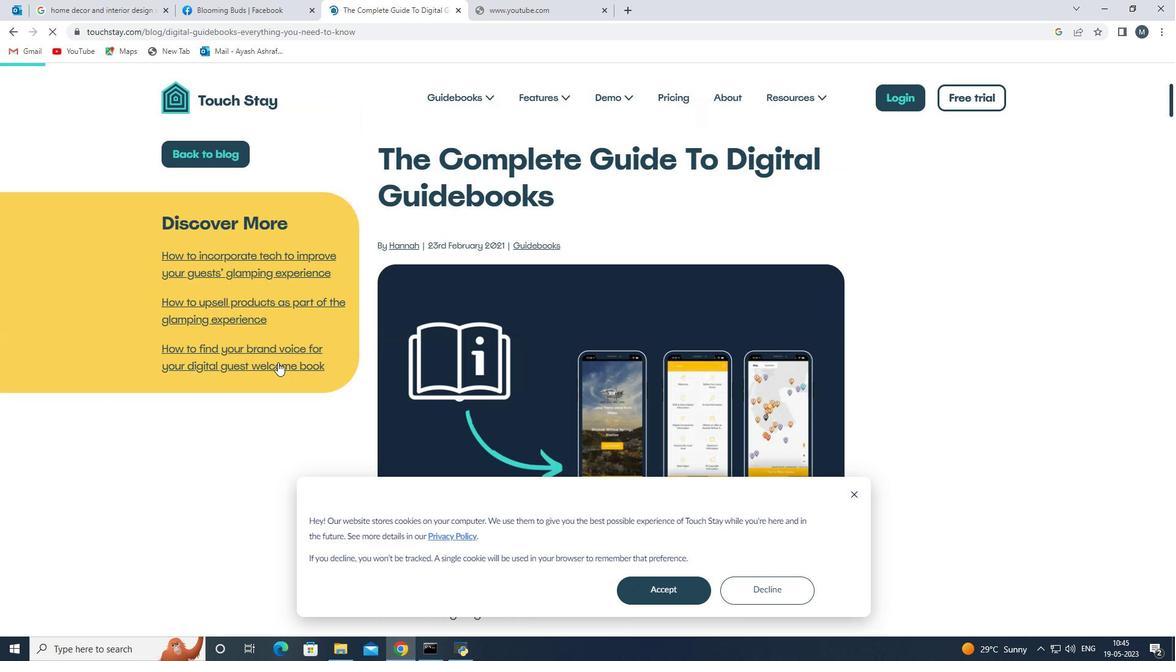 
Action: Mouse scrolled (276, 357) with delta (0, 0)
Screenshot: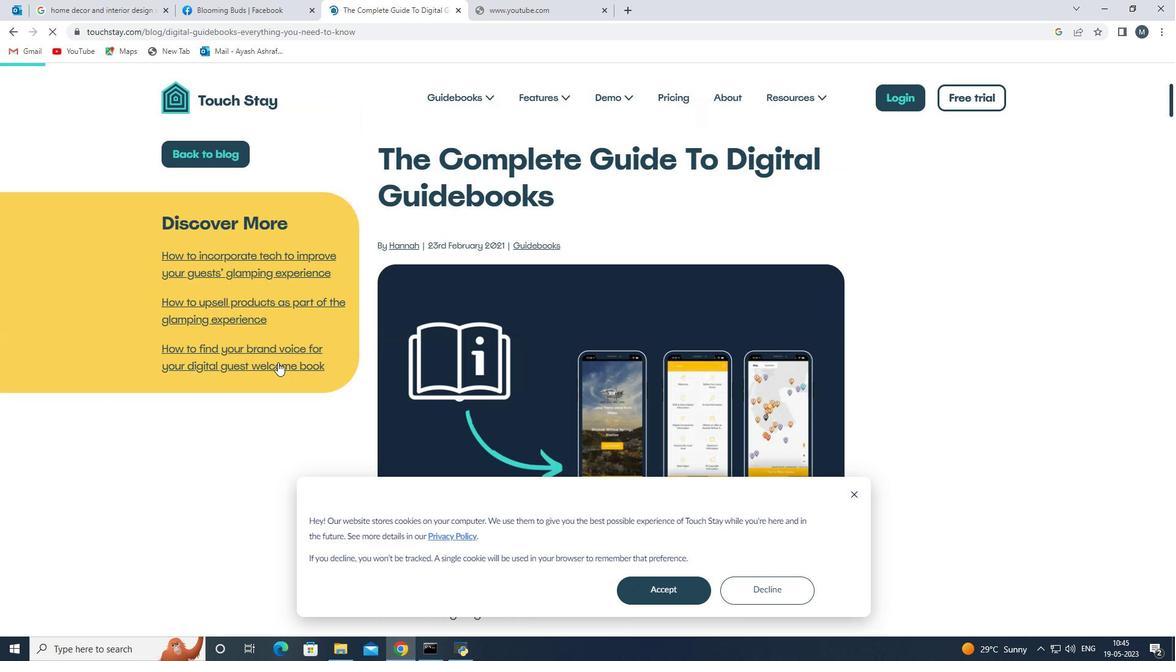 
Action: Mouse moved to (251, 326)
Screenshot: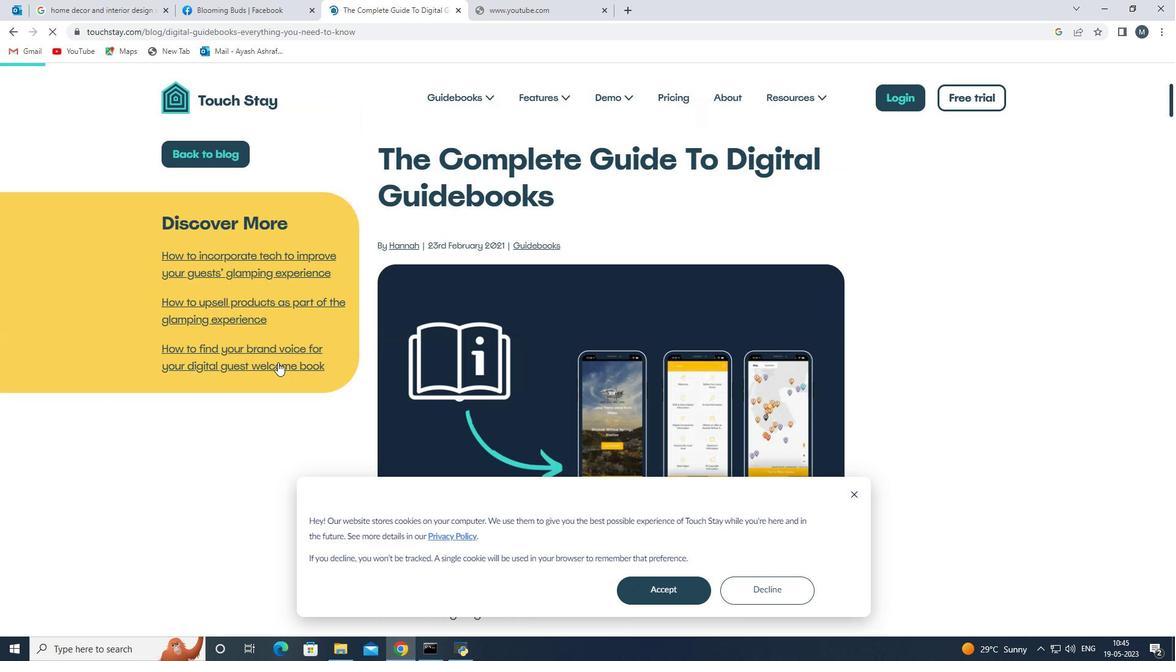 
Action: Mouse scrolled (273, 352) with delta (0, 0)
Screenshot: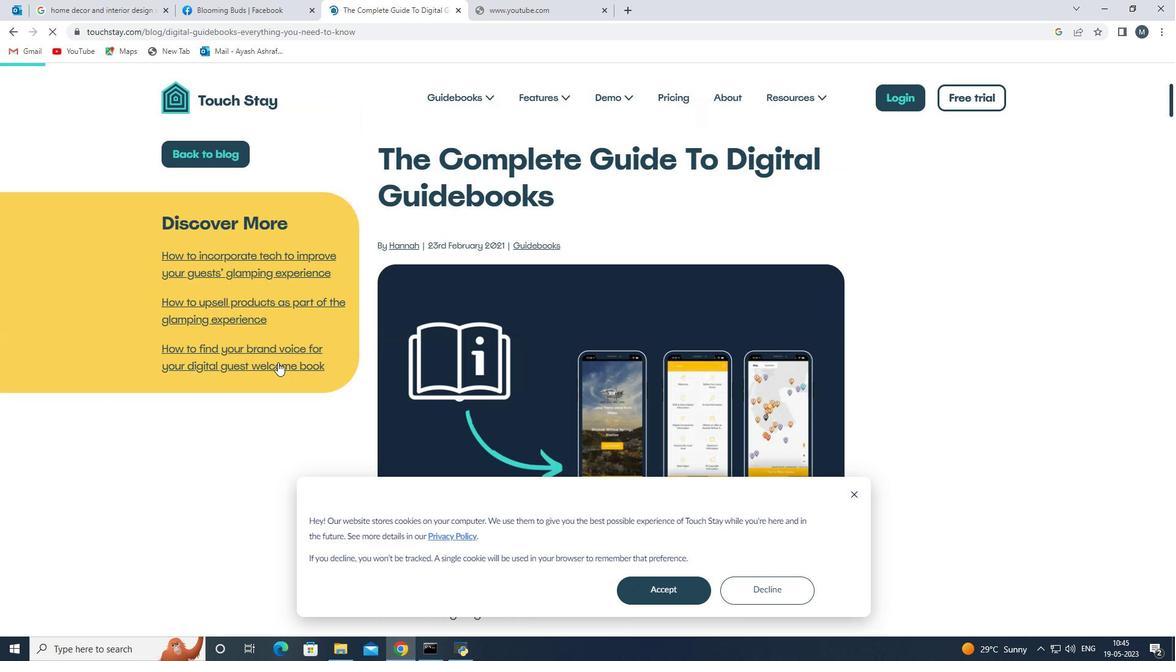 
Action: Mouse moved to (606, 11)
Screenshot: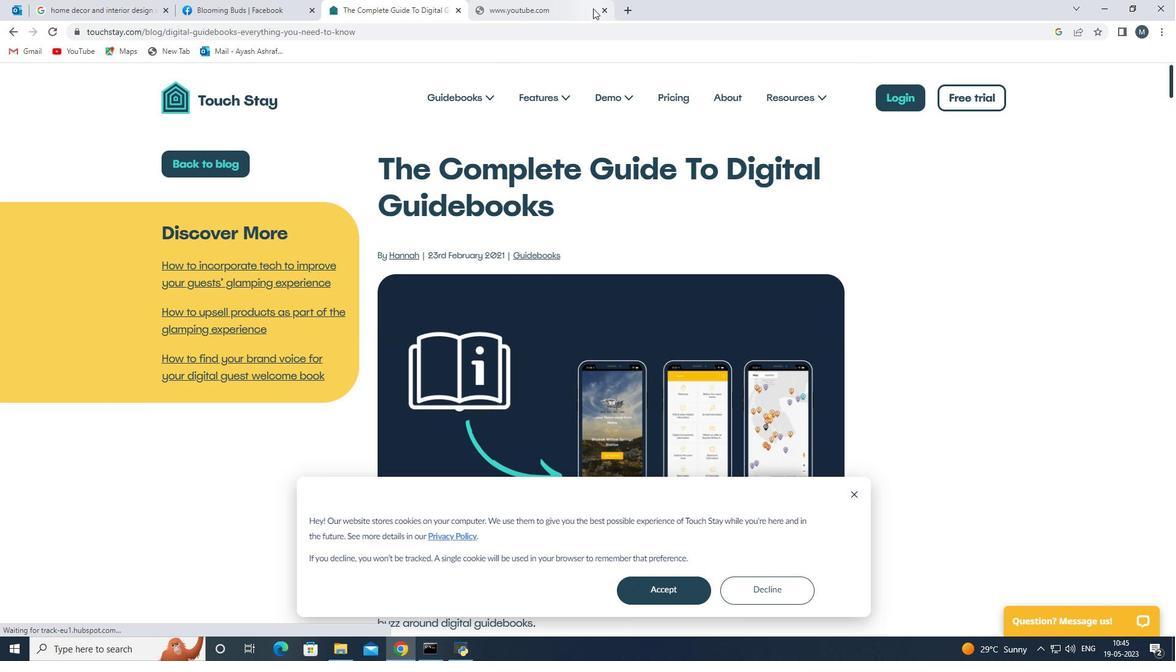 
Action: Mouse pressed left at (606, 11)
Screenshot: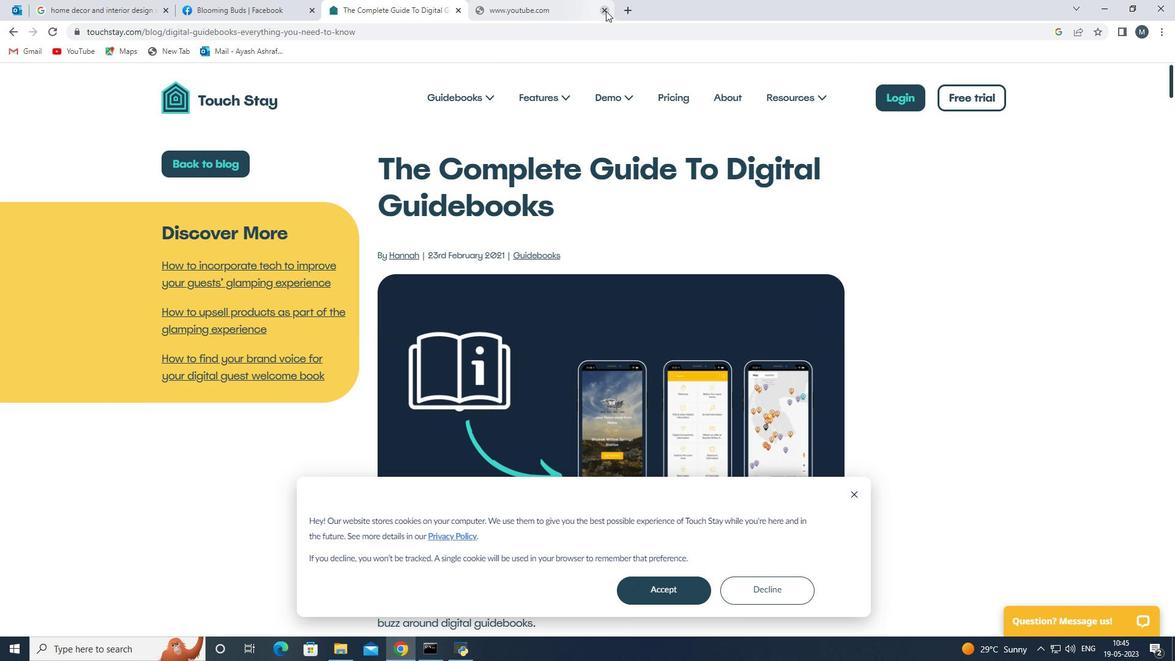 
Action: Mouse moved to (480, 12)
Screenshot: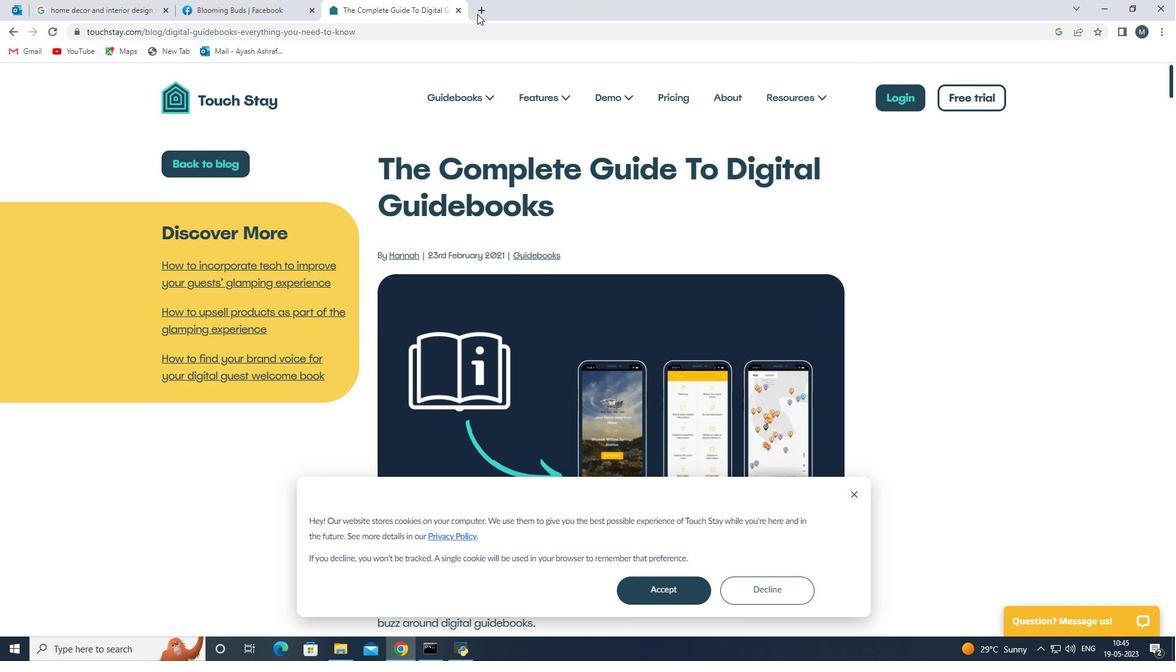 
Action: Mouse pressed left at (480, 12)
Screenshot: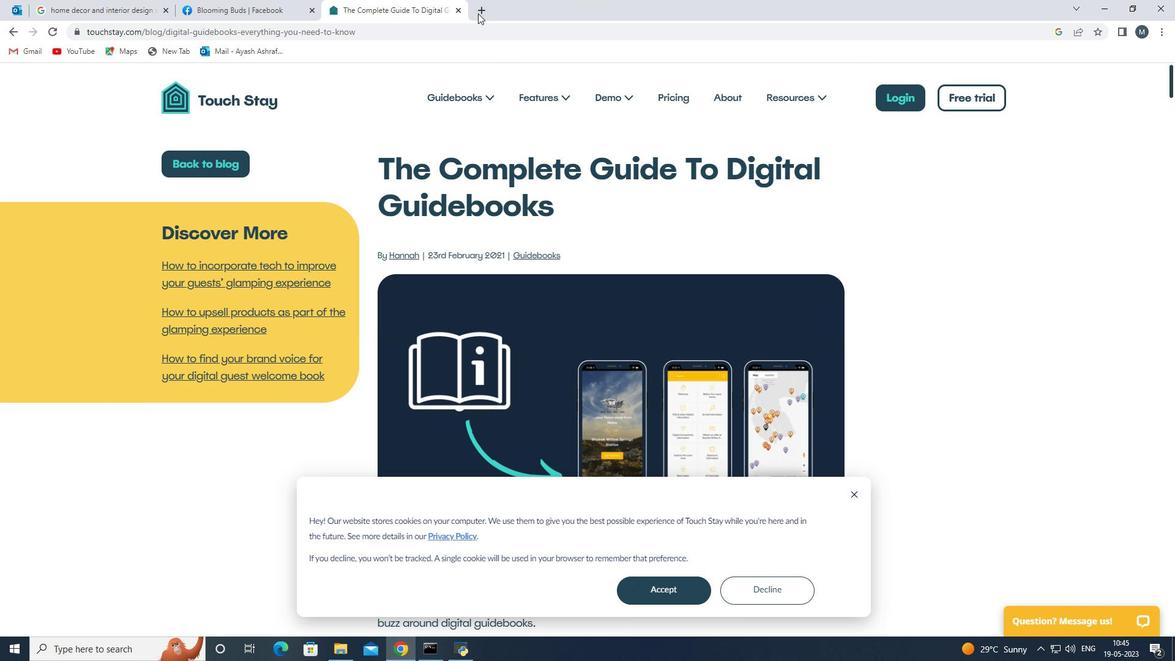 
Action: Mouse moved to (475, 25)
Screenshot: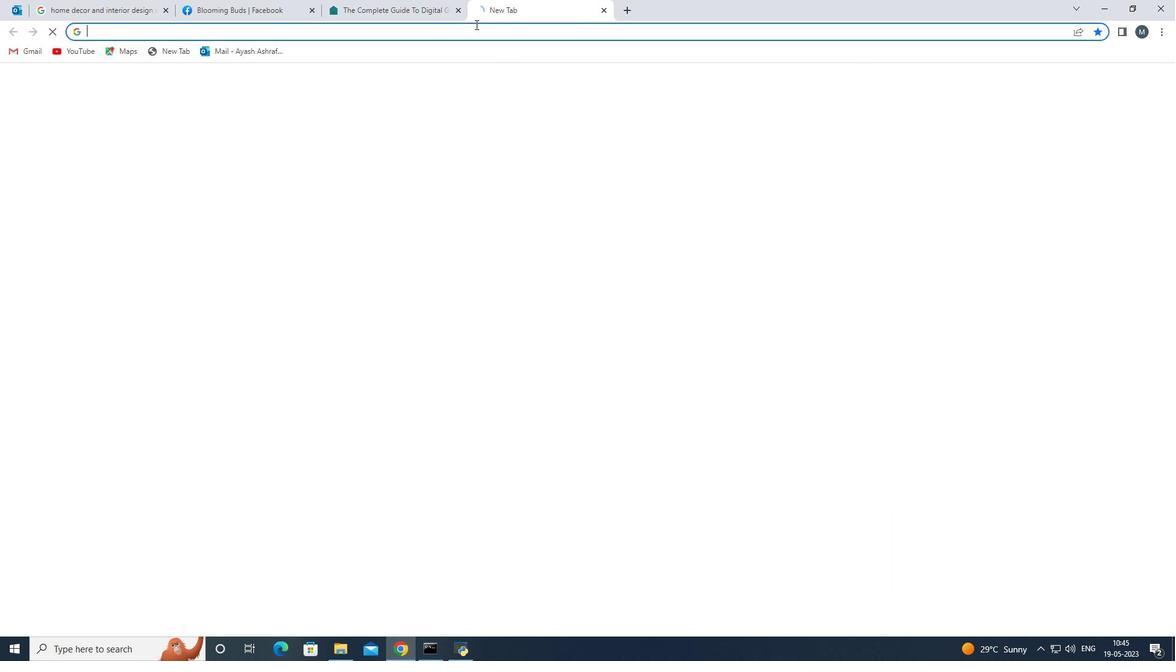 
Action: Mouse pressed left at (475, 25)
Screenshot: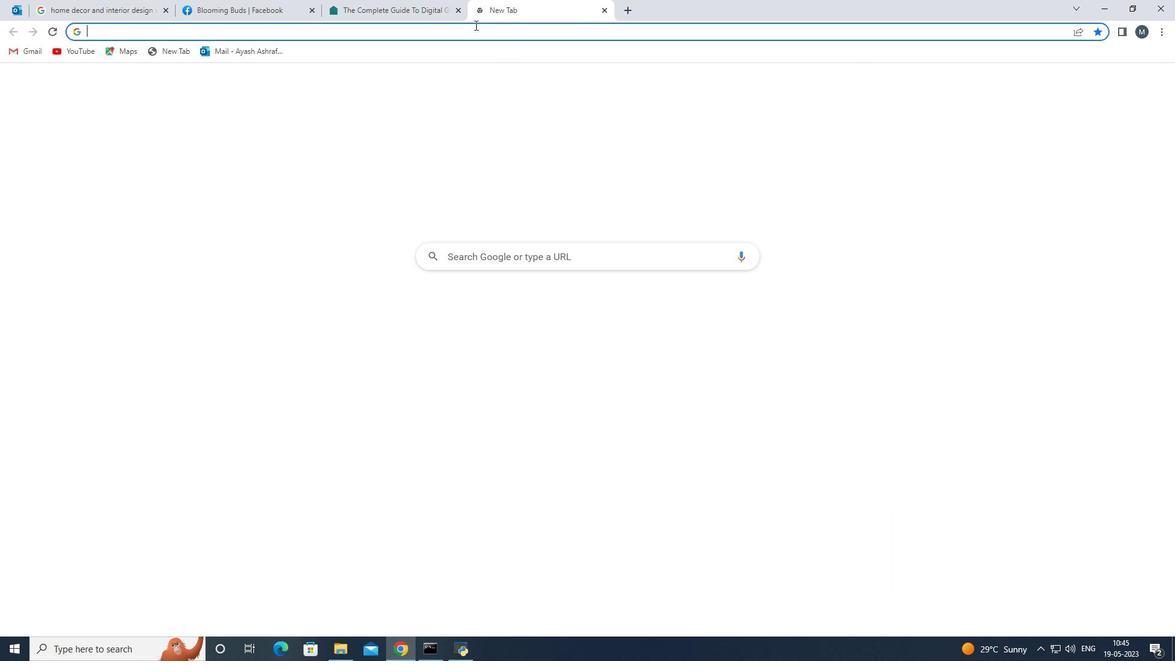 
Action: Mouse moved to (311, 63)
Screenshot: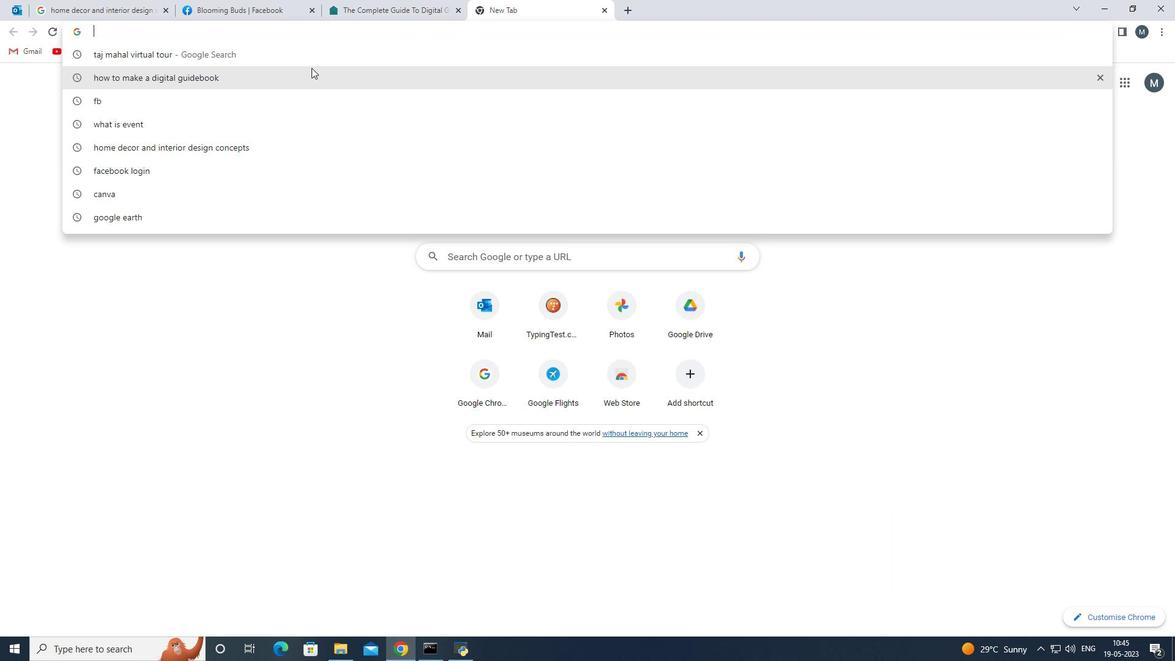 
Action: Mouse pressed left at (311, 63)
Screenshot: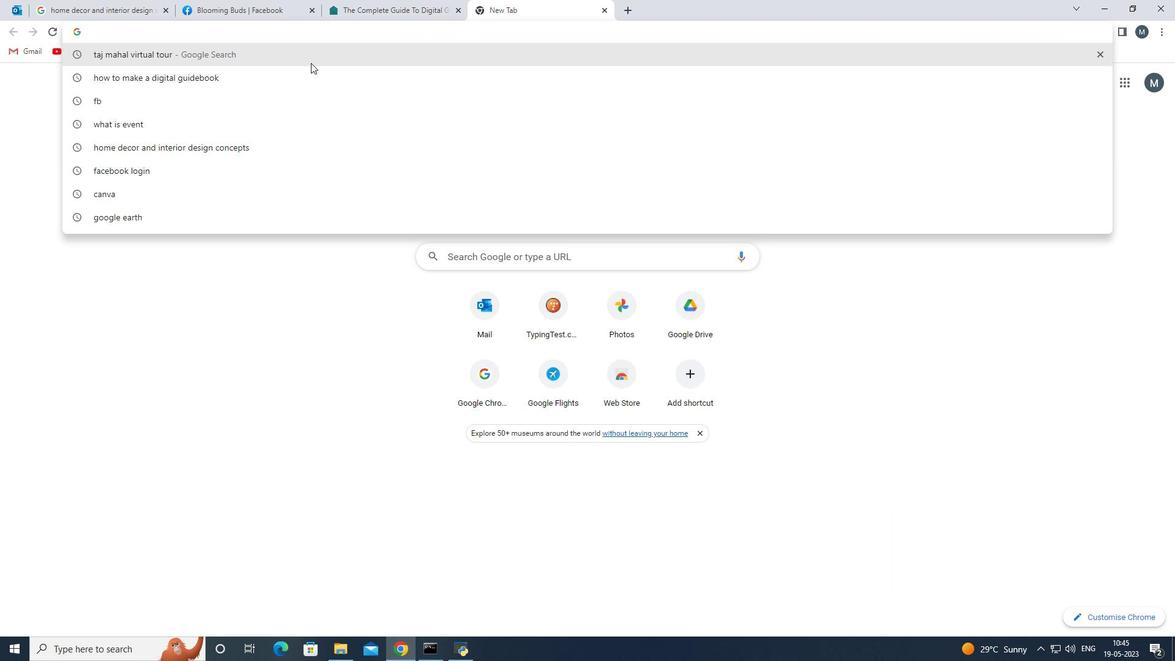 
Action: Mouse moved to (361, 413)
Screenshot: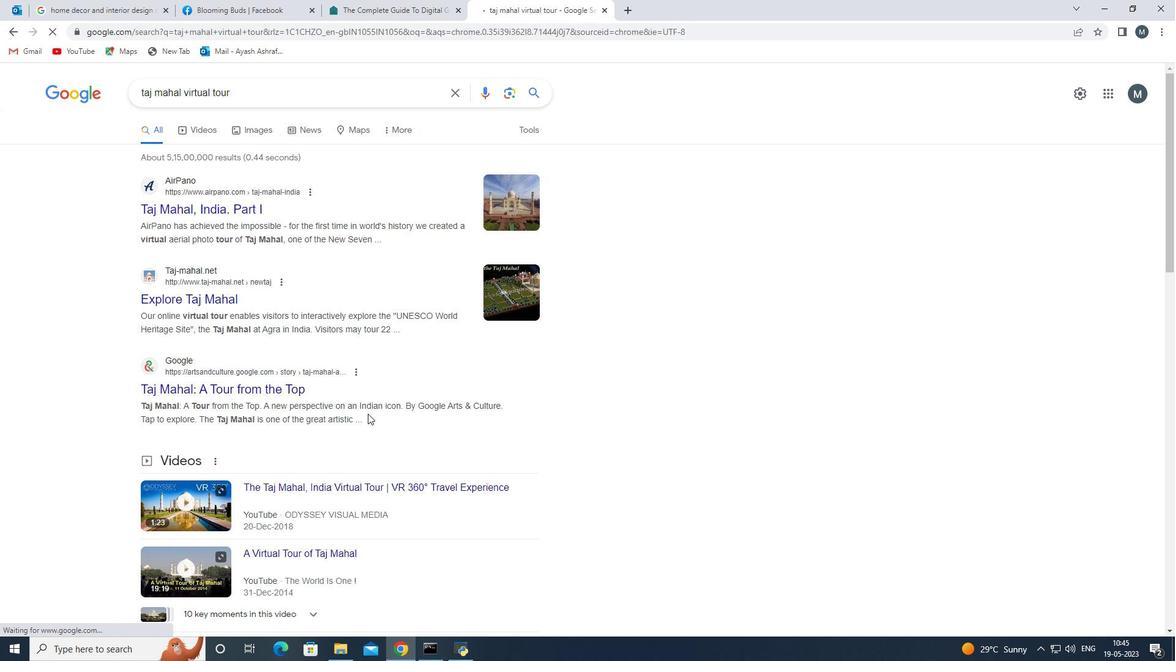 
Action: Mouse scrolled (361, 412) with delta (0, 0)
Screenshot: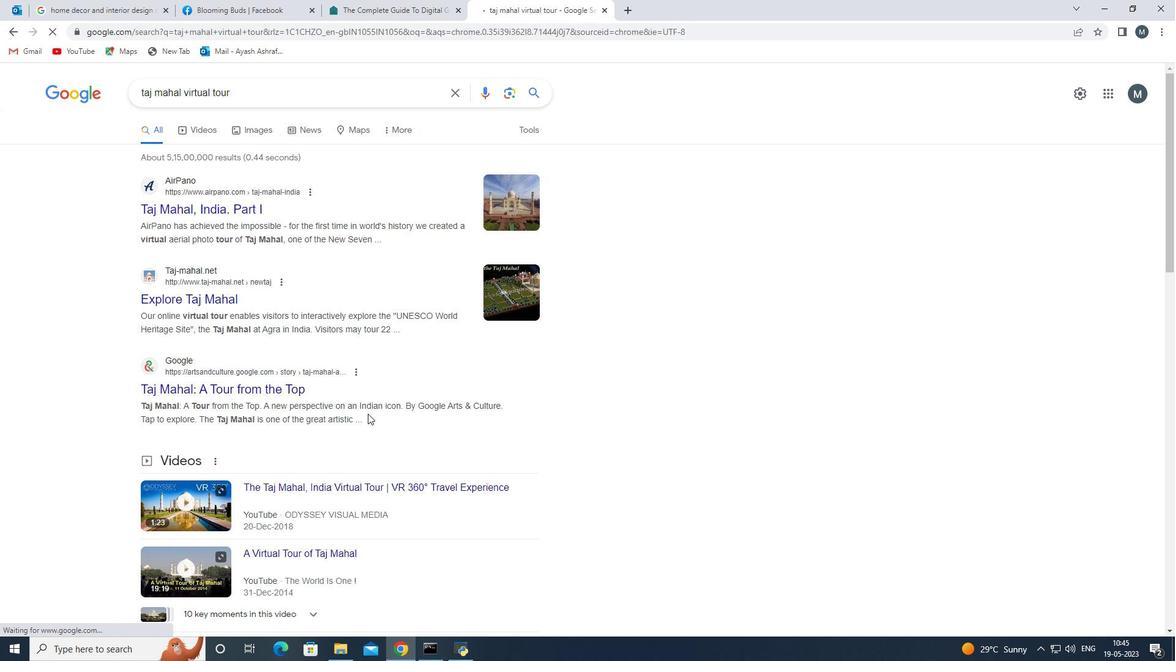 
Action: Mouse moved to (359, 416)
Screenshot: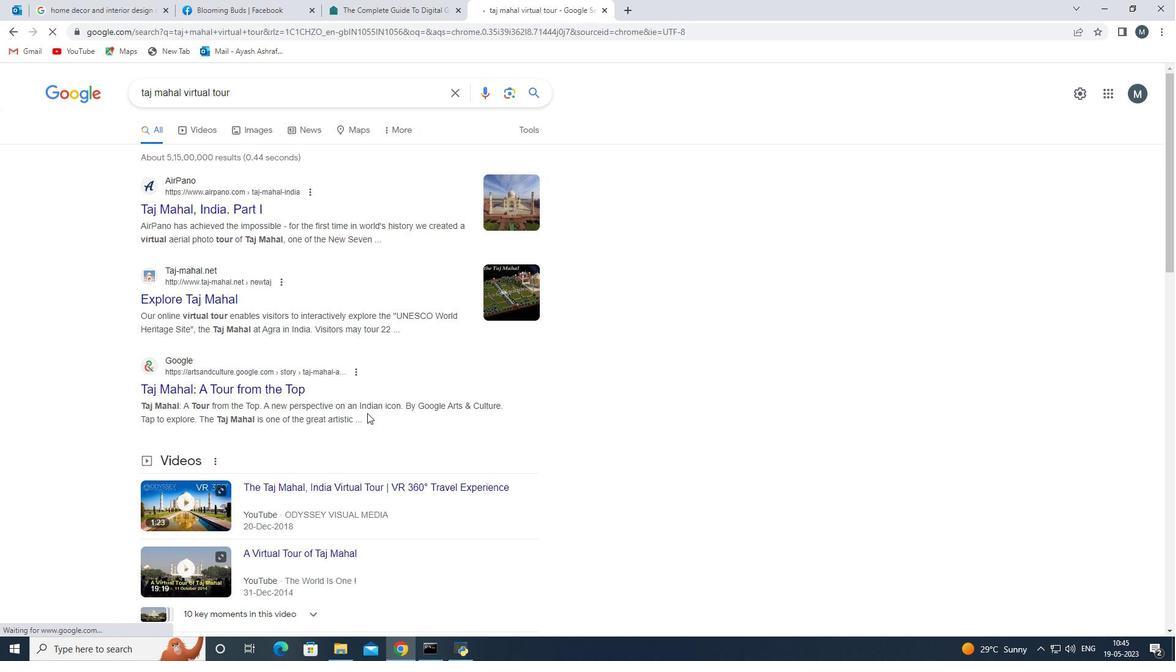 
Action: Mouse scrolled (359, 415) with delta (0, 0)
Screenshot: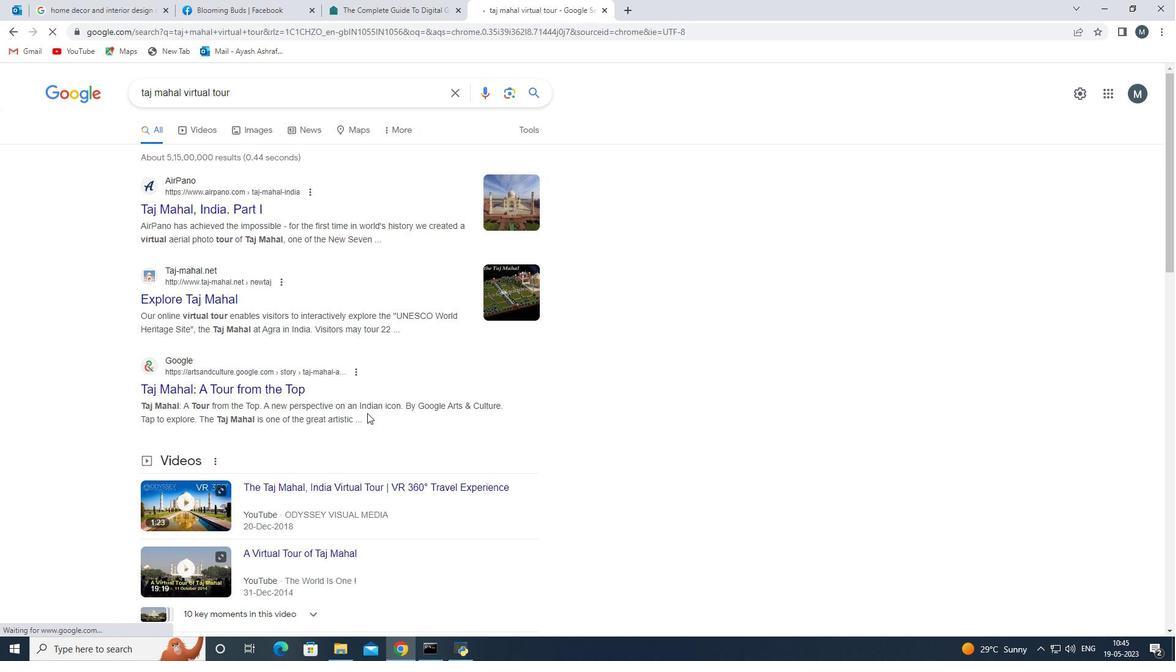 
Action: Mouse moved to (358, 417)
Screenshot: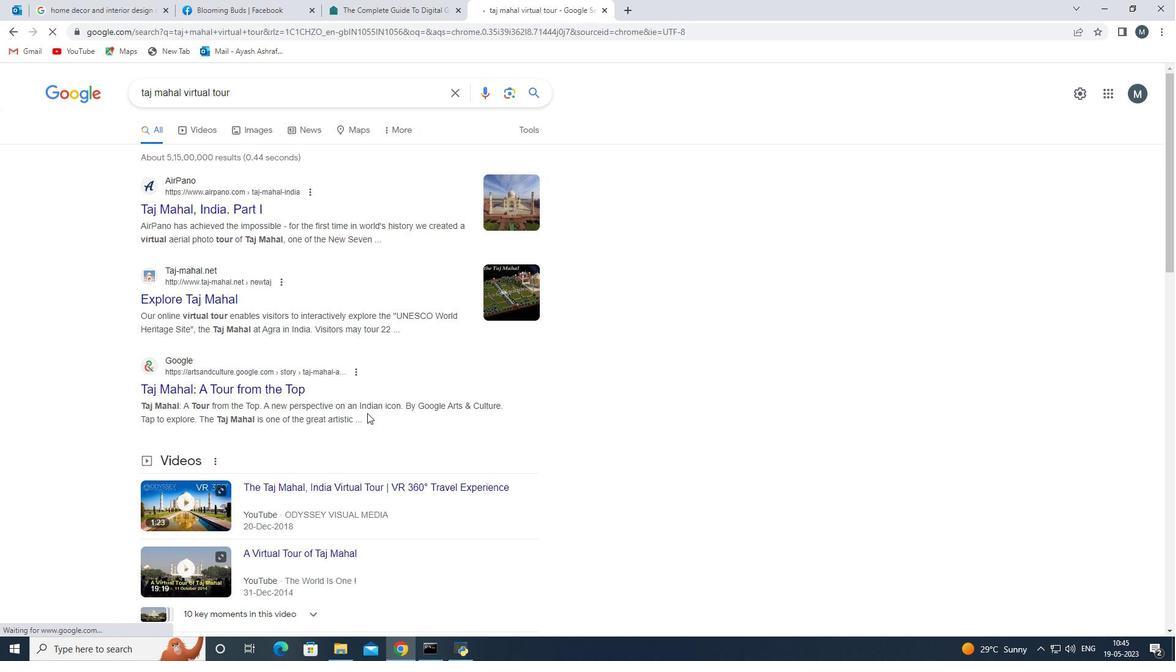 
Action: Mouse scrolled (358, 416) with delta (0, 0)
Screenshot: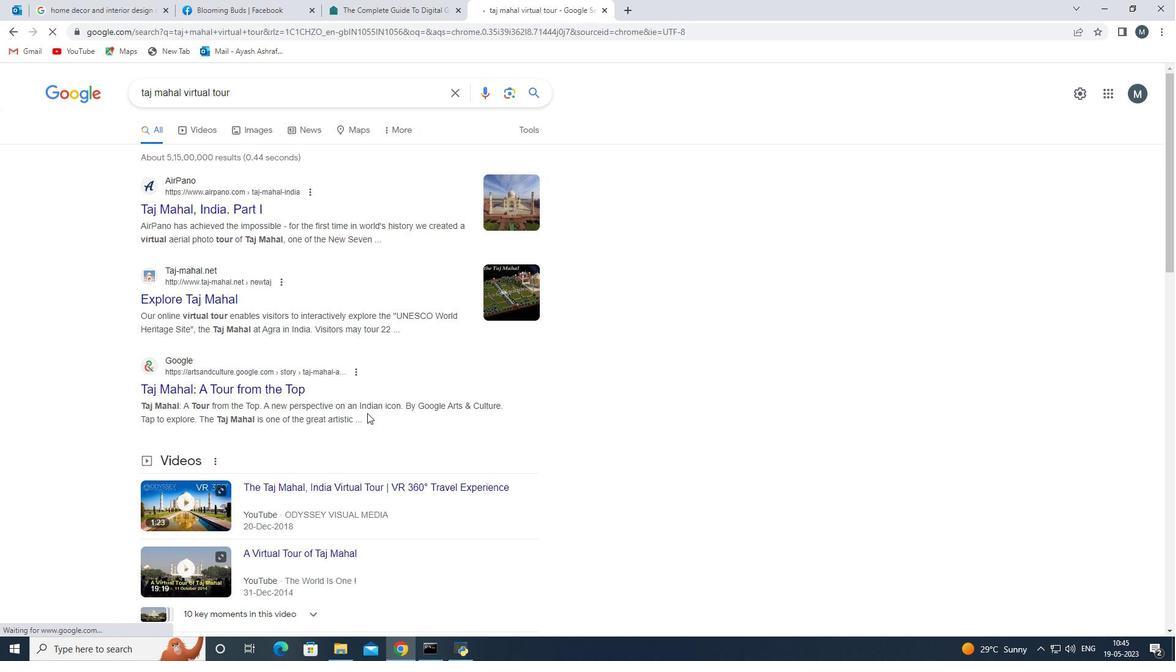 
Action: Mouse moved to (357, 419)
Screenshot: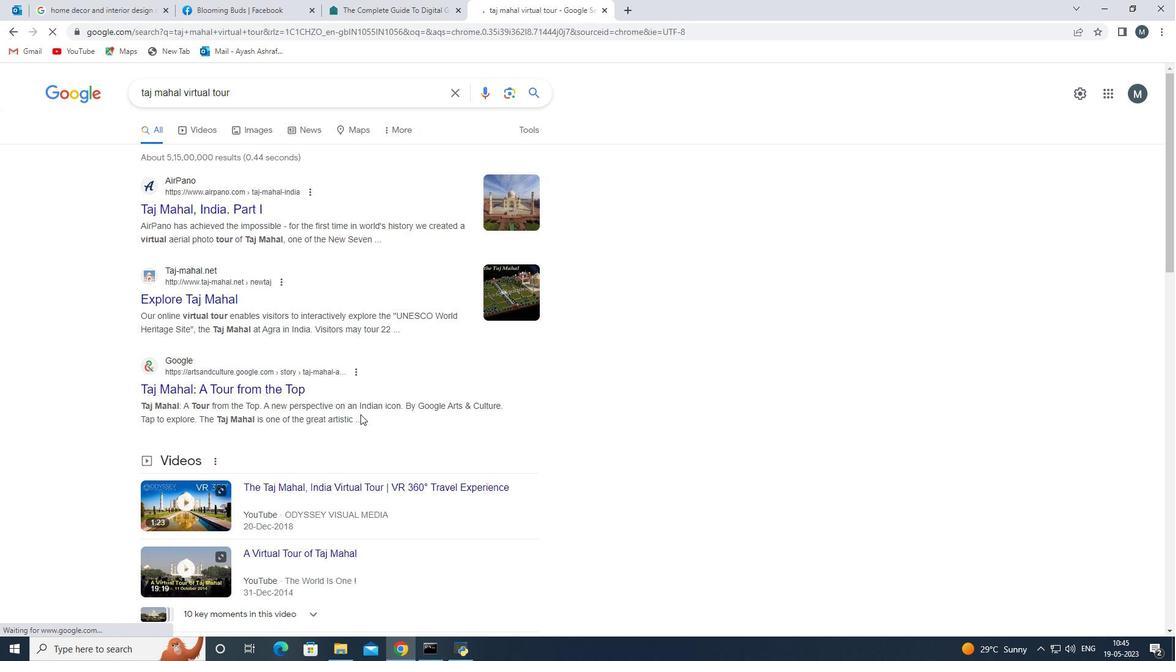 
Action: Mouse scrolled (357, 418) with delta (0, 0)
Screenshot: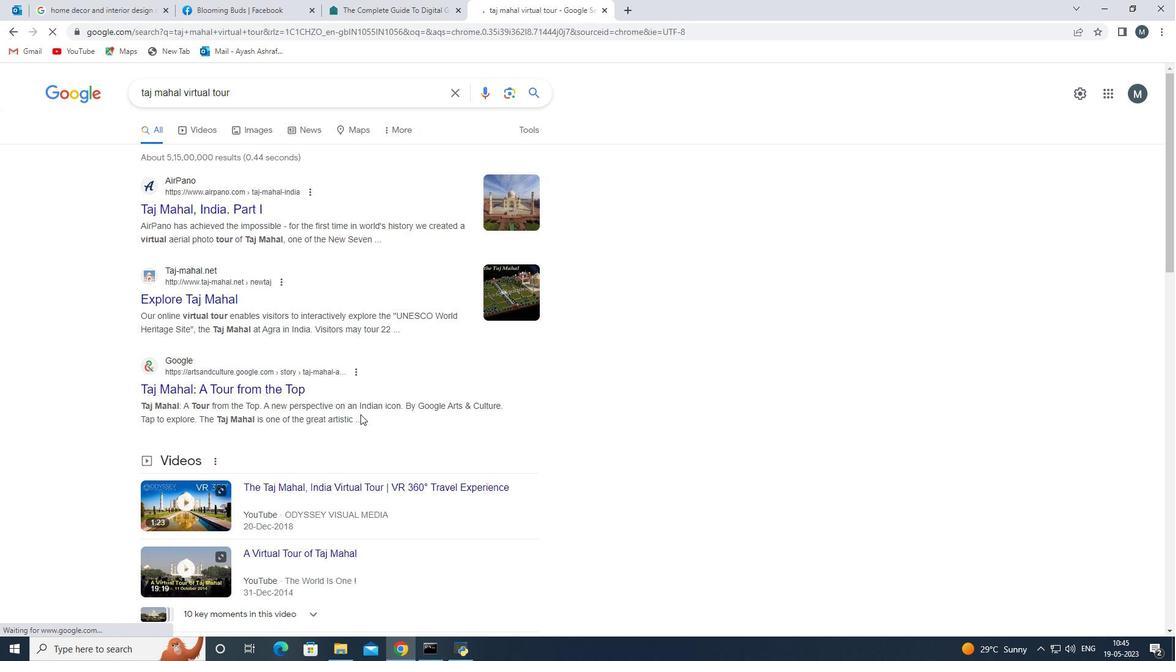 
Action: Mouse moved to (293, 443)
Screenshot: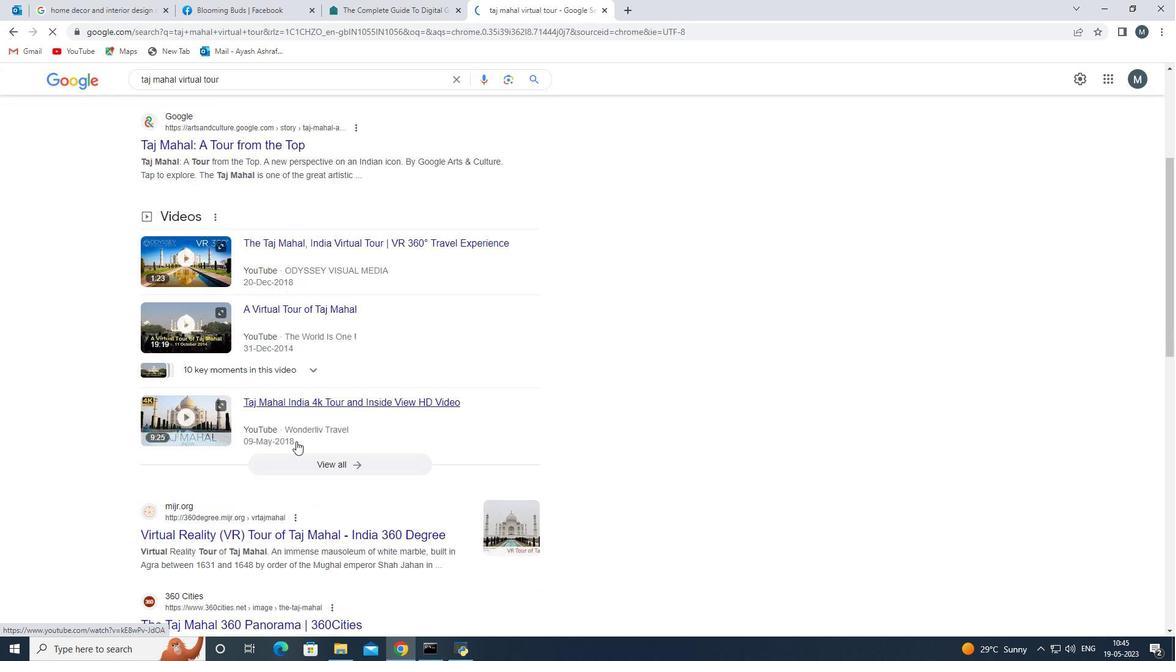 
Action: Mouse scrolled (293, 443) with delta (0, 0)
Screenshot: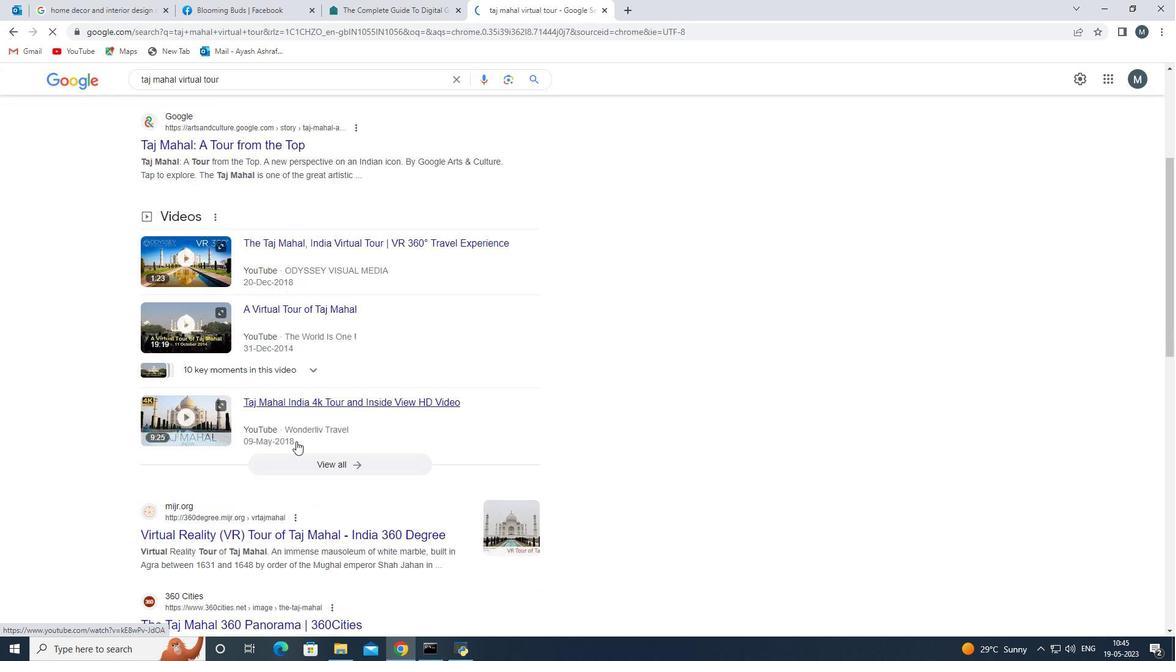 
Action: Mouse moved to (292, 445)
Screenshot: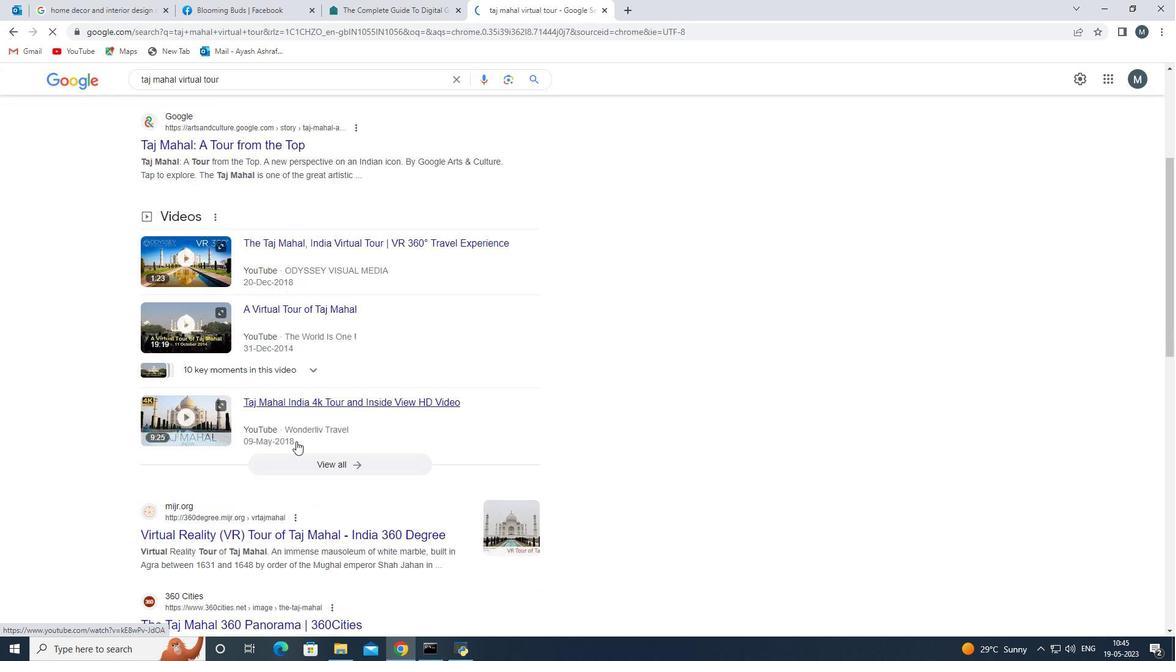 
Action: Mouse scrolled (292, 444) with delta (0, 0)
Screenshot: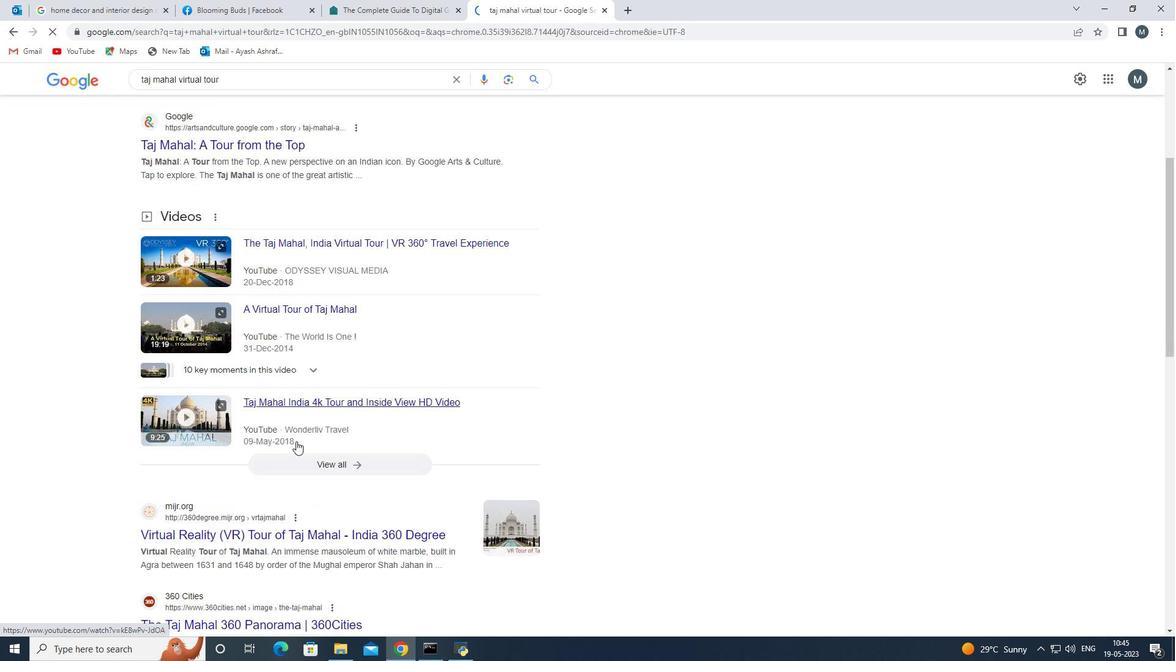 
Action: Mouse moved to (291, 447)
Screenshot: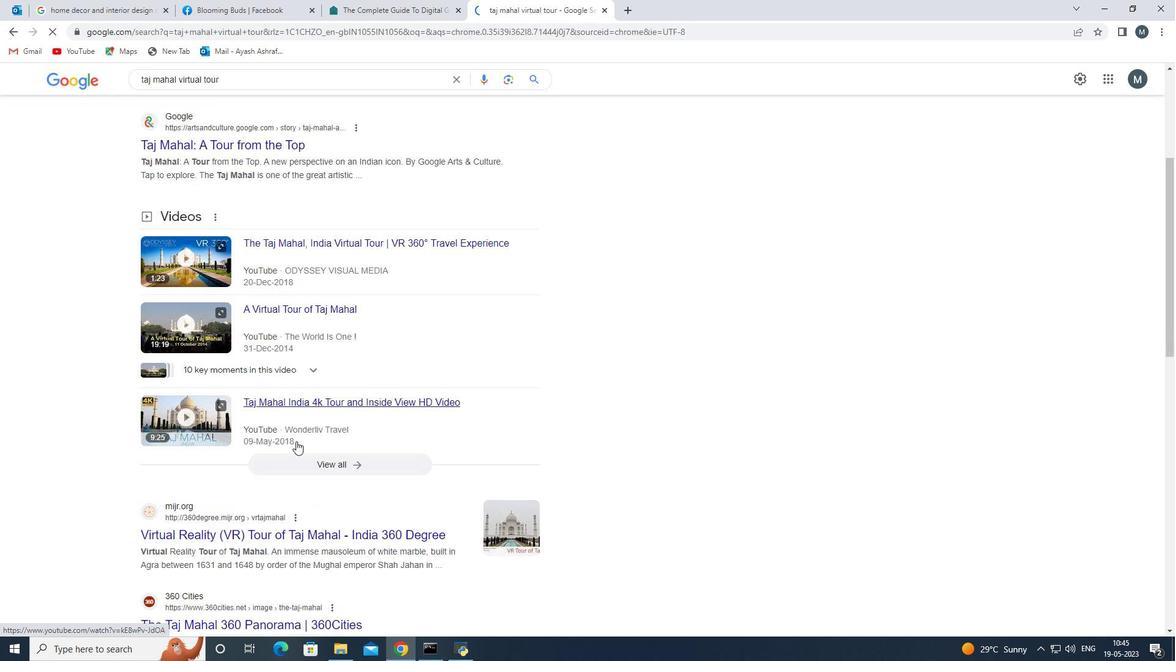 
Action: Mouse scrolled (291, 446) with delta (0, 0)
Screenshot: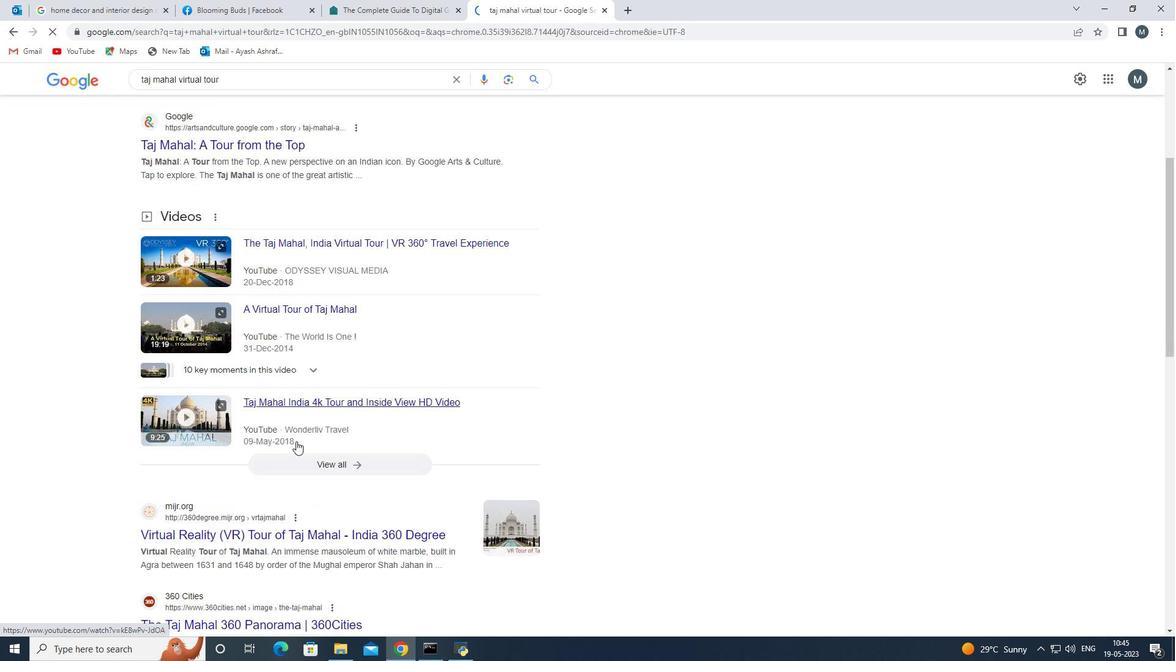
Action: Mouse moved to (289, 449)
Screenshot: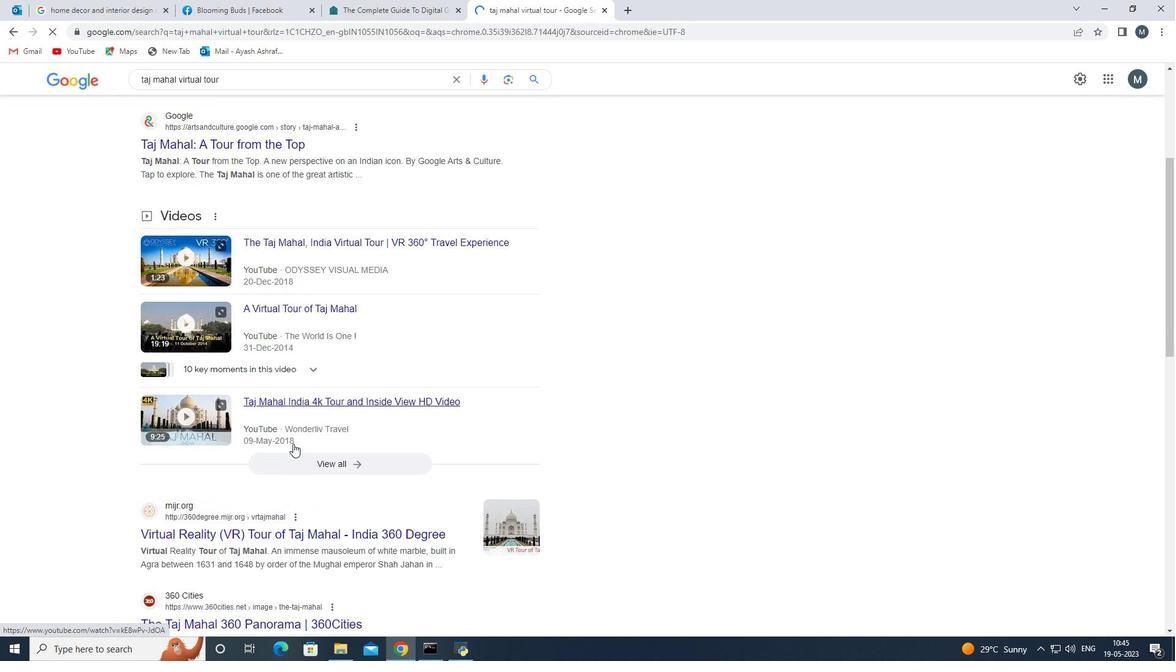 
Action: Mouse scrolled (289, 448) with delta (0, 0)
Screenshot: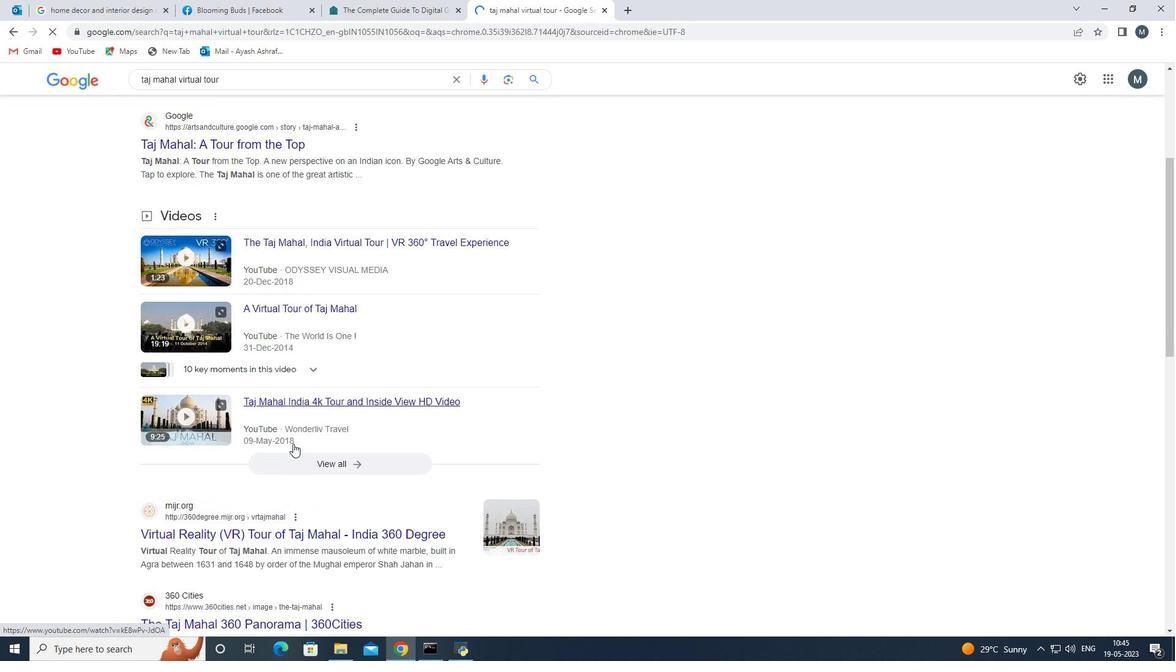 
Action: Mouse moved to (289, 450)
Screenshot: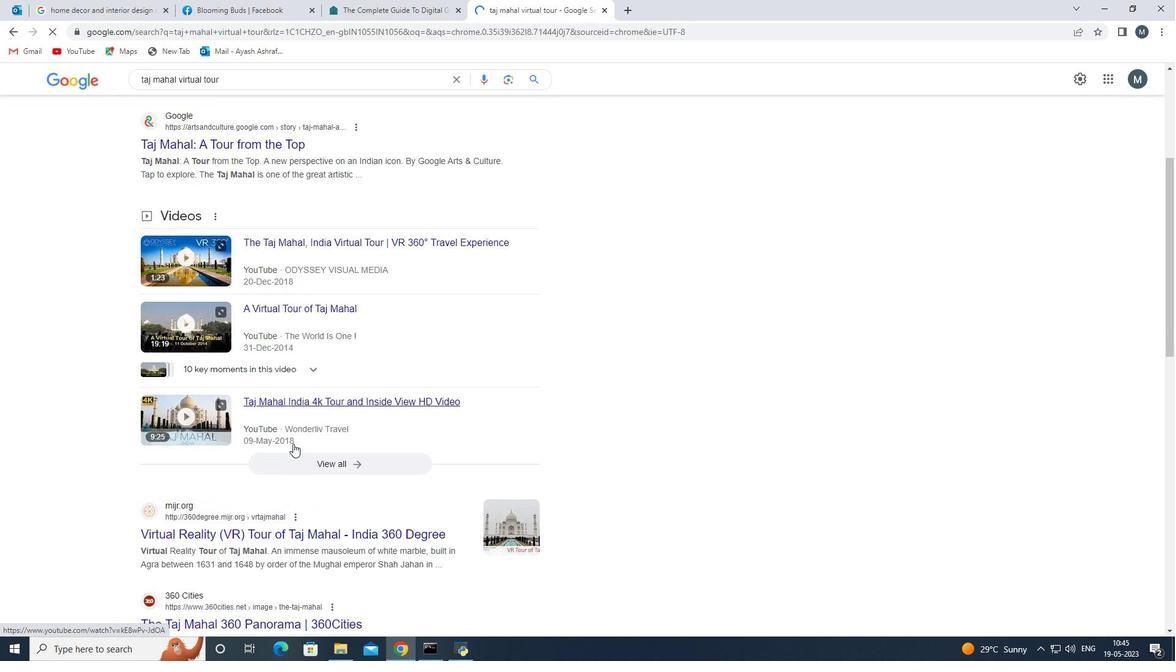 
Action: Mouse scrolled (289, 449) with delta (0, 0)
Screenshot: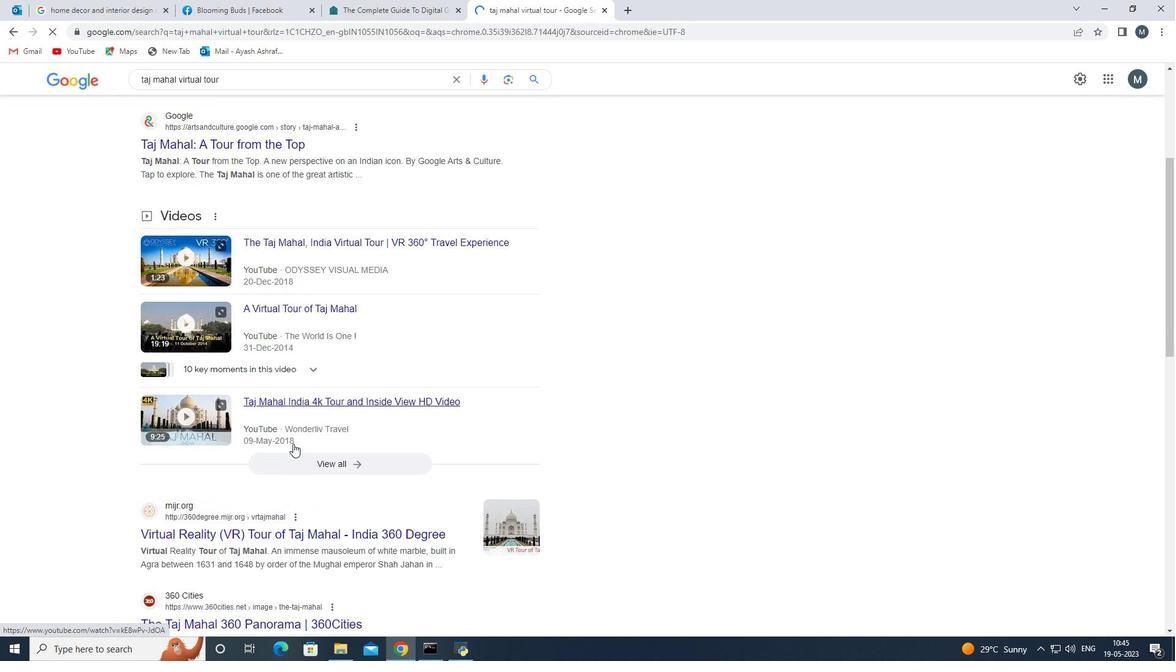 
Action: Mouse moved to (360, 228)
Screenshot: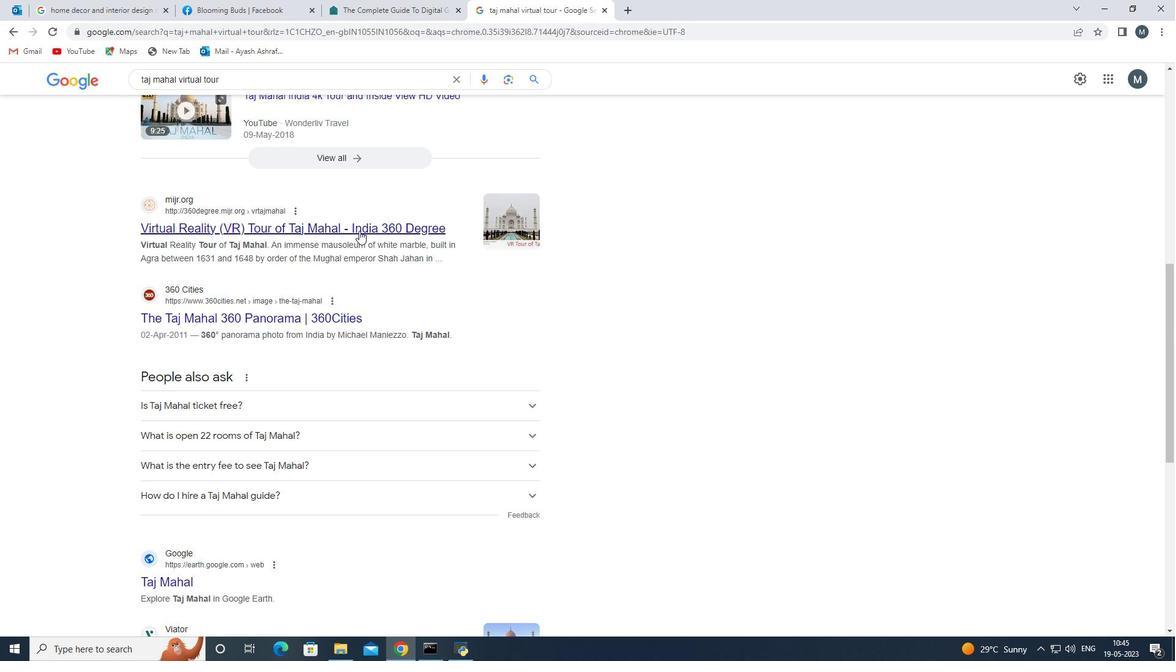 
Action: Mouse pressed left at (360, 228)
Screenshot: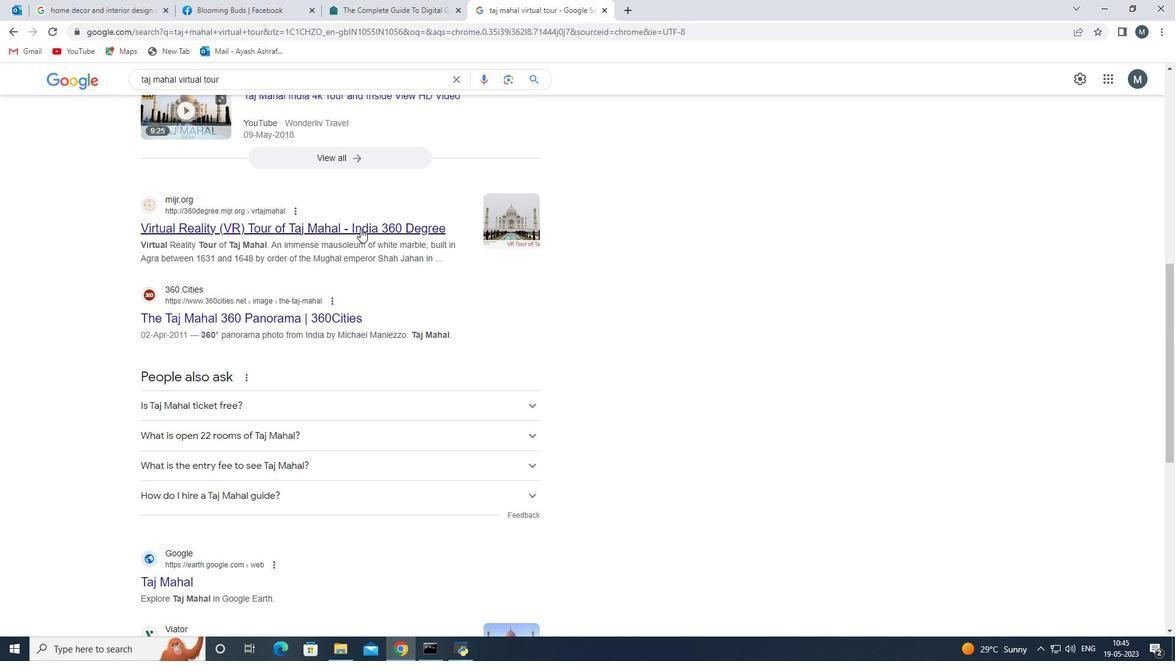 
Action: Mouse moved to (579, 472)
Screenshot: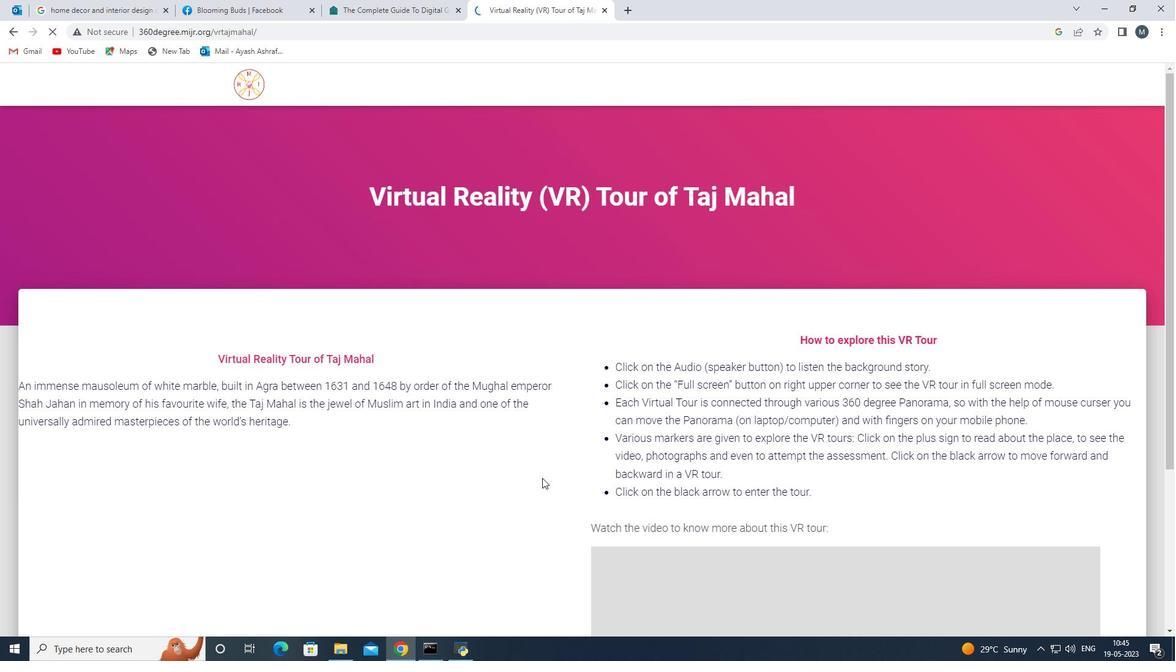
Action: Mouse scrolled (579, 472) with delta (0, 0)
Screenshot: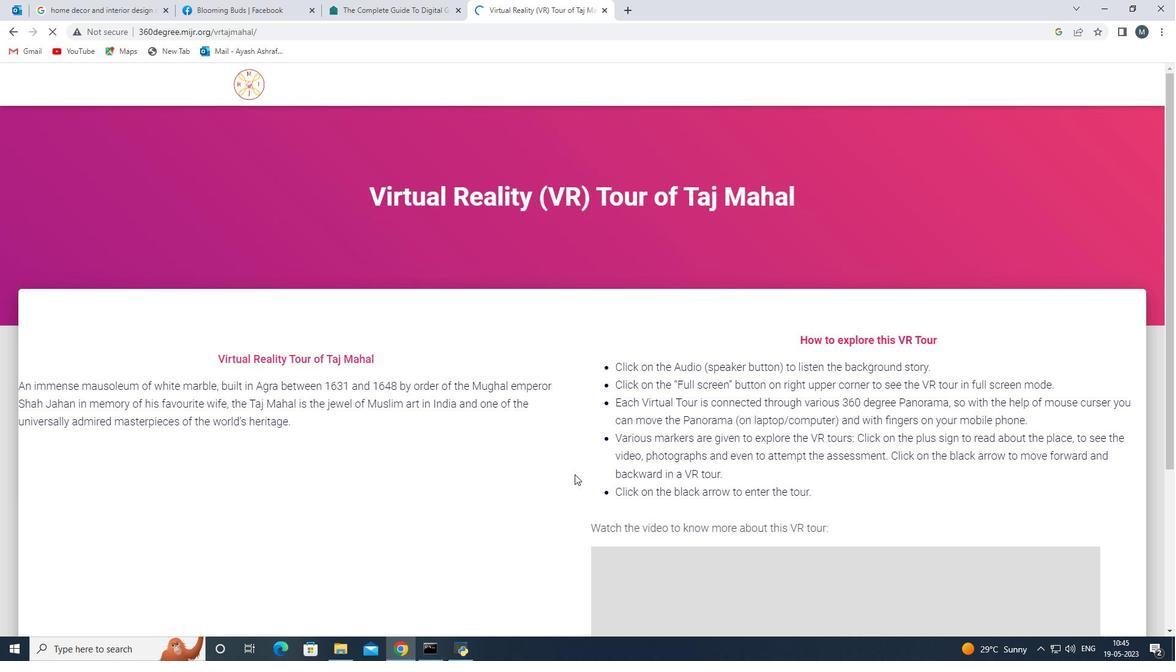 
Action: Mouse scrolled (579, 472) with delta (0, 0)
Screenshot: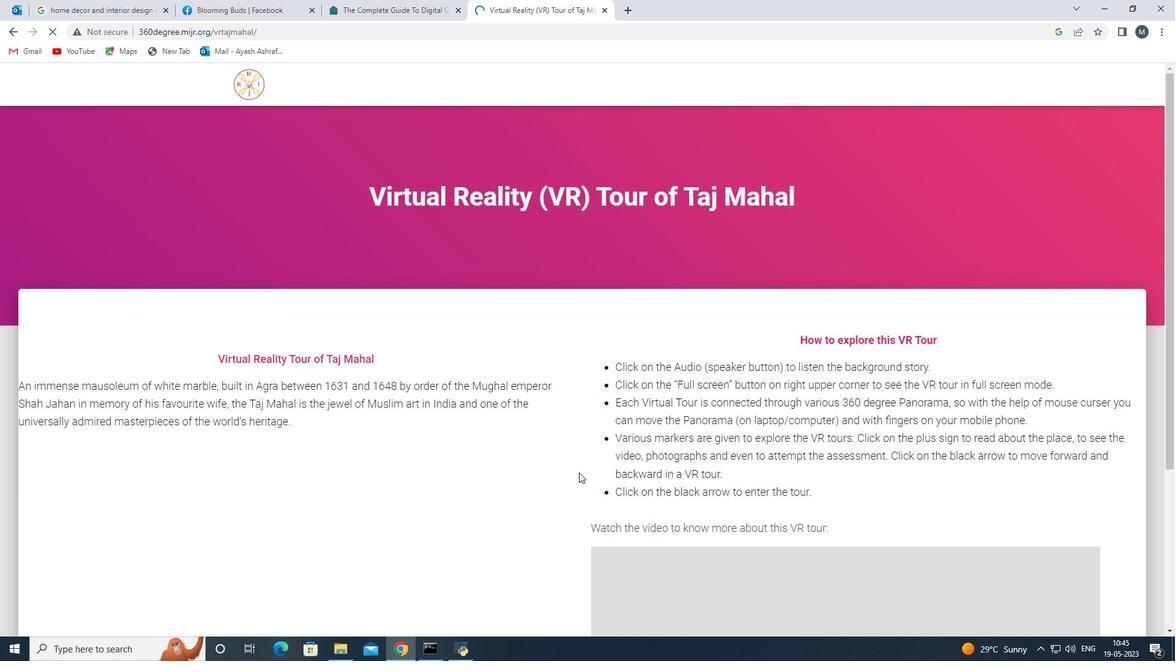 
Action: Mouse moved to (579, 470)
Screenshot: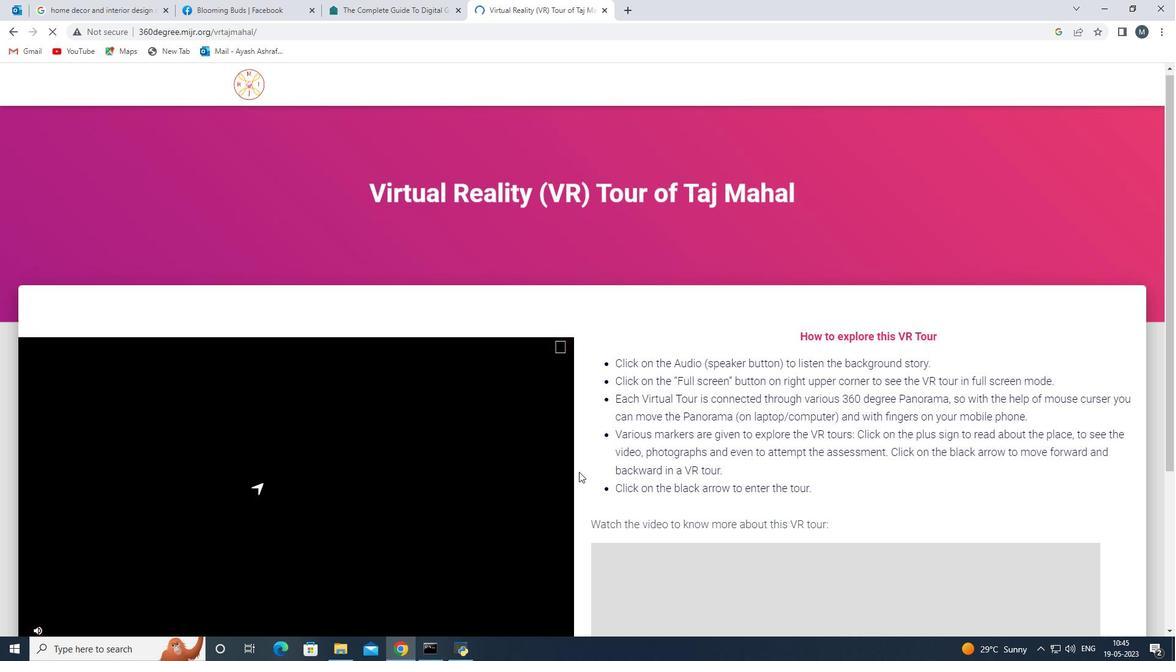 
Action: Mouse scrolled (579, 470) with delta (0, 0)
Screenshot: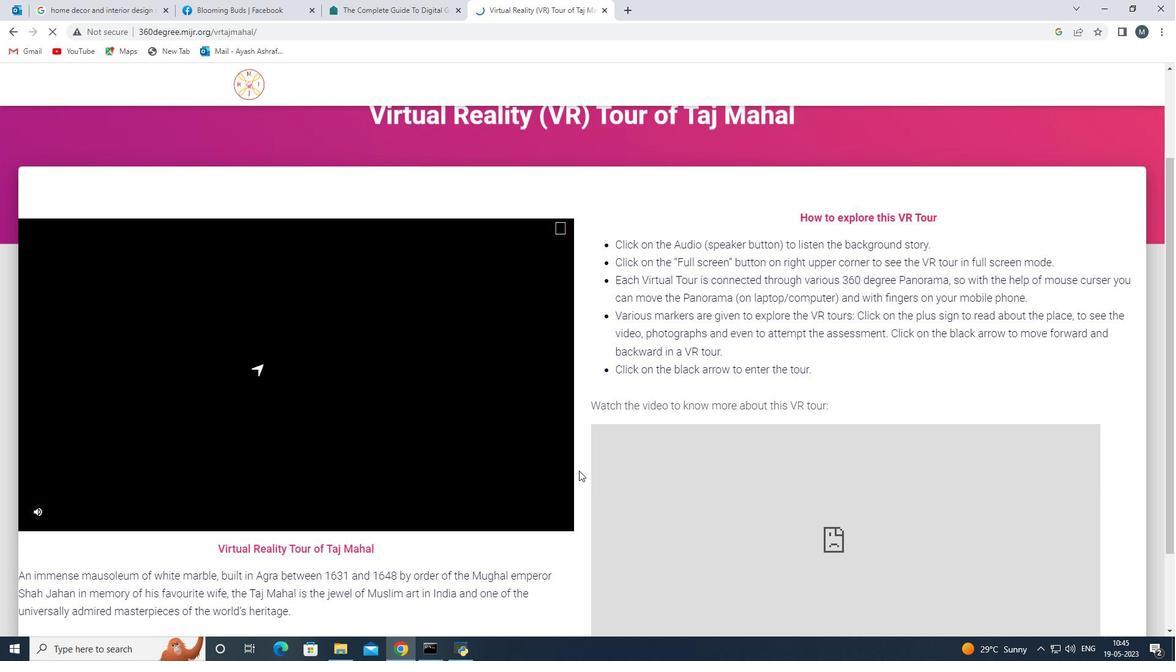 
Action: Mouse scrolled (579, 470) with delta (0, 0)
Screenshot: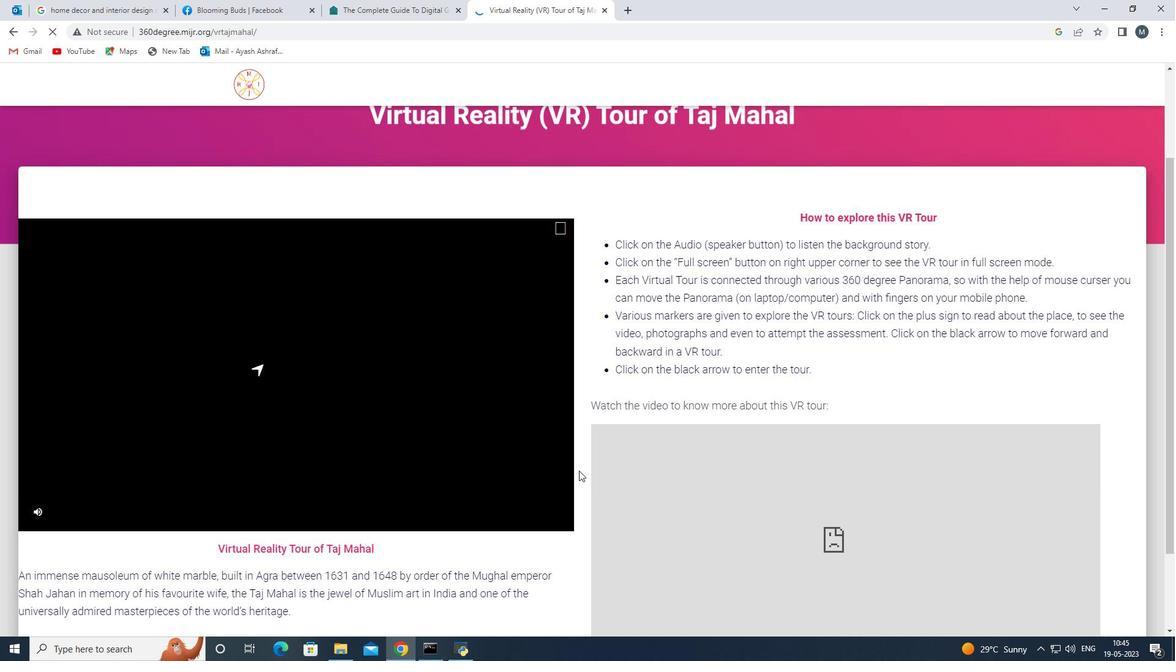 
Action: Mouse moved to (328, 398)
Screenshot: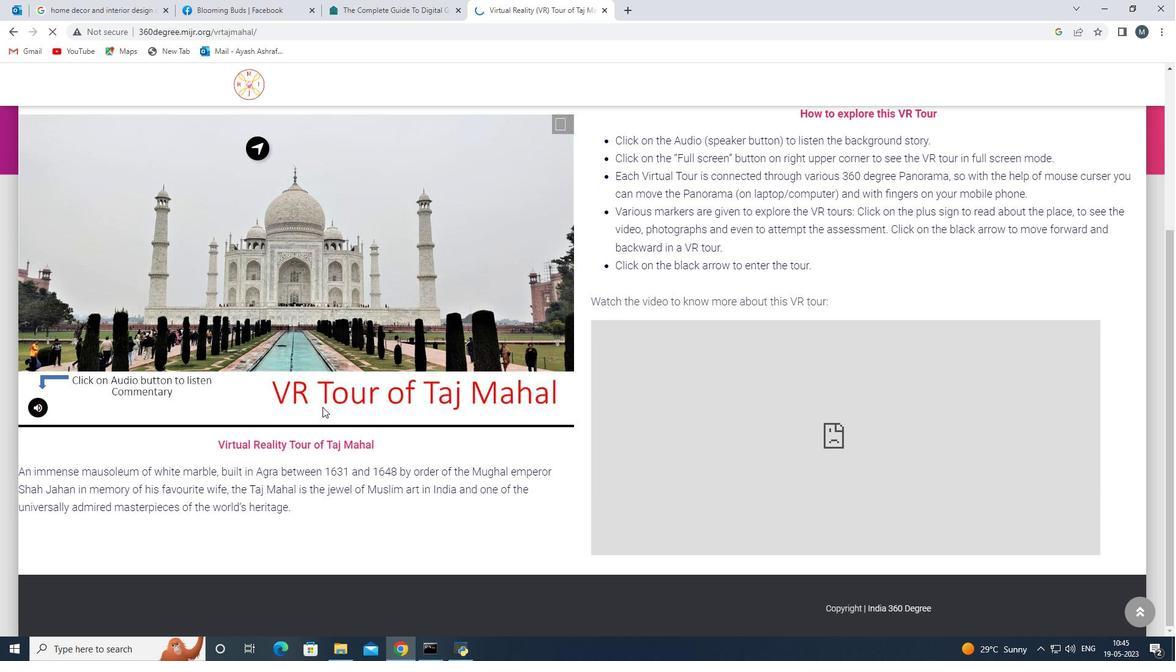 
Action: Mouse scrolled (328, 397) with delta (0, 0)
Screenshot: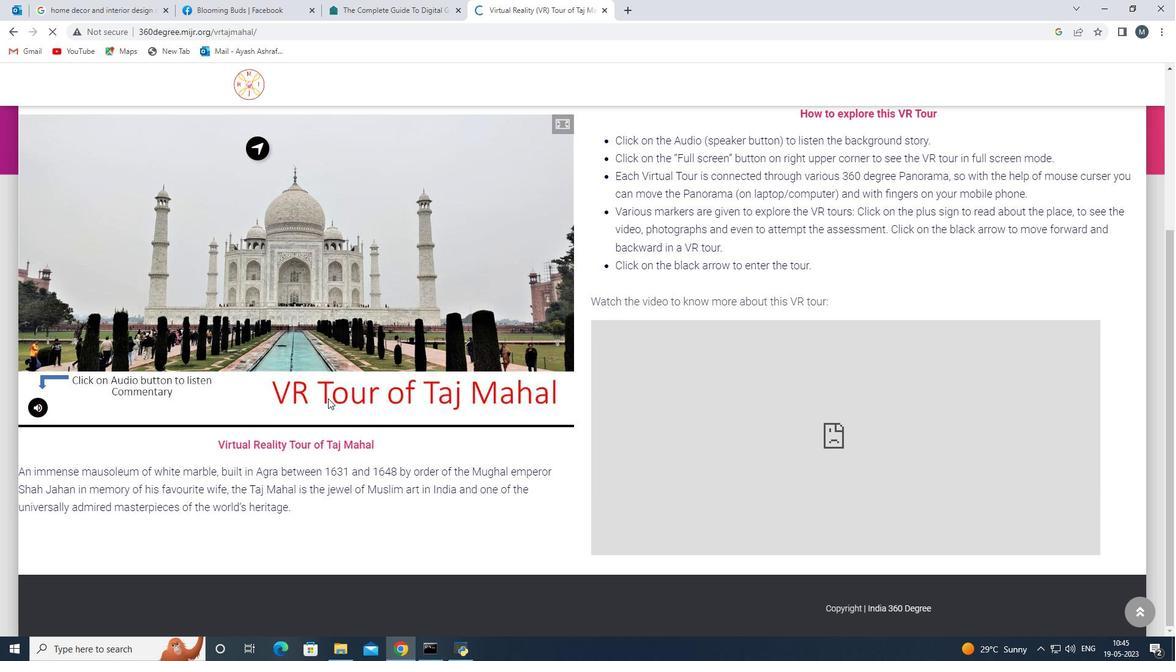 
Action: Mouse moved to (271, 334)
Screenshot: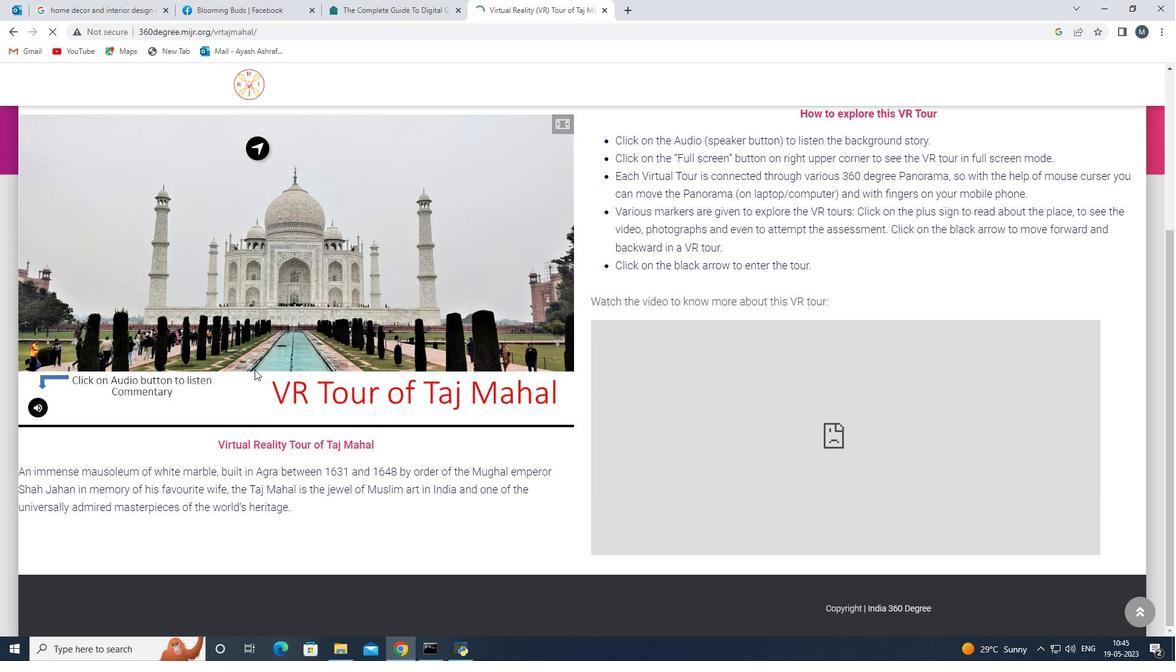 
Action: Mouse scrolled (271, 334) with delta (0, 0)
Screenshot: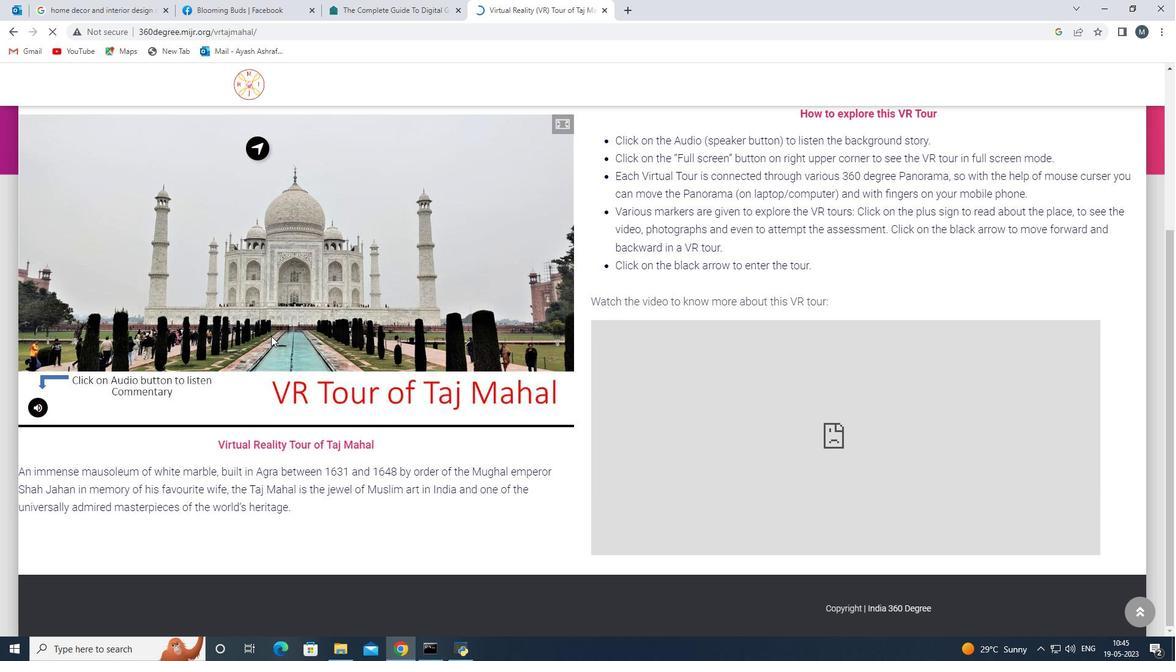 
Action: Mouse scrolled (271, 334) with delta (0, 0)
Screenshot: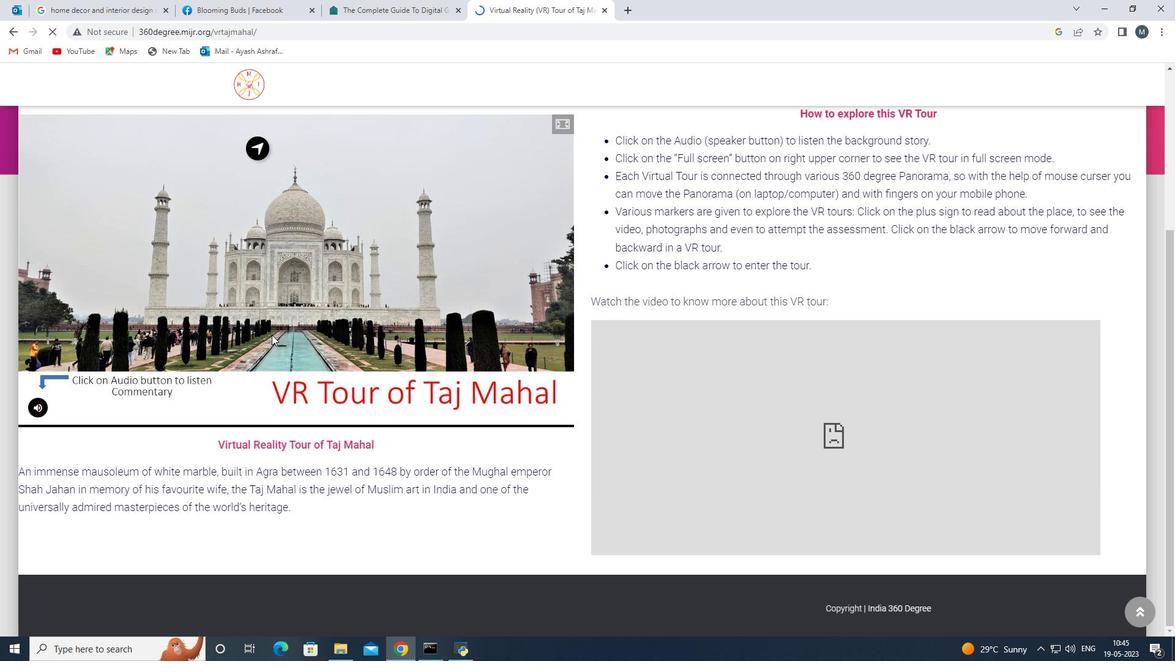 
Action: Mouse moved to (308, 393)
Screenshot: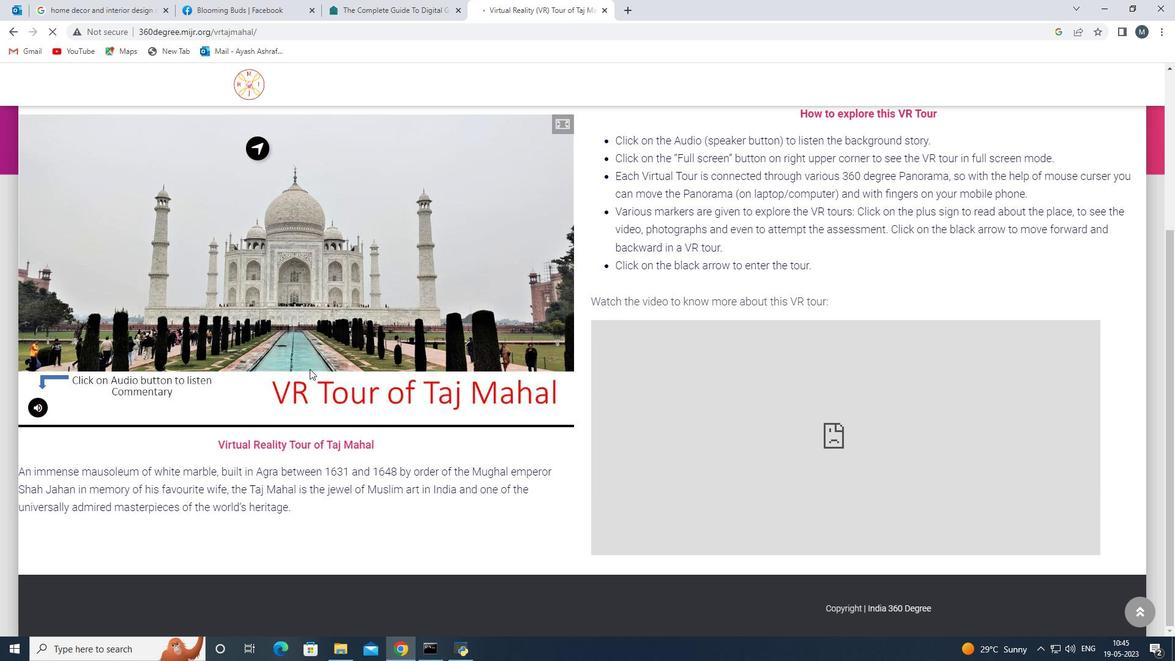 
Action: Mouse scrolled (308, 393) with delta (0, 0)
Screenshot: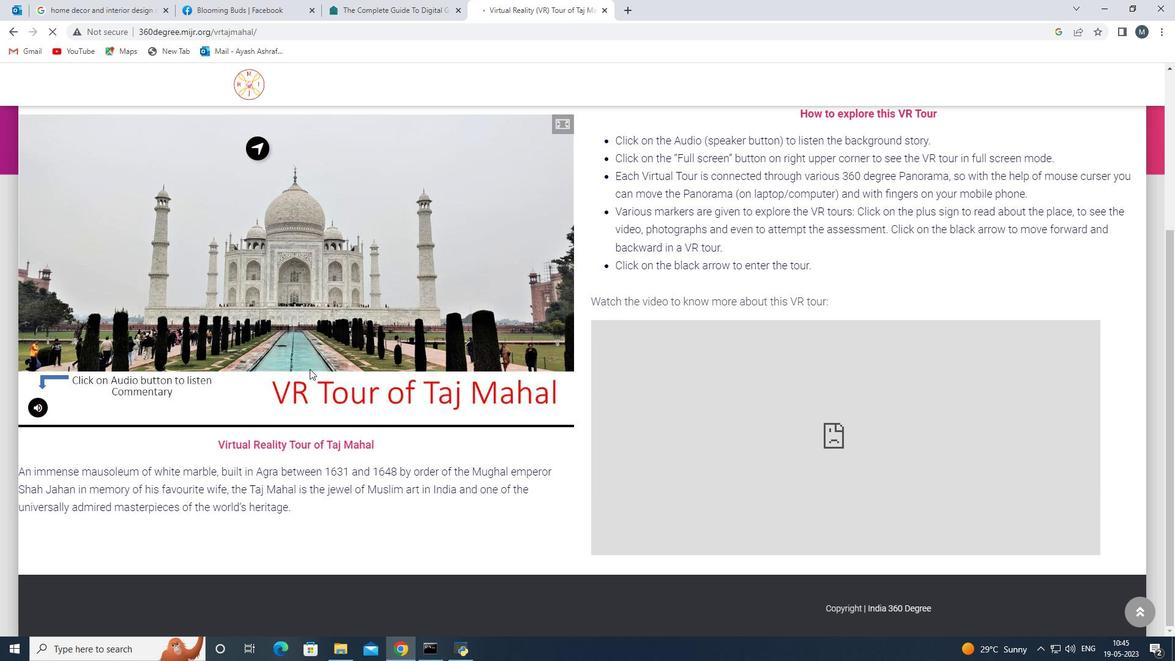 
Action: Mouse moved to (308, 394)
Screenshot: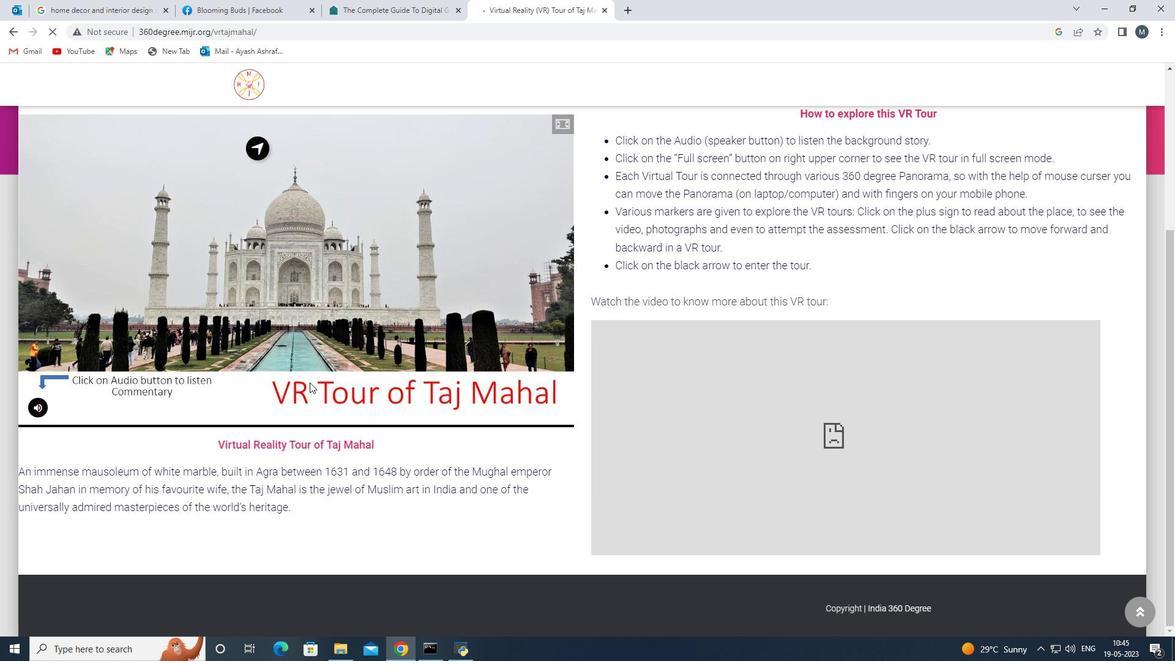 
Action: Mouse scrolled (308, 394) with delta (0, 0)
Screenshot: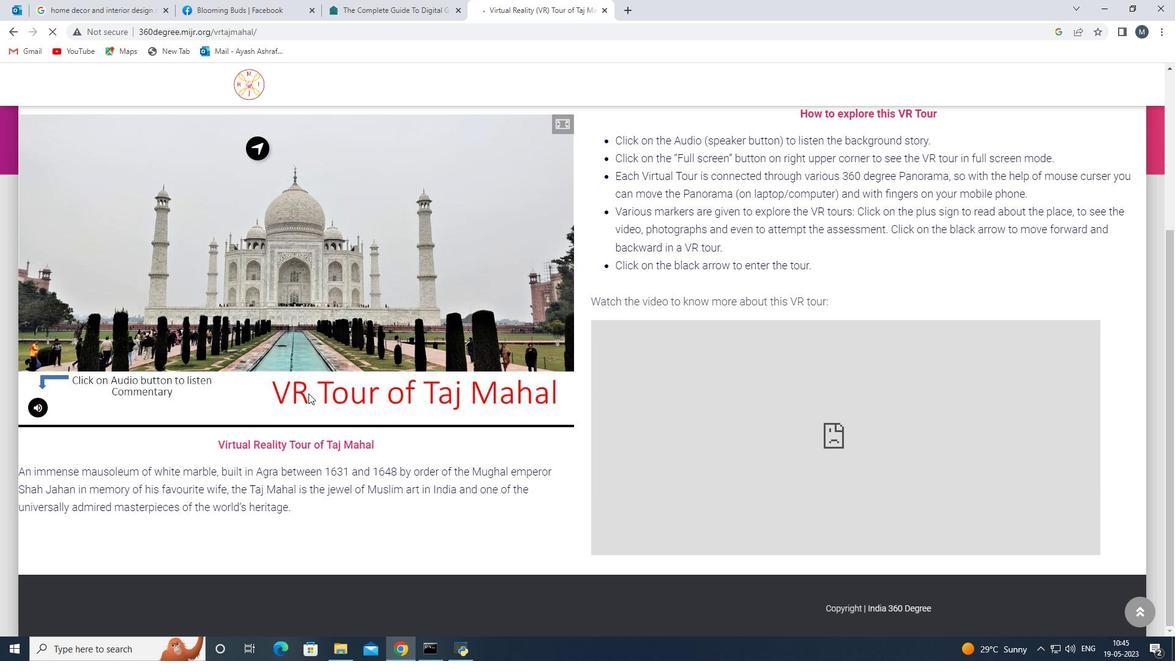 
Action: Mouse moved to (308, 395)
Screenshot: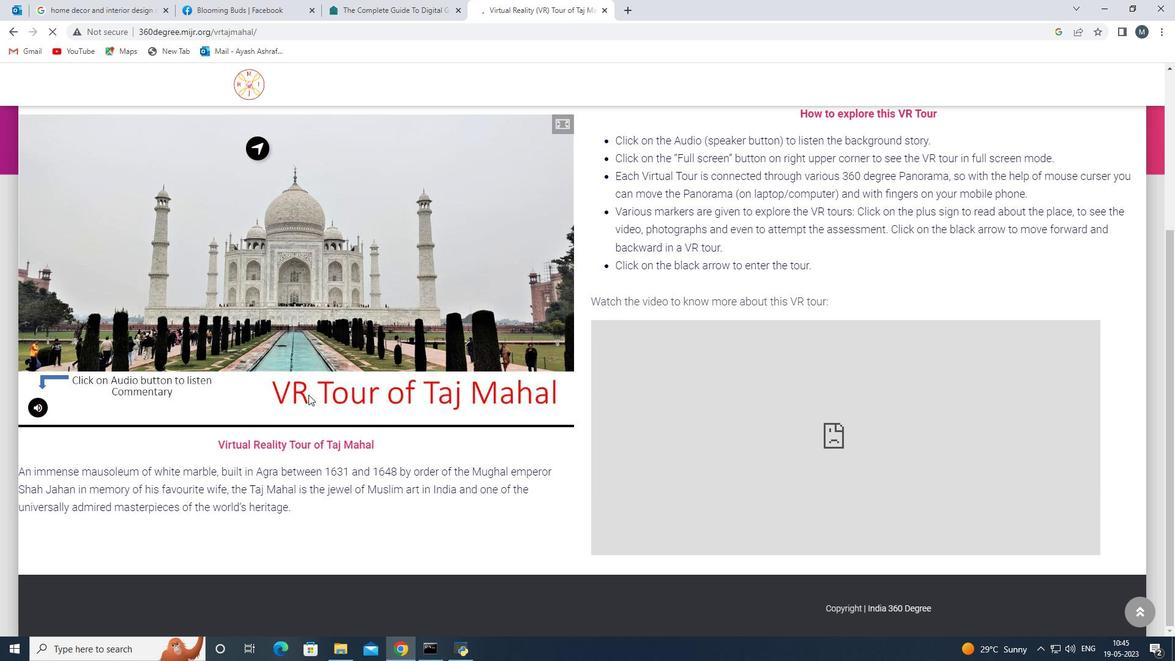 
Action: Mouse scrolled (308, 394) with delta (0, 0)
Screenshot: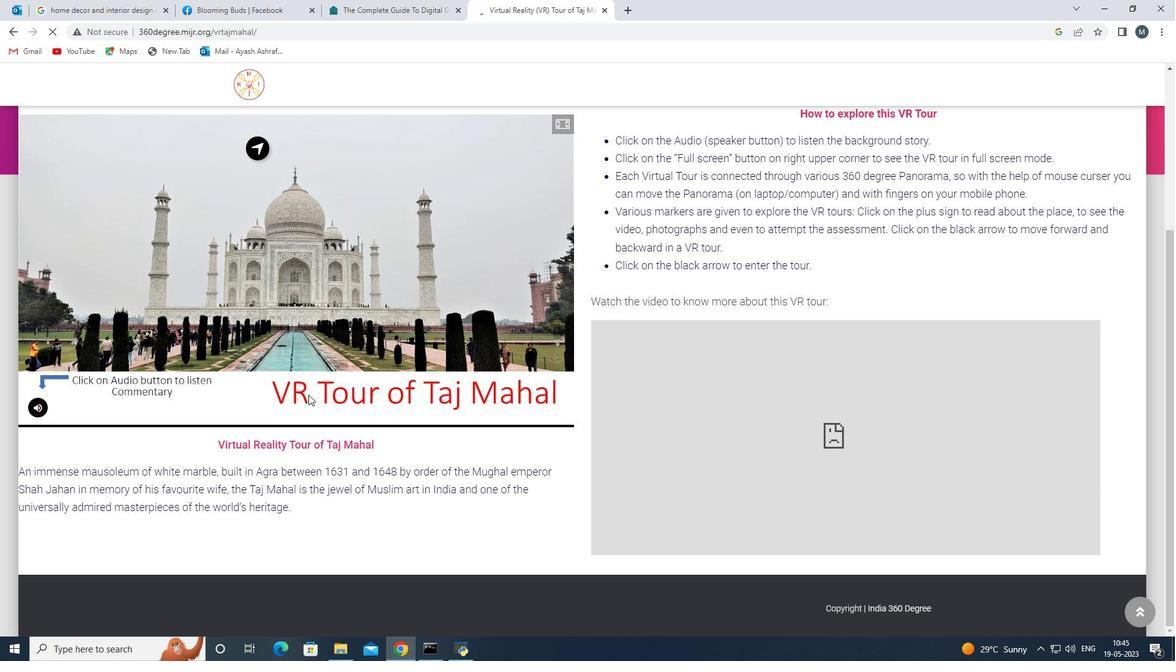 
Action: Mouse moved to (308, 396)
Screenshot: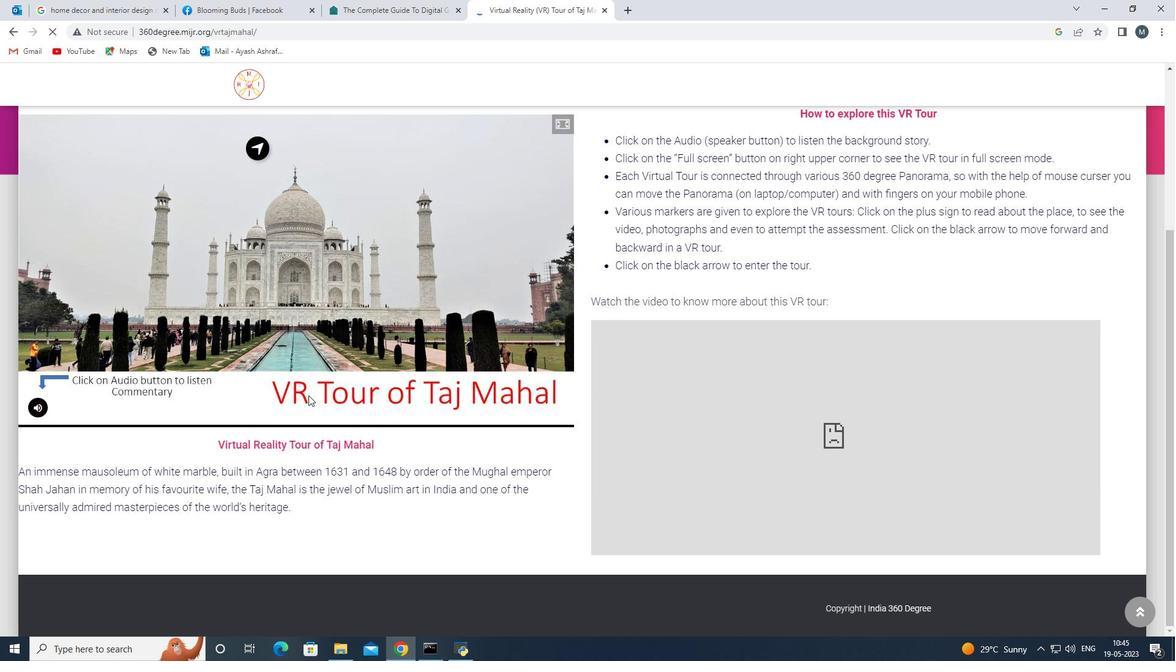 
Action: Mouse scrolled (308, 396) with delta (0, 0)
Screenshot: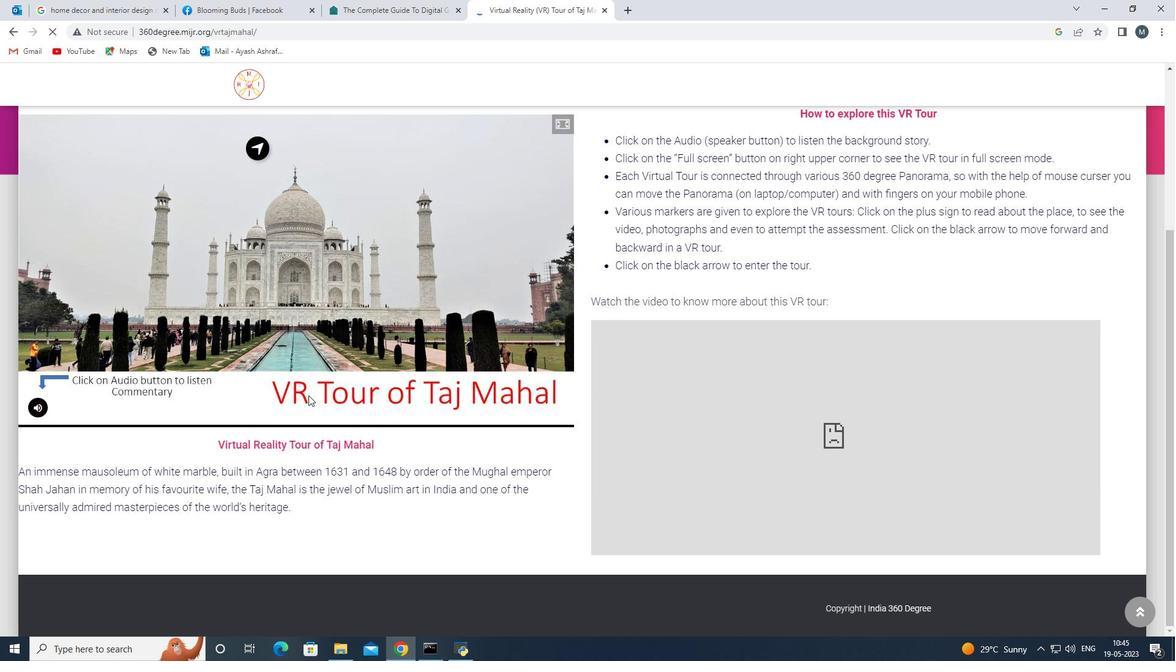 
Action: Mouse moved to (312, 403)
Screenshot: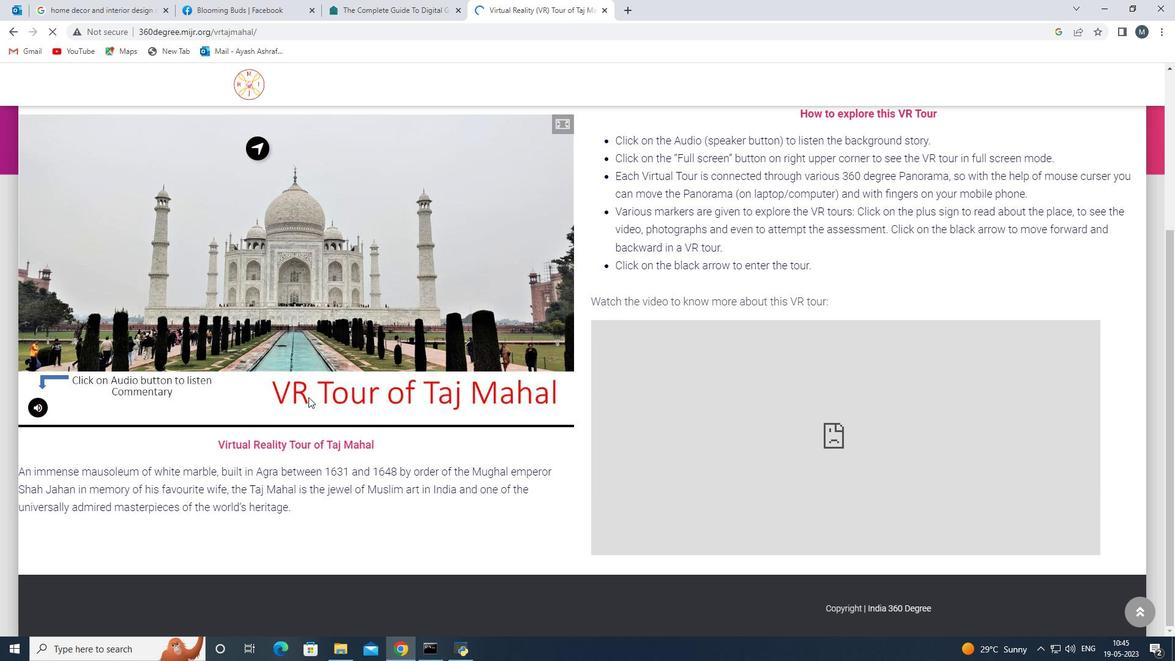 
Action: Mouse scrolled (312, 402) with delta (0, 0)
Screenshot: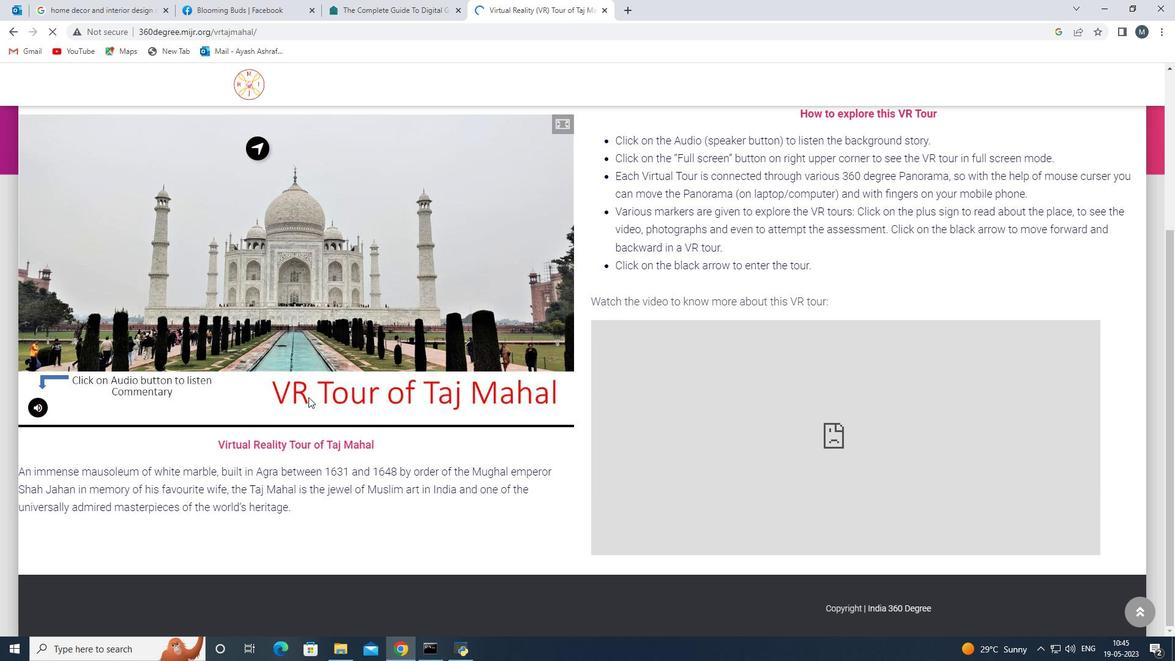 
Action: Mouse moved to (344, 421)
Screenshot: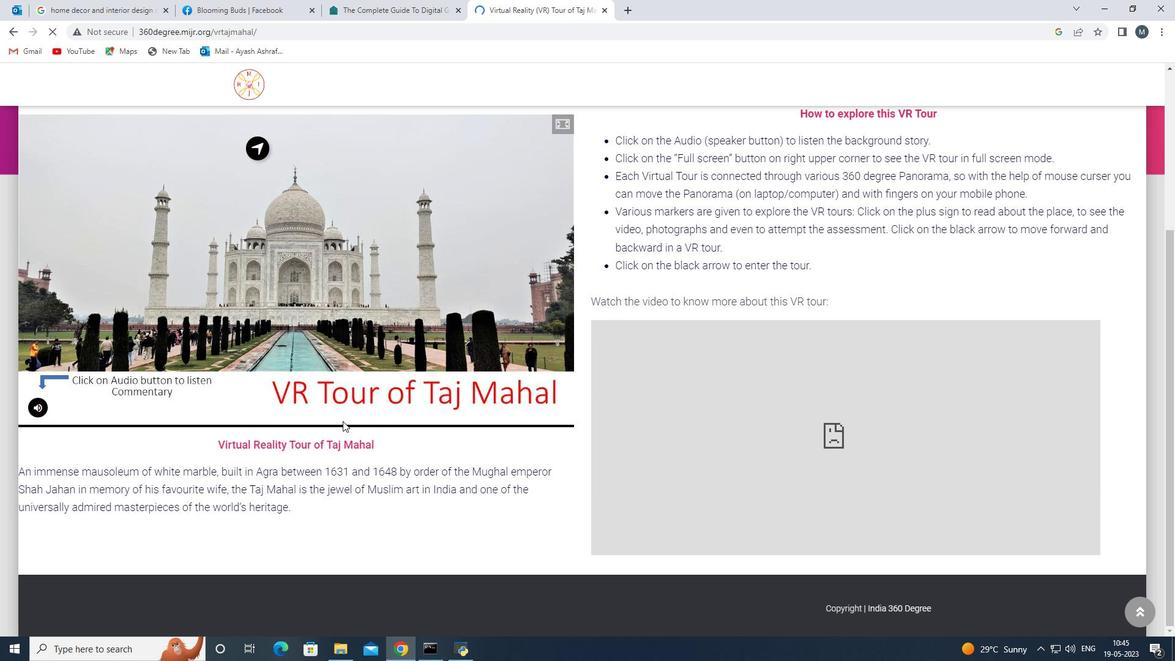 
Action: Mouse scrolled (344, 421) with delta (0, 0)
Screenshot: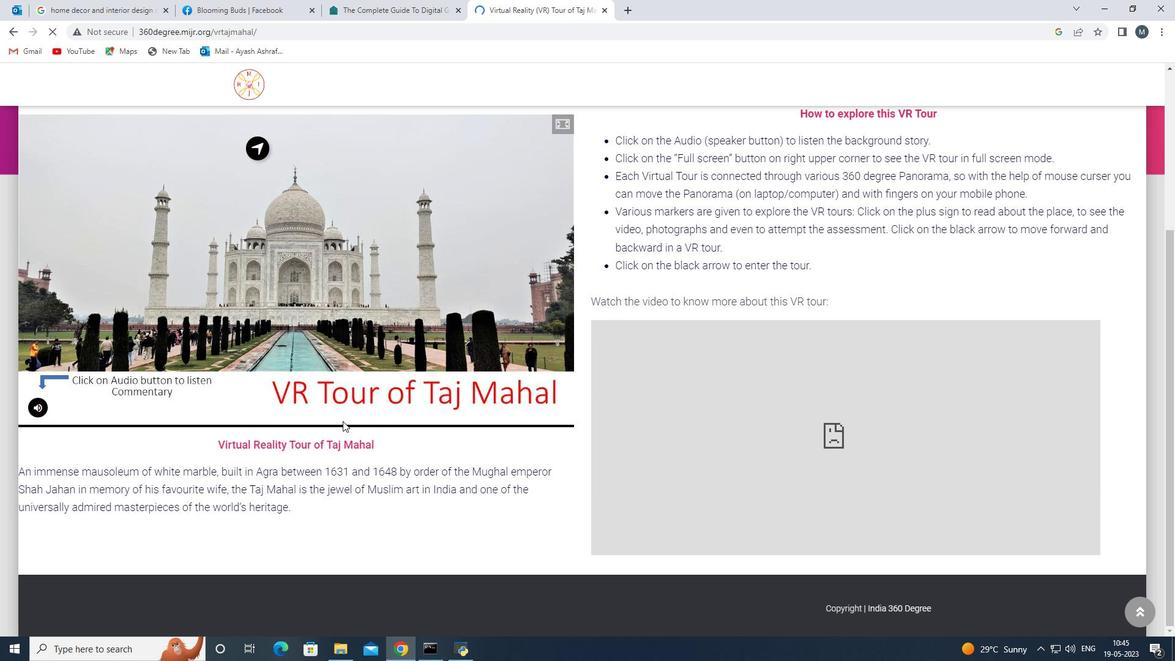 
Action: Mouse moved to (346, 421)
Screenshot: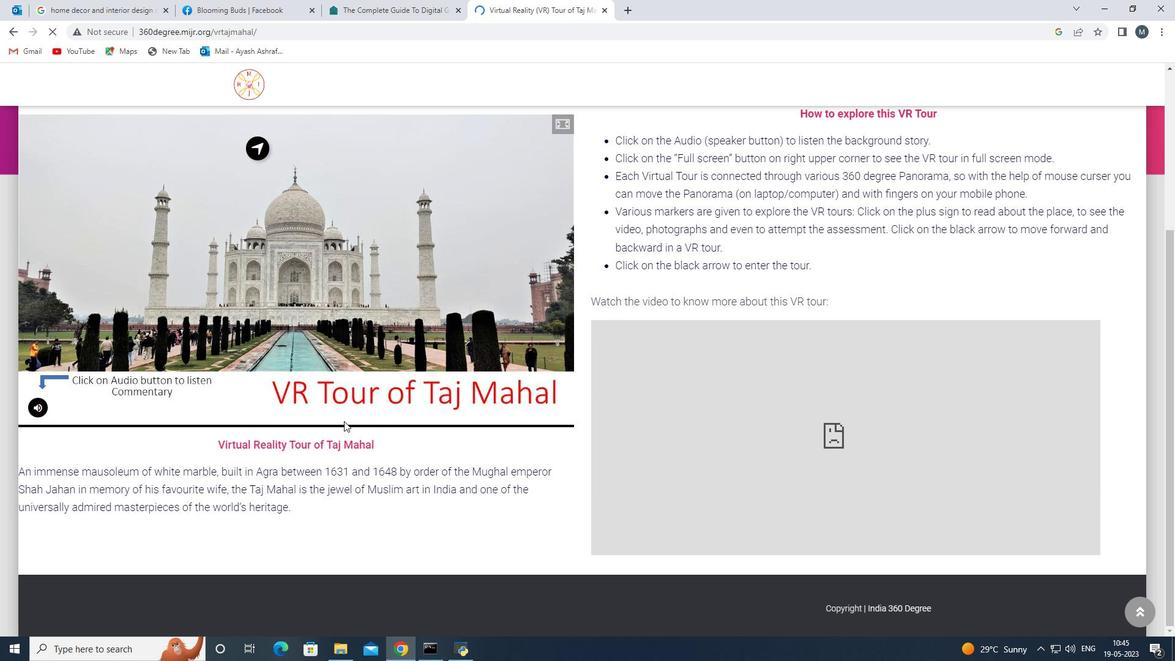 
Action: Mouse scrolled (346, 421) with delta (0, 0)
Screenshot: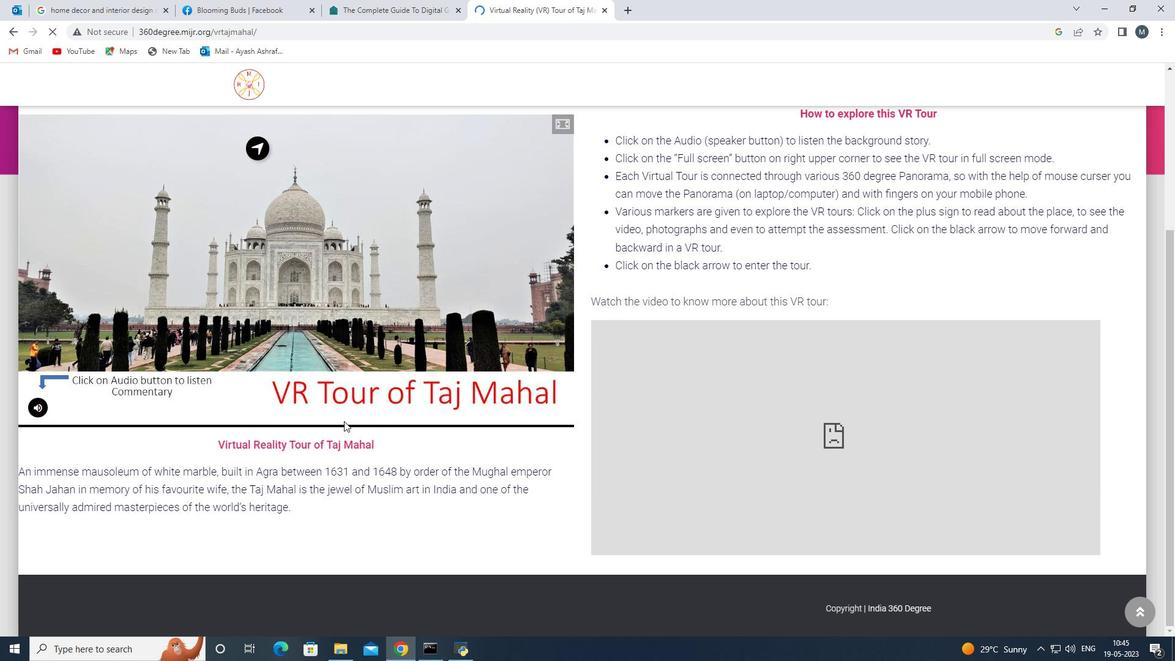 
Action: Mouse moved to (348, 420)
Screenshot: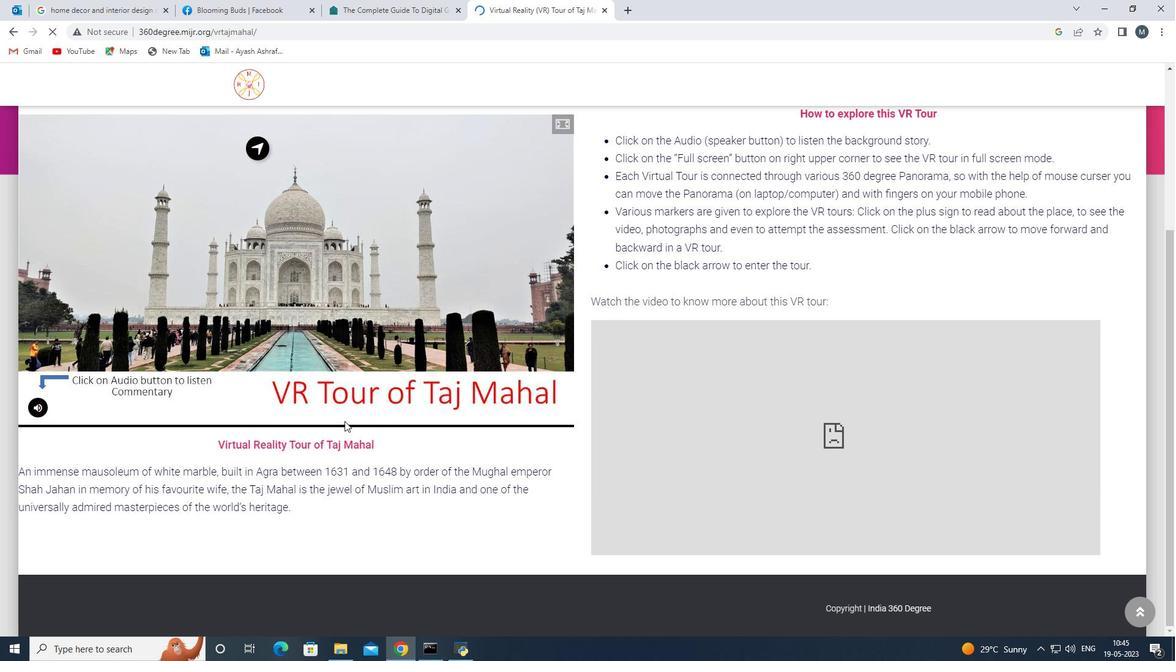 
Action: Mouse scrolled (348, 421) with delta (0, 0)
Screenshot: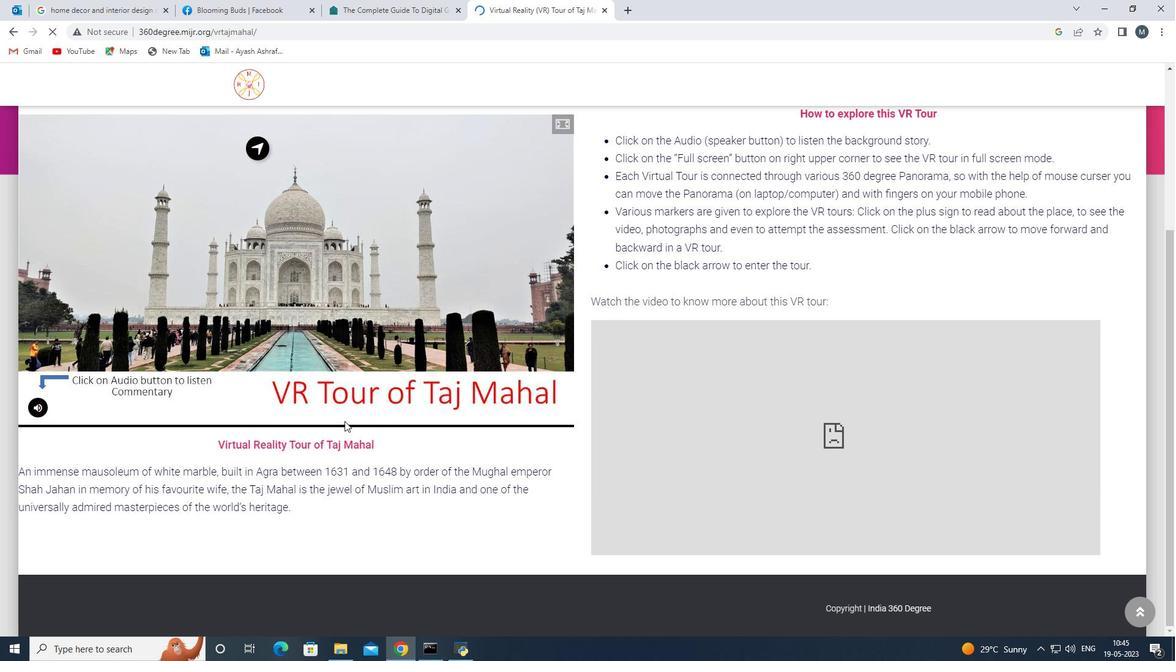 
Action: Mouse moved to (348, 420)
Screenshot: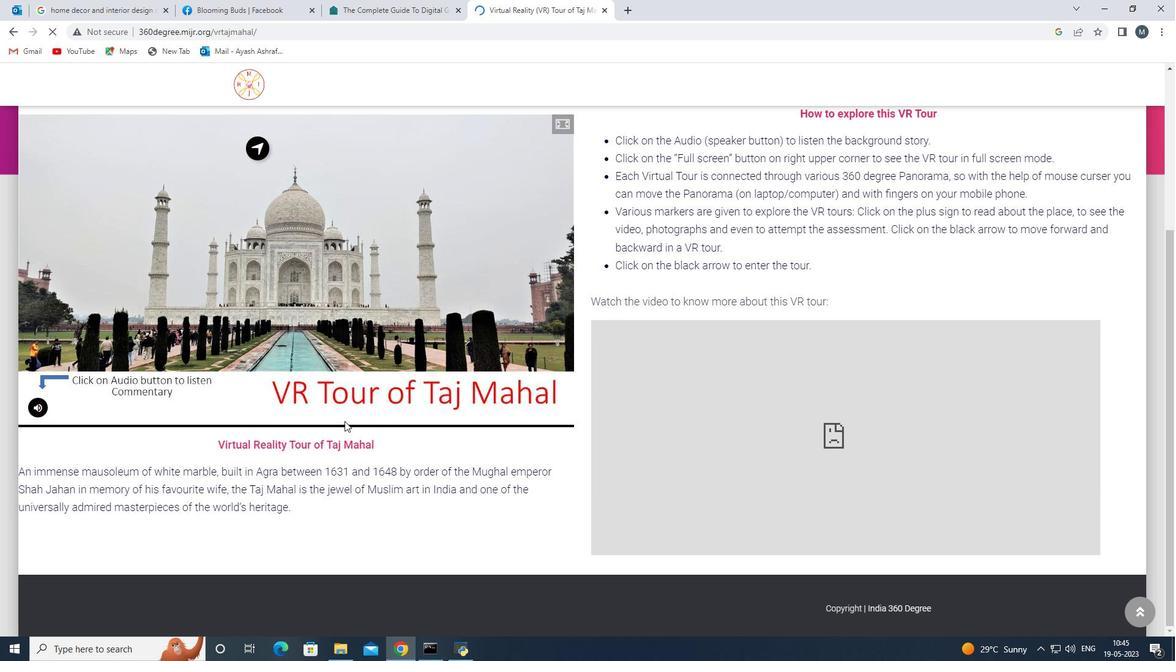 
Action: Mouse scrolled (348, 421) with delta (0, 0)
Screenshot: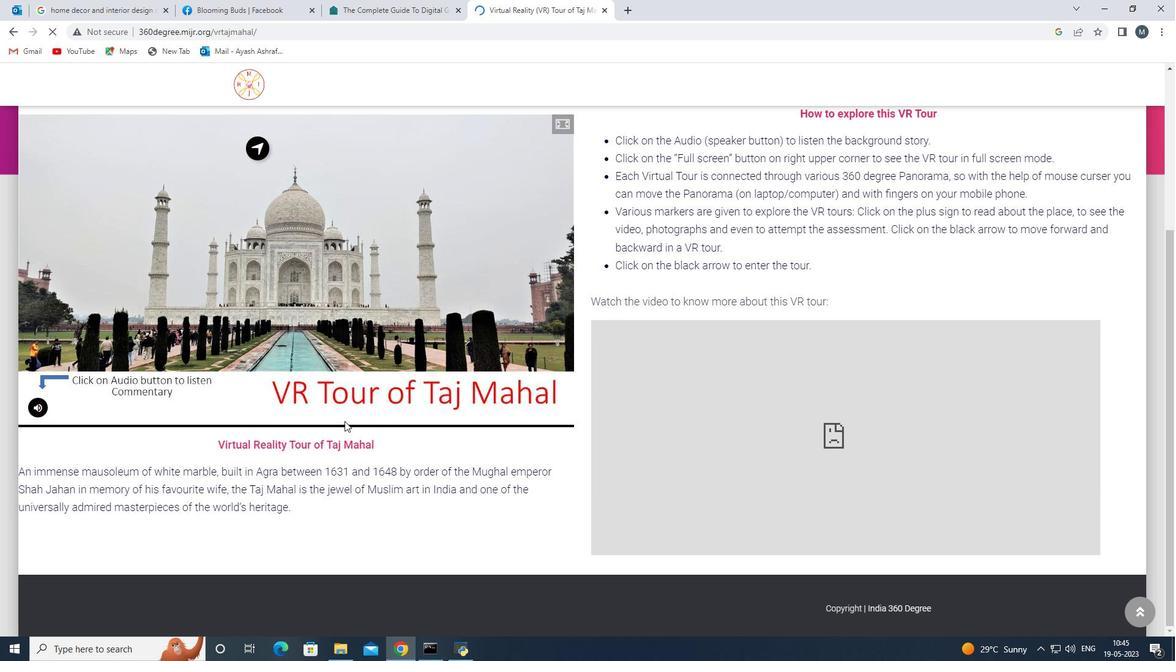 
Action: Mouse moved to (349, 420)
Screenshot: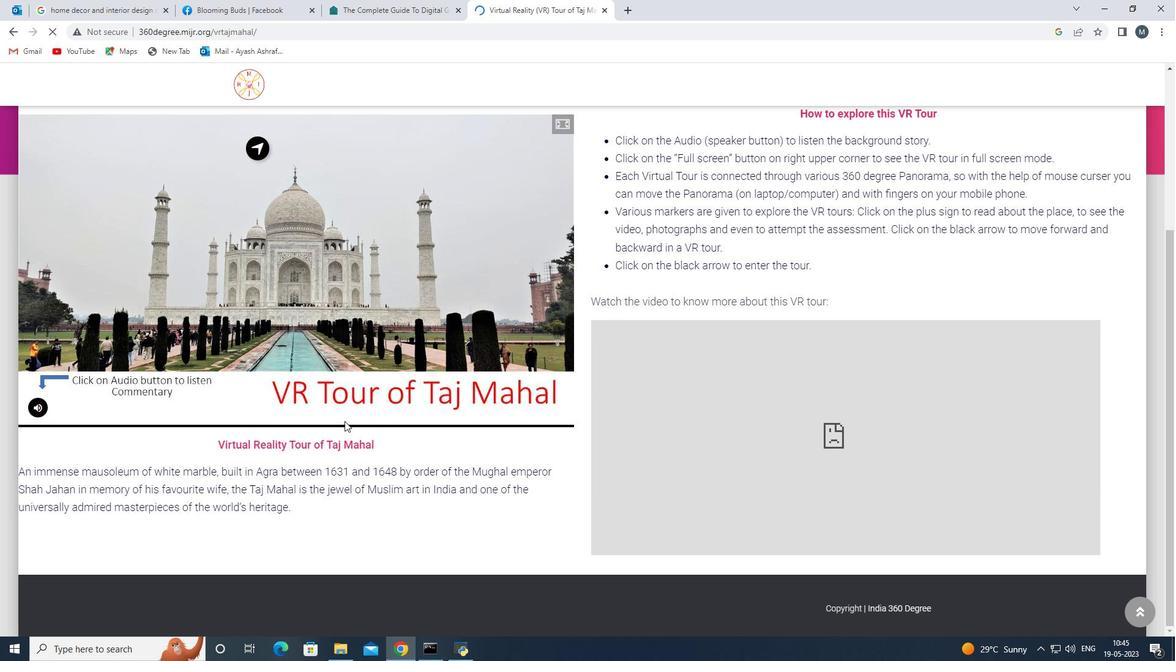 
Action: Mouse scrolled (349, 421) with delta (0, 0)
Screenshot: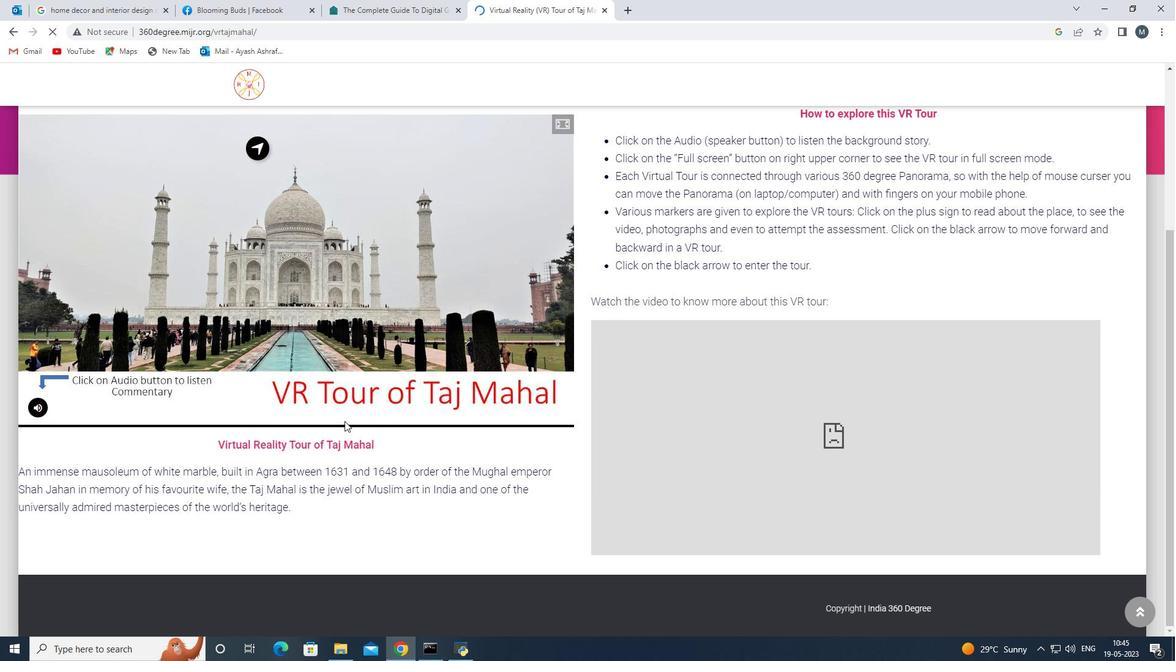 
Action: Mouse moved to (350, 420)
Screenshot: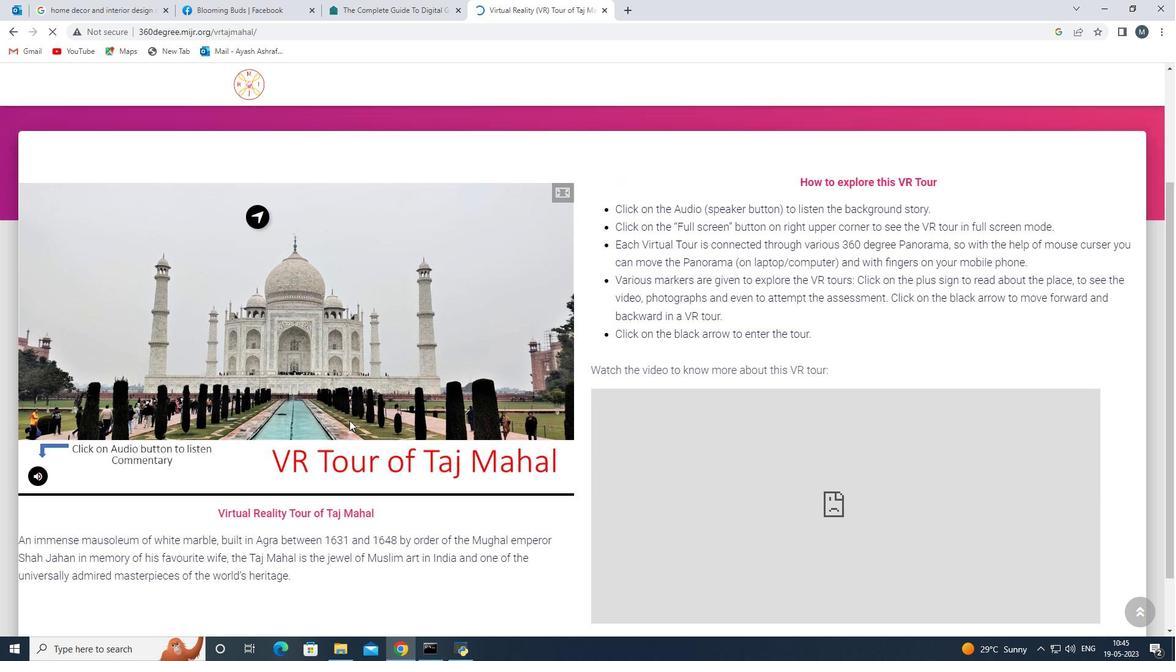 
Action: Mouse scrolled (350, 420) with delta (0, 0)
Screenshot: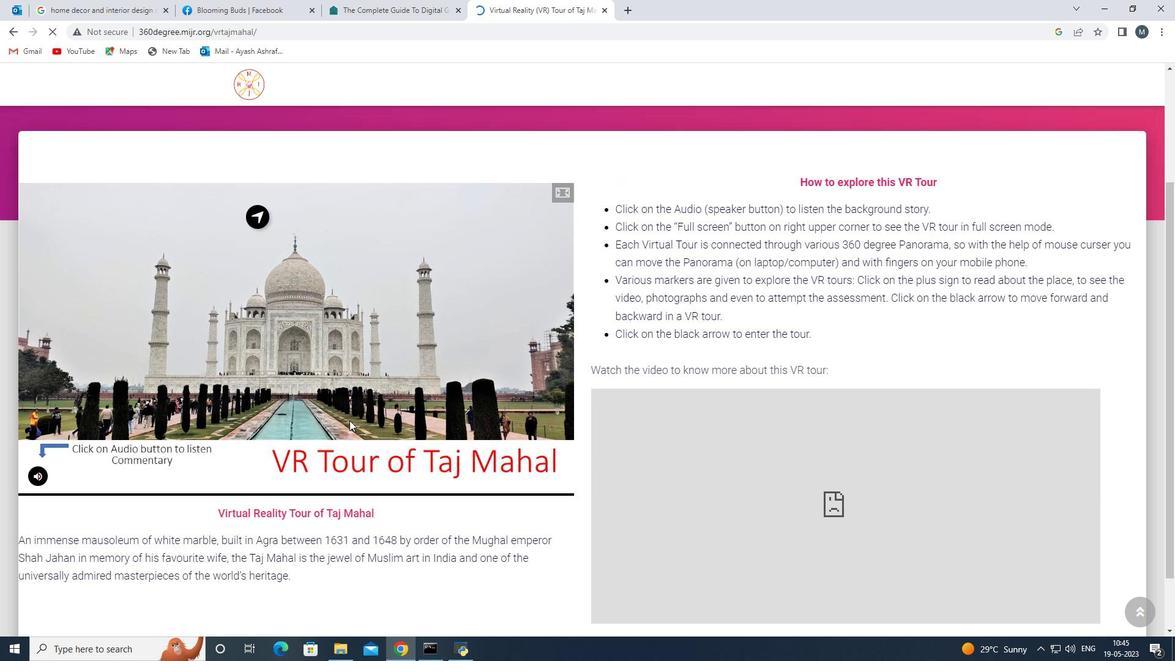 
Action: Mouse moved to (506, 407)
Screenshot: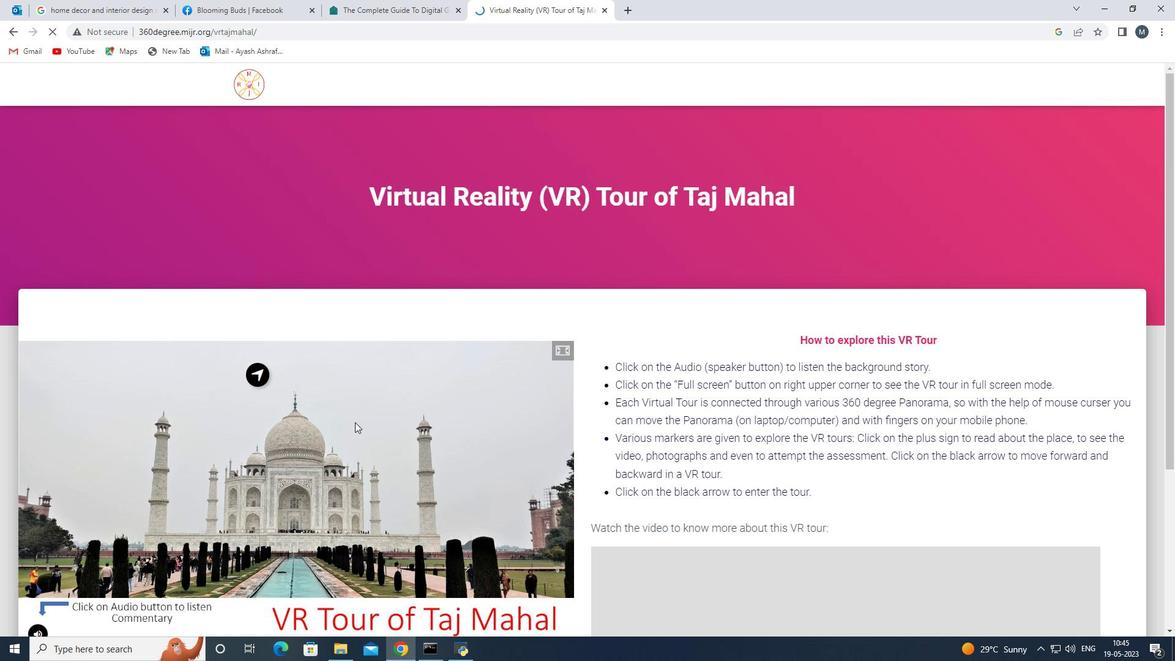 
Action: Mouse scrolled (492, 407) with delta (0, 0)
Screenshot: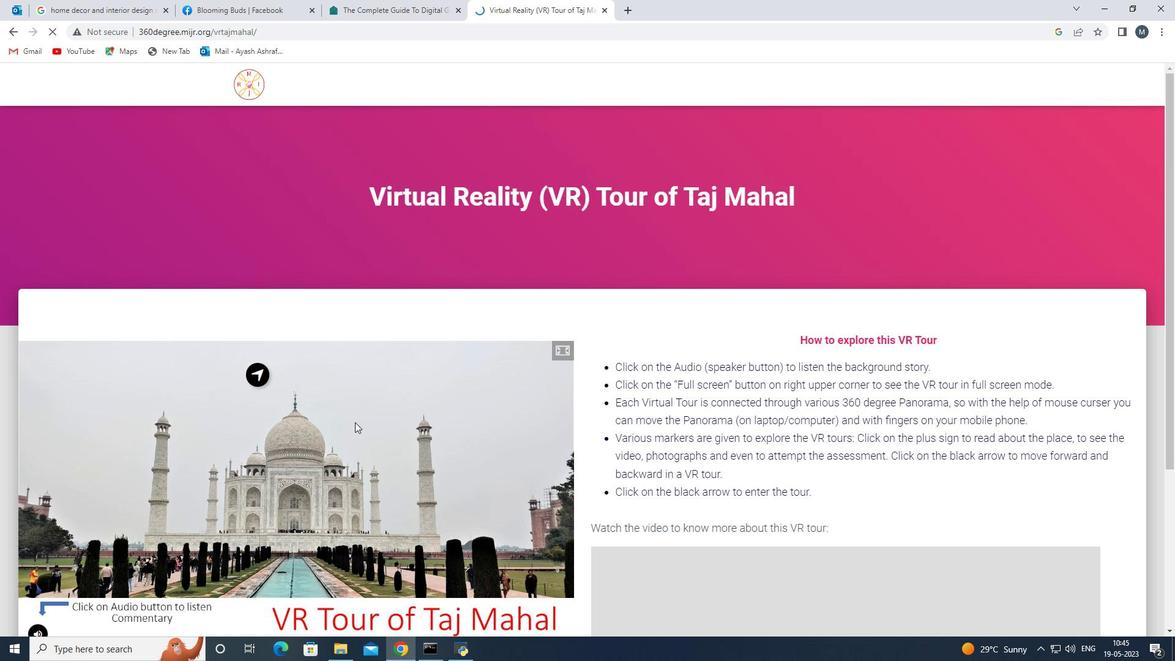 
Action: Mouse moved to (518, 409)
Screenshot: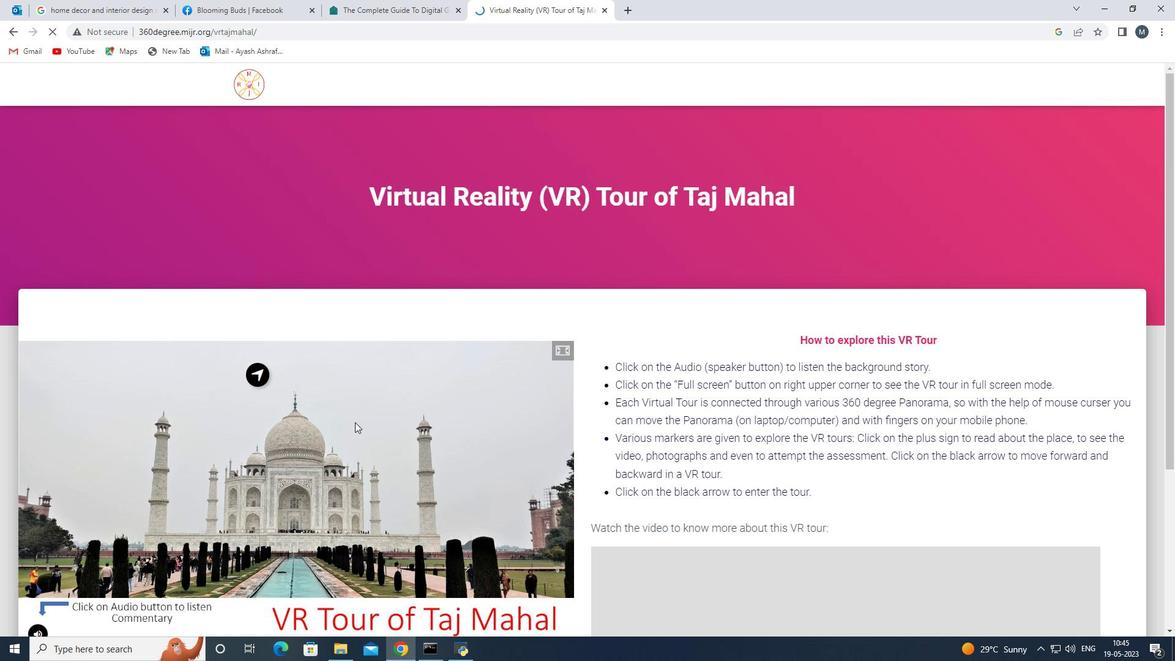 
Action: Mouse scrolled (498, 407) with delta (0, 0)
Screenshot: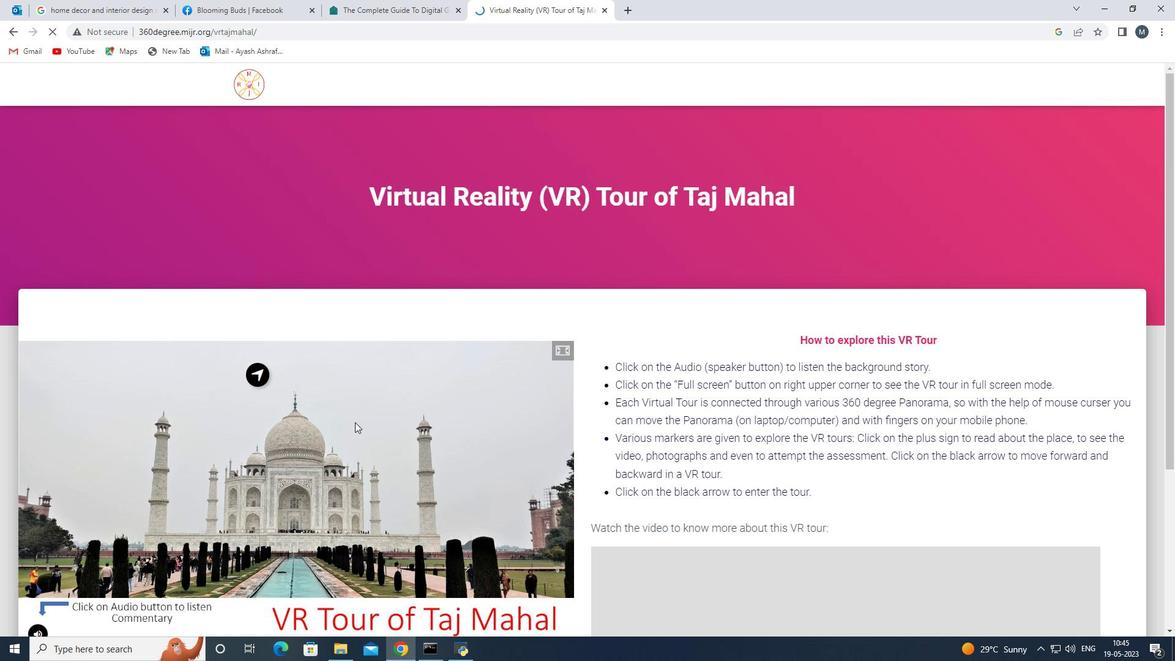 
Action: Mouse moved to (522, 409)
Screenshot: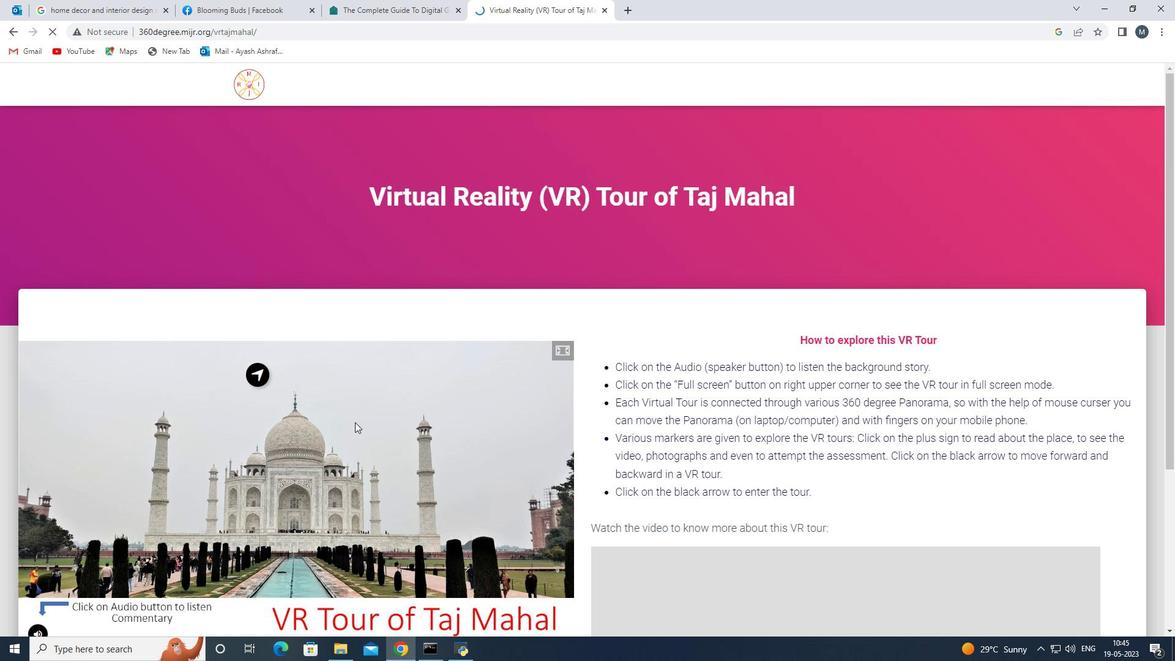 
Action: Mouse scrolled (506, 407) with delta (0, 0)
Screenshot: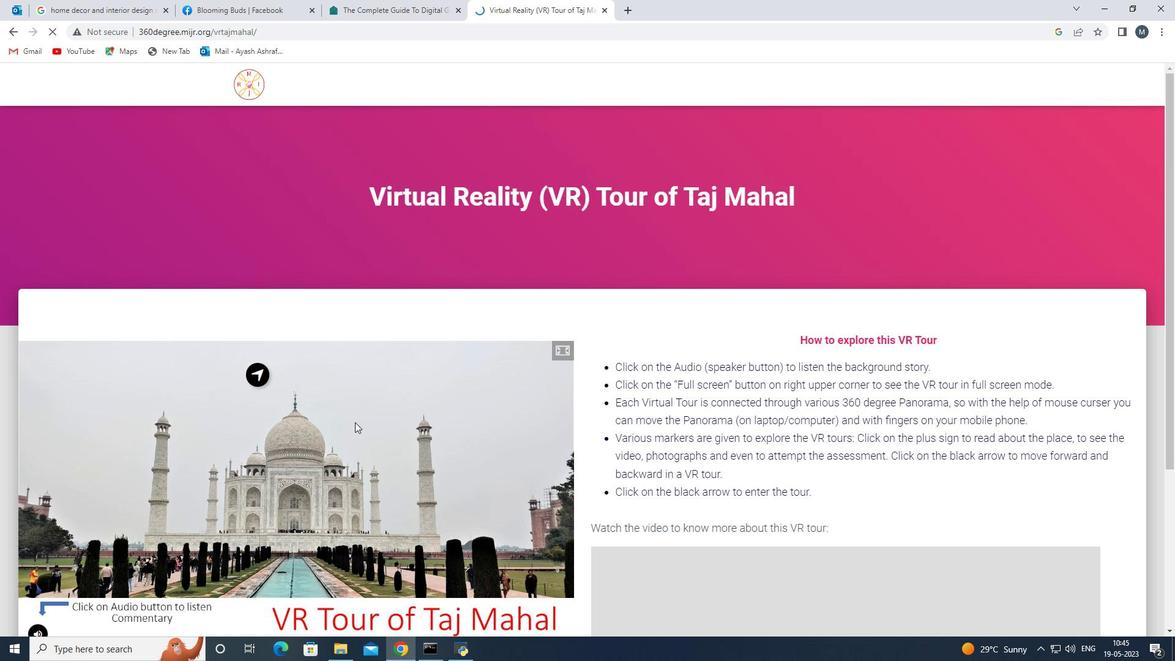 
Action: Mouse moved to (535, 410)
Screenshot: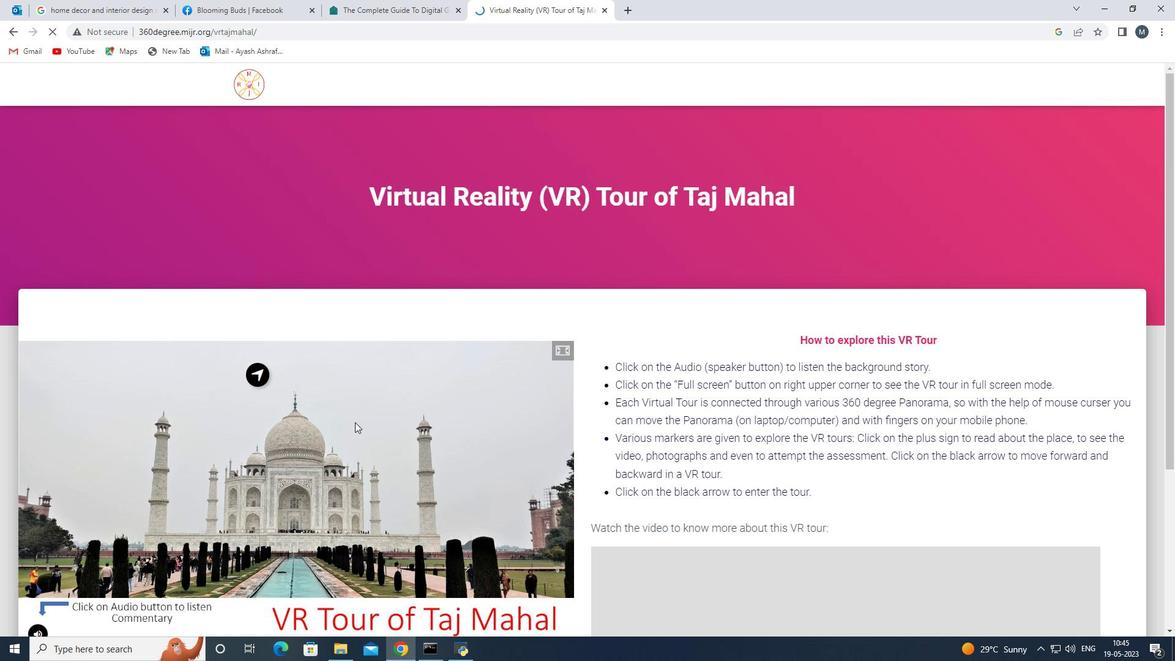 
Action: Mouse scrolled (522, 409) with delta (0, 0)
Screenshot: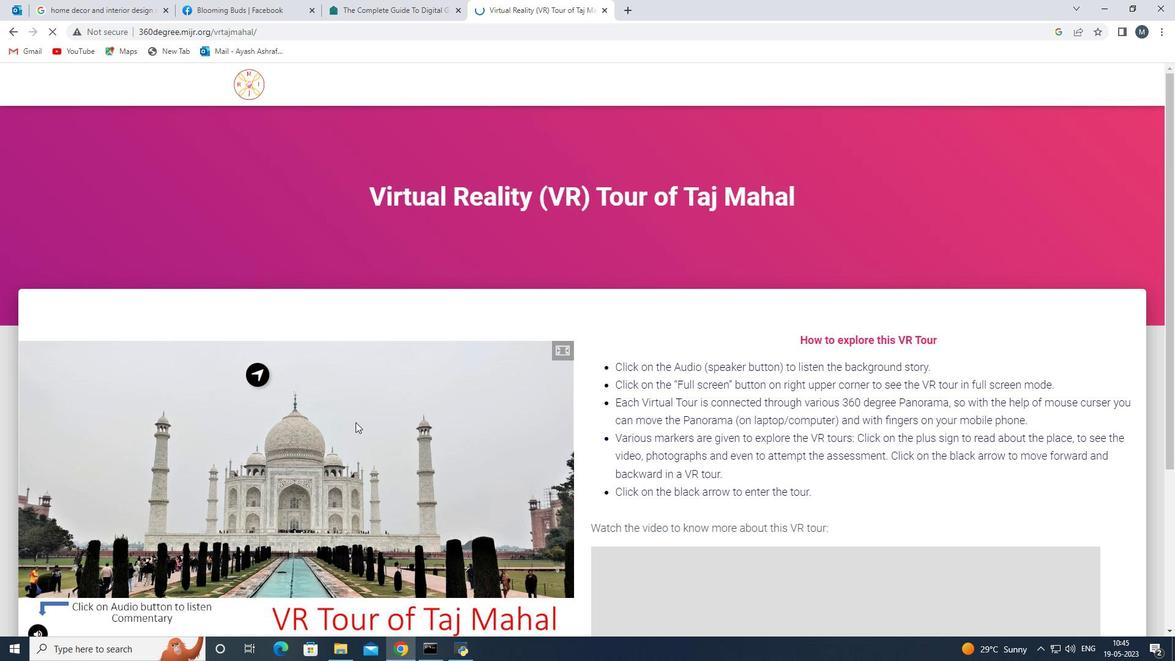 
Action: Mouse moved to (612, 416)
Screenshot: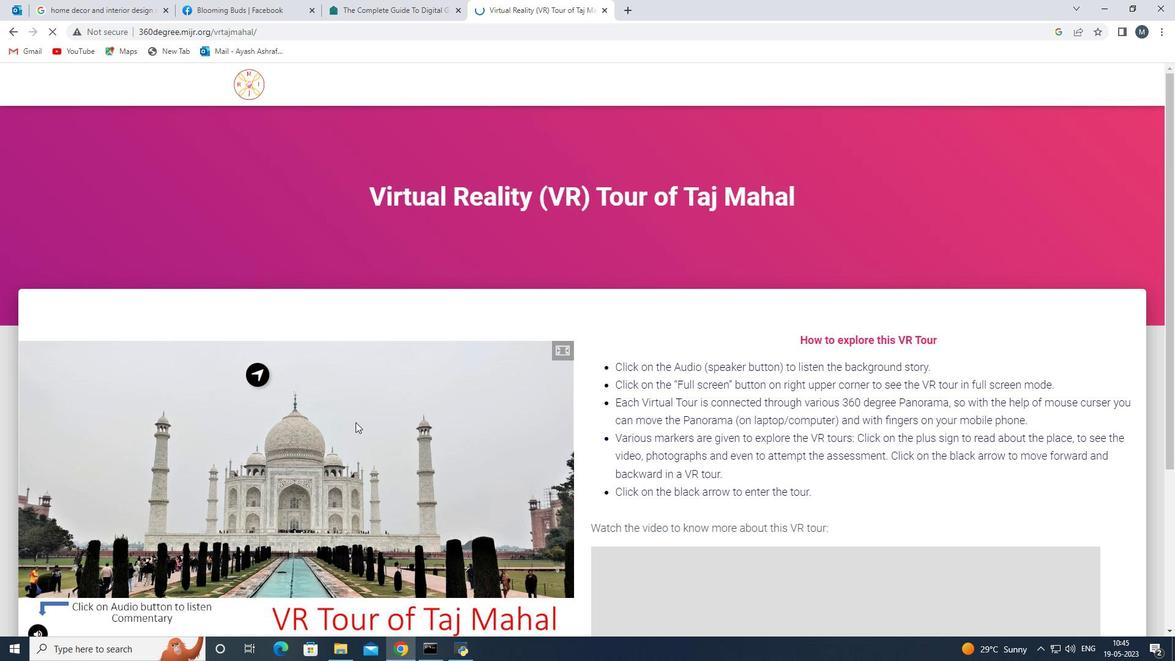 
Action: Mouse scrolled (540, 410) with delta (0, 0)
